 Task: Select Give A Gift Card from Gift Cards. Add to cart AmazonBasics Health & Wellness Gift Card-2. Place order for Miranda Scott, _x000D_
414 N Franklin St_x000D_
Watkins Glen, New York(NY), 14891, Cell Number (607) 535-9536
Action: Mouse moved to (27, 84)
Screenshot: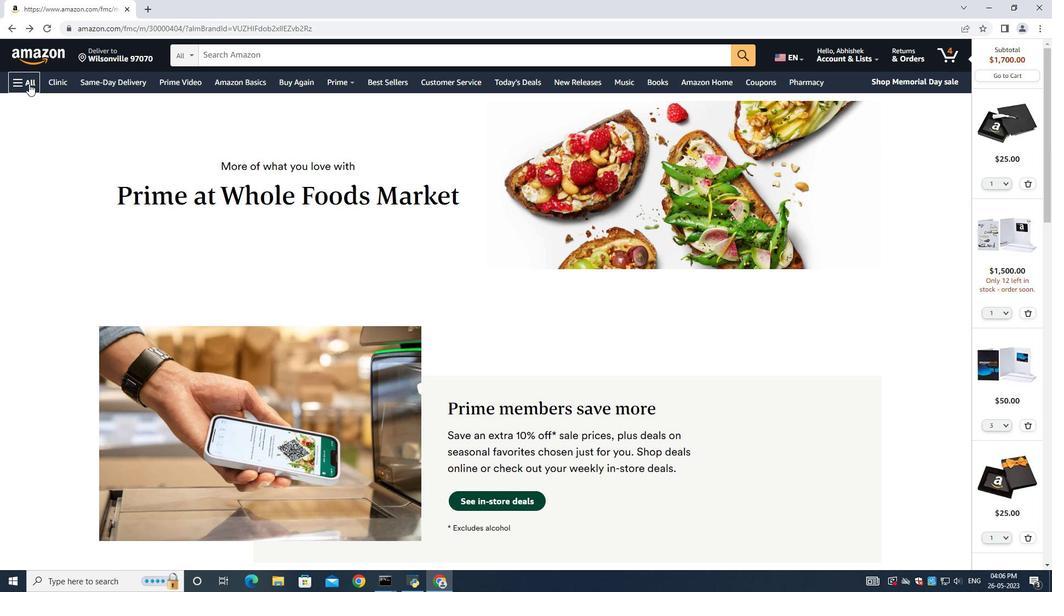 
Action: Mouse pressed left at (27, 84)
Screenshot: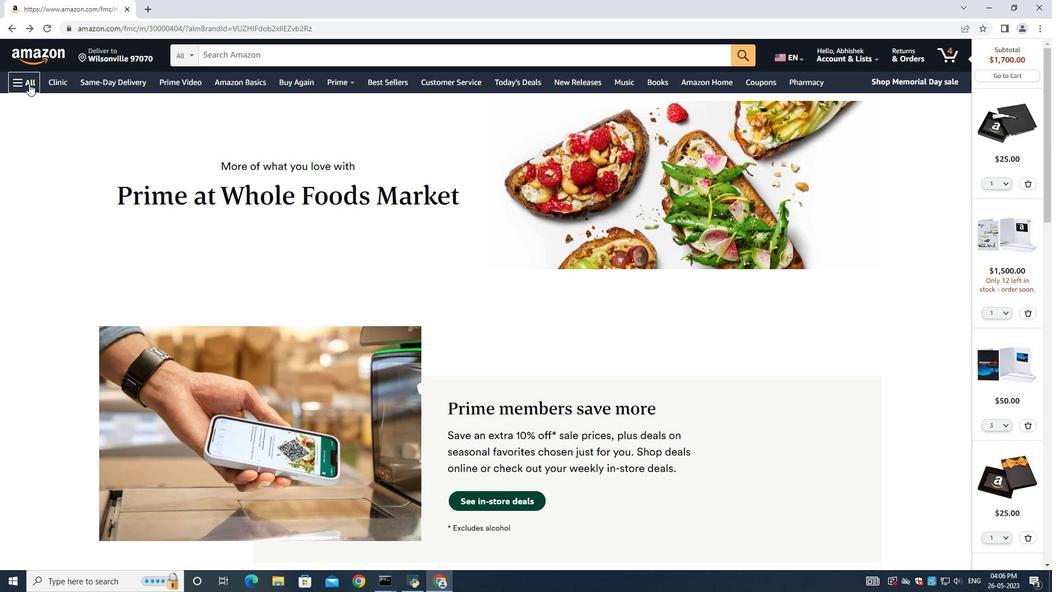 
Action: Mouse moved to (71, 196)
Screenshot: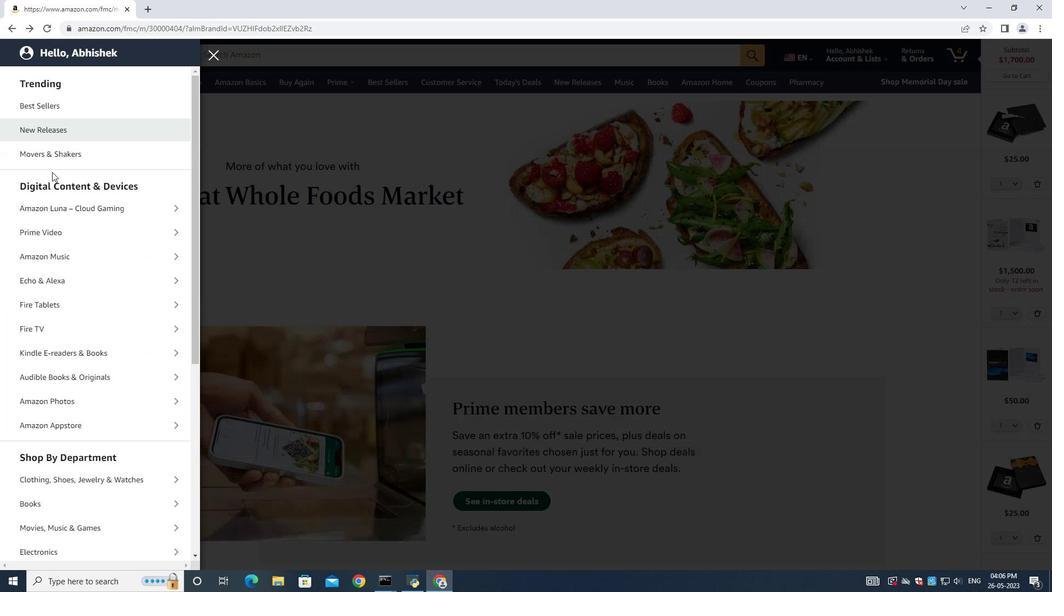 
Action: Mouse scrolled (67, 191) with delta (0, 0)
Screenshot: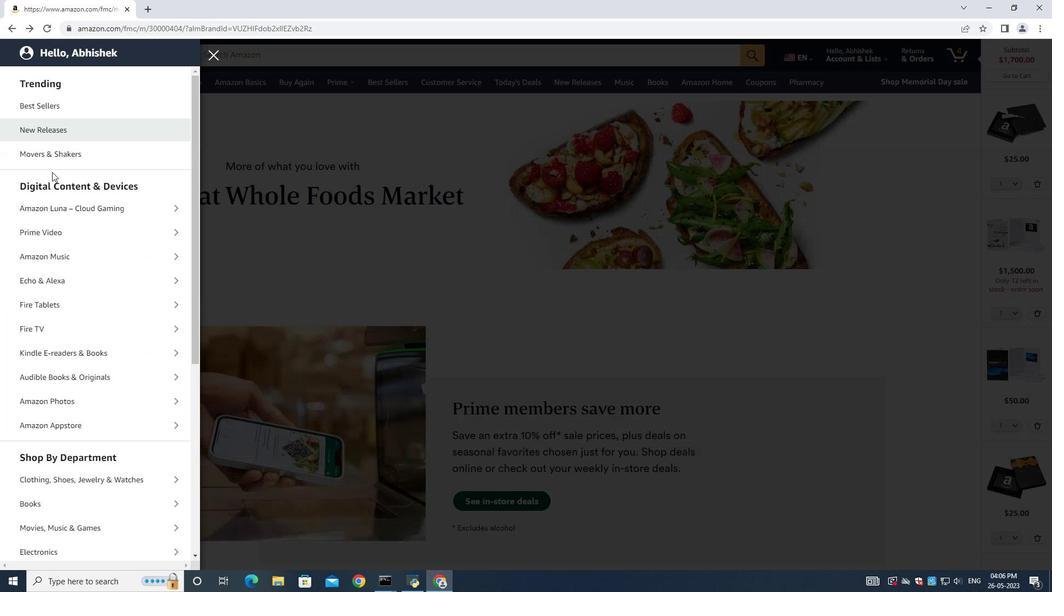
Action: Mouse moved to (73, 199)
Screenshot: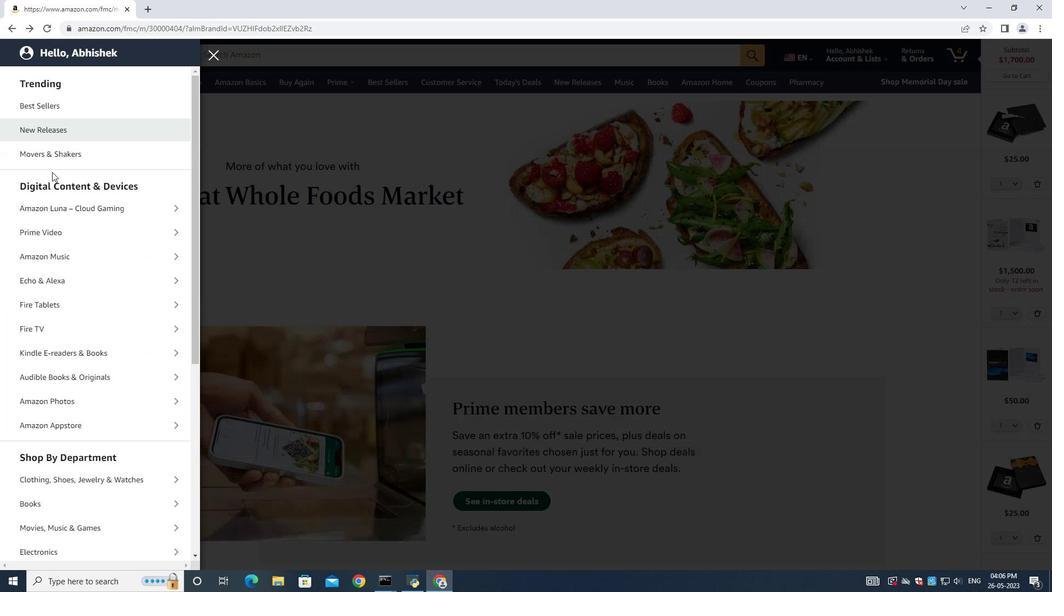 
Action: Mouse scrolled (71, 196) with delta (0, 0)
Screenshot: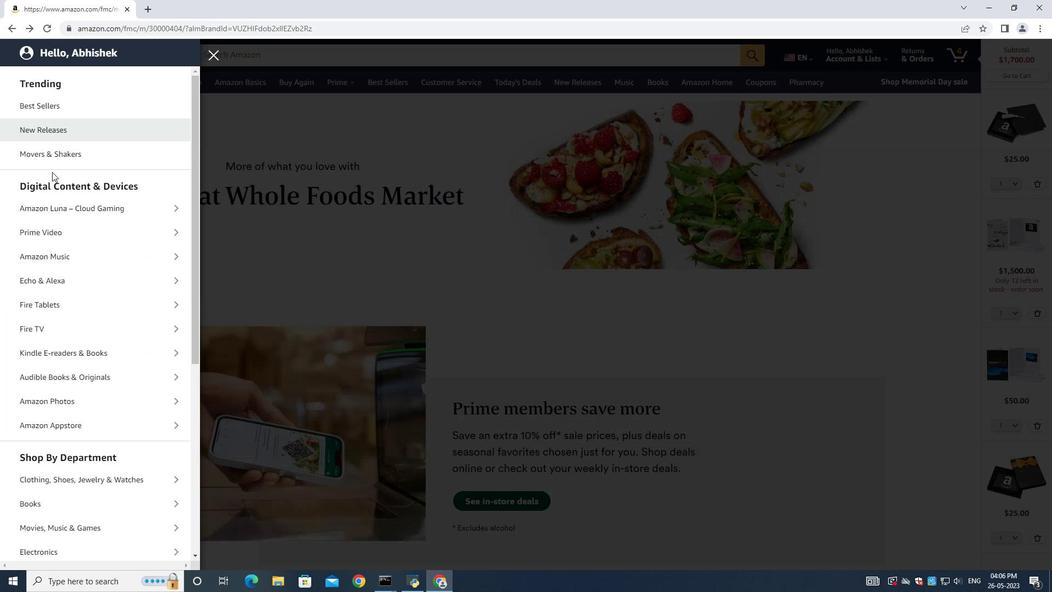 
Action: Mouse moved to (75, 199)
Screenshot: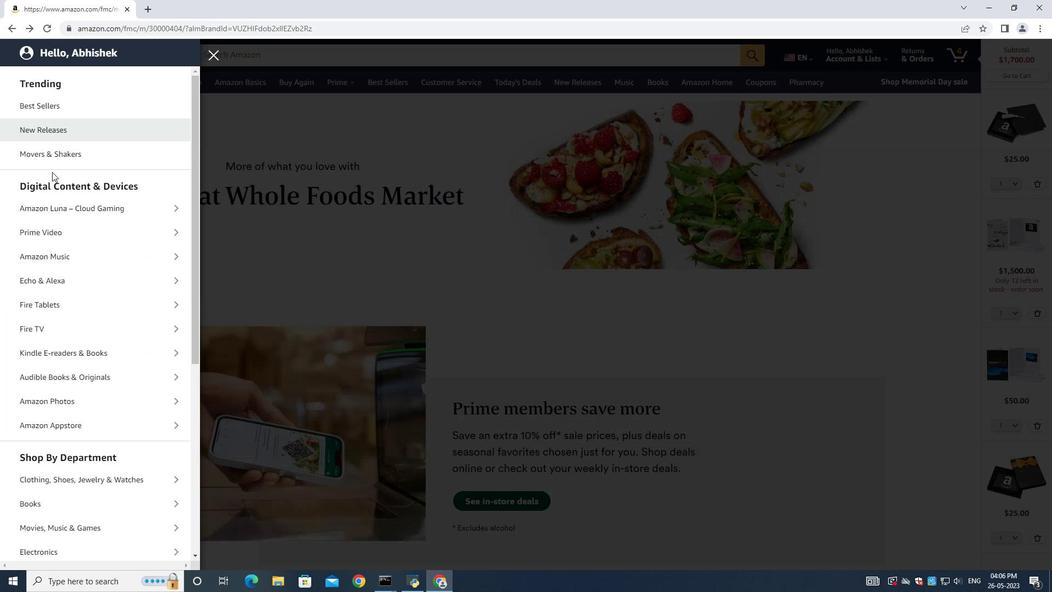 
Action: Mouse scrolled (73, 198) with delta (0, 0)
Screenshot: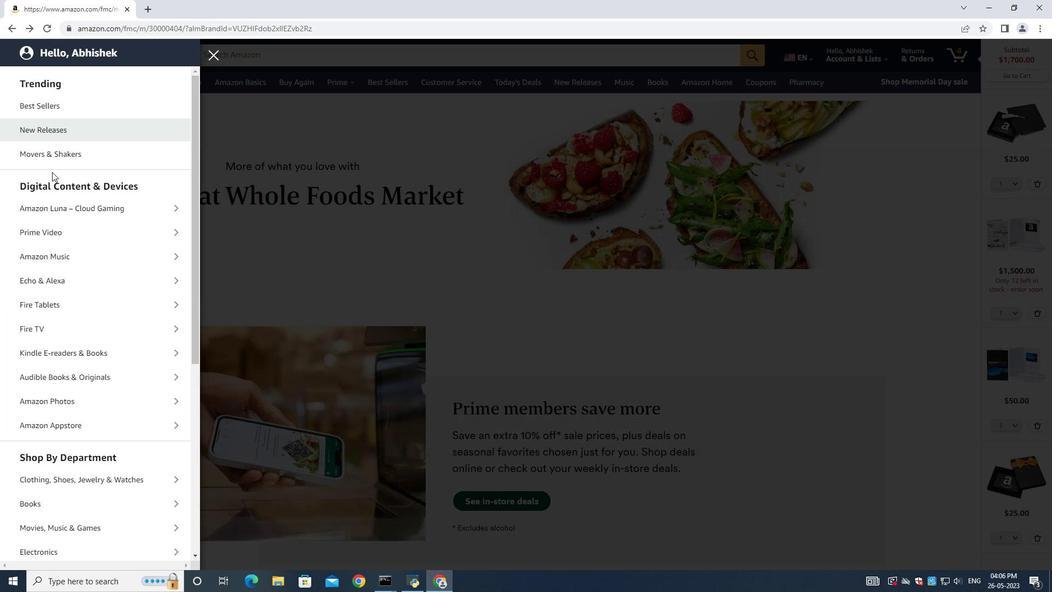 
Action: Mouse moved to (77, 200)
Screenshot: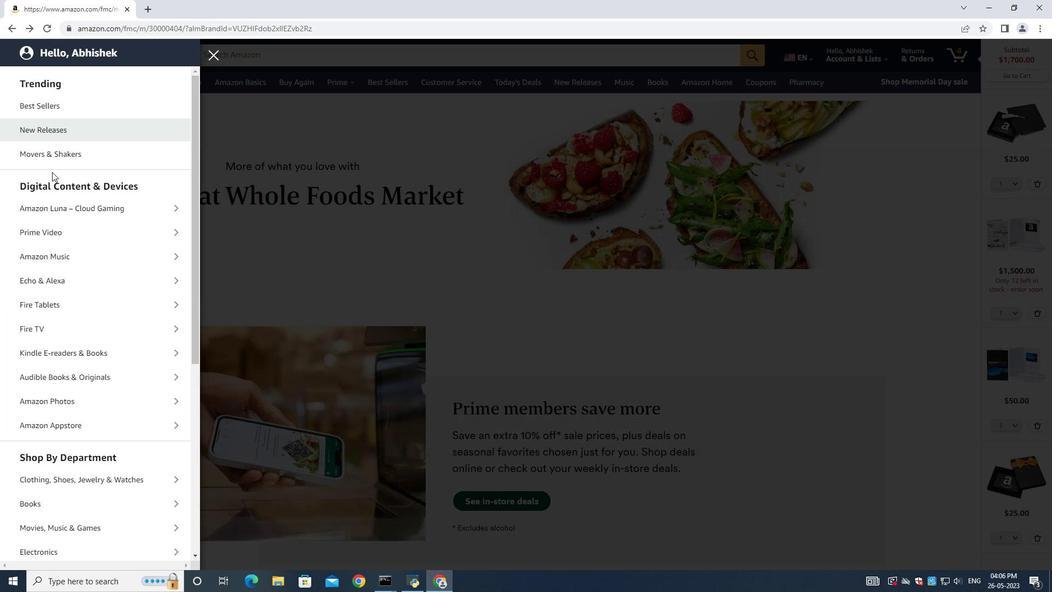 
Action: Mouse scrolled (75, 199) with delta (0, 0)
Screenshot: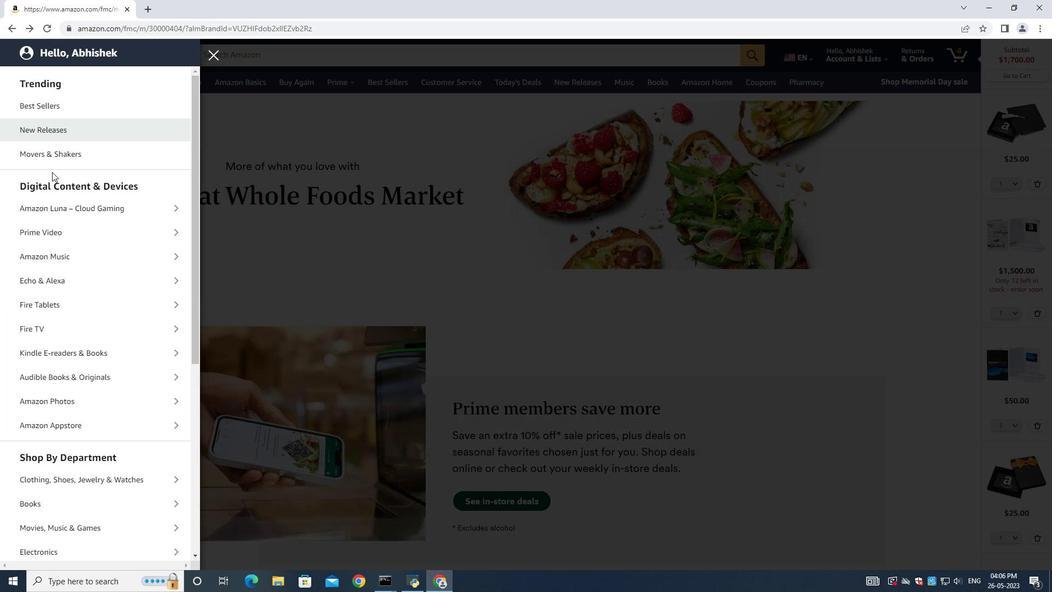 
Action: Mouse moved to (83, 200)
Screenshot: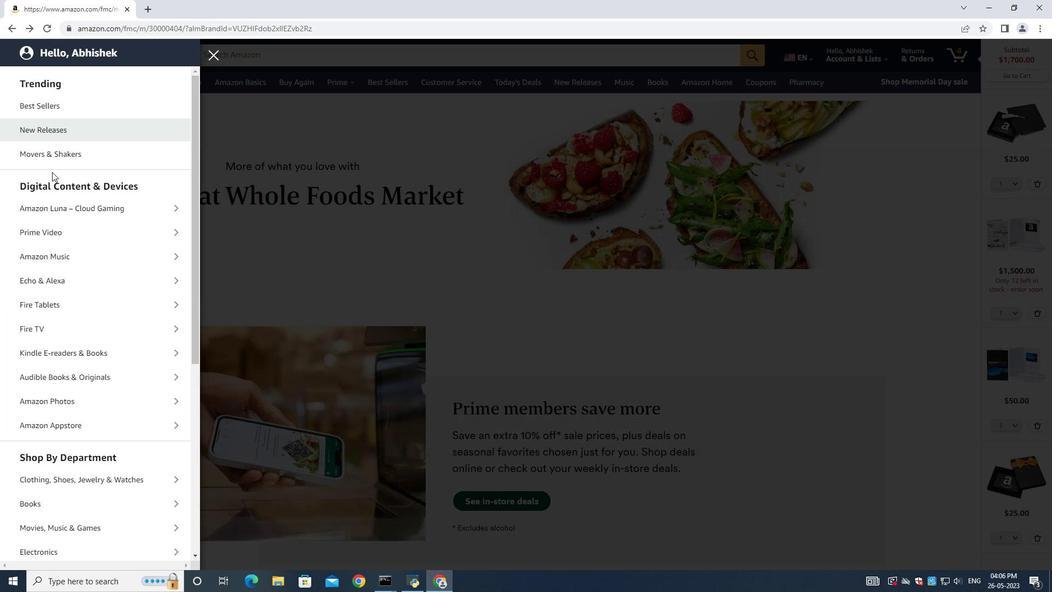 
Action: Mouse scrolled (77, 199) with delta (0, 0)
Screenshot: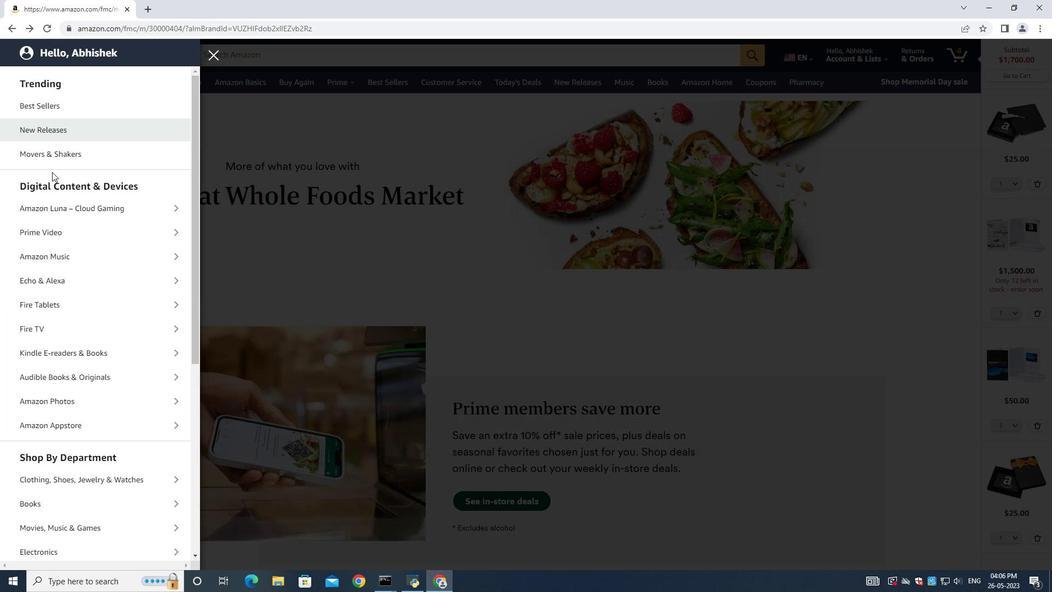 
Action: Mouse moved to (91, 201)
Screenshot: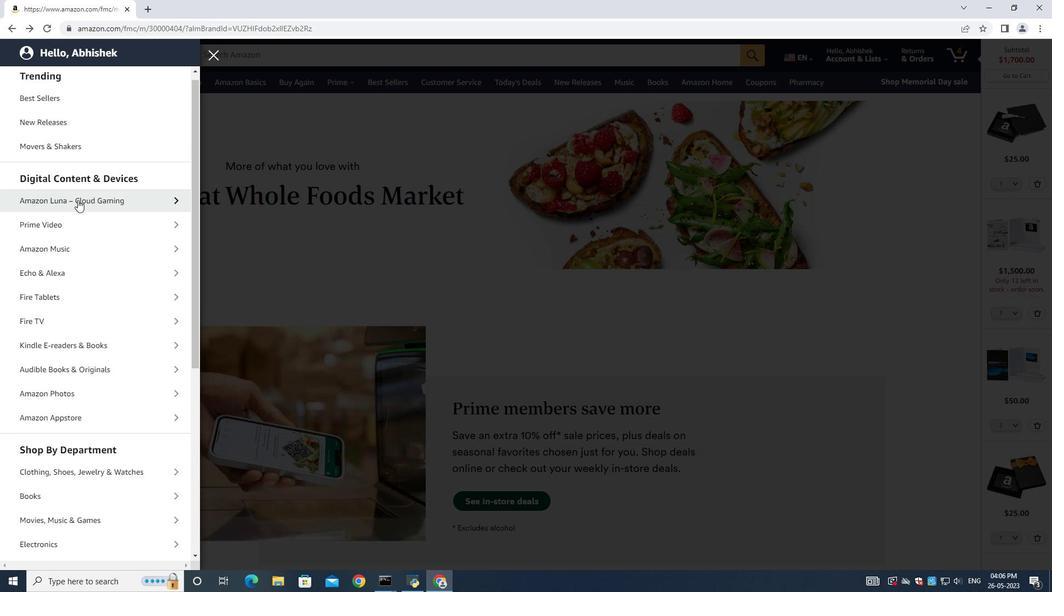 
Action: Mouse scrolled (83, 199) with delta (0, 0)
Screenshot: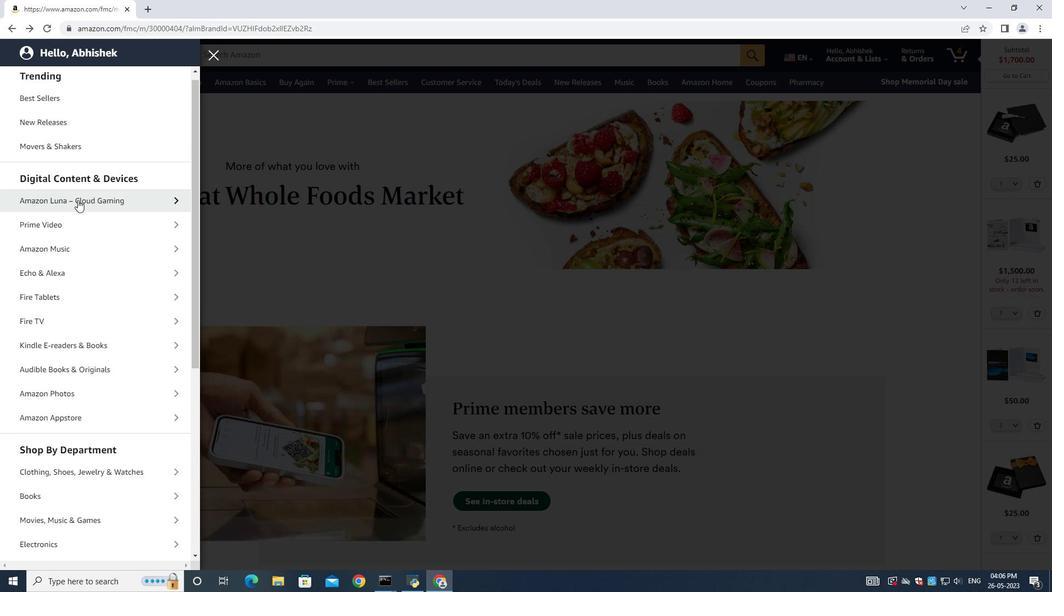
Action: Mouse moved to (68, 405)
Screenshot: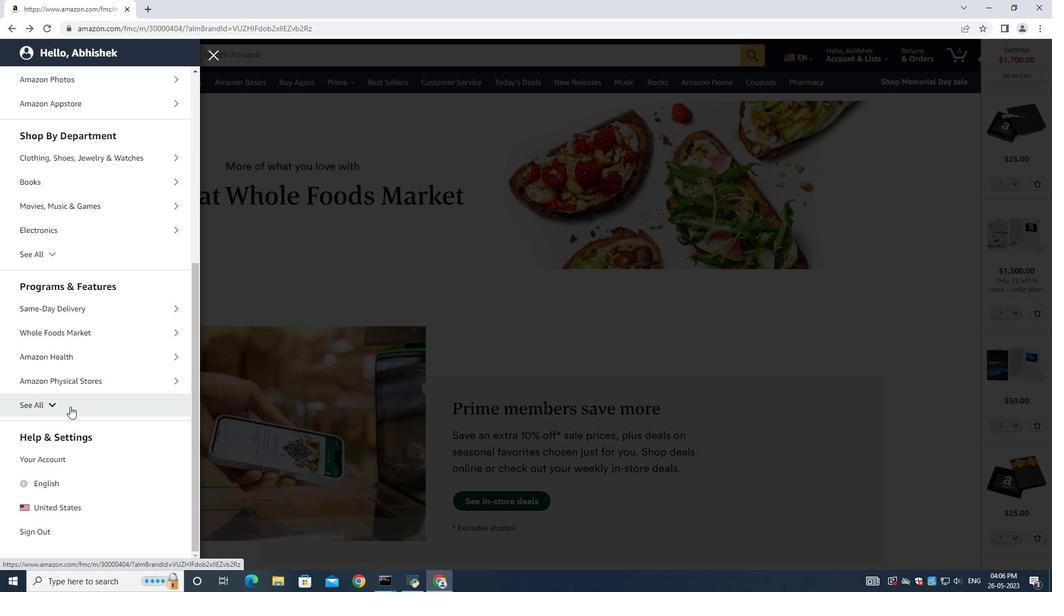 
Action: Mouse pressed left at (68, 405)
Screenshot: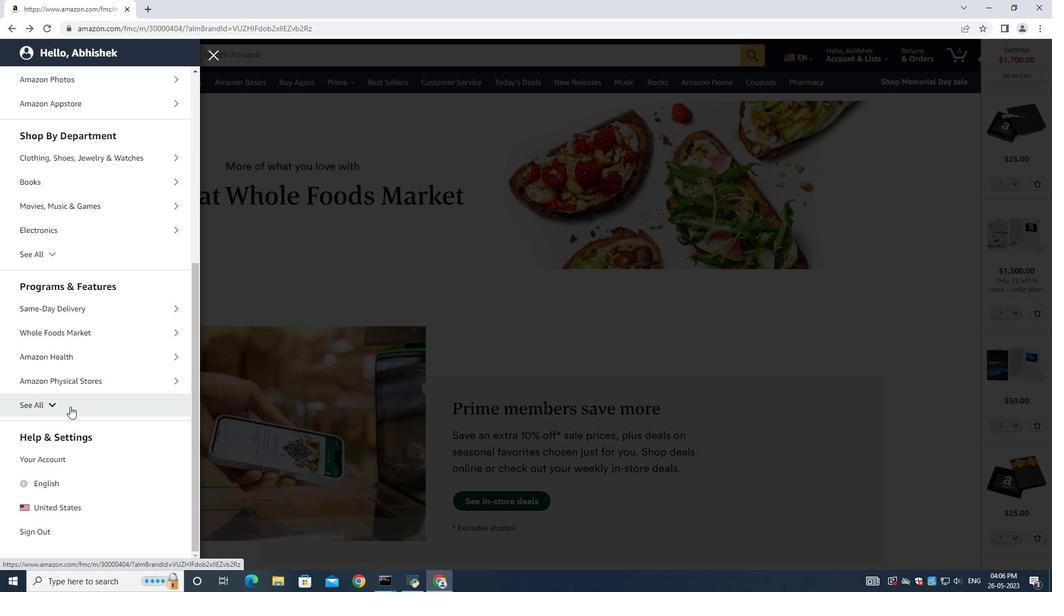 
Action: Mouse moved to (47, 404)
Screenshot: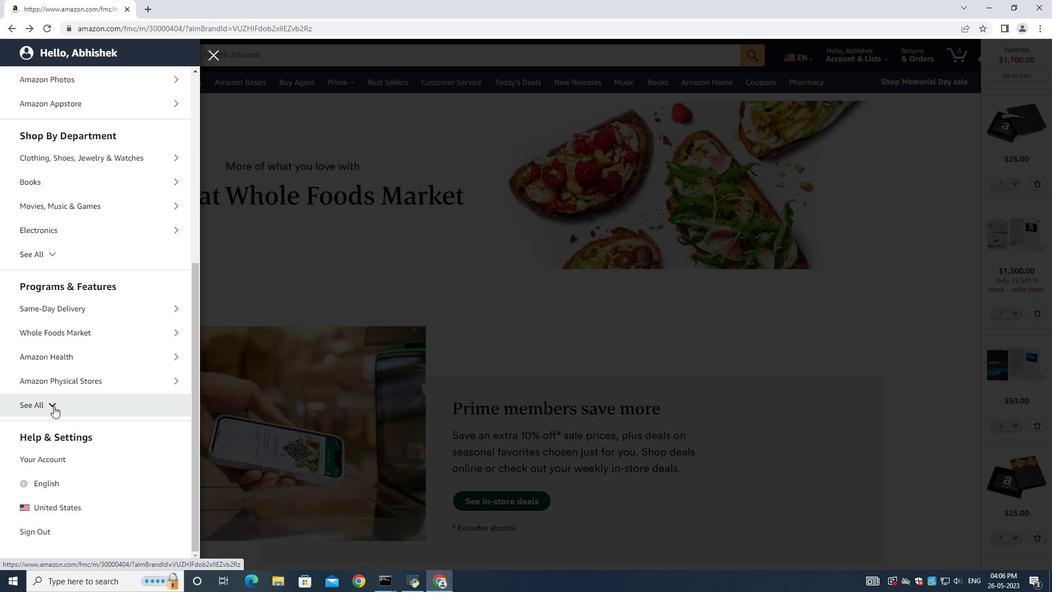 
Action: Mouse pressed left at (47, 404)
Screenshot: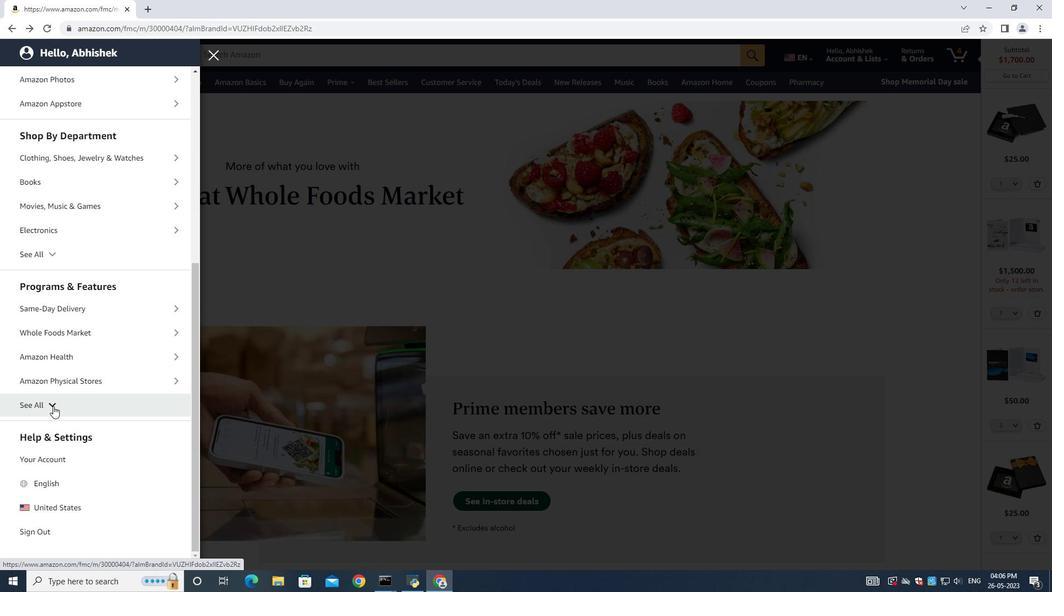 
Action: Mouse moved to (70, 393)
Screenshot: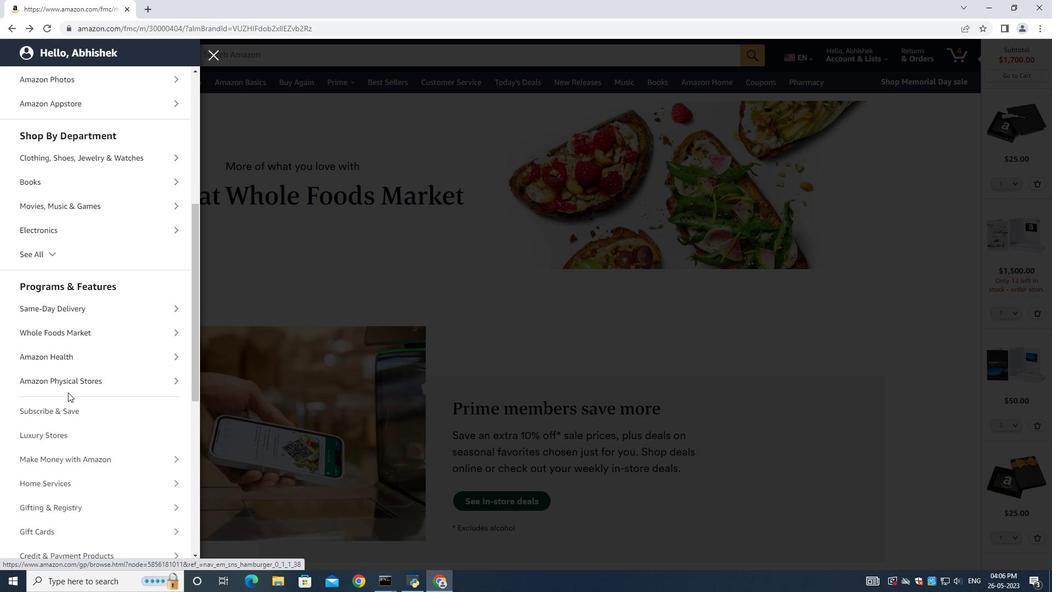 
Action: Mouse scrolled (70, 392) with delta (0, 0)
Screenshot: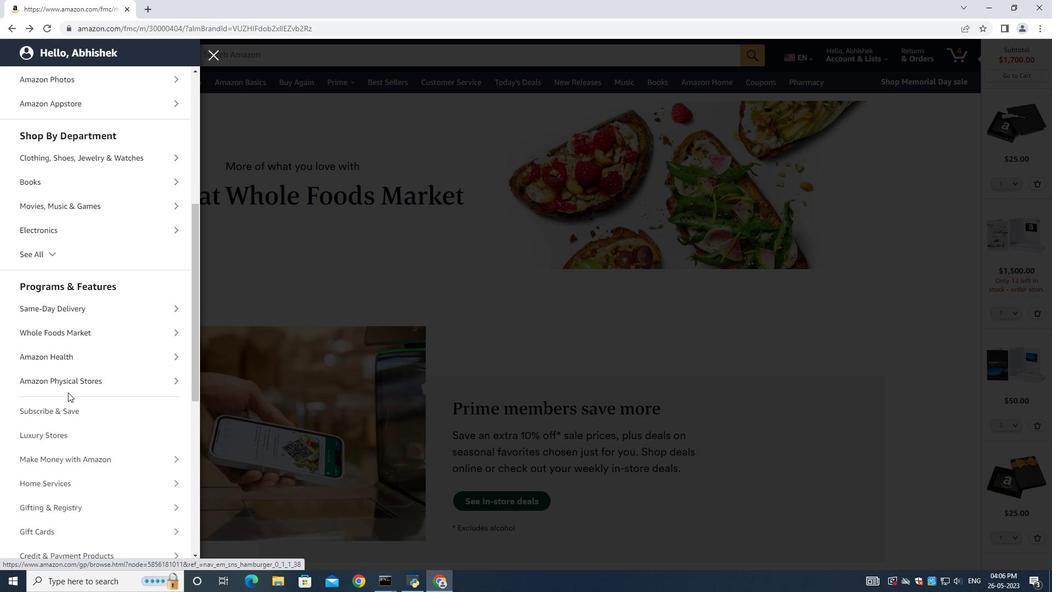 
Action: Mouse moved to (70, 393)
Screenshot: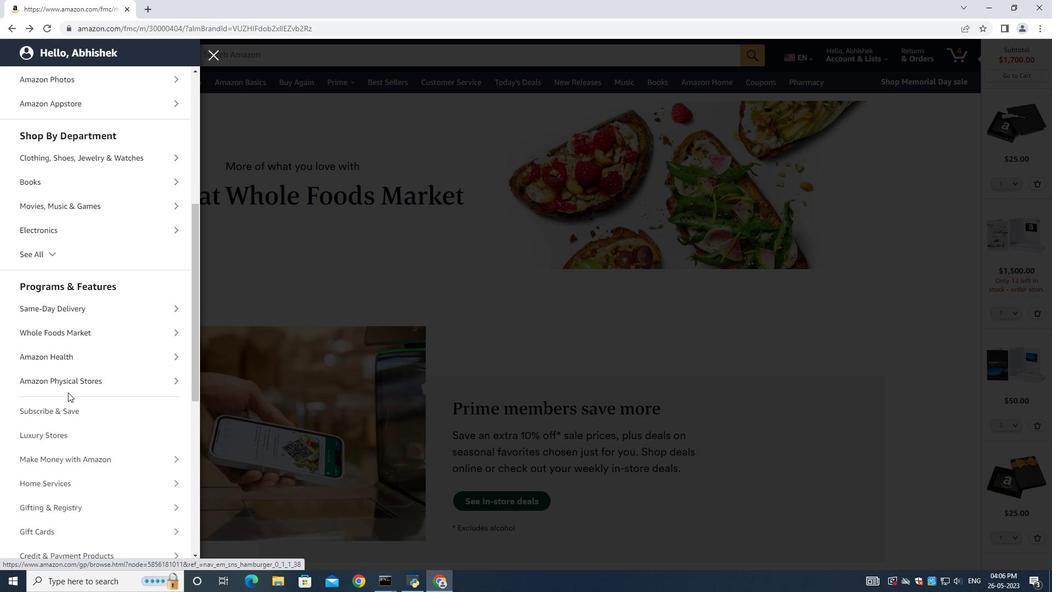 
Action: Mouse scrolled (70, 392) with delta (0, 0)
Screenshot: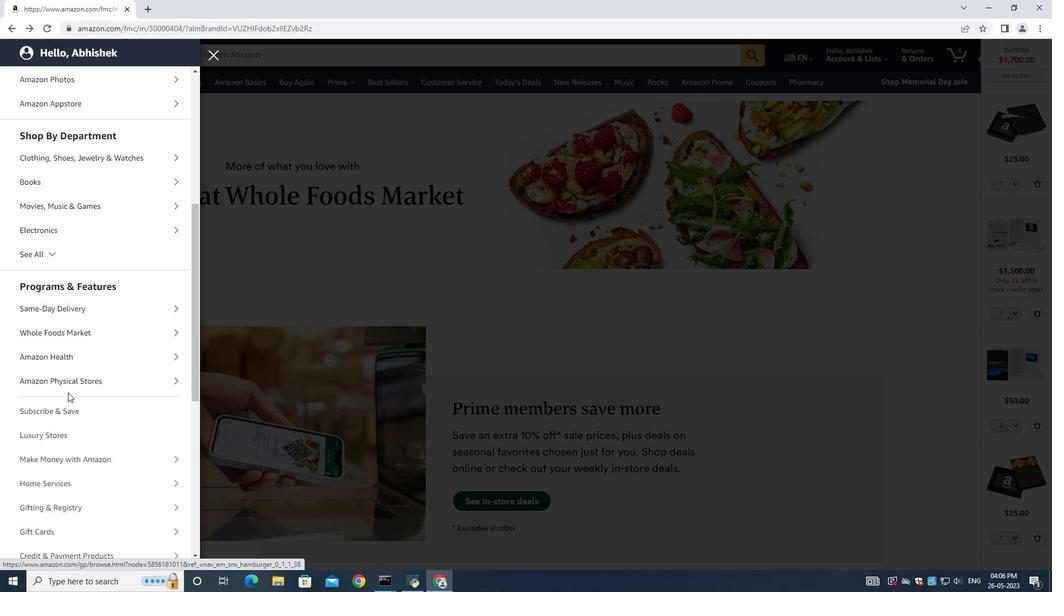
Action: Mouse moved to (70, 393)
Screenshot: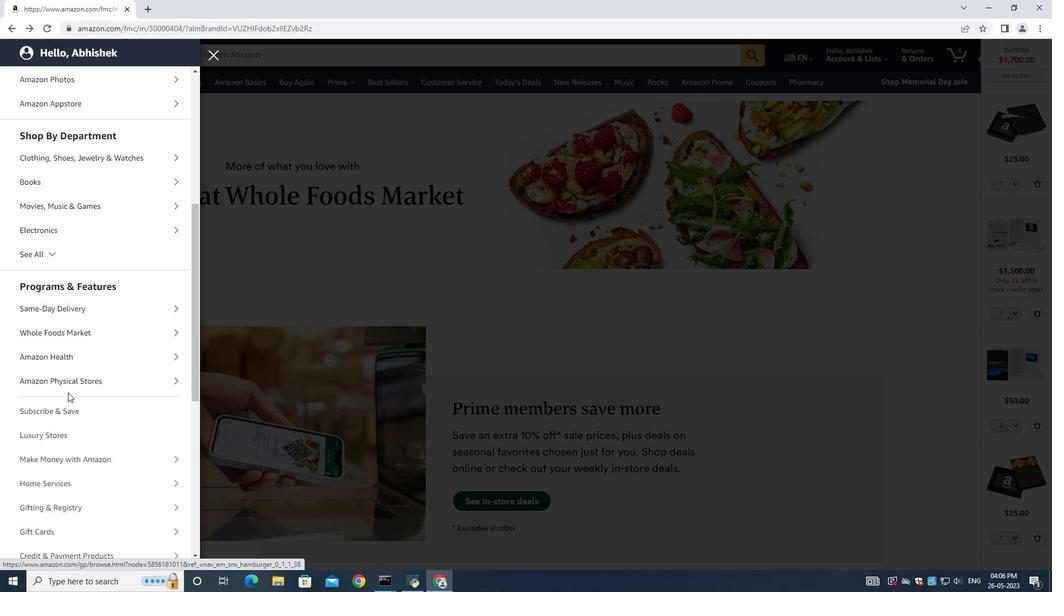 
Action: Mouse scrolled (70, 393) with delta (0, 0)
Screenshot: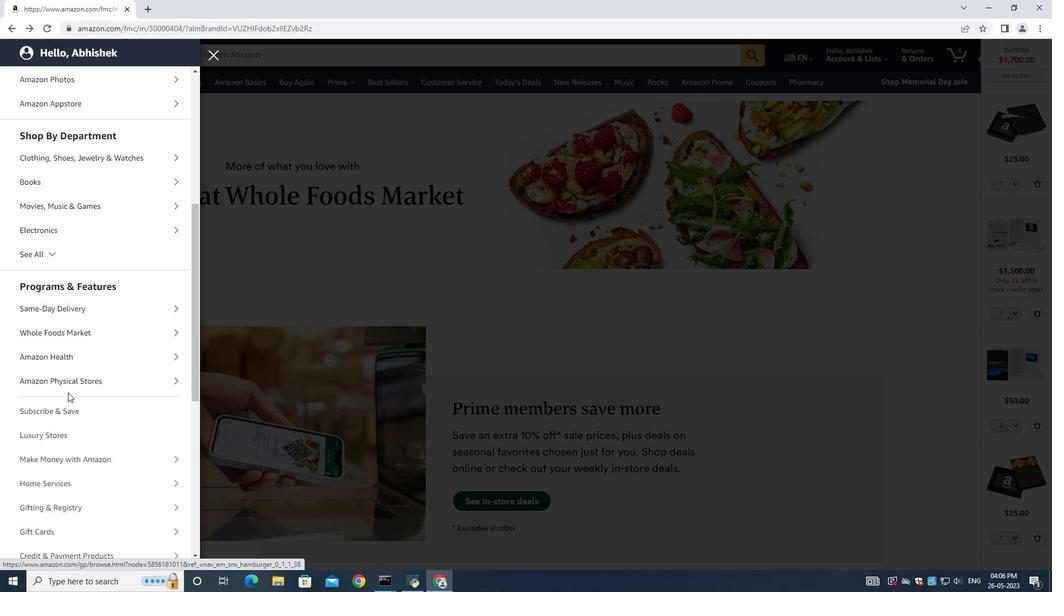 
Action: Mouse moved to (72, 366)
Screenshot: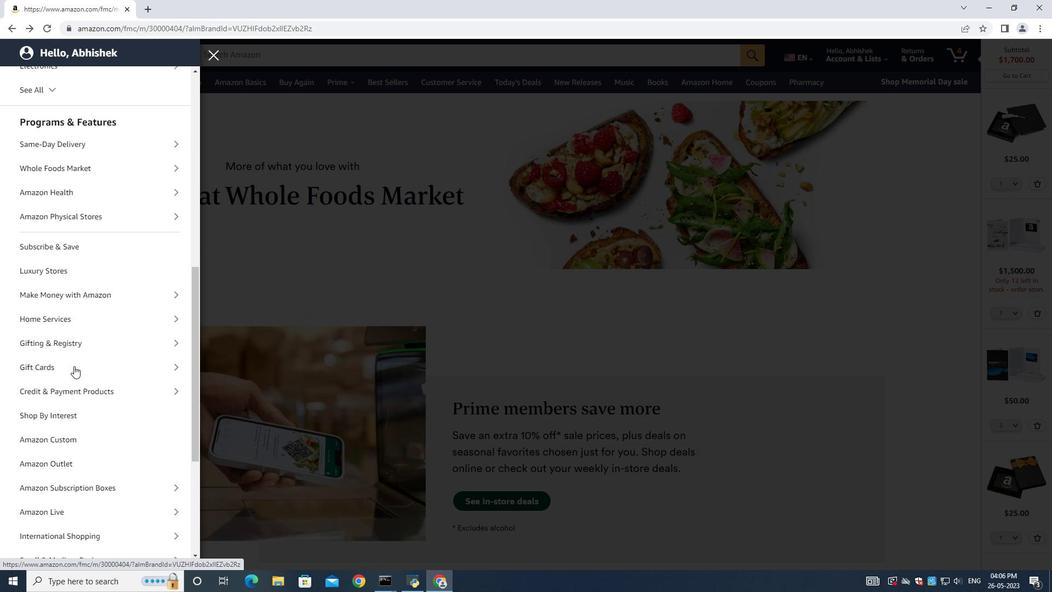 
Action: Mouse pressed left at (73, 366)
Screenshot: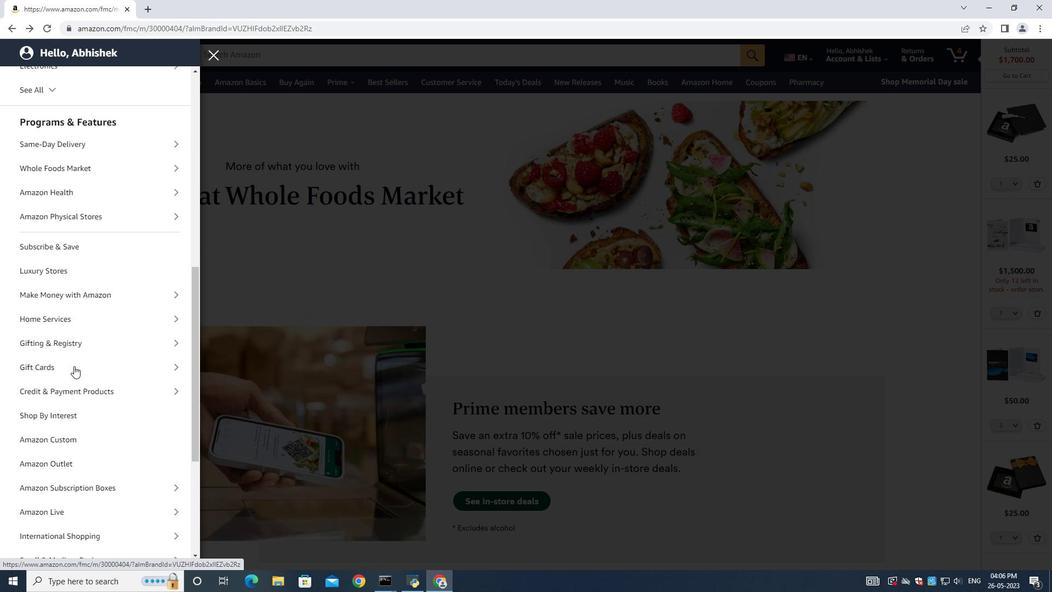 
Action: Mouse moved to (86, 141)
Screenshot: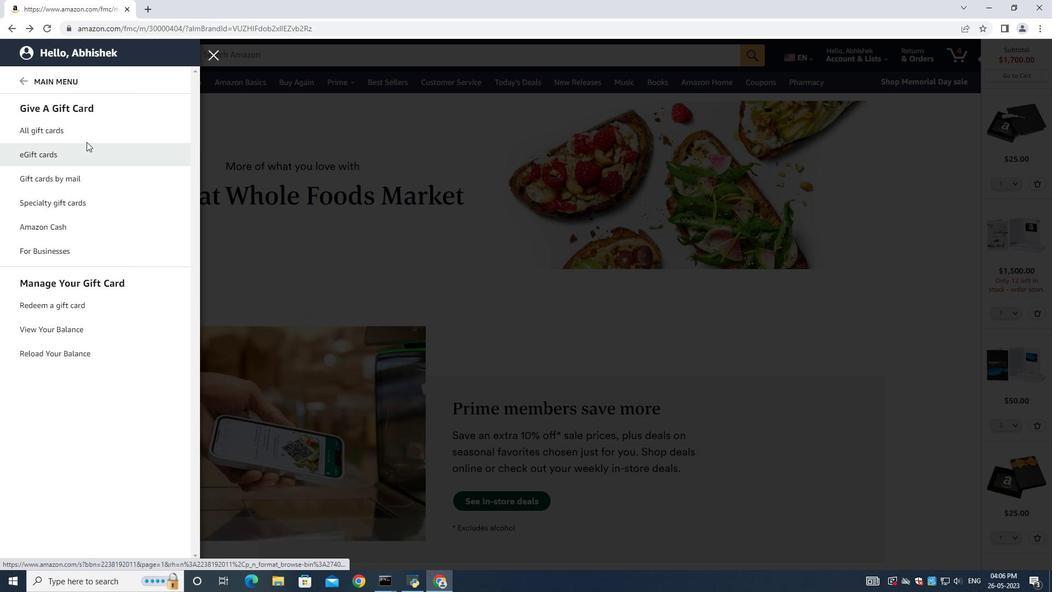 
Action: Mouse pressed left at (86, 141)
Screenshot: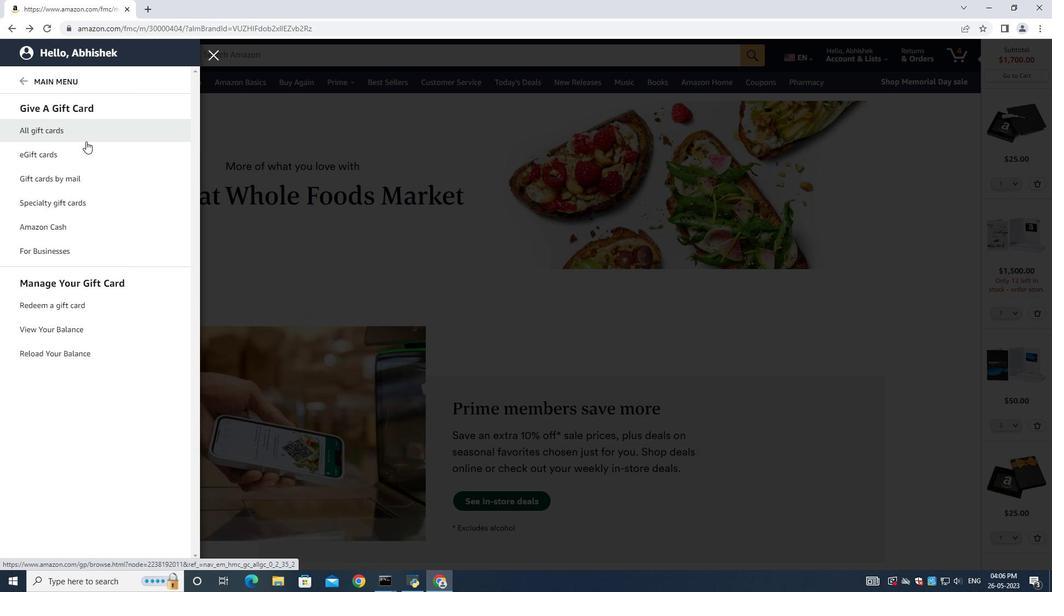 
Action: Mouse moved to (486, 325)
Screenshot: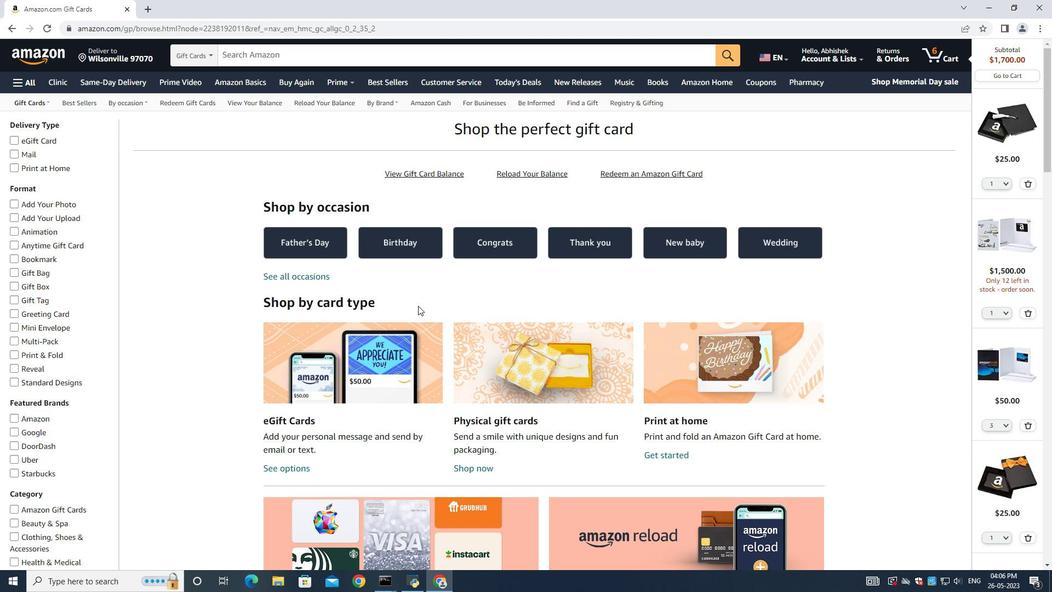 
Action: Mouse scrolled (486, 324) with delta (0, 0)
Screenshot: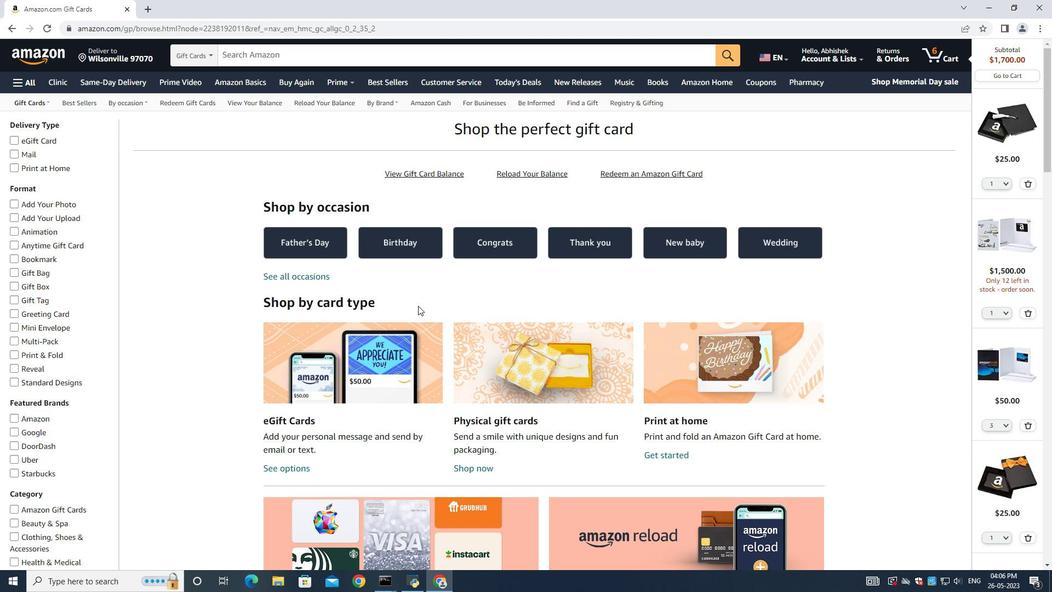 
Action: Mouse scrolled (486, 324) with delta (0, 0)
Screenshot: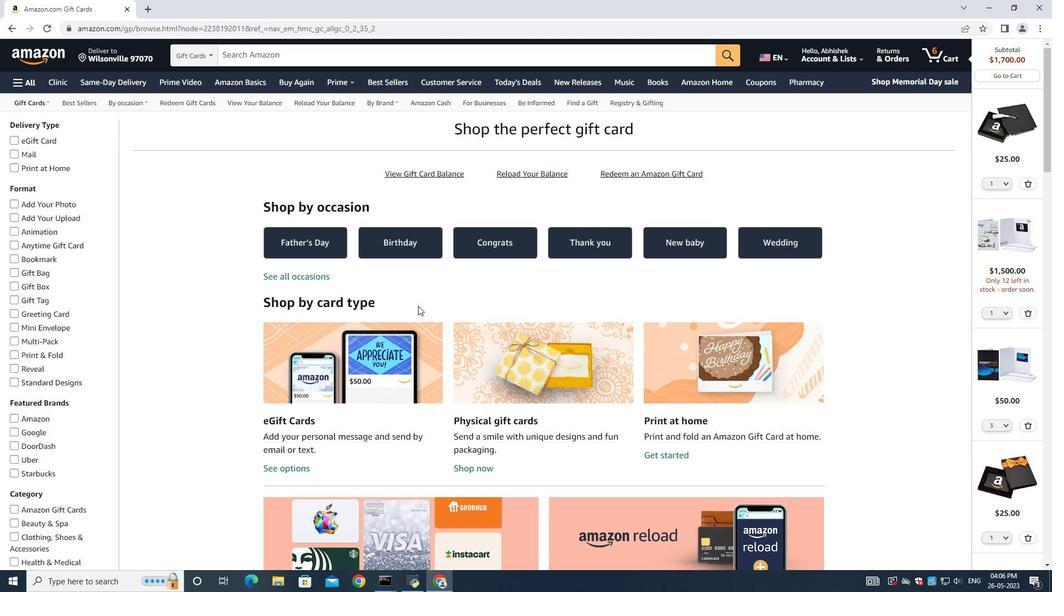 
Action: Mouse scrolled (486, 324) with delta (0, 0)
Screenshot: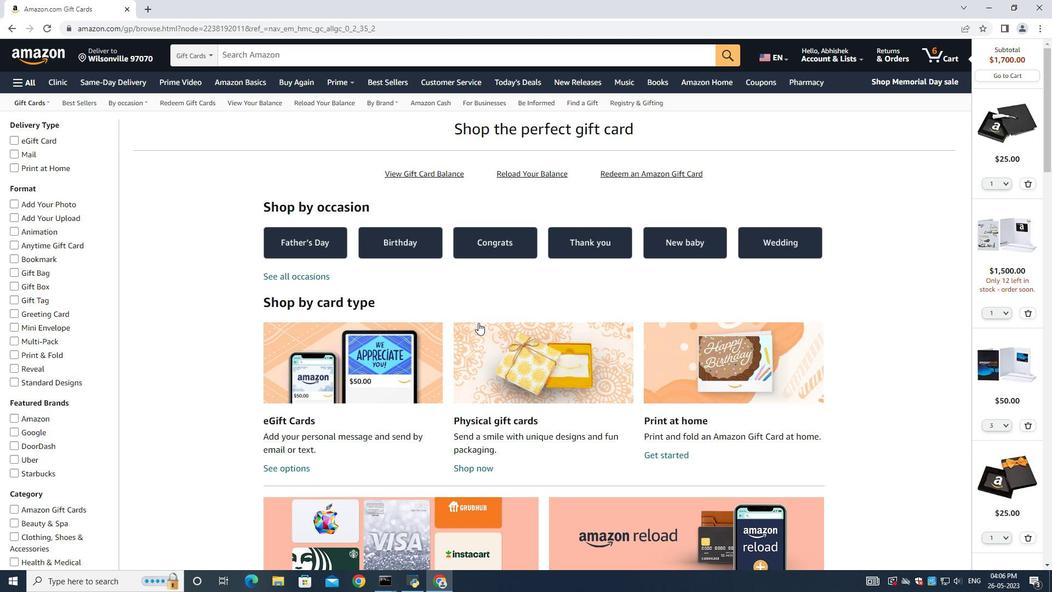 
Action: Mouse moved to (482, 324)
Screenshot: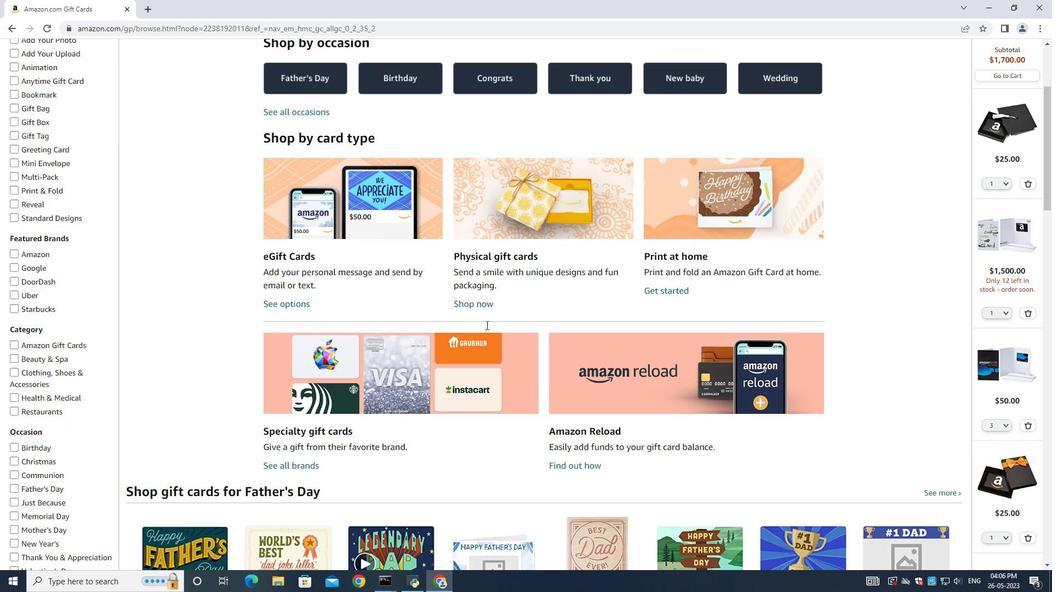
Action: Mouse scrolled (482, 324) with delta (0, 0)
Screenshot: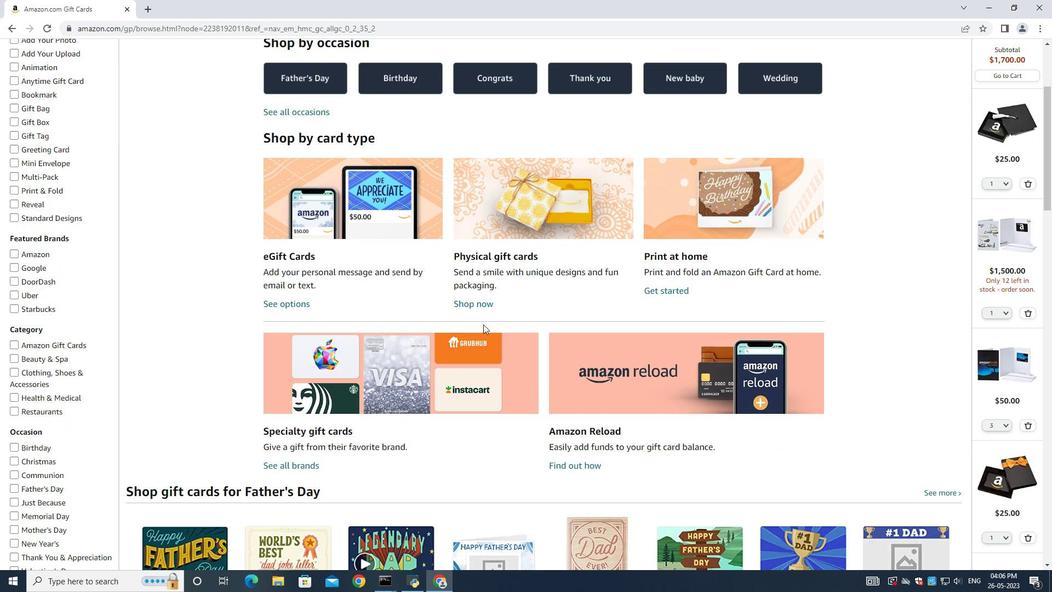 
Action: Mouse scrolled (482, 324) with delta (0, 0)
Screenshot: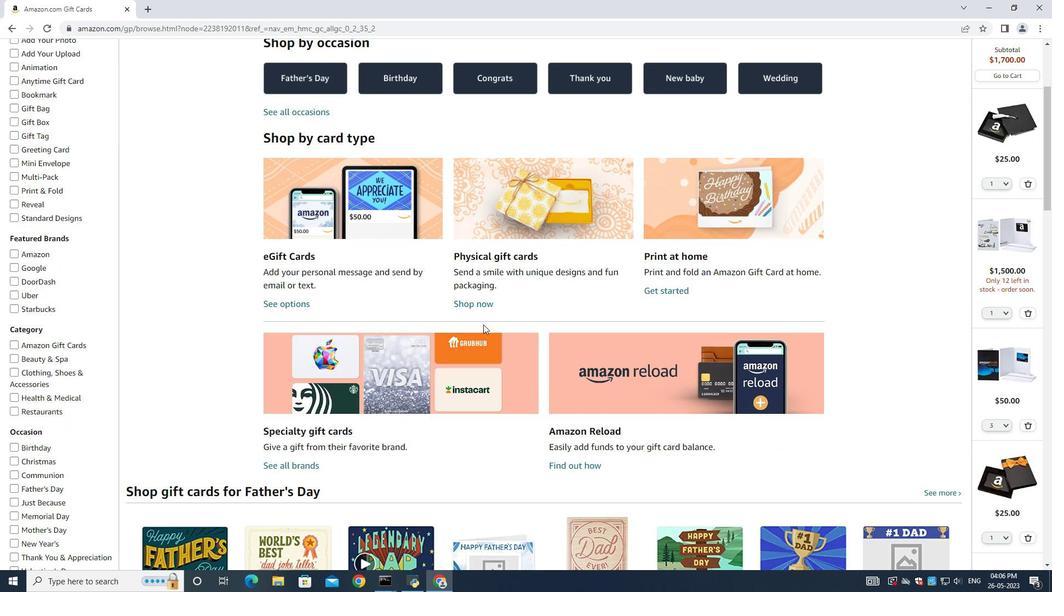 
Action: Mouse moved to (482, 327)
Screenshot: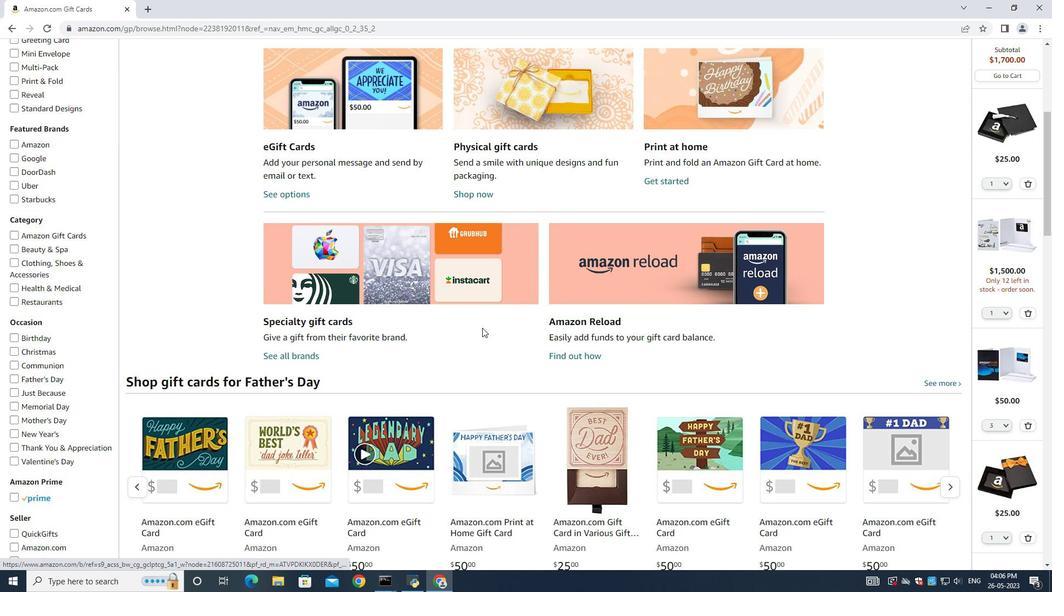 
Action: Mouse scrolled (482, 327) with delta (0, 0)
Screenshot: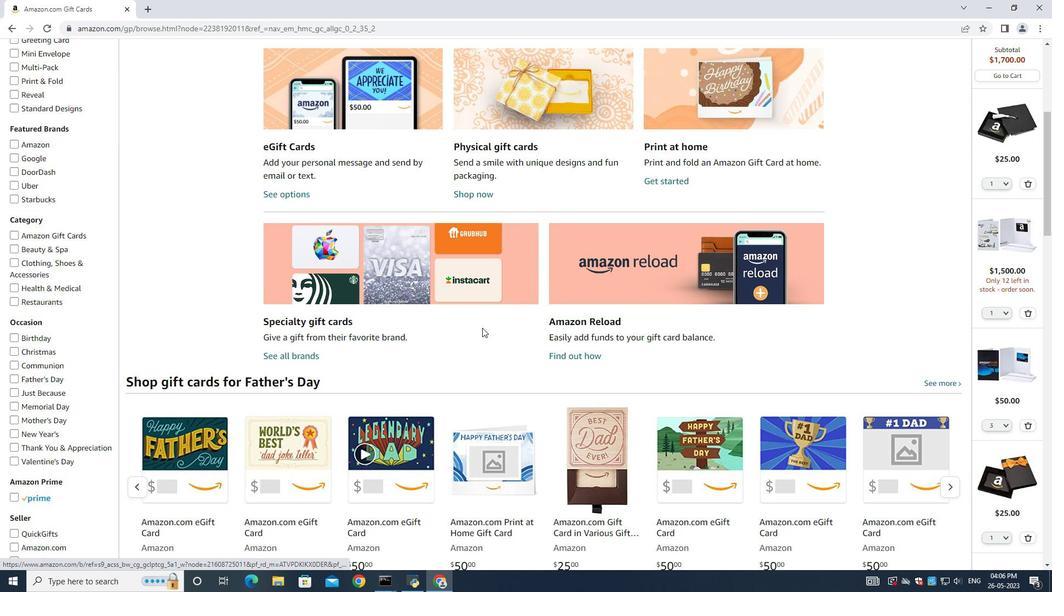 
Action: Mouse moved to (482, 330)
Screenshot: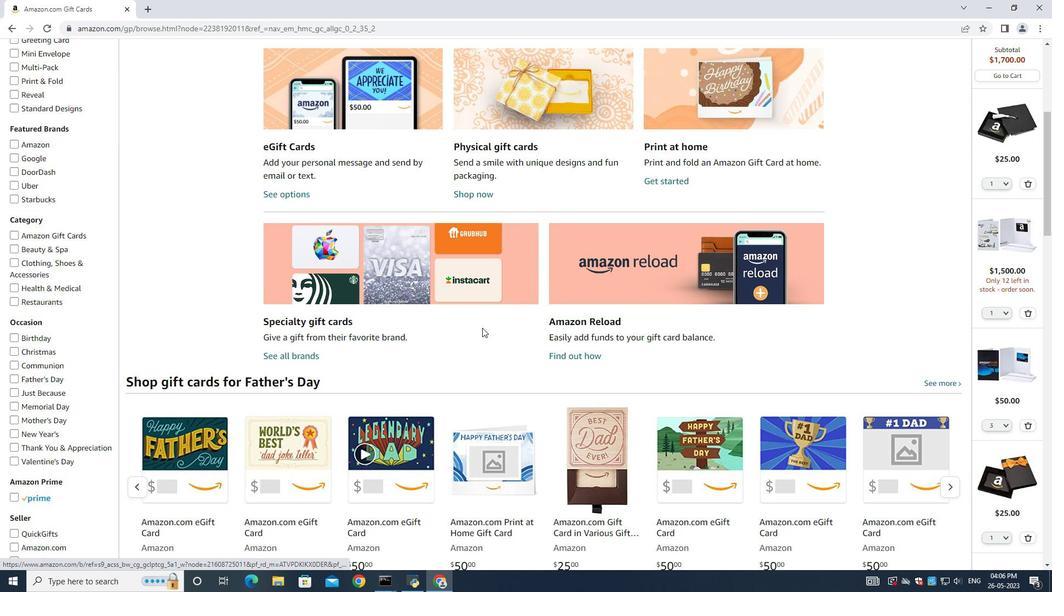 
Action: Mouse scrolled (482, 330) with delta (0, 0)
Screenshot: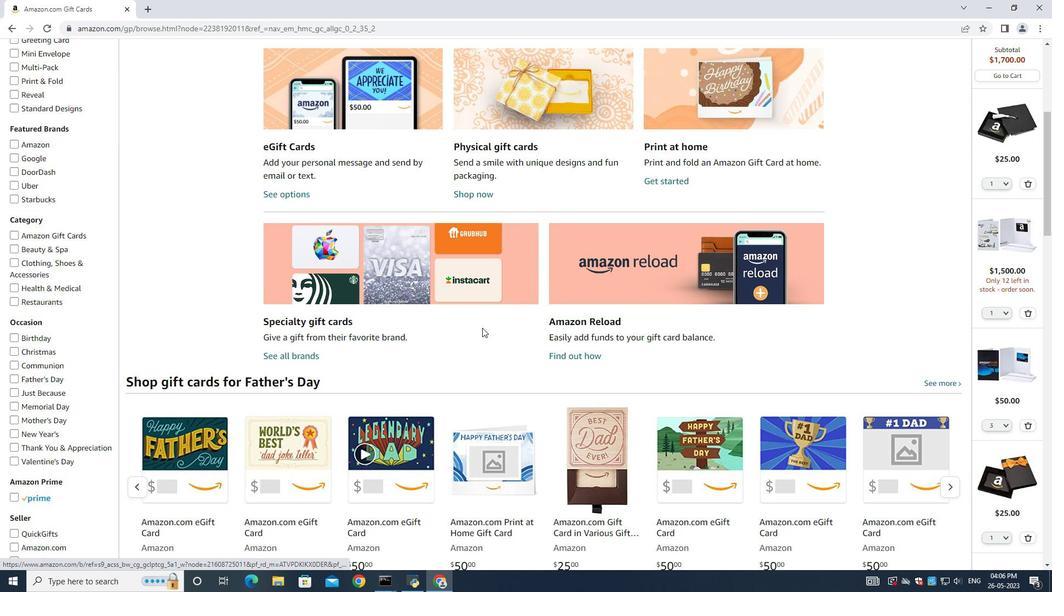 
Action: Mouse moved to (481, 330)
Screenshot: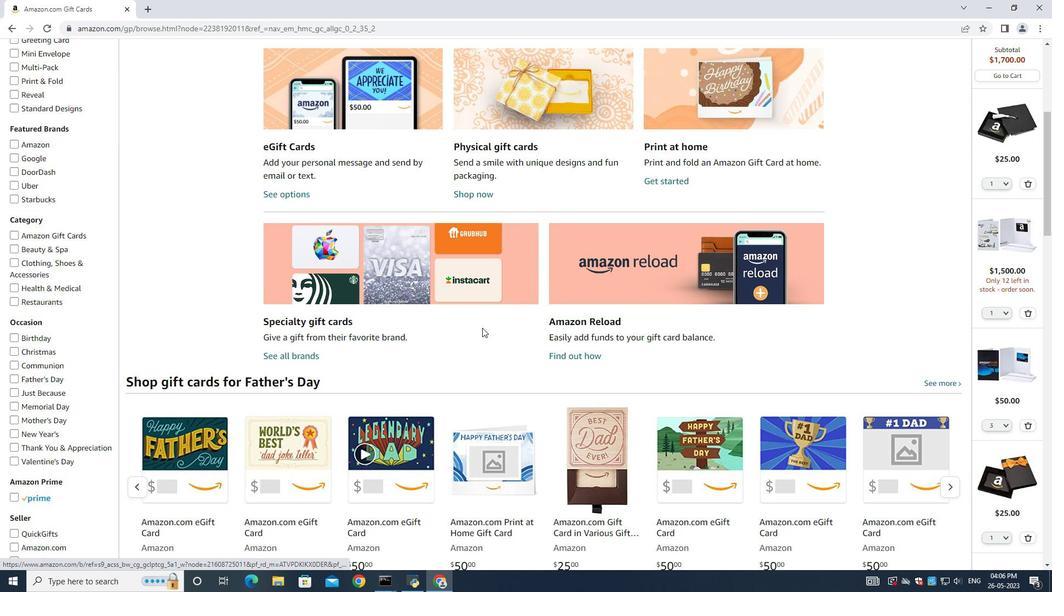 
Action: Mouse scrolled (481, 330) with delta (0, 0)
Screenshot: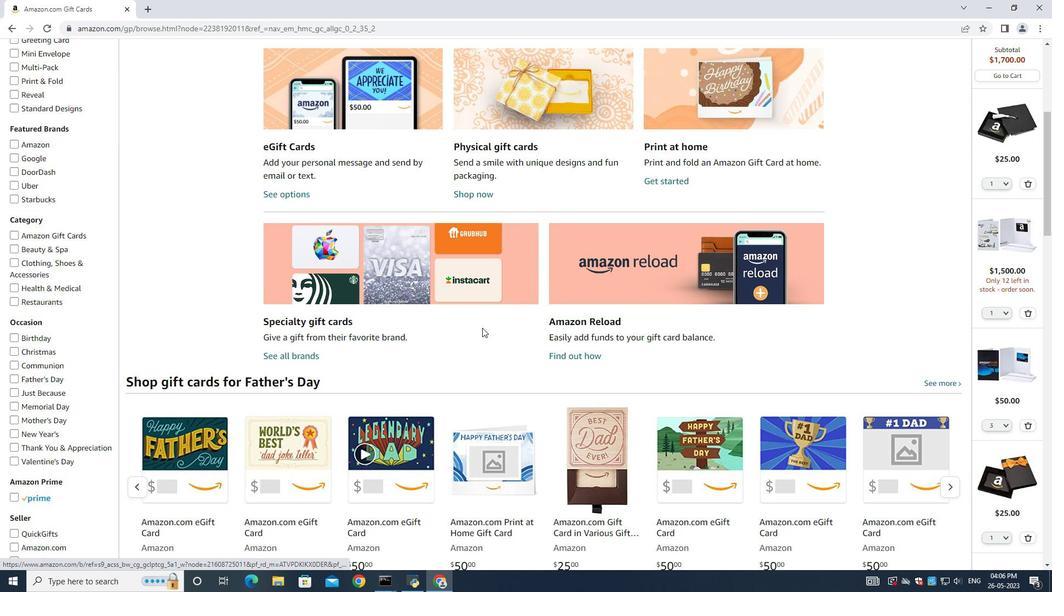 
Action: Mouse moved to (905, 364)
Screenshot: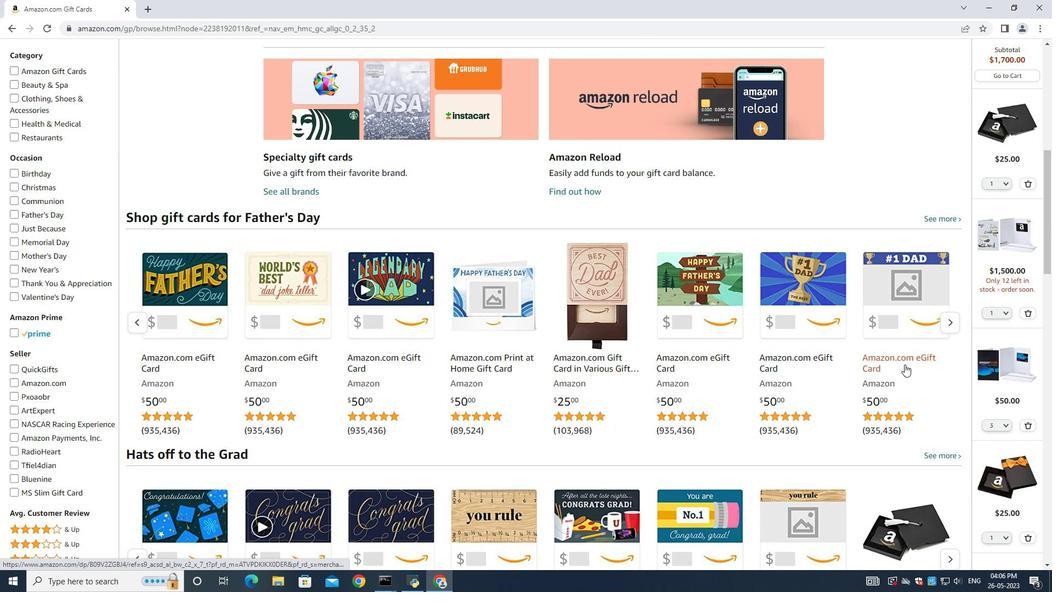 
Action: Mouse scrolled (905, 364) with delta (0, 0)
Screenshot: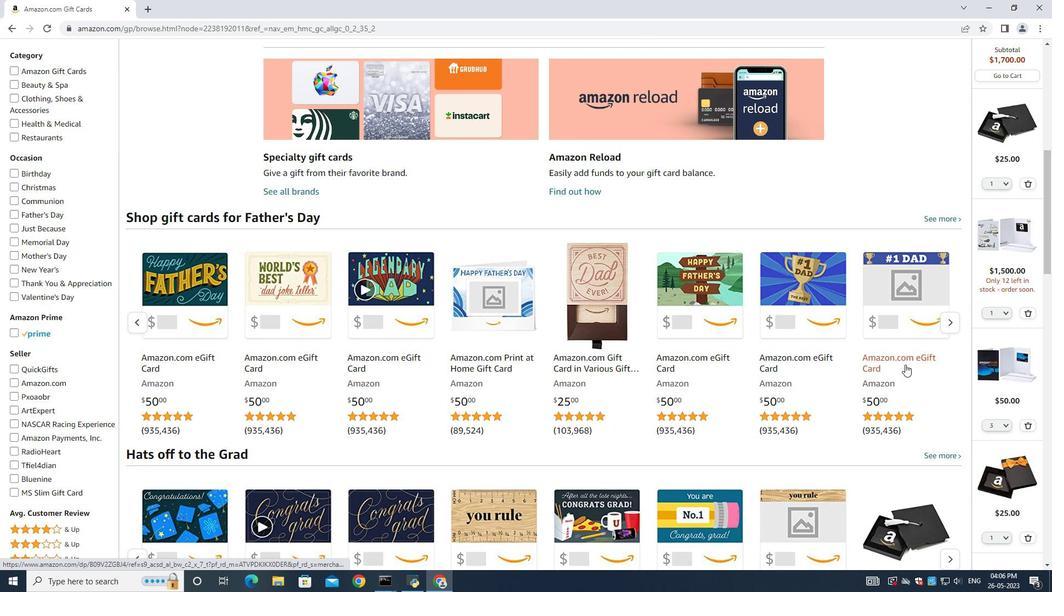 
Action: Mouse scrolled (905, 364) with delta (0, 0)
Screenshot: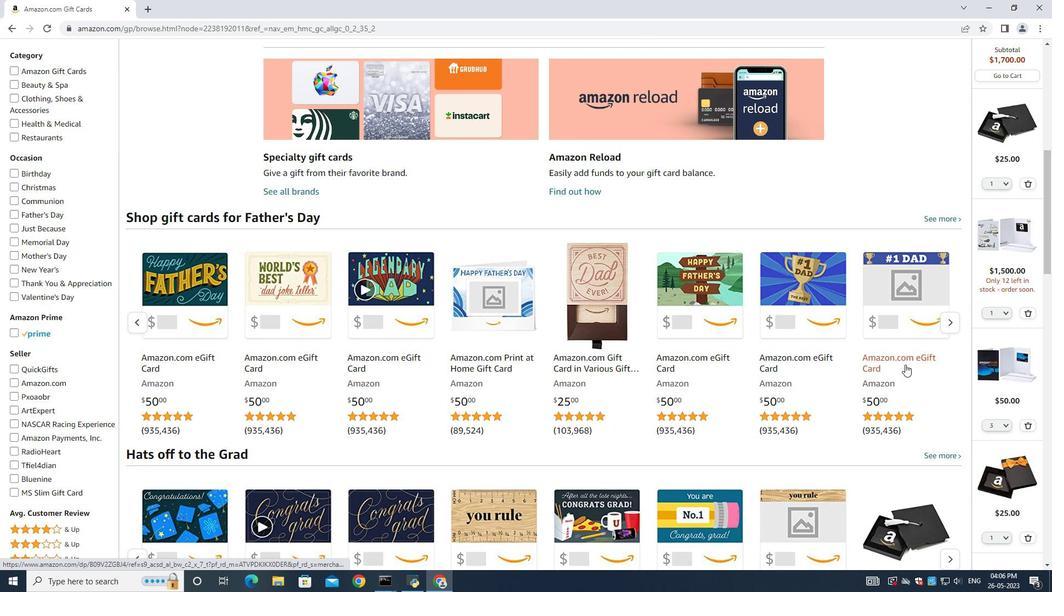 
Action: Mouse scrolled (905, 364) with delta (0, 0)
Screenshot: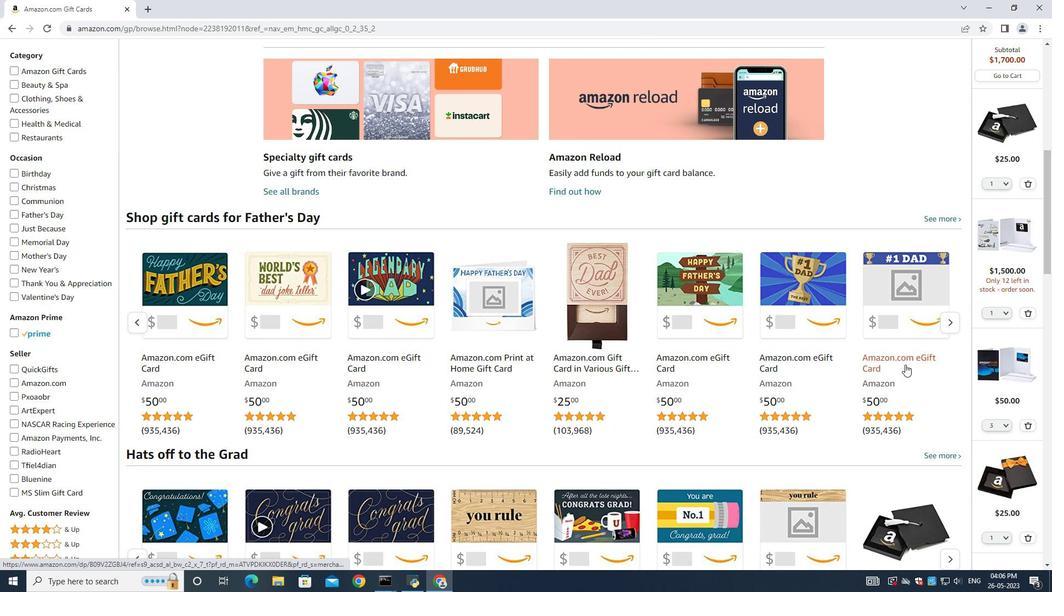 
Action: Mouse moved to (322, 219)
Screenshot: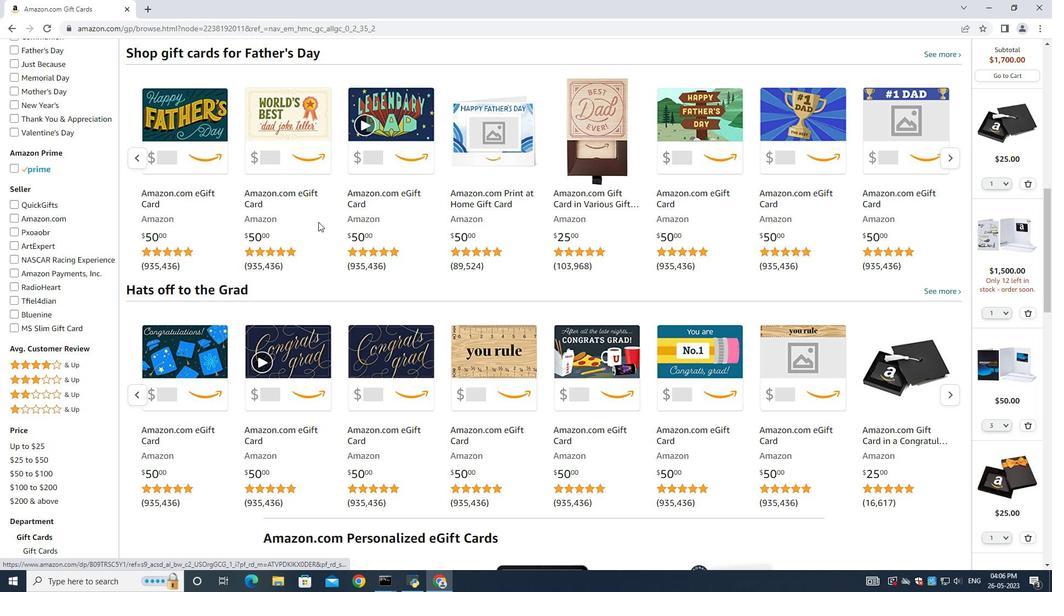
Action: Mouse scrolled (322, 219) with delta (0, 0)
Screenshot: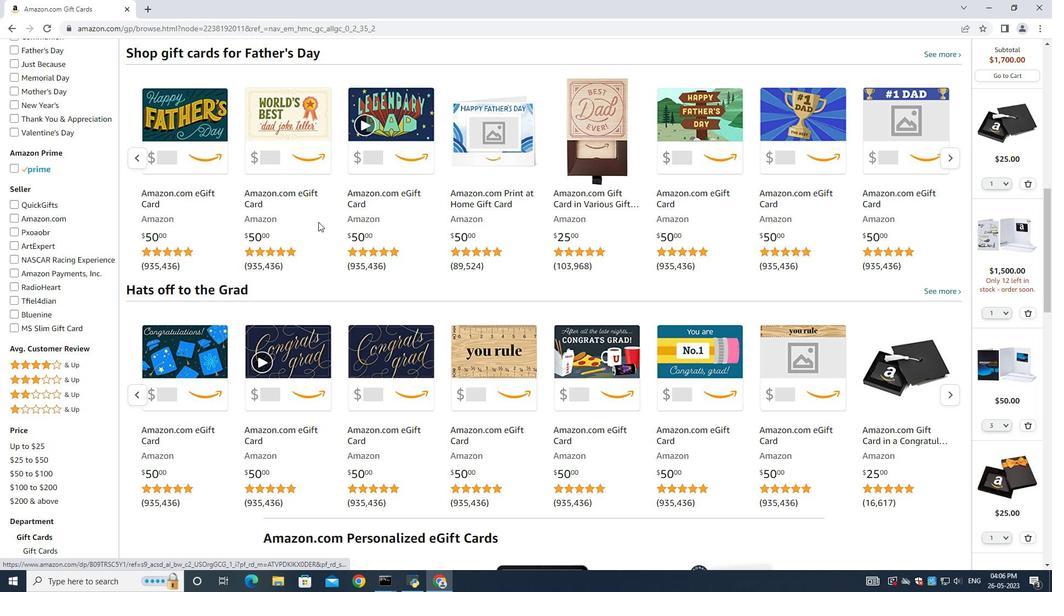 
Action: Mouse scrolled (322, 219) with delta (0, 0)
Screenshot: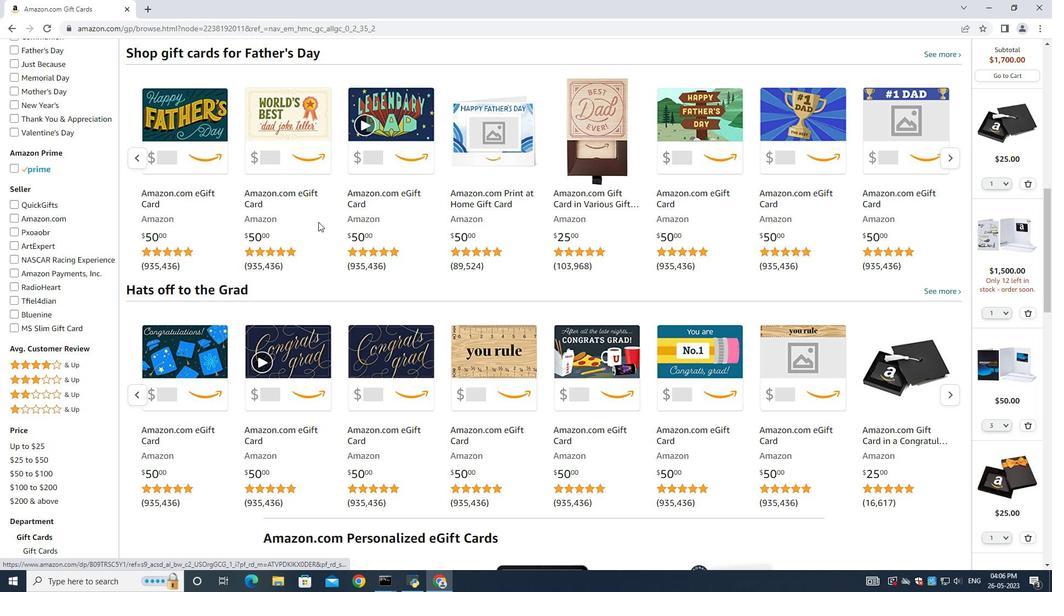 
Action: Mouse scrolled (322, 219) with delta (0, 0)
Screenshot: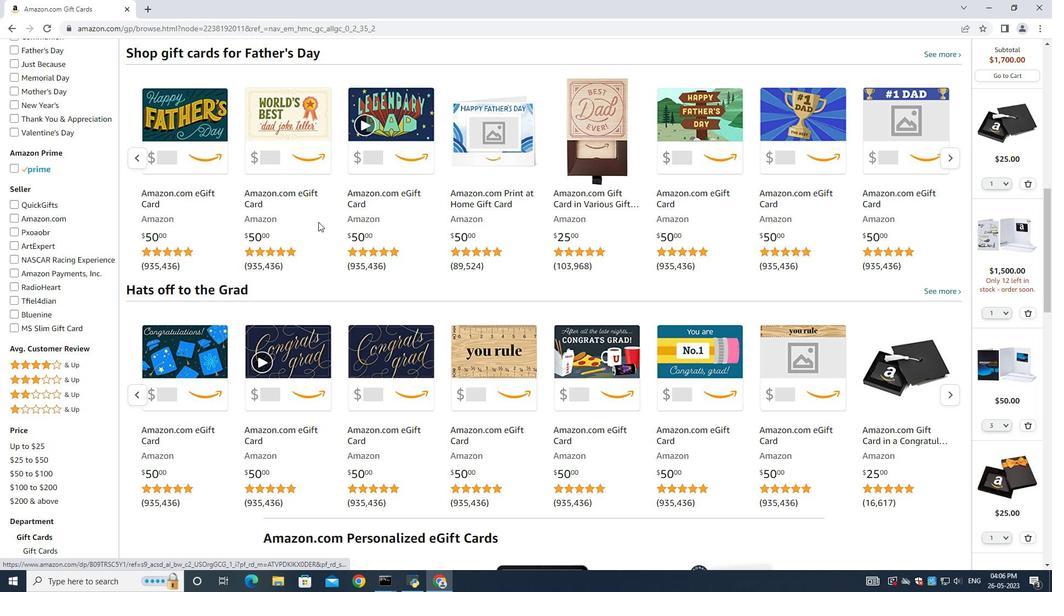
Action: Mouse scrolled (322, 219) with delta (0, 0)
Screenshot: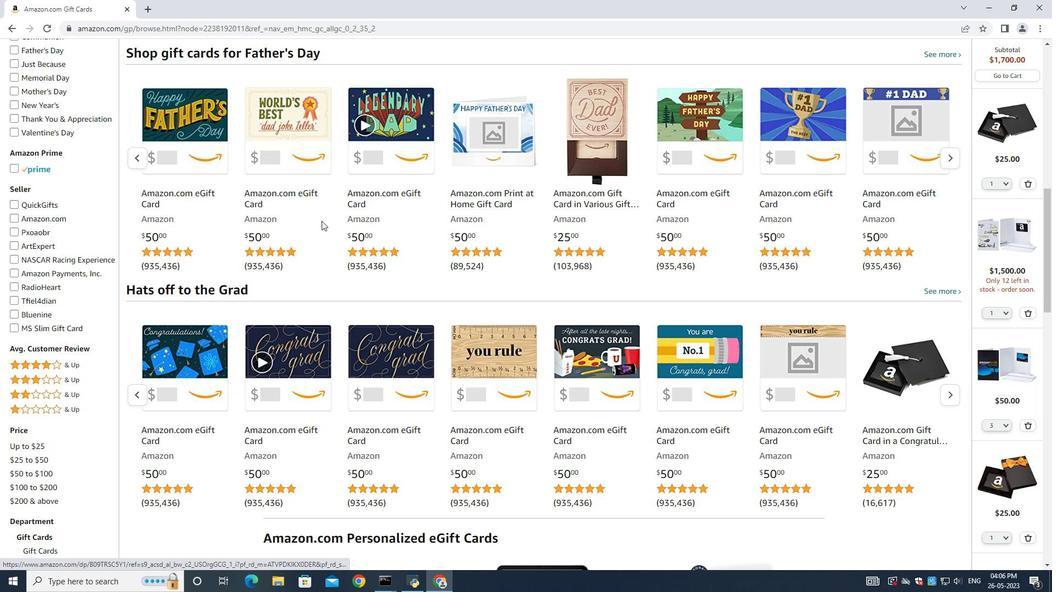 
Action: Mouse scrolled (322, 219) with delta (0, 0)
Screenshot: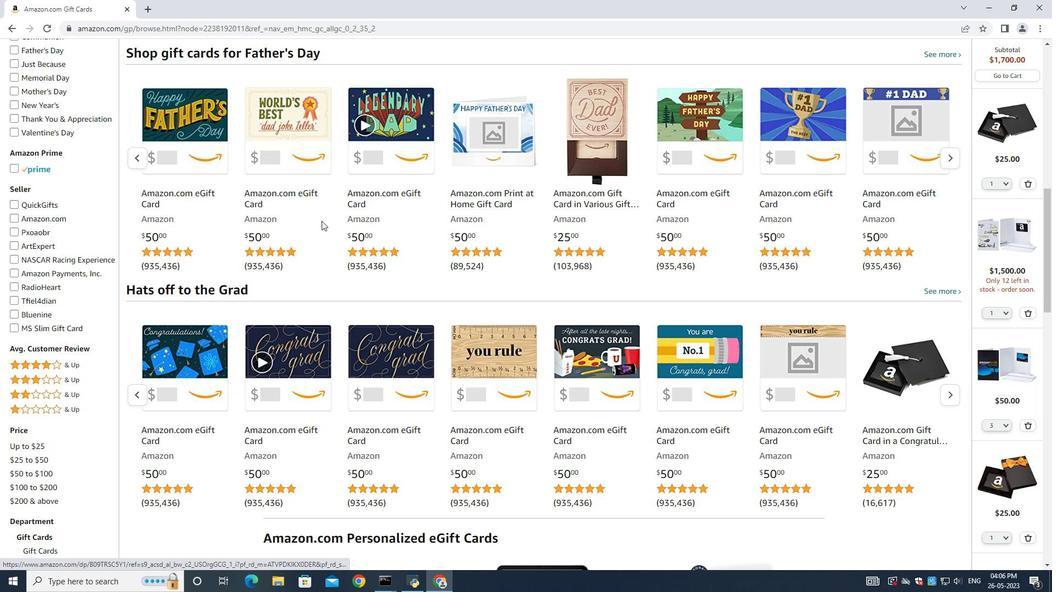 
Action: Mouse scrolled (322, 219) with delta (0, 0)
Screenshot: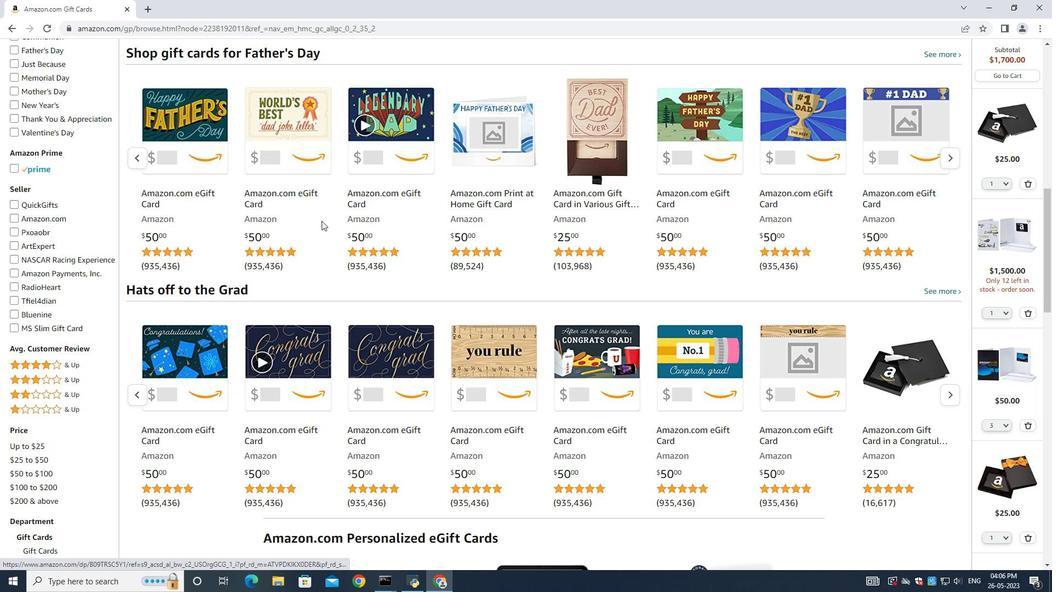 
Action: Mouse scrolled (322, 219) with delta (0, 0)
Screenshot: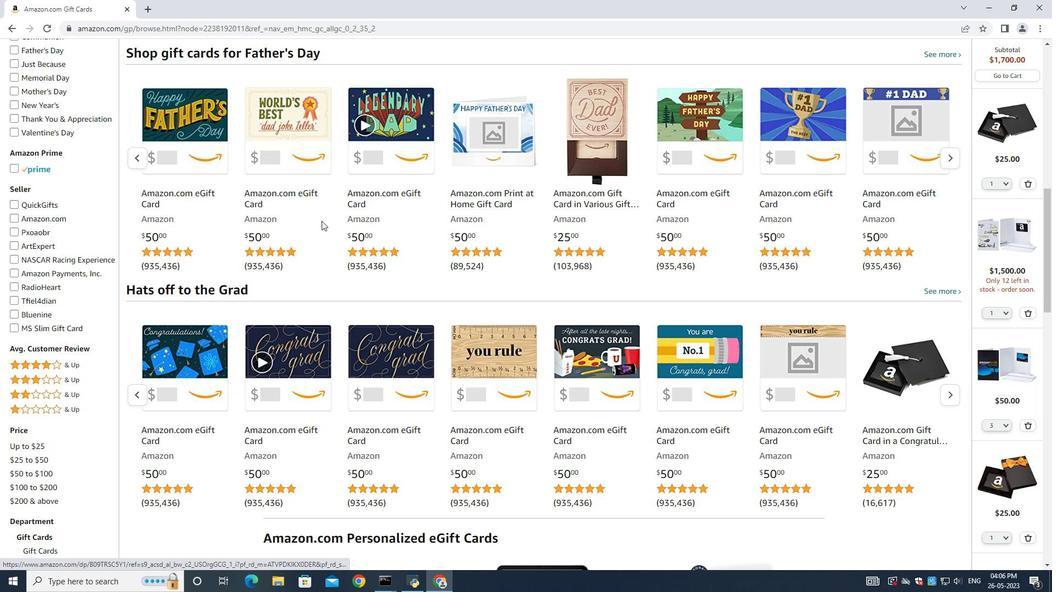 
Action: Mouse moved to (392, 171)
Screenshot: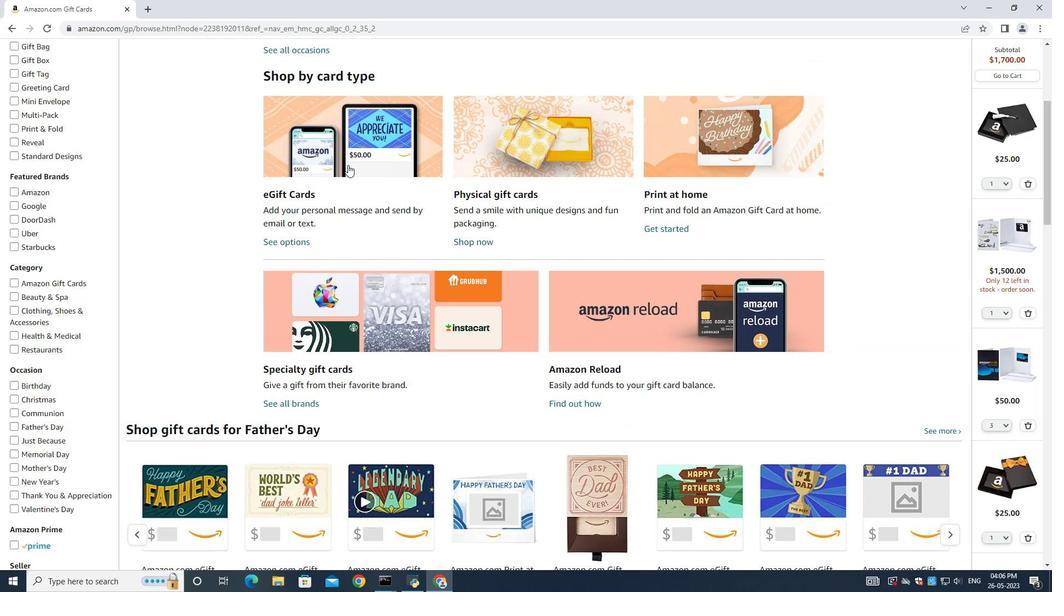
Action: Mouse scrolled (392, 171) with delta (0, 0)
Screenshot: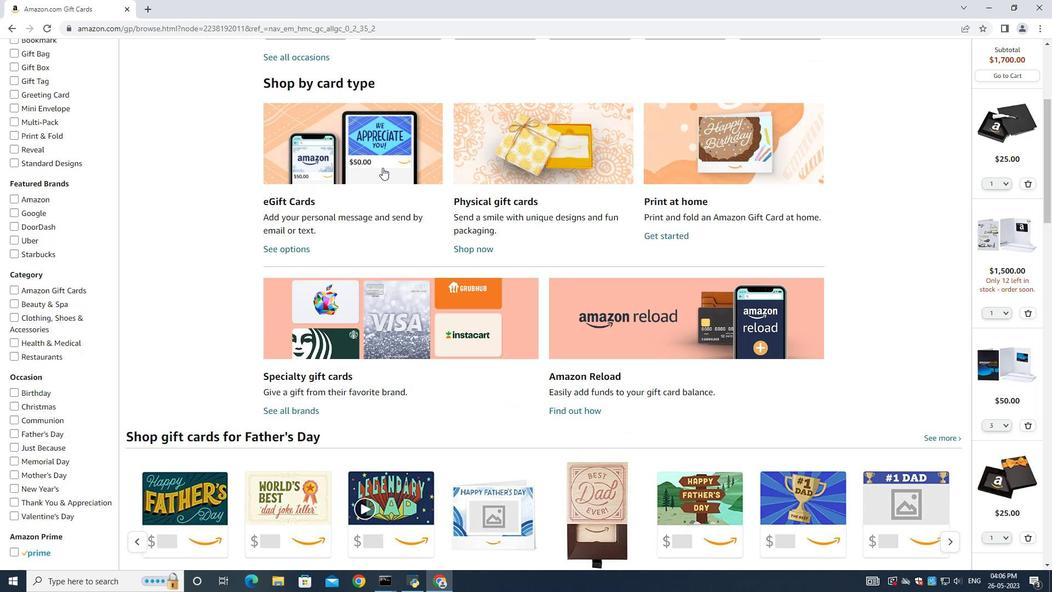 
Action: Mouse moved to (392, 171)
Screenshot: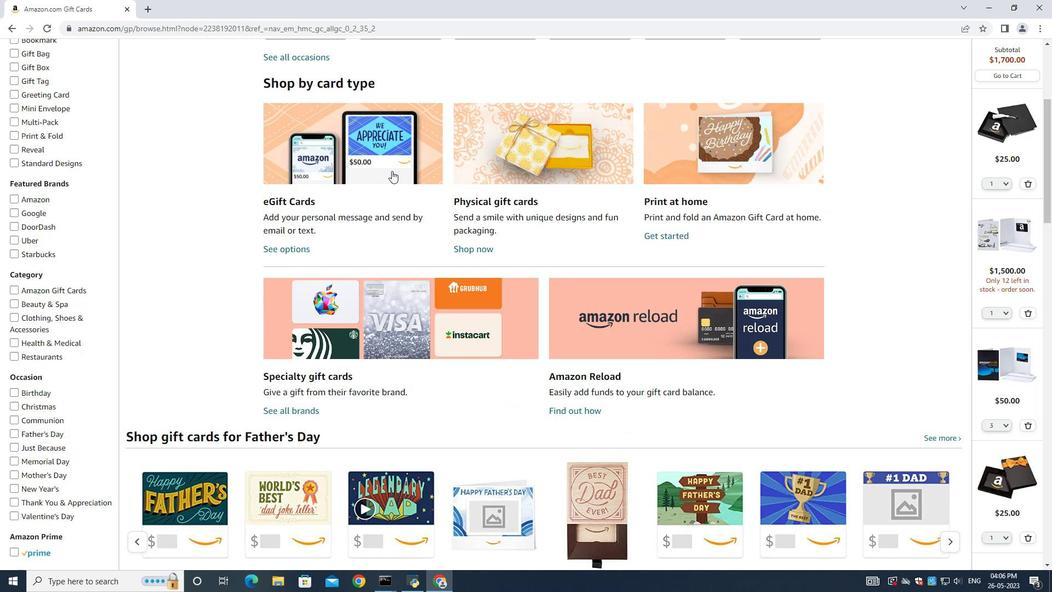 
Action: Mouse scrolled (392, 171) with delta (0, 0)
Screenshot: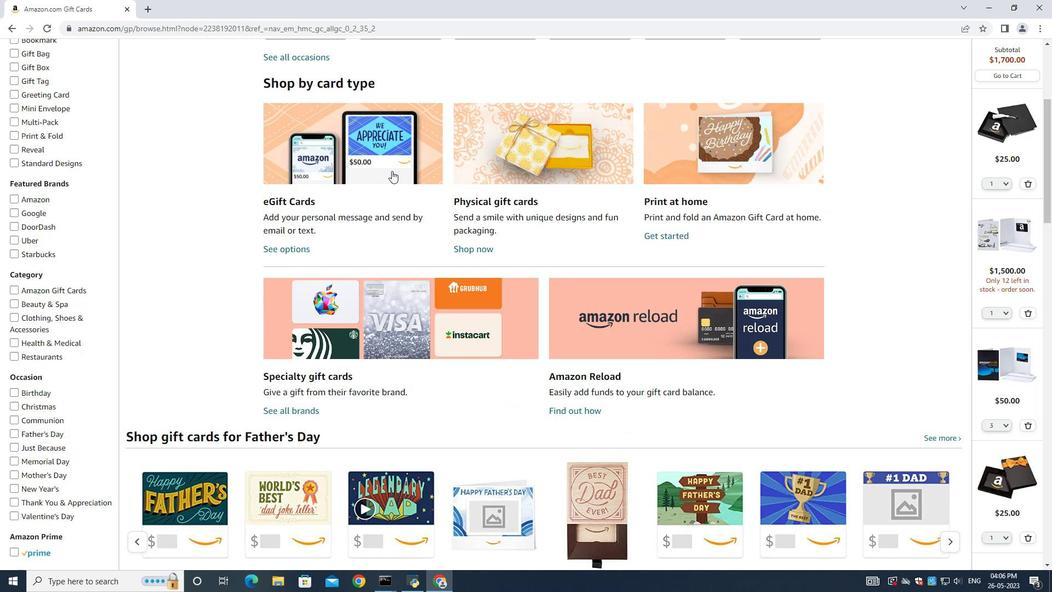 
Action: Mouse scrolled (392, 171) with delta (0, 0)
Screenshot: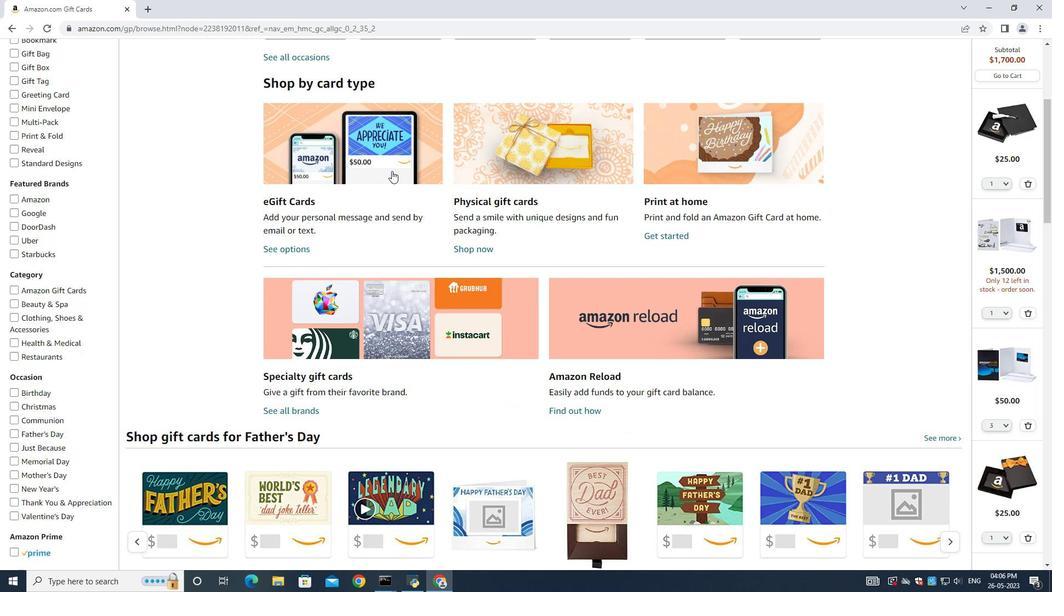 
Action: Mouse scrolled (392, 171) with delta (0, 0)
Screenshot: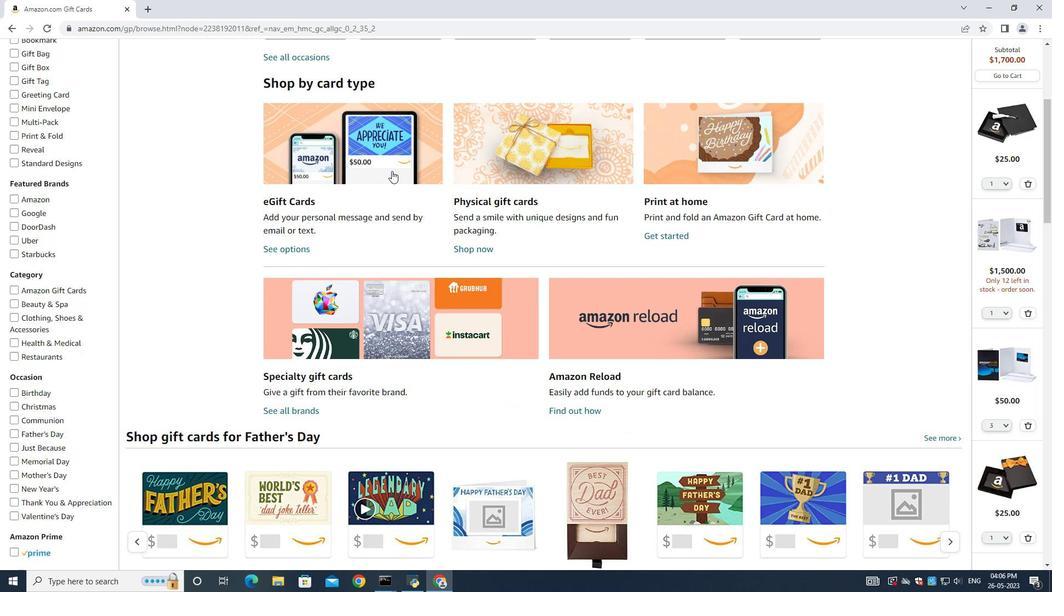 
Action: Mouse scrolled (392, 171) with delta (0, 0)
Screenshot: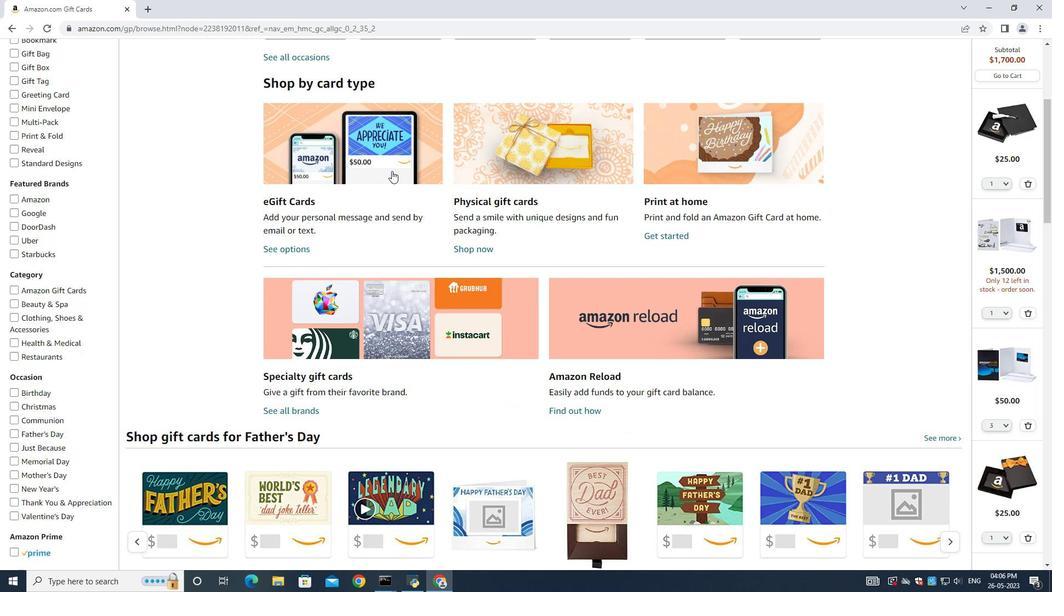 
Action: Mouse scrolled (392, 171) with delta (0, 0)
Screenshot: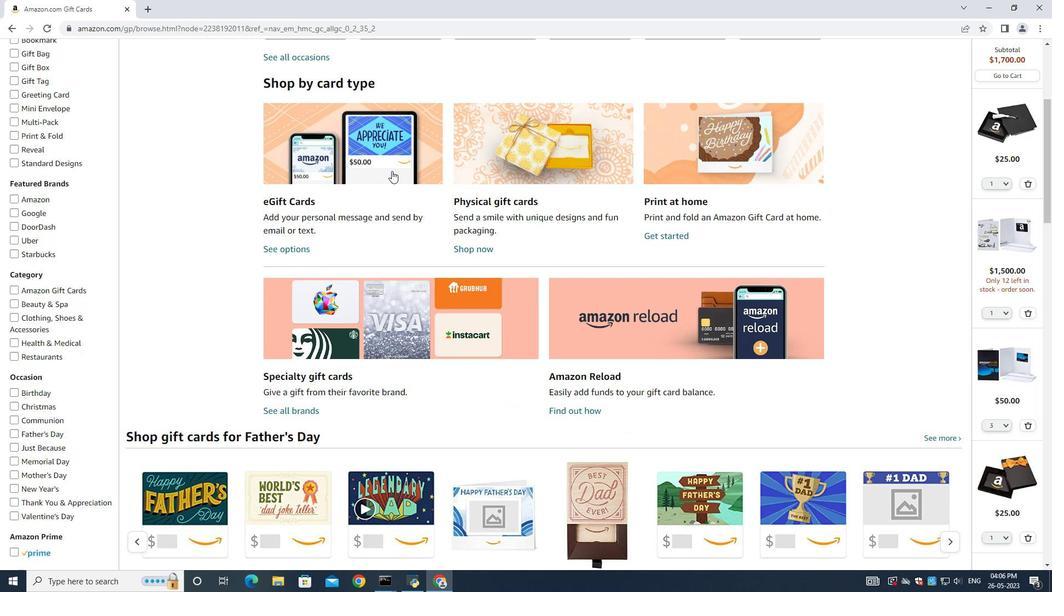 
Action: Mouse scrolled (392, 171) with delta (0, 0)
Screenshot: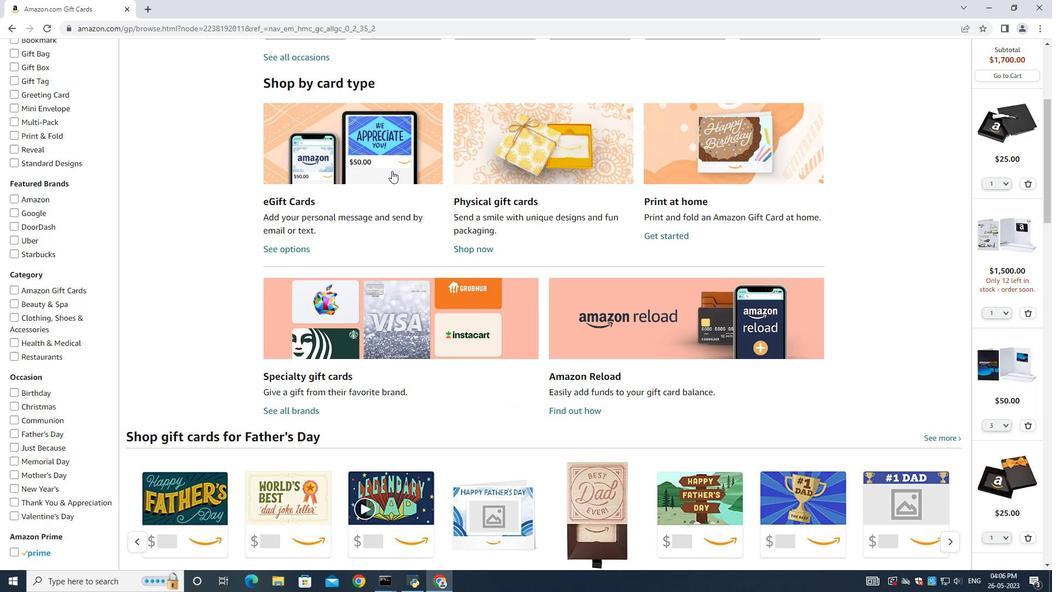 
Action: Mouse moved to (382, 194)
Screenshot: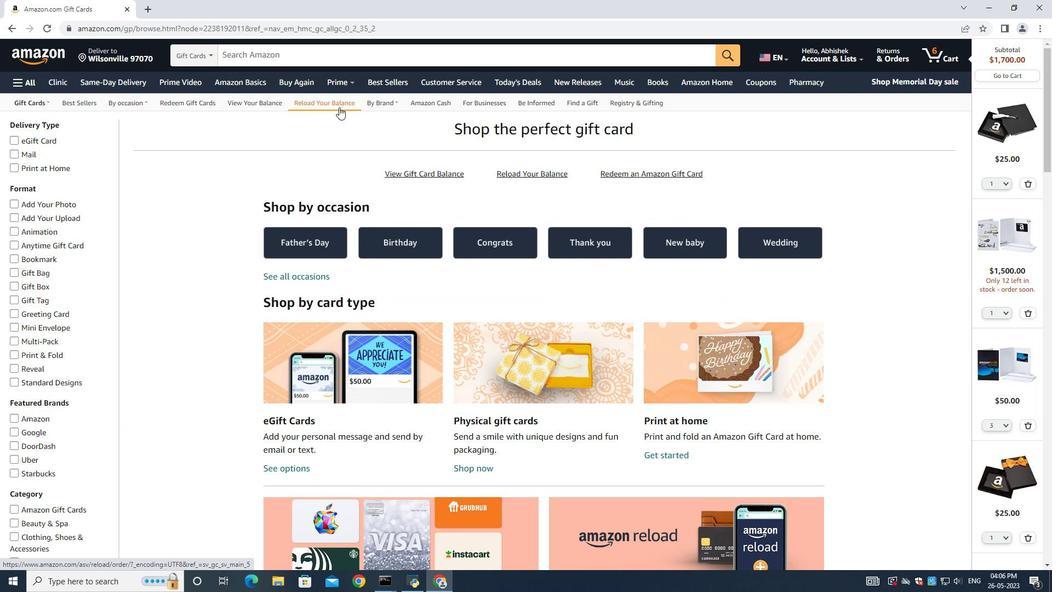 
Action: Mouse scrolled (380, 190) with delta (0, 0)
Screenshot: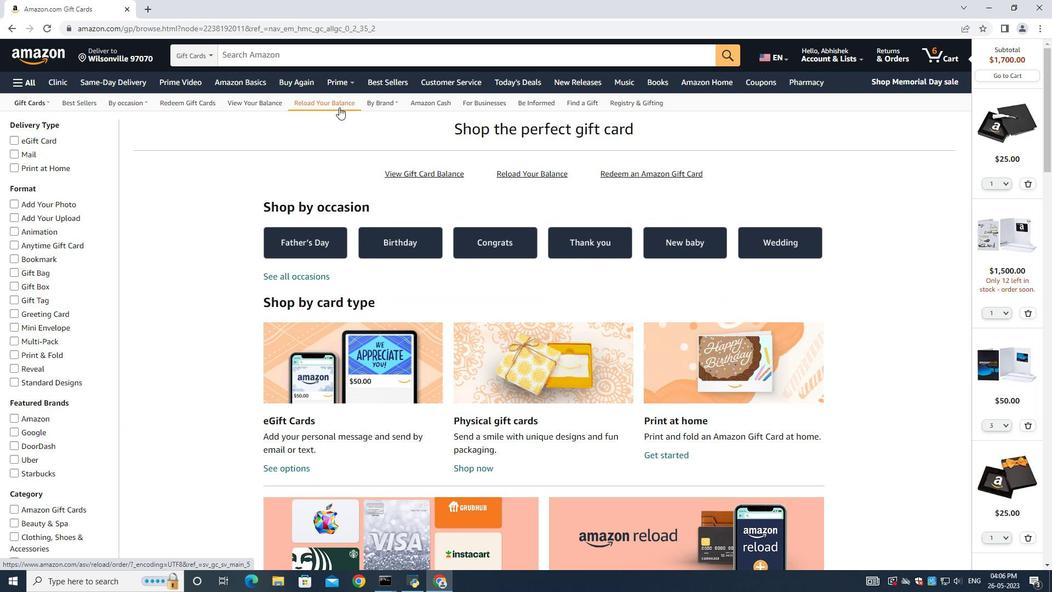 
Action: Mouse moved to (384, 199)
Screenshot: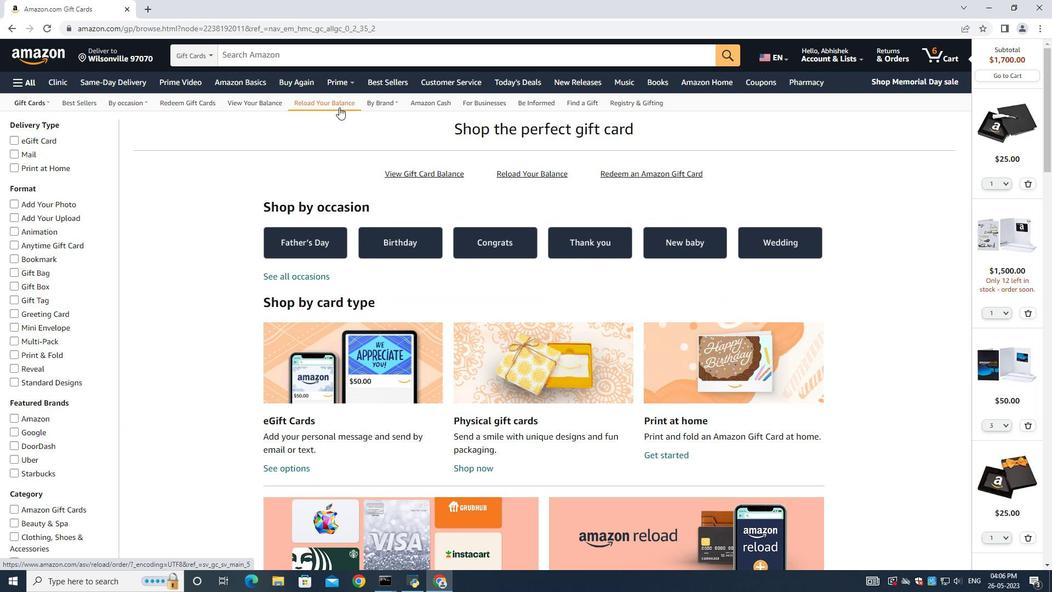 
Action: Mouse scrolled (384, 199) with delta (0, 0)
Screenshot: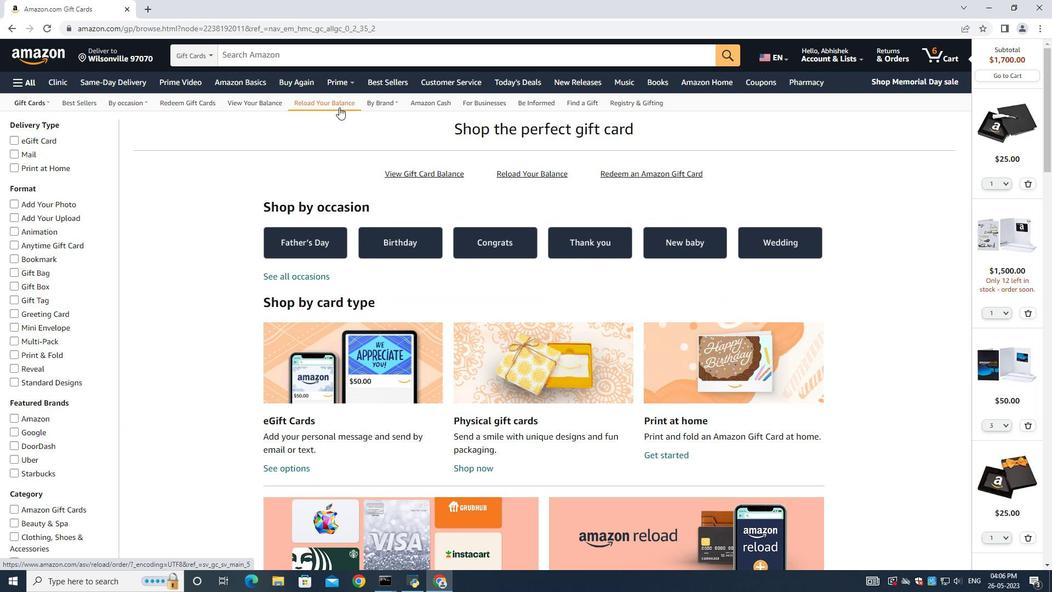 
Action: Mouse moved to (384, 200)
Screenshot: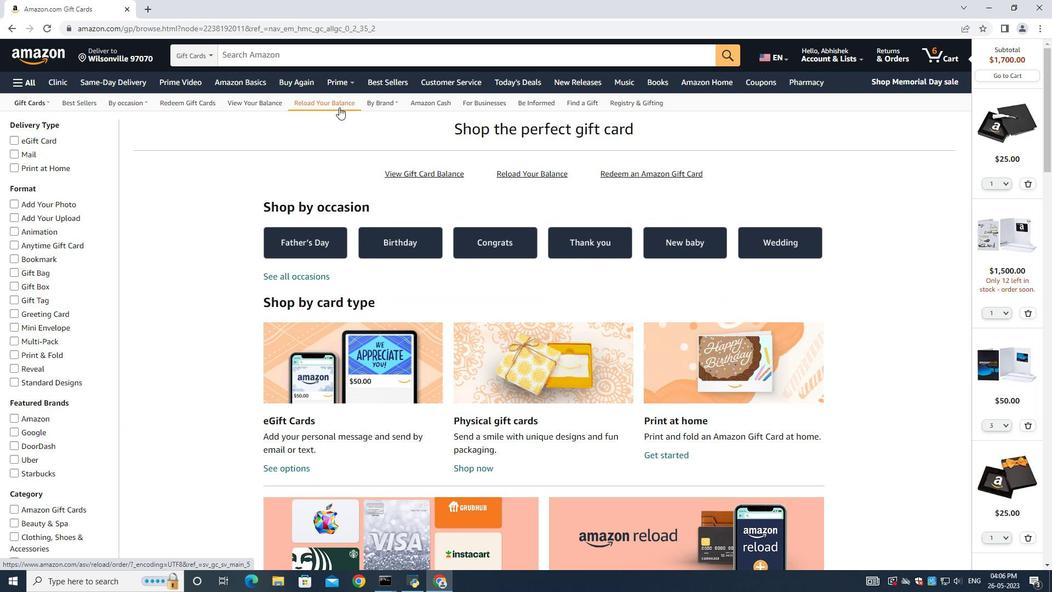 
Action: Mouse scrolled (384, 199) with delta (0, 0)
Screenshot: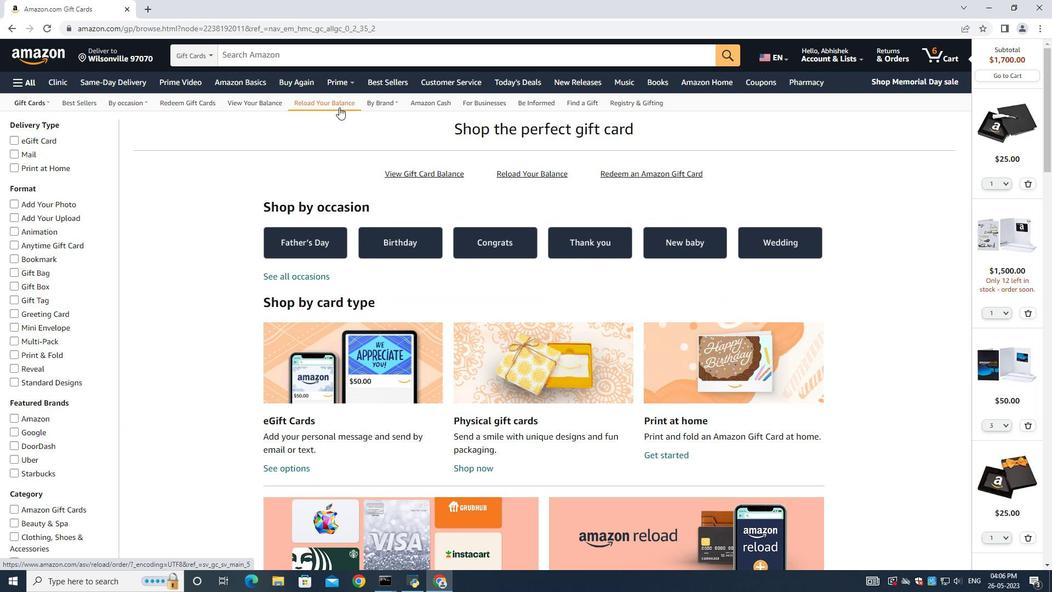 
Action: Mouse scrolled (384, 199) with delta (0, 0)
Screenshot: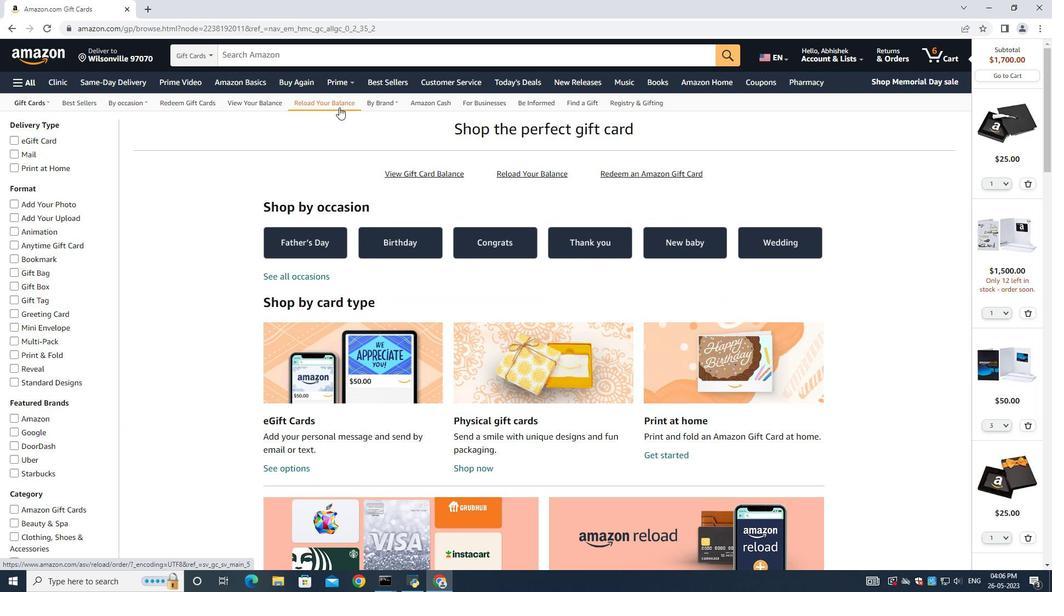
Action: Mouse scrolled (384, 199) with delta (0, 0)
Screenshot: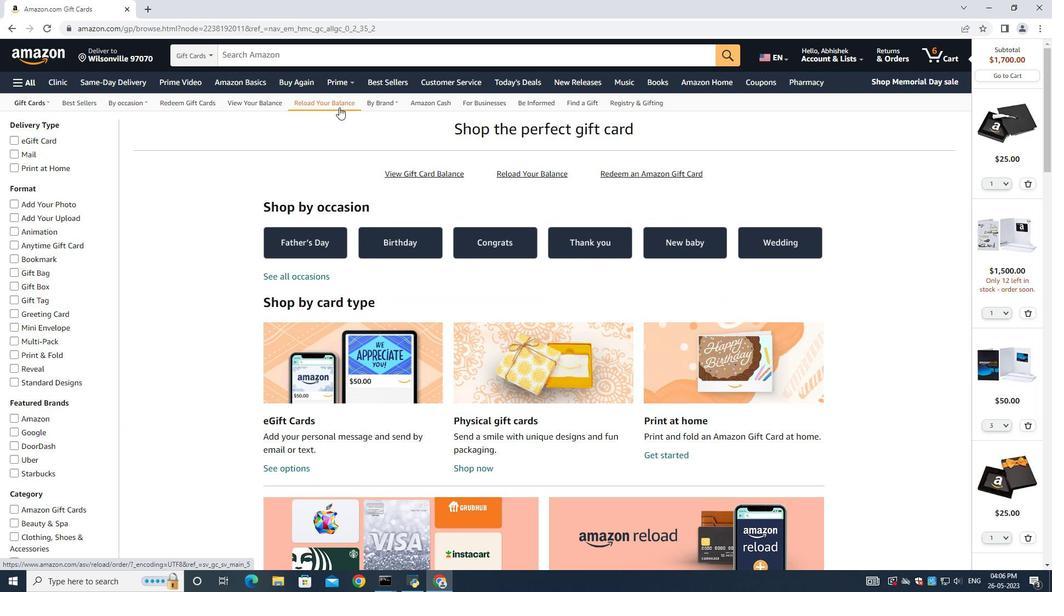 
Action: Mouse moved to (386, 200)
Screenshot: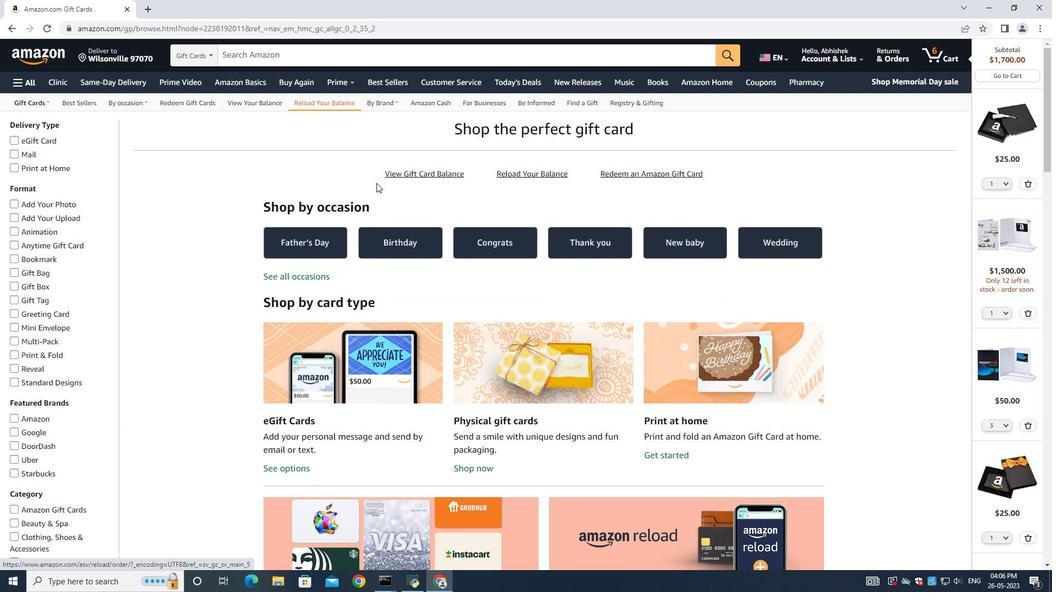 
Action: Mouse scrolled (386, 199) with delta (0, 0)
Screenshot: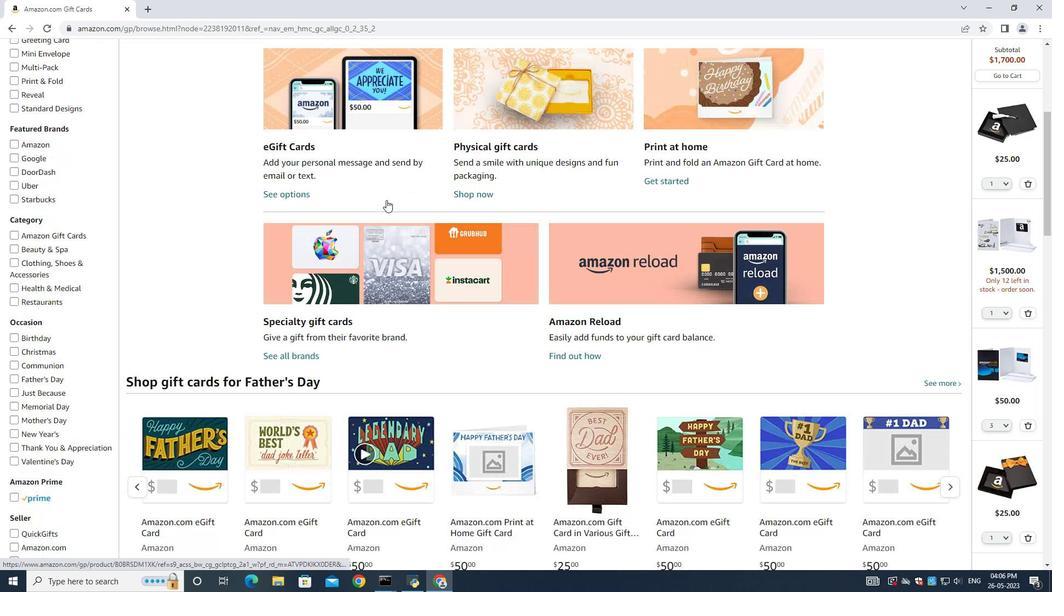 
Action: Mouse scrolled (386, 199) with delta (0, 0)
Screenshot: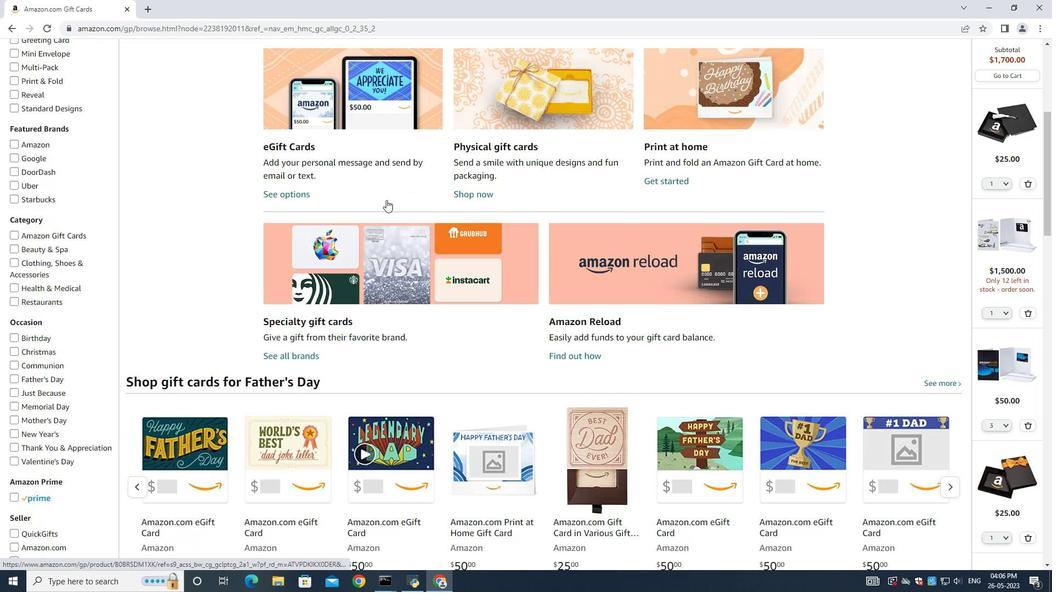 
Action: Mouse scrolled (386, 199) with delta (0, 0)
Screenshot: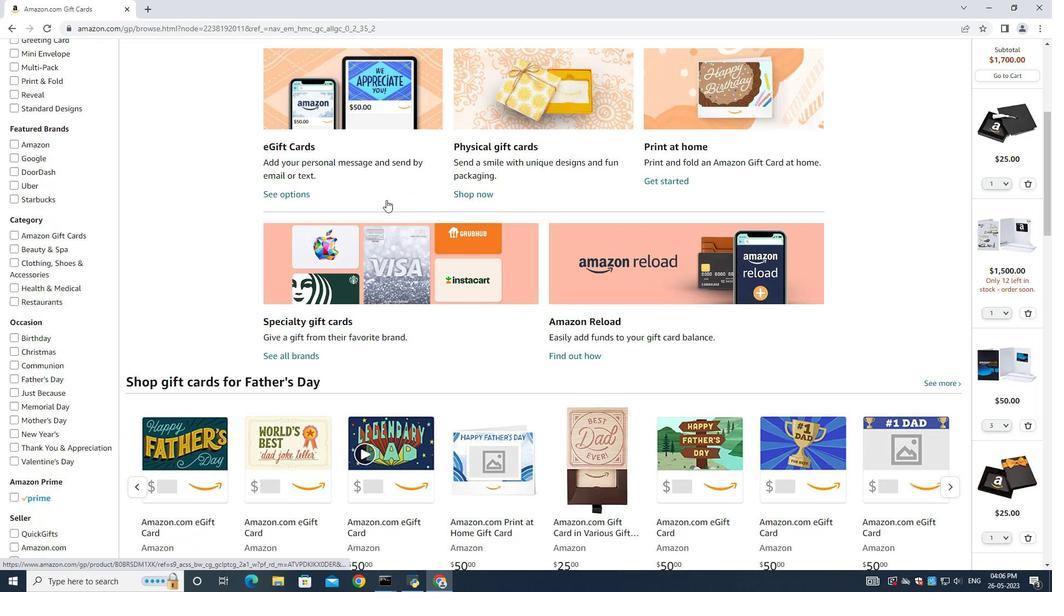 
Action: Mouse scrolled (386, 199) with delta (0, 0)
Screenshot: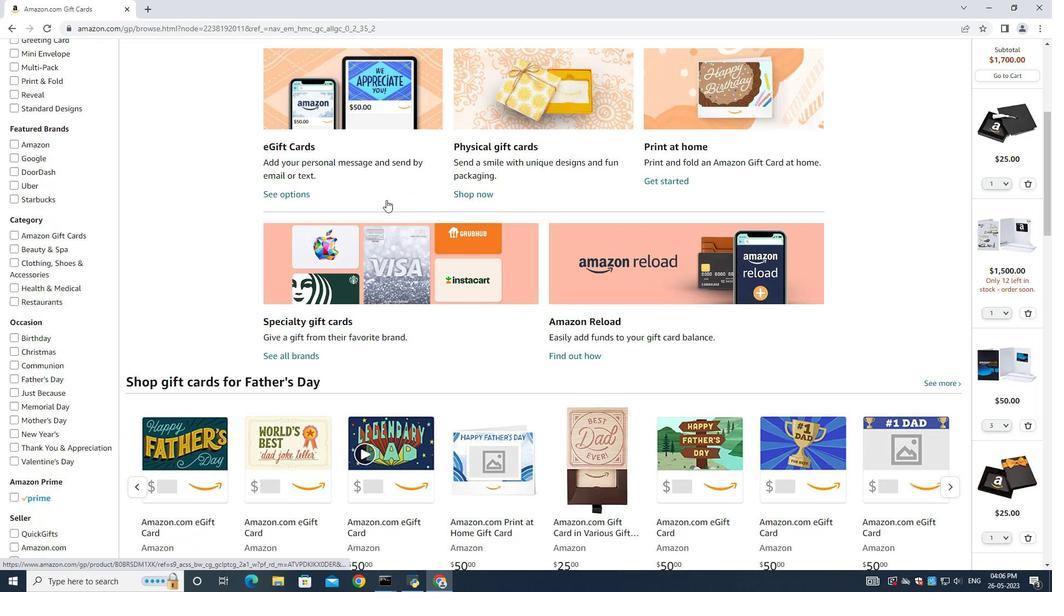 
Action: Mouse scrolled (386, 199) with delta (0, 0)
Screenshot: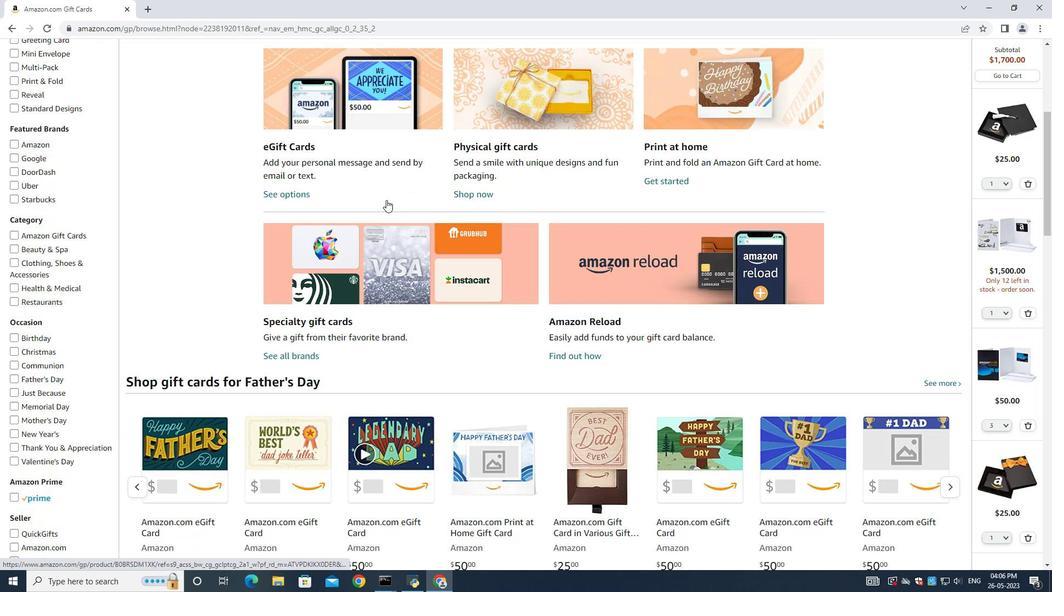 
Action: Mouse moved to (910, 433)
Screenshot: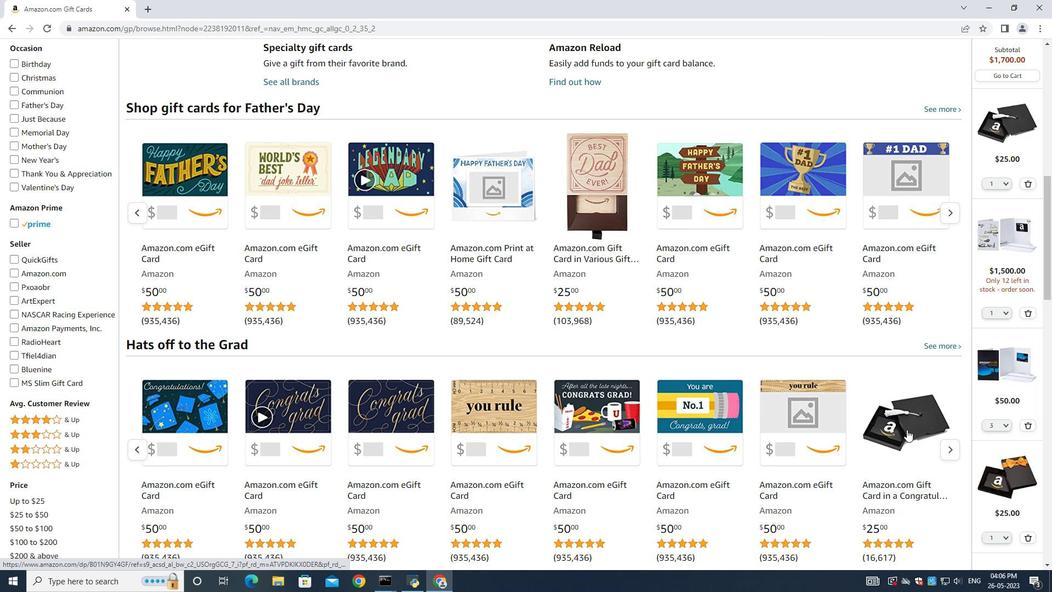 
Action: Mouse scrolled (910, 432) with delta (0, 0)
Screenshot: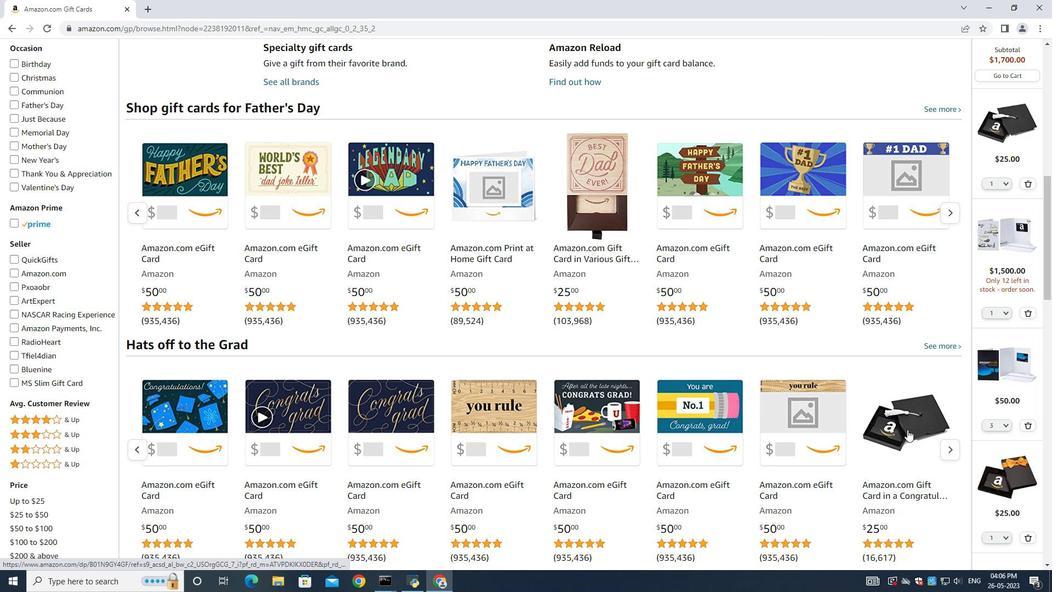 
Action: Mouse moved to (954, 396)
Screenshot: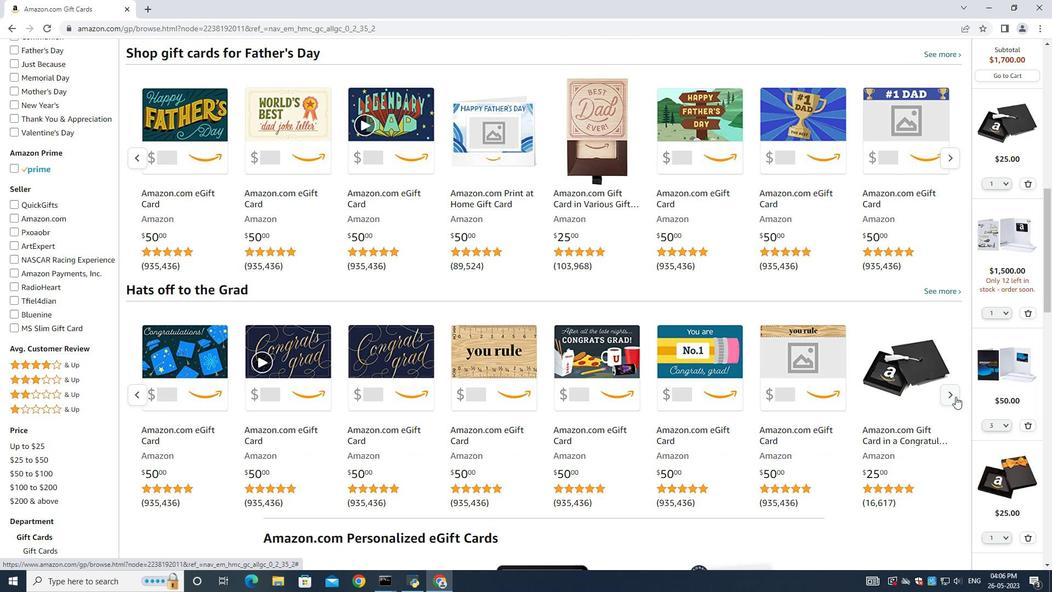 
Action: Mouse pressed left at (954, 396)
Screenshot: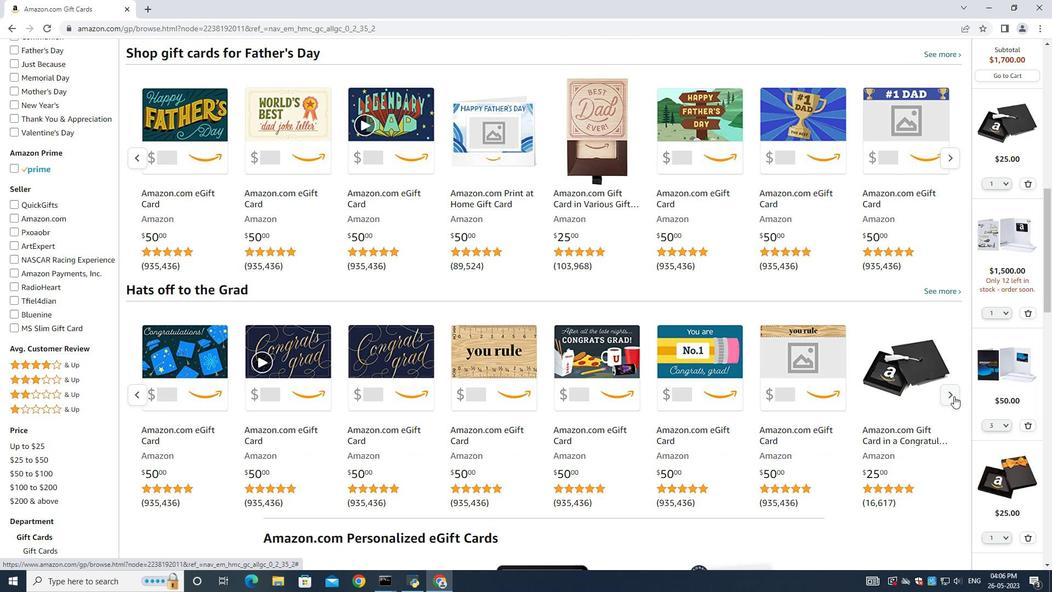 
Action: Mouse moved to (1030, 312)
Screenshot: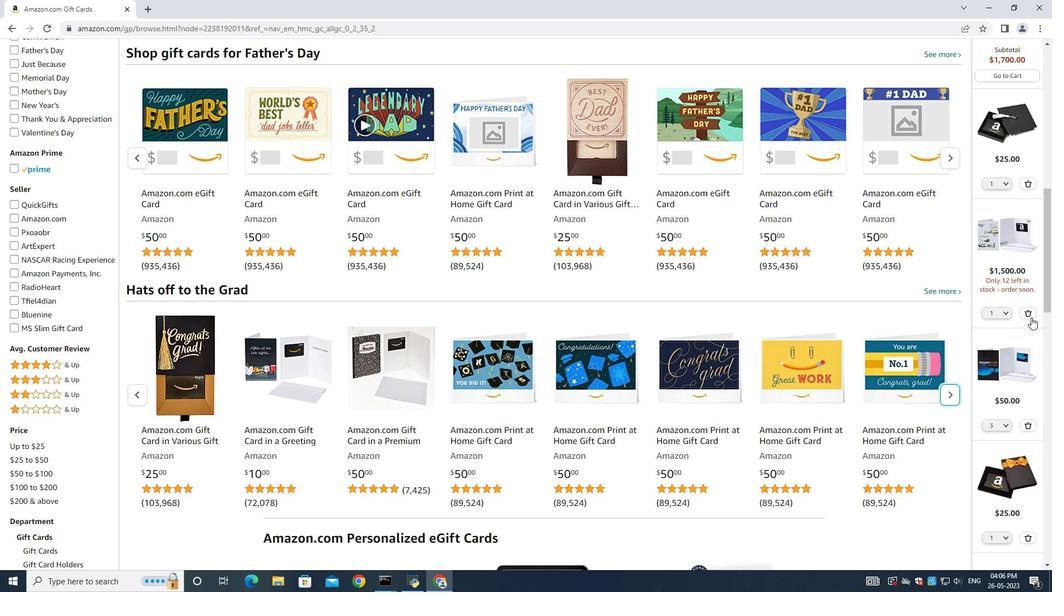 
Action: Mouse pressed left at (1030, 312)
Screenshot: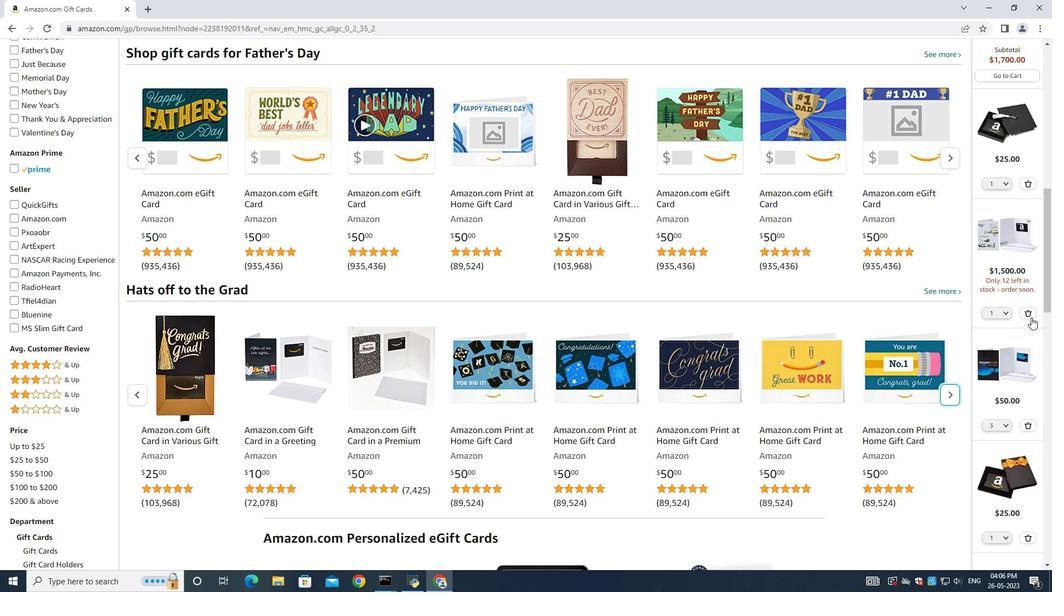 
Action: Mouse moved to (1027, 182)
Screenshot: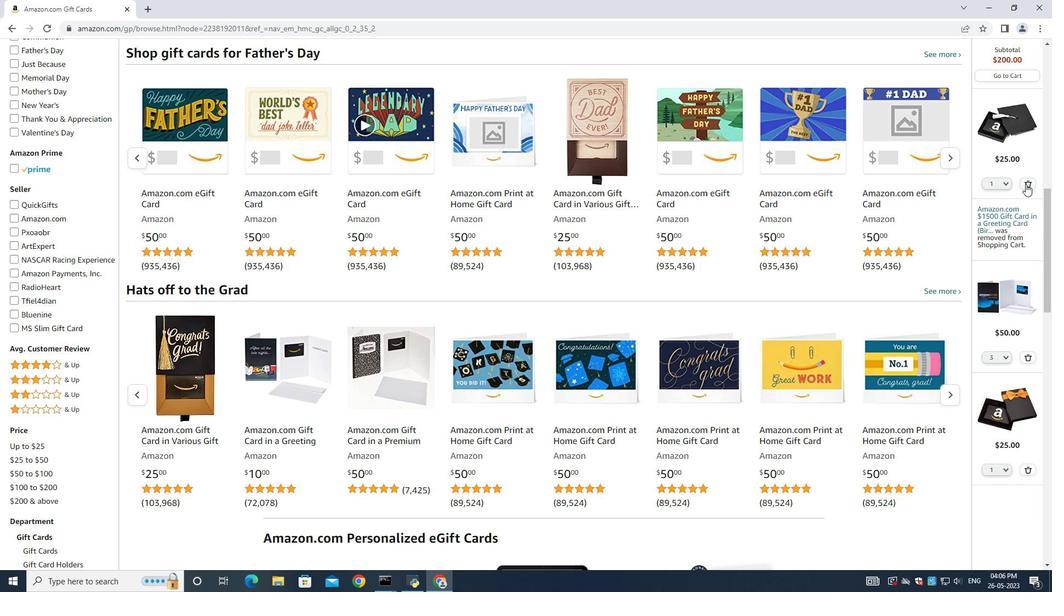 
Action: Mouse pressed left at (1027, 182)
Screenshot: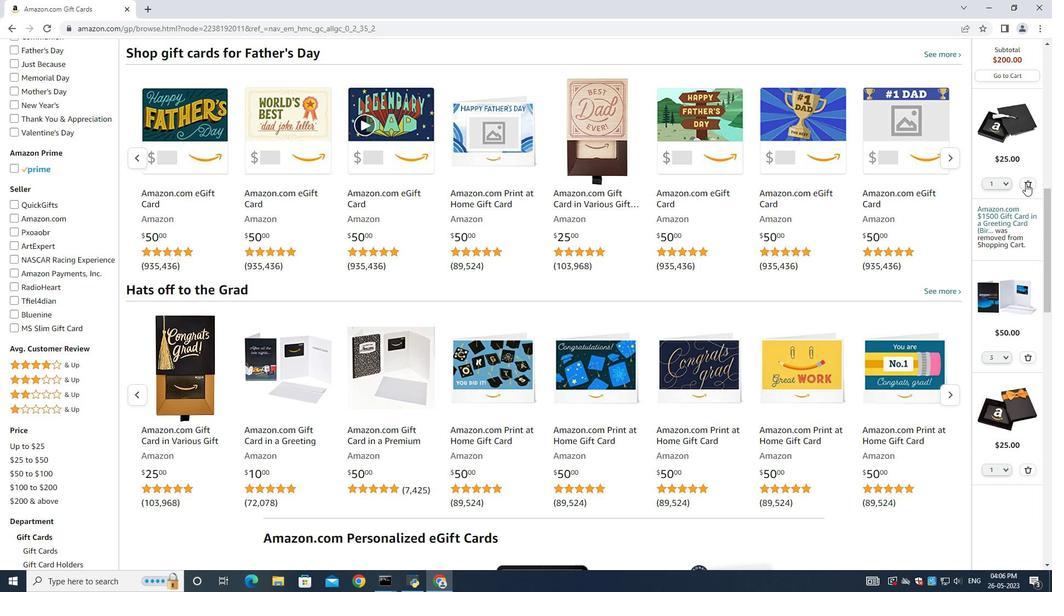 
Action: Mouse moved to (1028, 247)
Screenshot: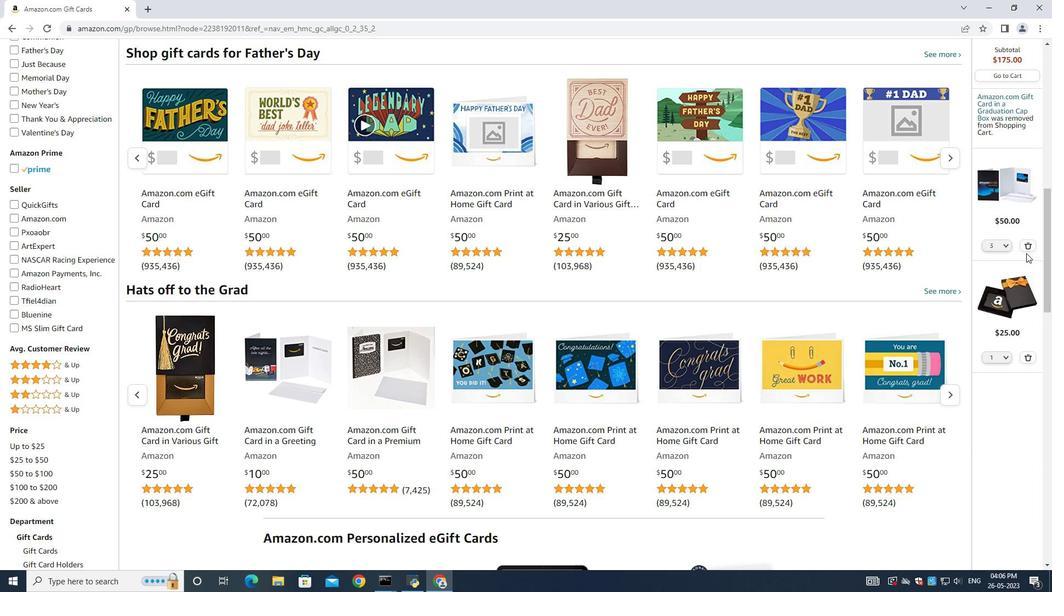 
Action: Mouse pressed left at (1028, 247)
Screenshot: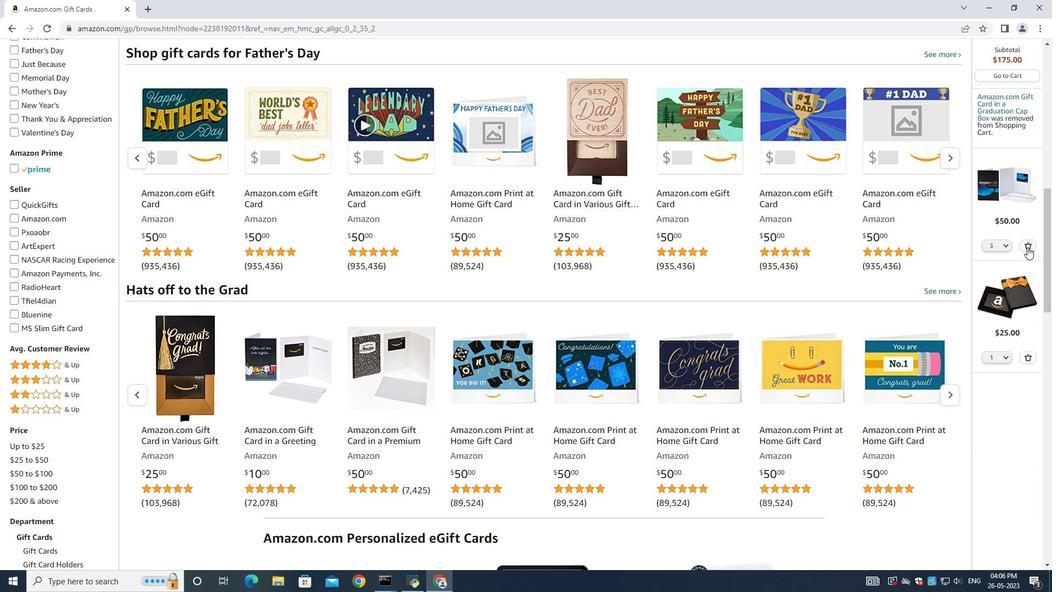 
Action: Mouse moved to (1026, 239)
Screenshot: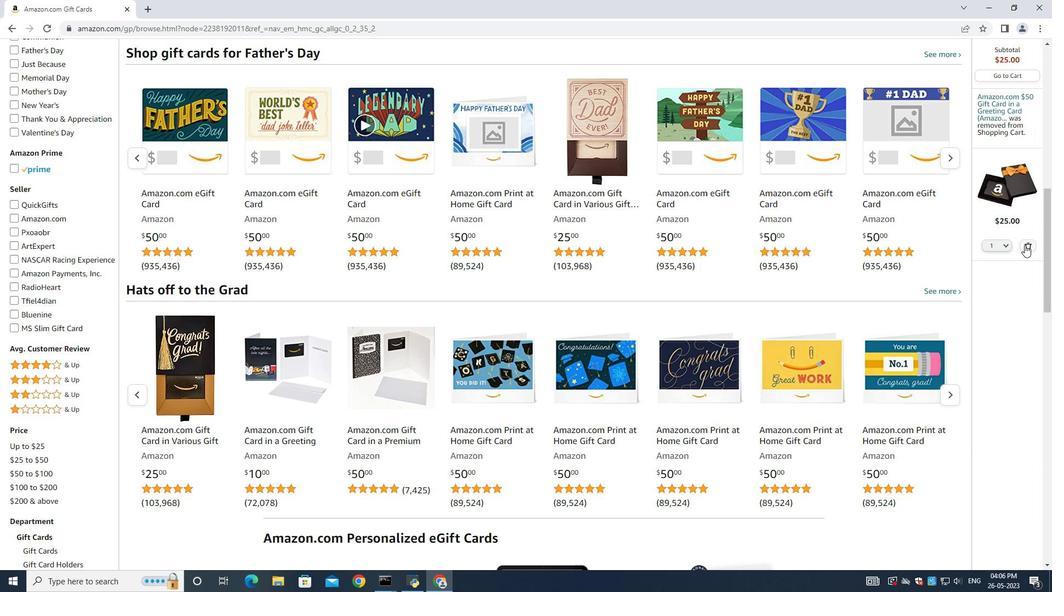 
Action: Mouse pressed left at (1026, 239)
Screenshot: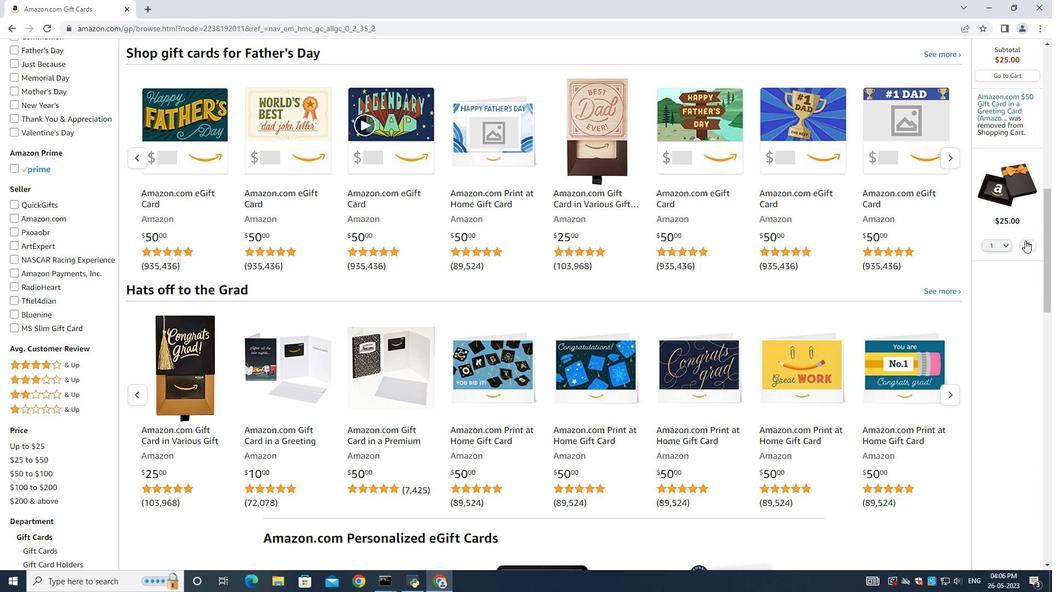 
Action: Mouse moved to (565, 345)
Screenshot: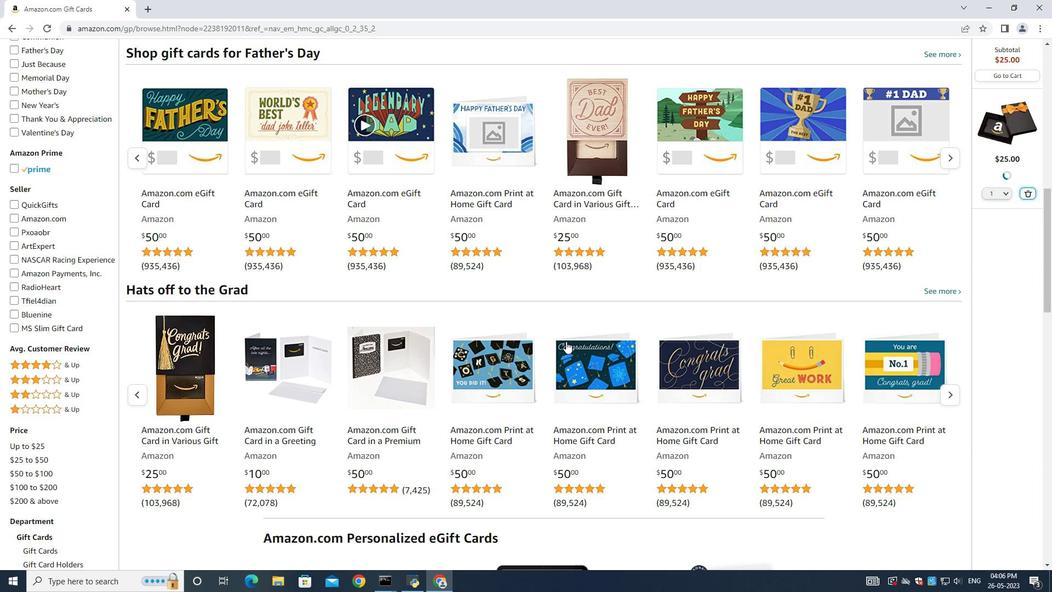 
Action: Mouse scrolled (565, 344) with delta (0, 0)
Screenshot: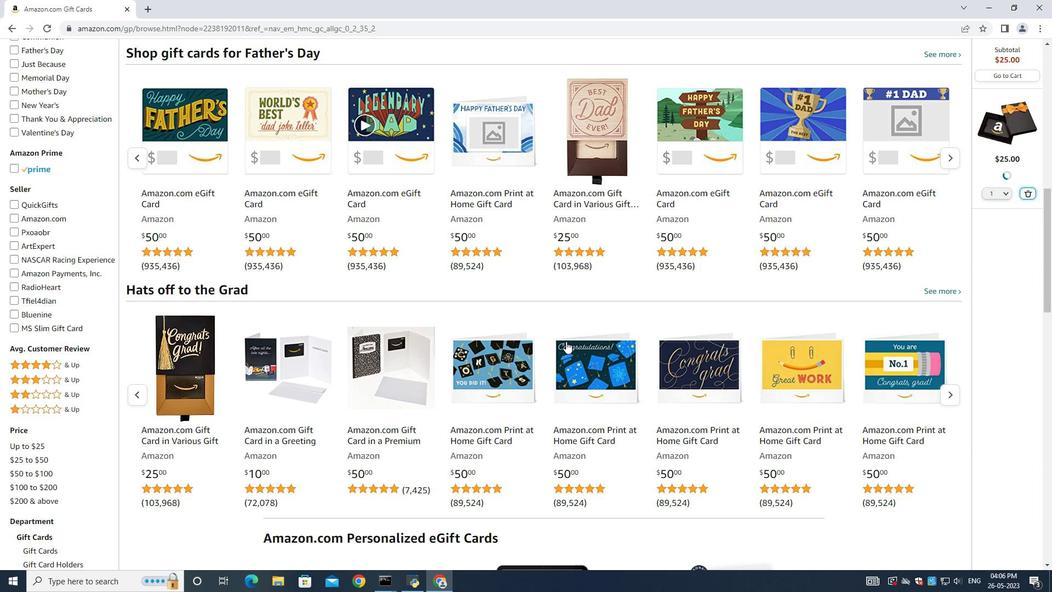 
Action: Mouse moved to (565, 345)
Screenshot: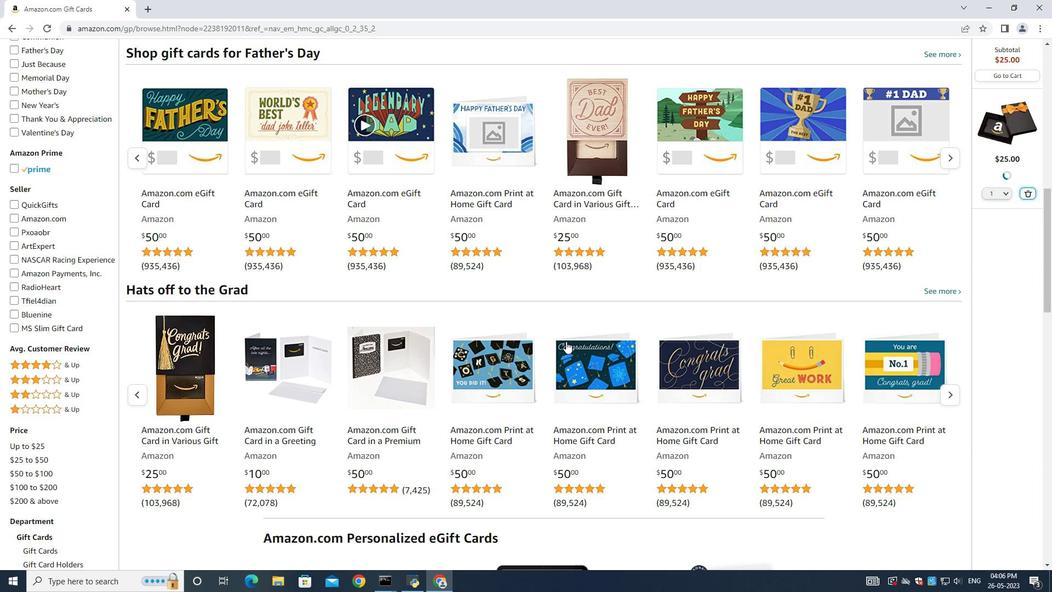 
Action: Mouse scrolled (565, 344) with delta (0, 0)
Screenshot: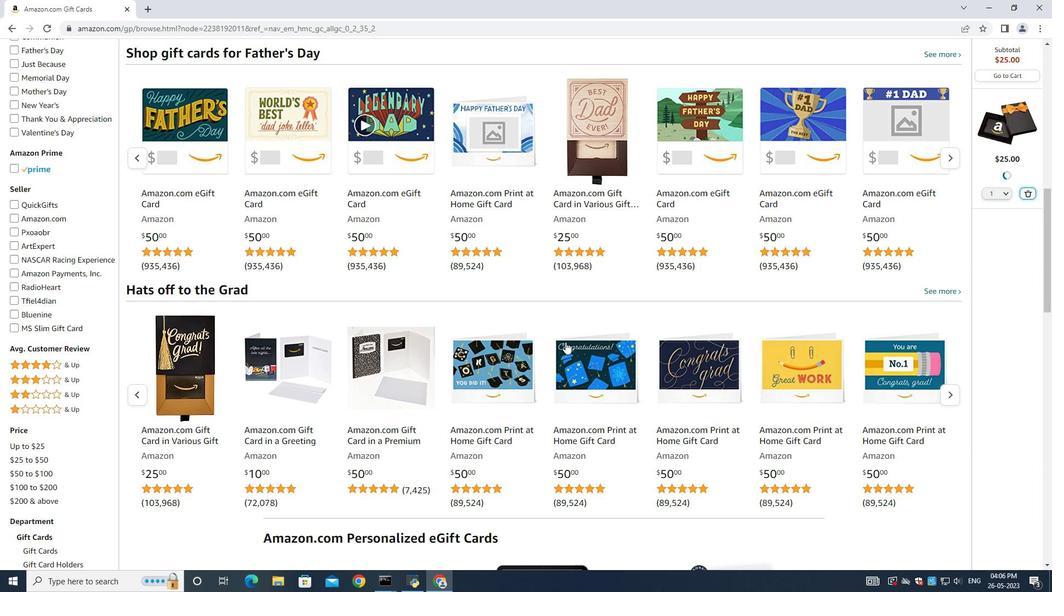 
Action: Mouse scrolled (565, 344) with delta (0, 0)
Screenshot: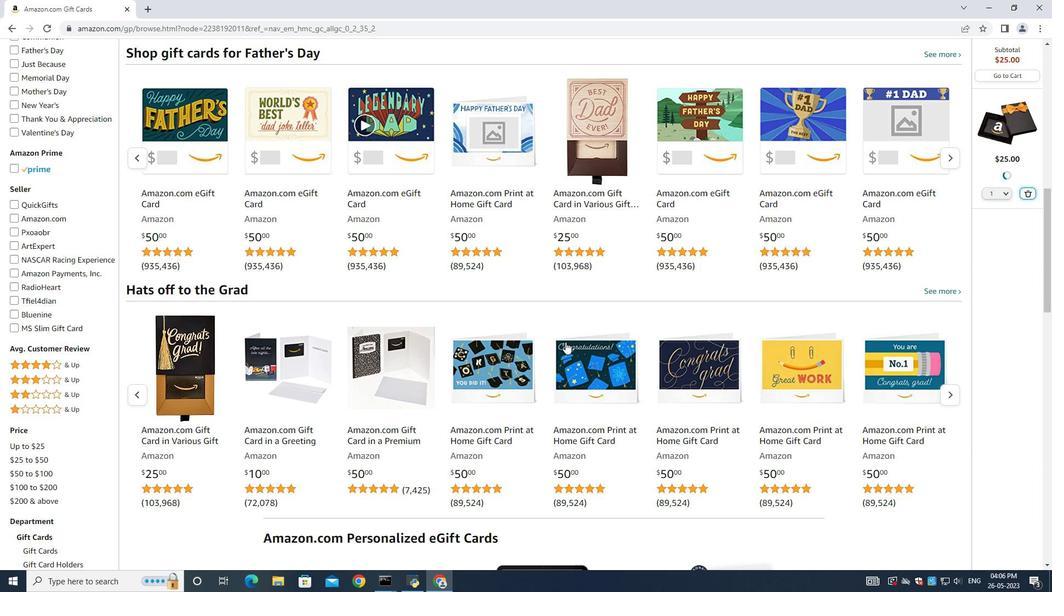 
Action: Mouse moved to (626, 325)
Screenshot: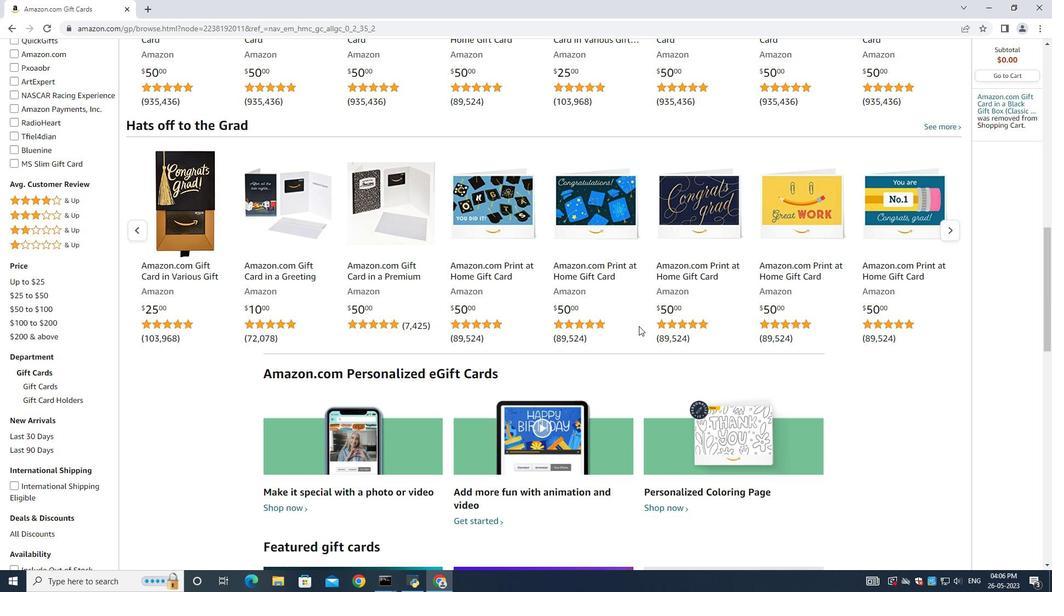 
Action: Mouse scrolled (626, 322) with delta (0, 0)
Screenshot: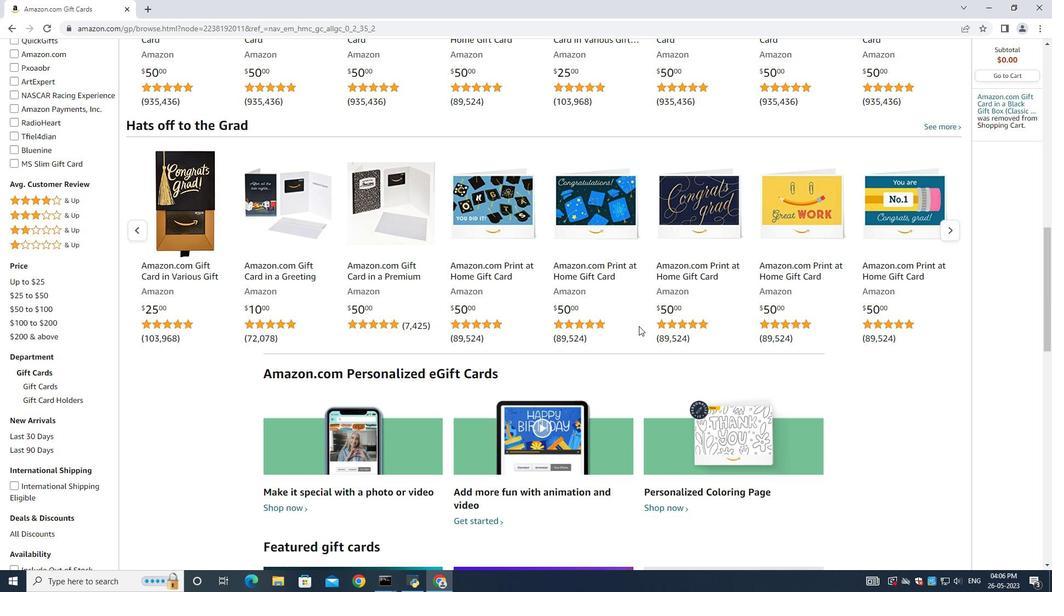 
Action: Mouse moved to (625, 329)
Screenshot: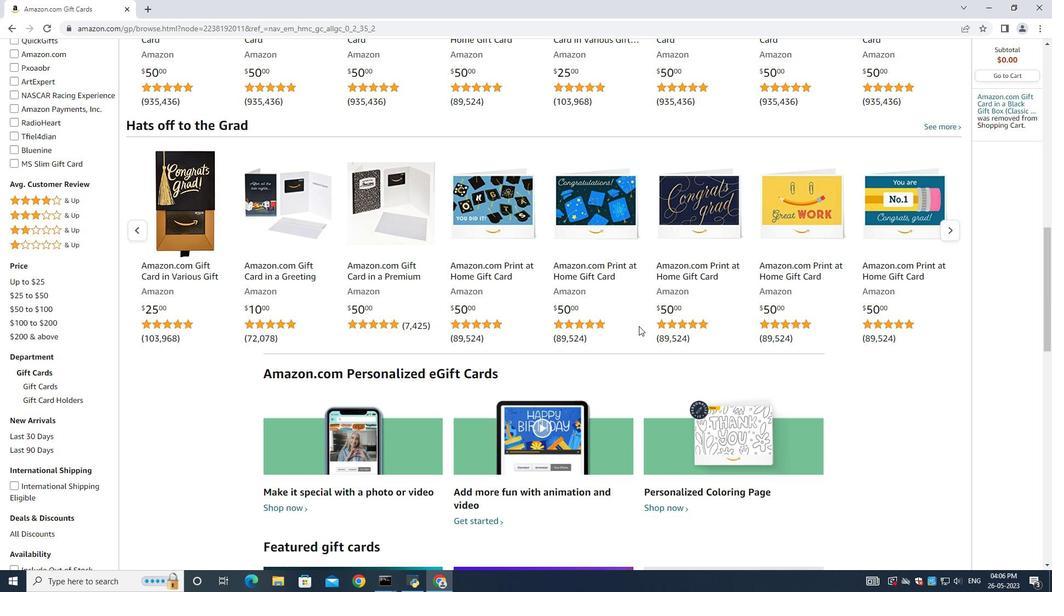 
Action: Mouse scrolled (625, 327) with delta (0, 0)
Screenshot: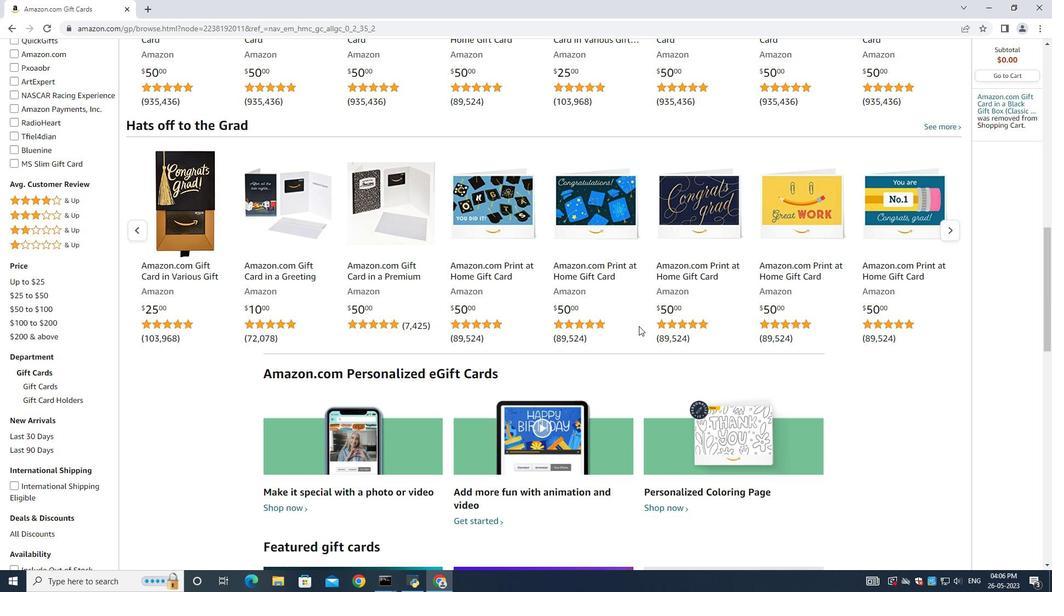 
Action: Mouse moved to (624, 329)
Screenshot: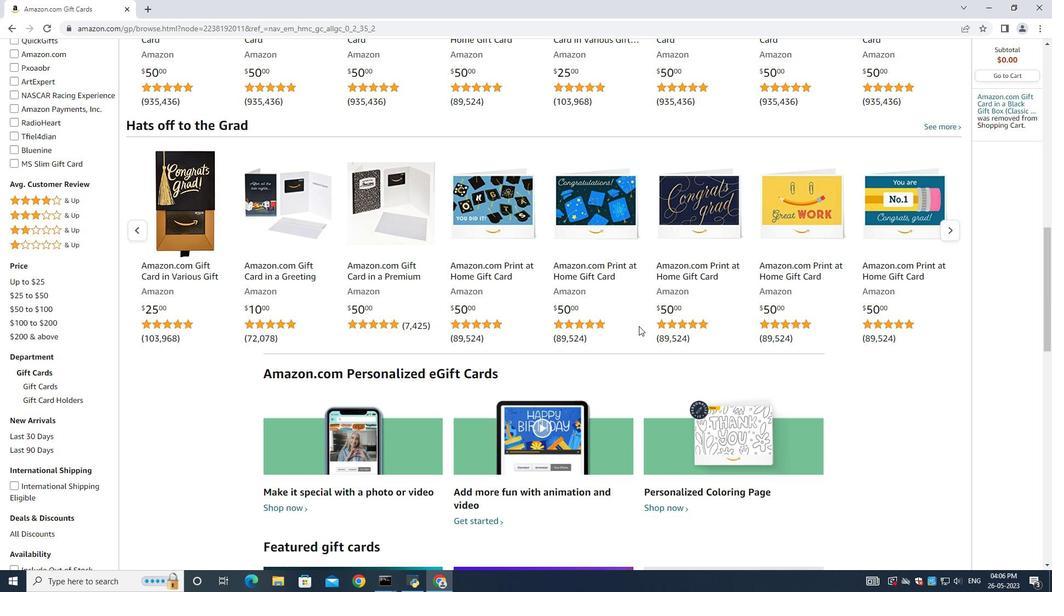 
Action: Mouse scrolled (625, 329) with delta (0, 0)
Screenshot: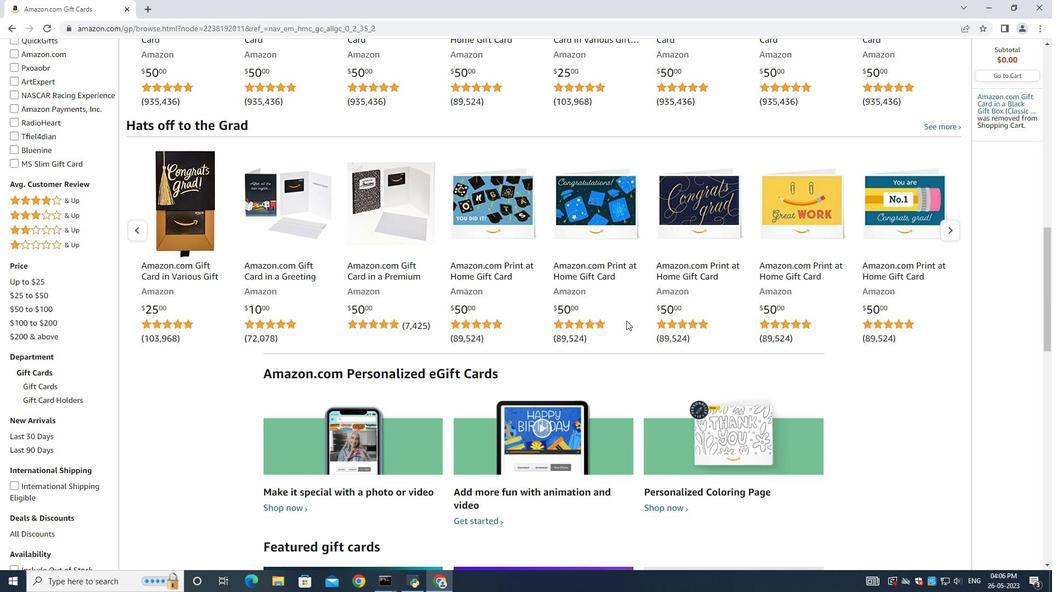 
Action: Mouse moved to (623, 329)
Screenshot: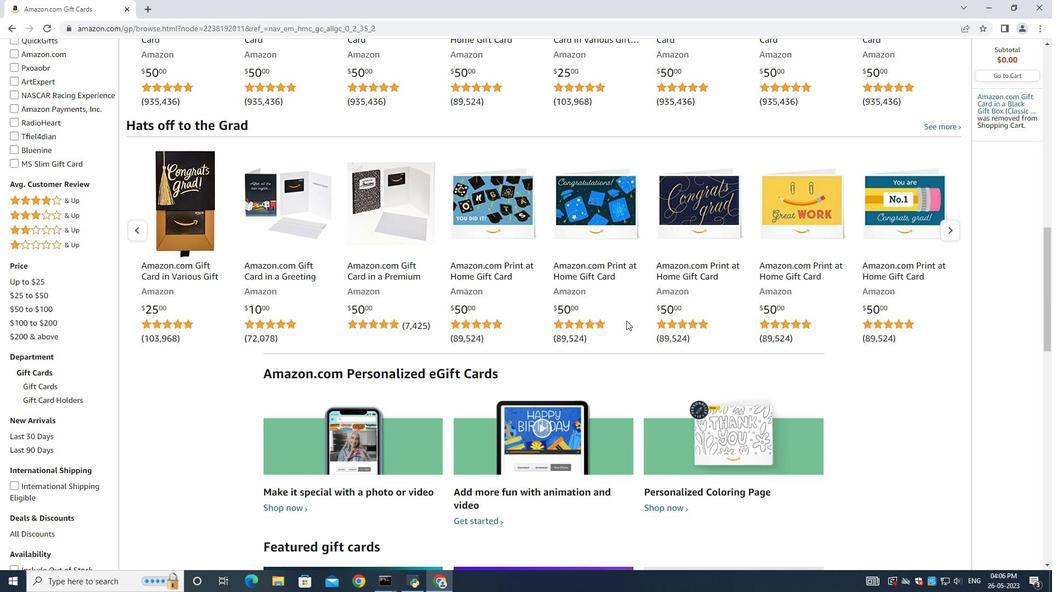 
Action: Mouse scrolled (624, 329) with delta (0, 0)
Screenshot: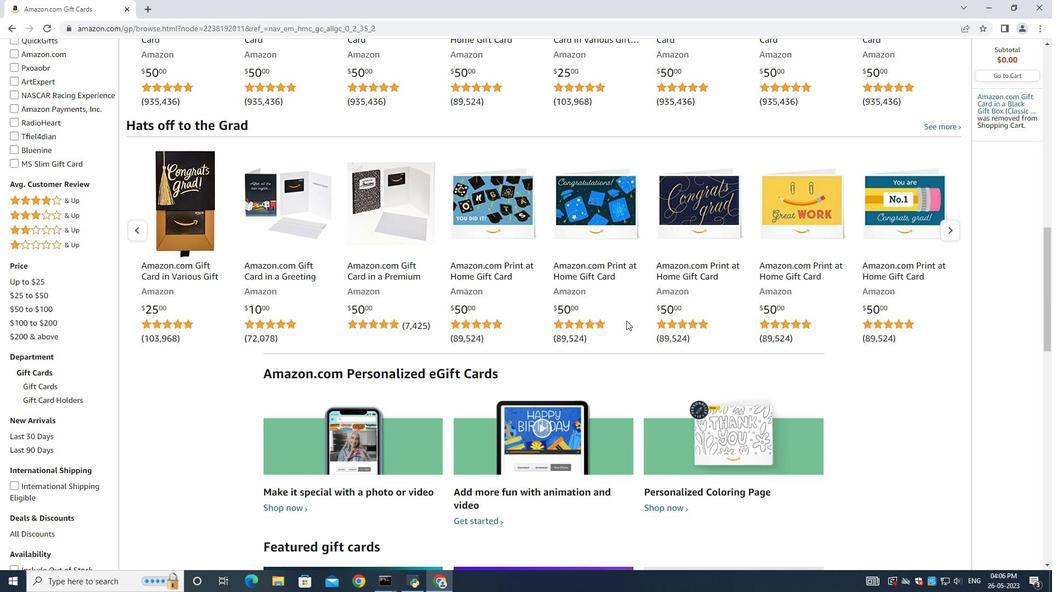 
Action: Mouse moved to (620, 329)
Screenshot: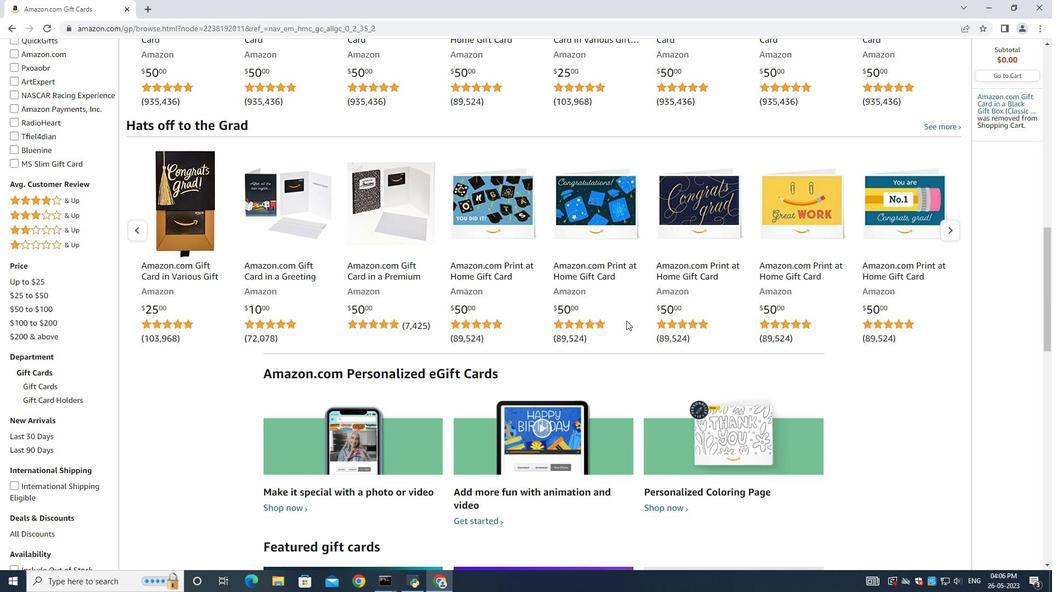 
Action: Mouse scrolled (624, 329) with delta (0, 0)
Screenshot: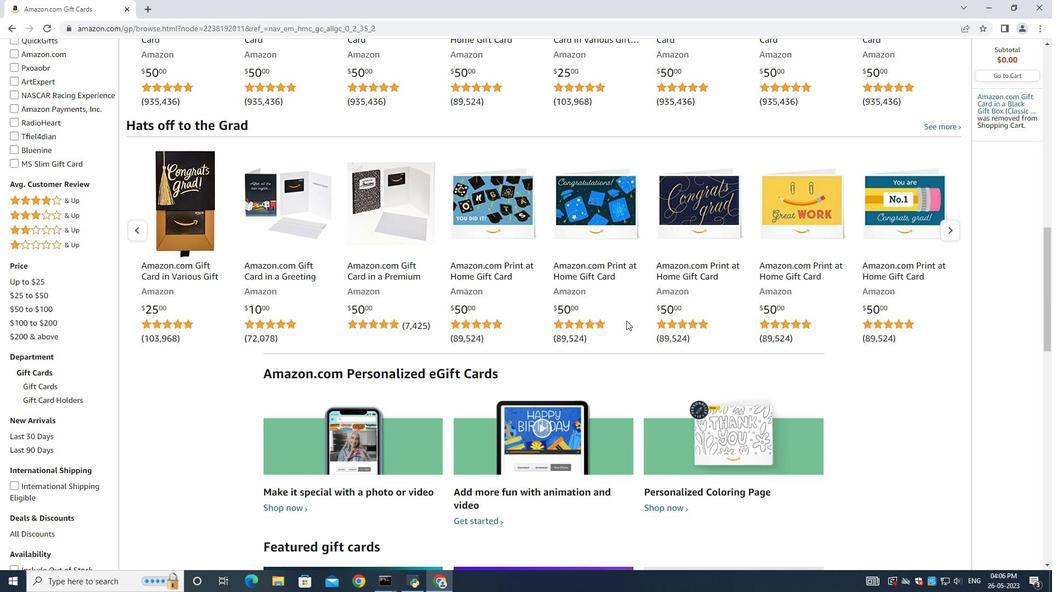 
Action: Mouse moved to (619, 329)
Screenshot: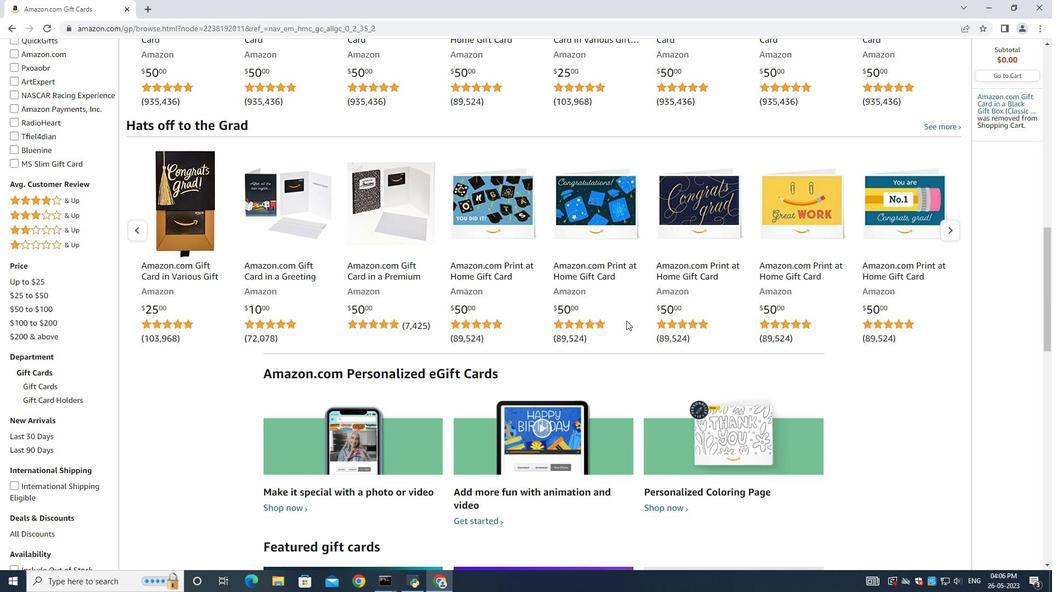 
Action: Mouse scrolled (623, 329) with delta (0, 0)
Screenshot: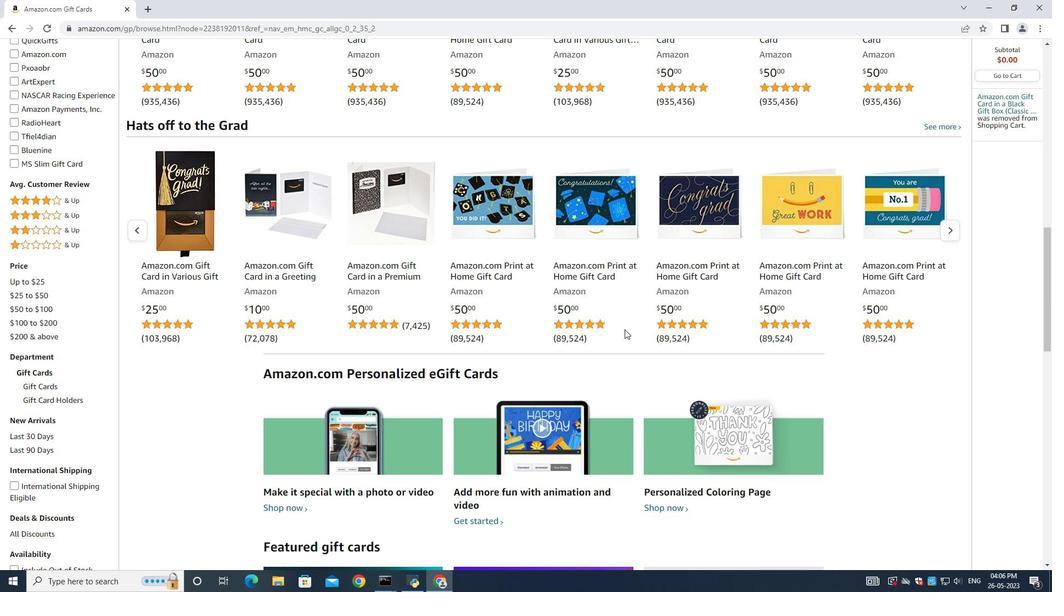 
Action: Mouse moved to (529, 375)
Screenshot: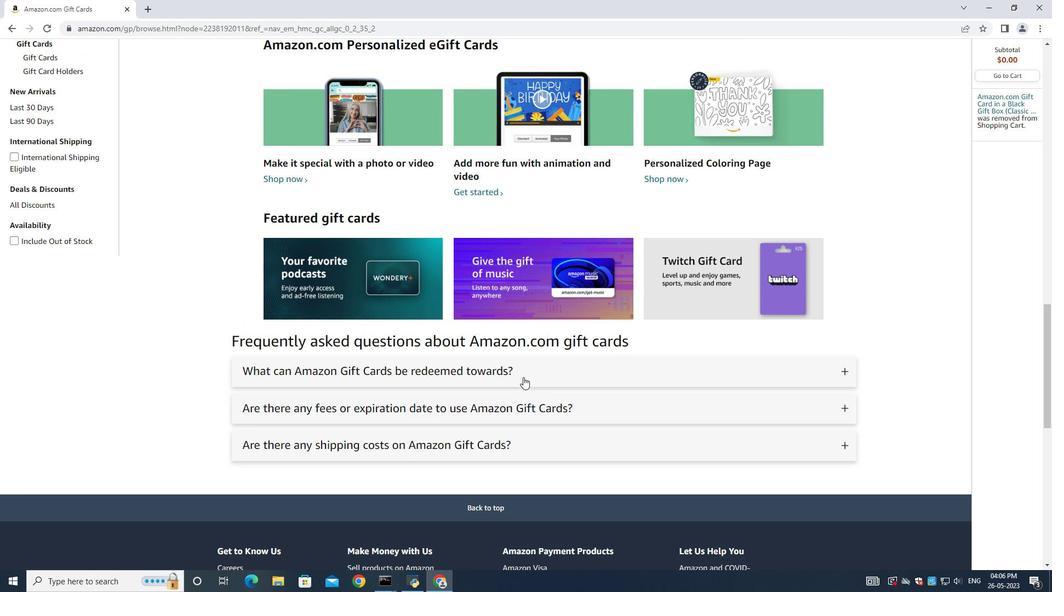 
Action: Mouse scrolled (529, 376) with delta (0, 0)
Screenshot: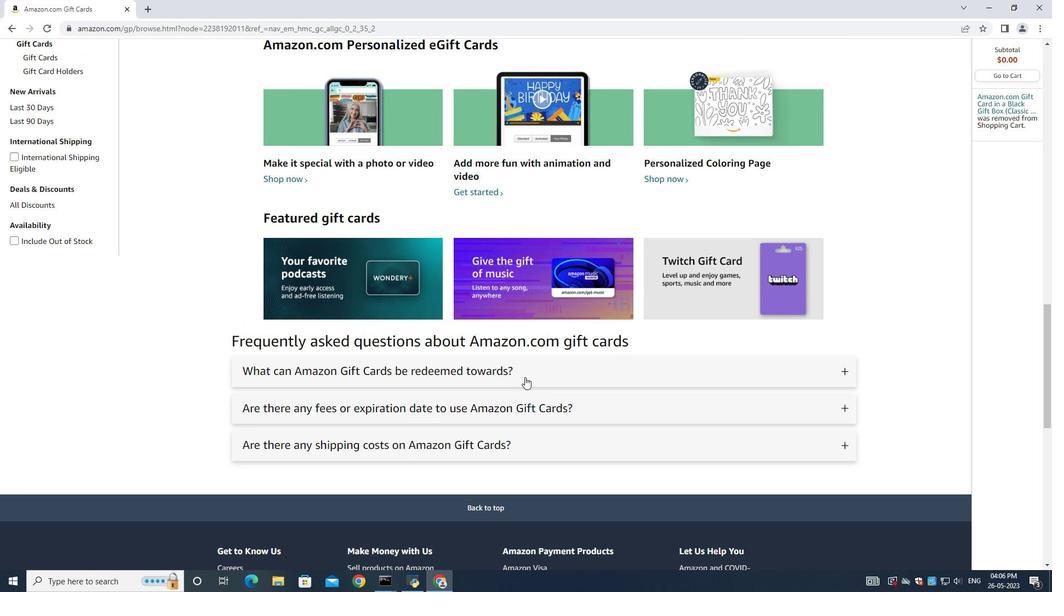 
Action: Mouse moved to (529, 375)
Screenshot: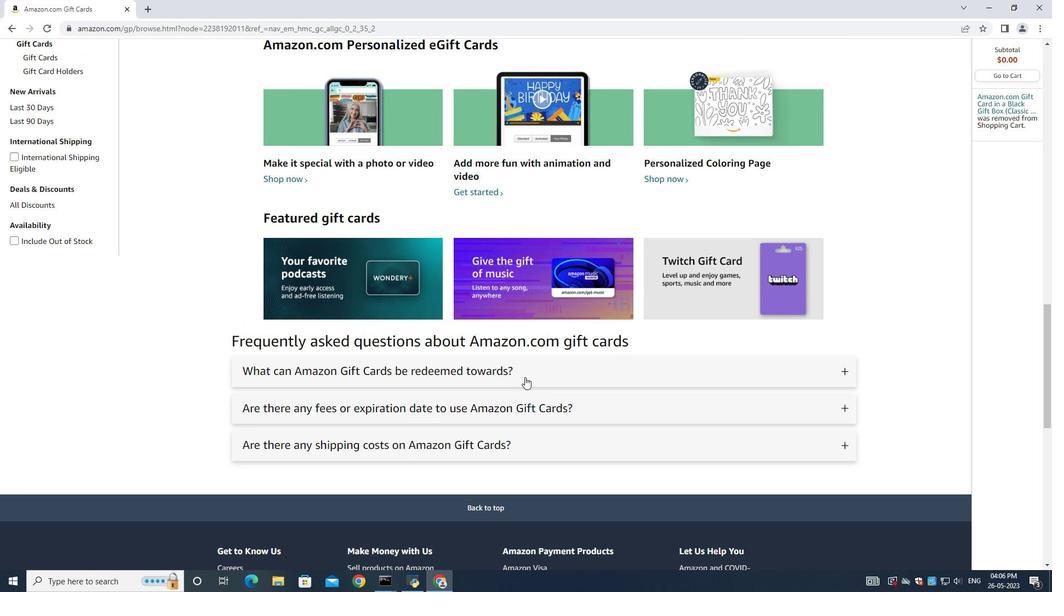 
Action: Mouse scrolled (529, 376) with delta (0, 0)
Screenshot: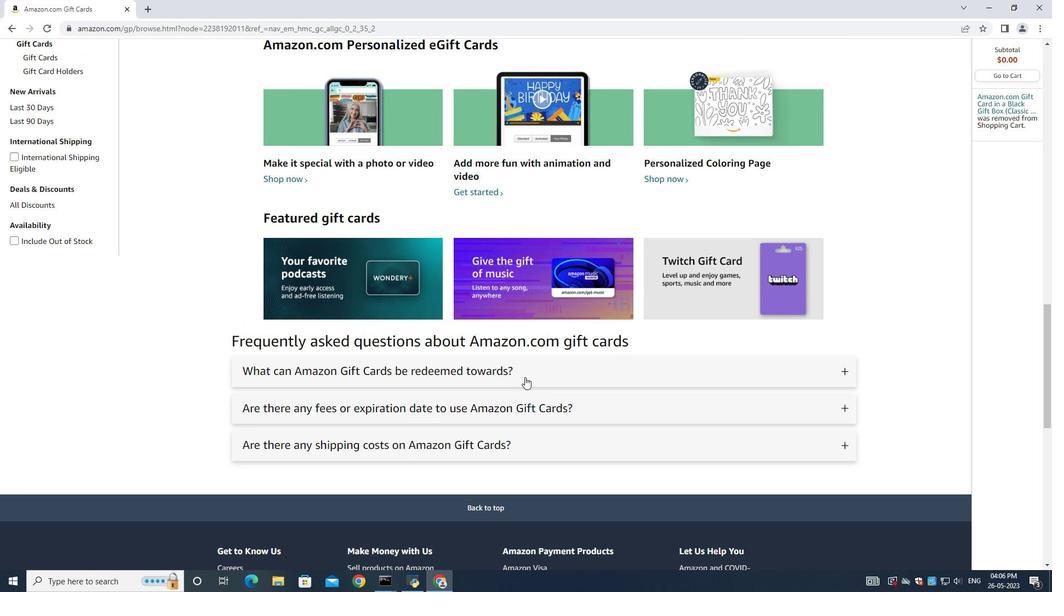 
Action: Mouse scrolled (529, 376) with delta (0, 0)
Screenshot: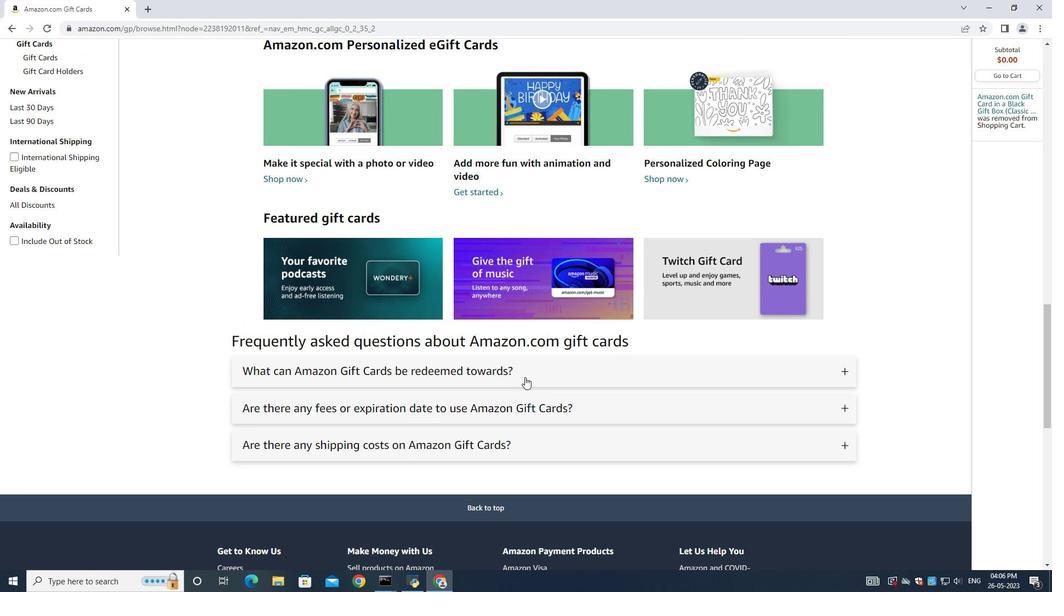 
Action: Mouse scrolled (529, 376) with delta (0, 0)
Screenshot: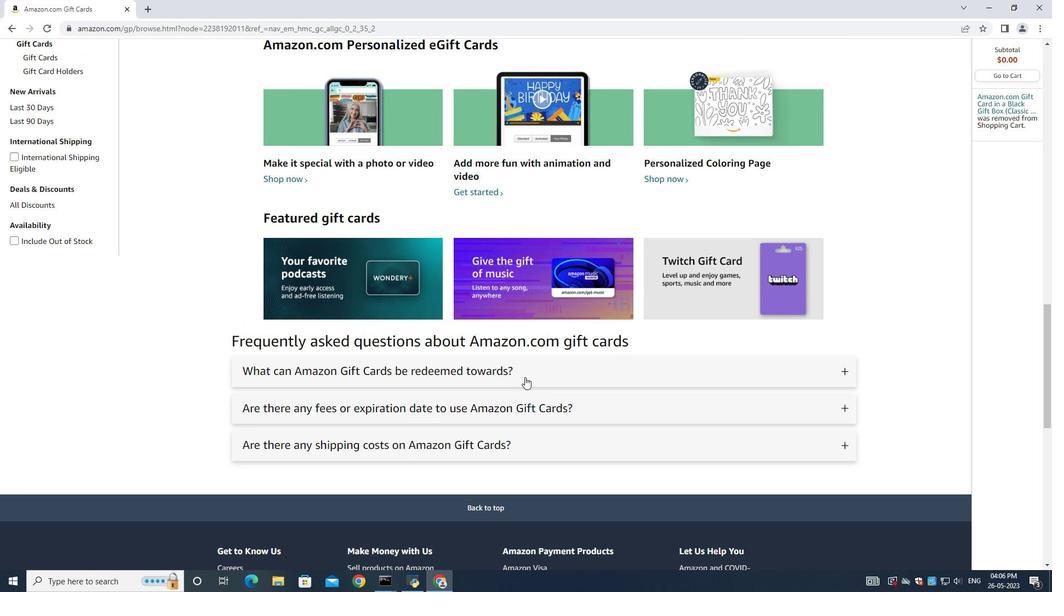 
Action: Mouse scrolled (529, 376) with delta (0, 0)
Screenshot: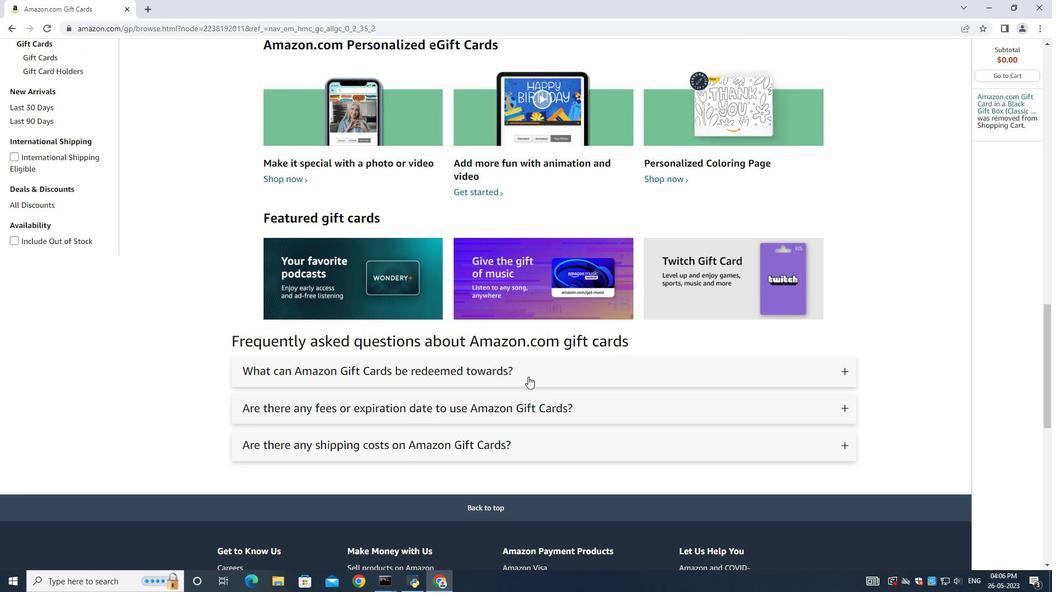 
Action: Mouse scrolled (529, 376) with delta (0, 0)
Screenshot: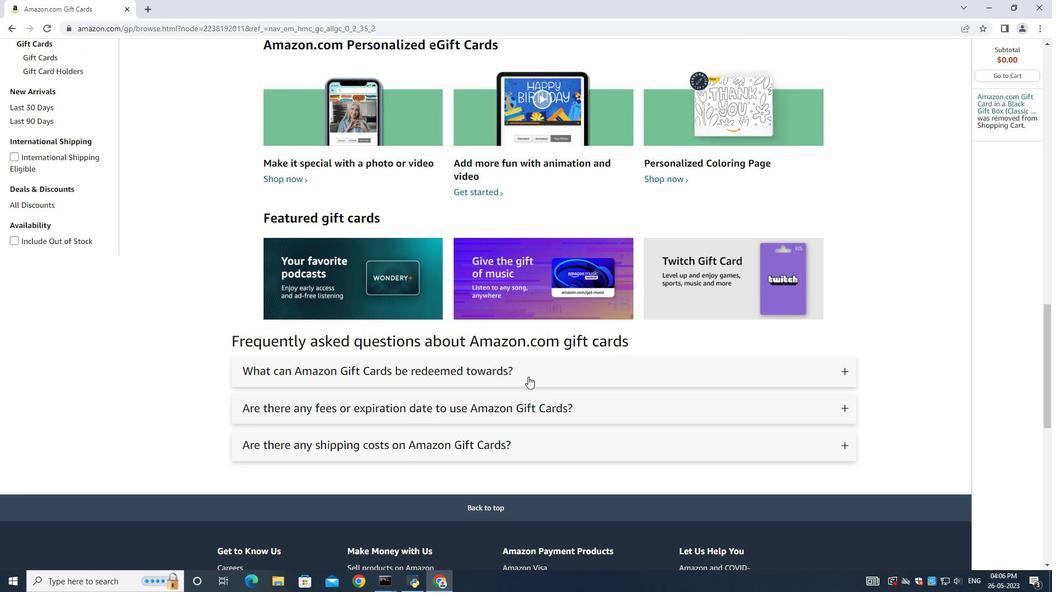 
Action: Mouse scrolled (529, 376) with delta (0, 0)
Screenshot: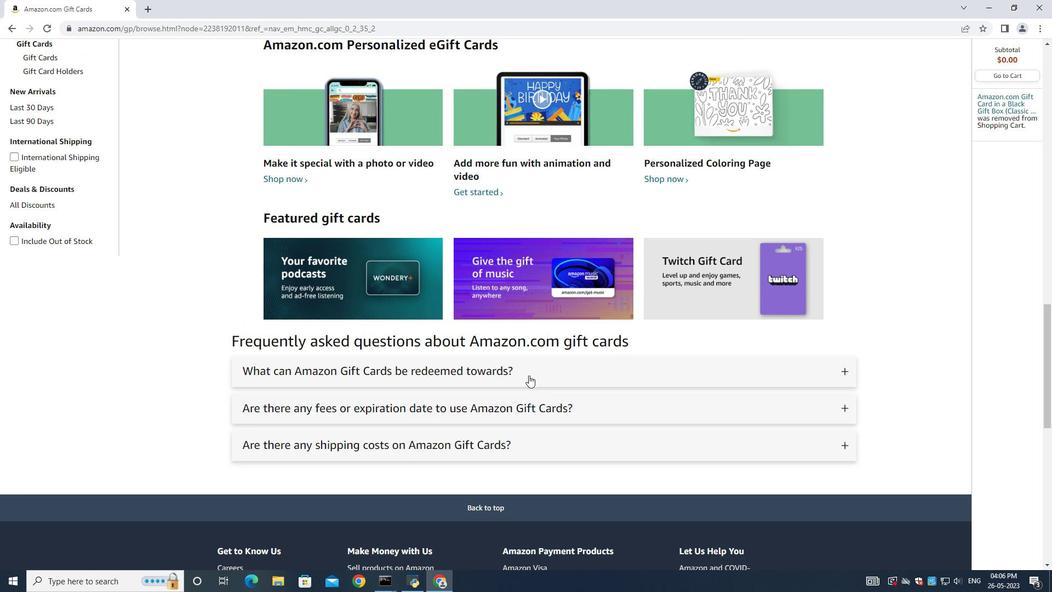 
Action: Mouse moved to (995, 353)
Screenshot: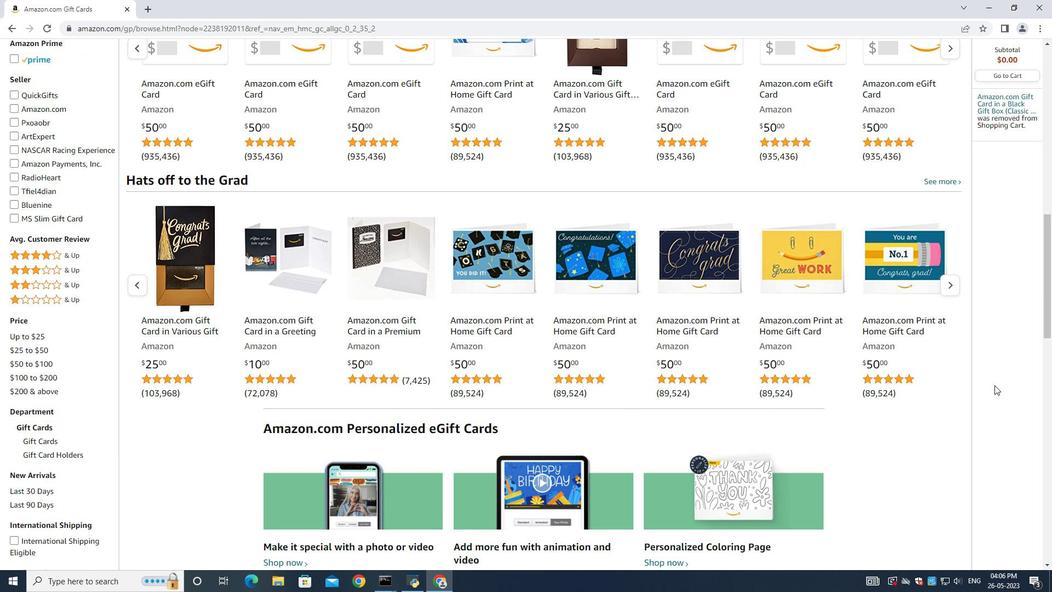 
Action: Mouse scrolled (995, 353) with delta (0, 0)
Screenshot: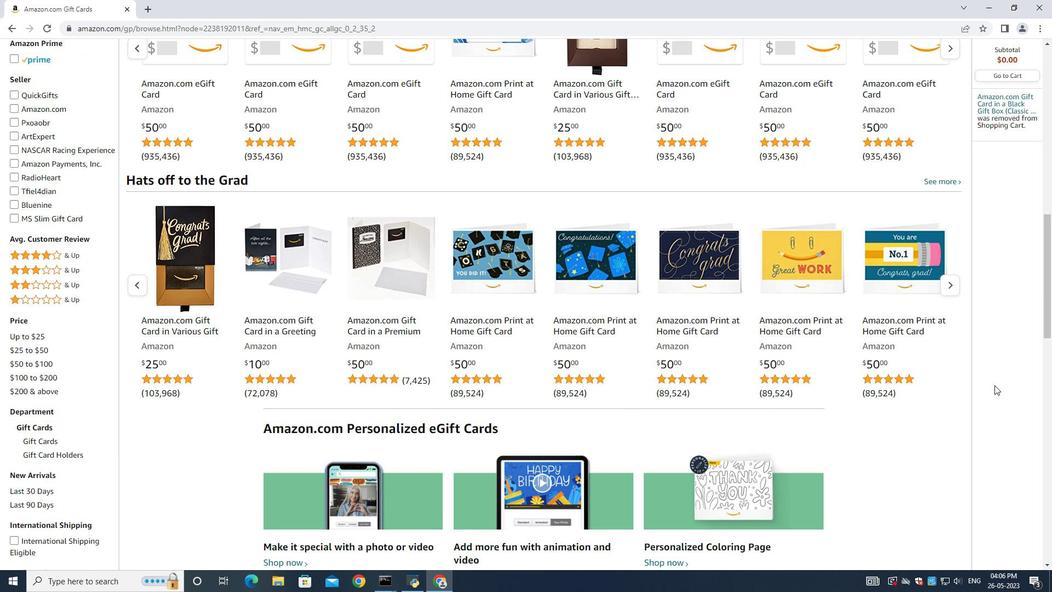 
Action: Mouse moved to (985, 331)
Screenshot: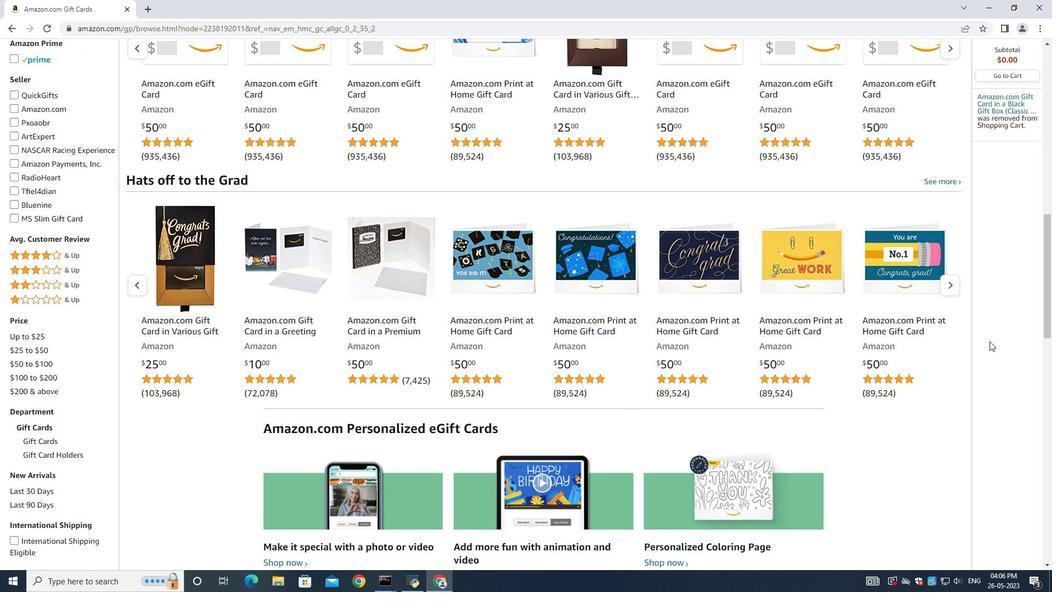 
Action: Mouse scrolled (985, 332) with delta (0, 0)
Screenshot: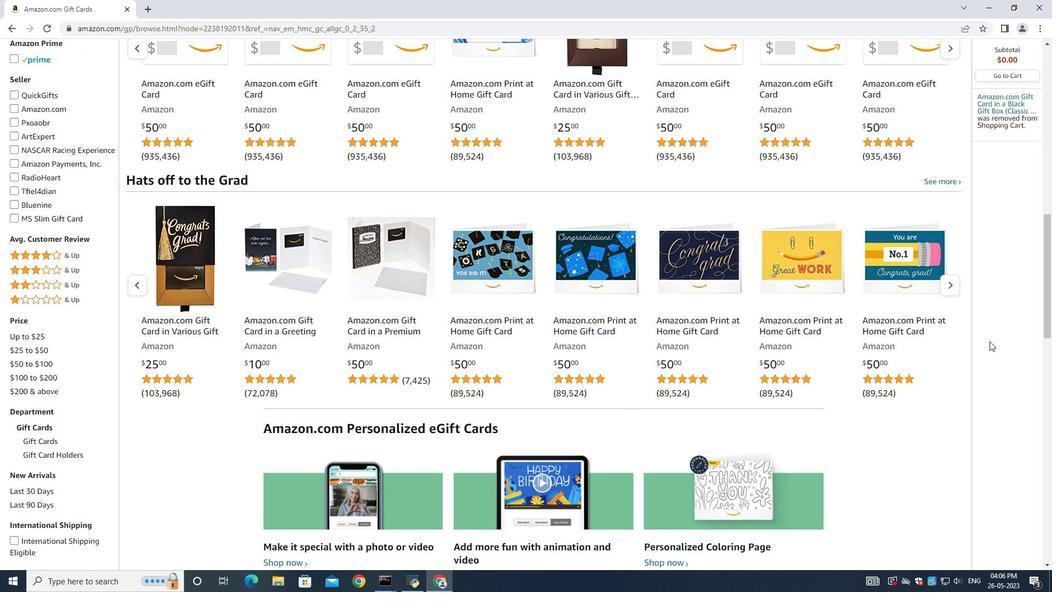
Action: Mouse moved to (985, 330)
Screenshot: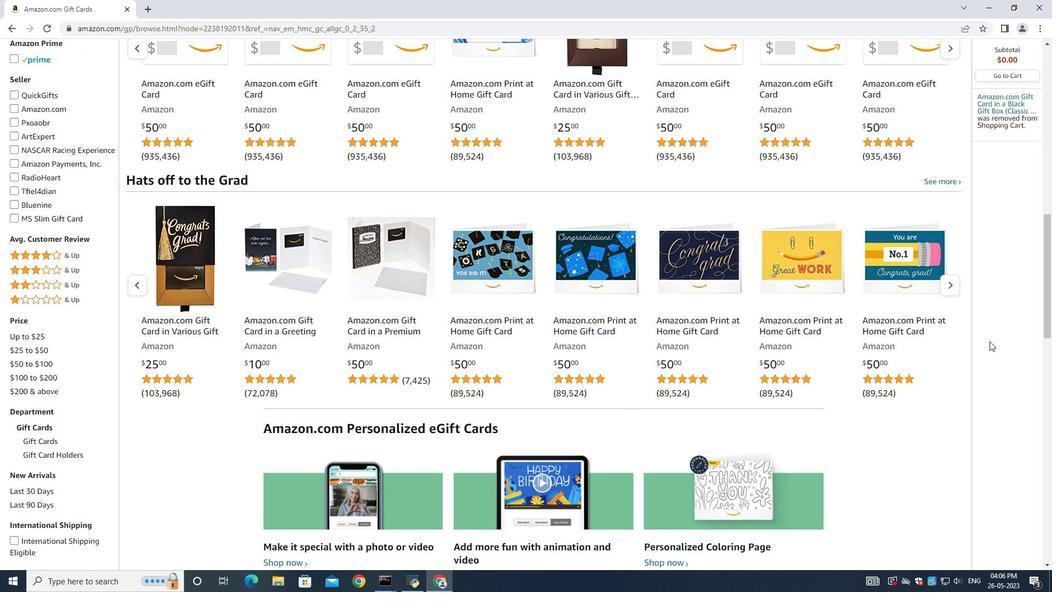 
Action: Mouse scrolled (985, 331) with delta (0, 0)
Screenshot: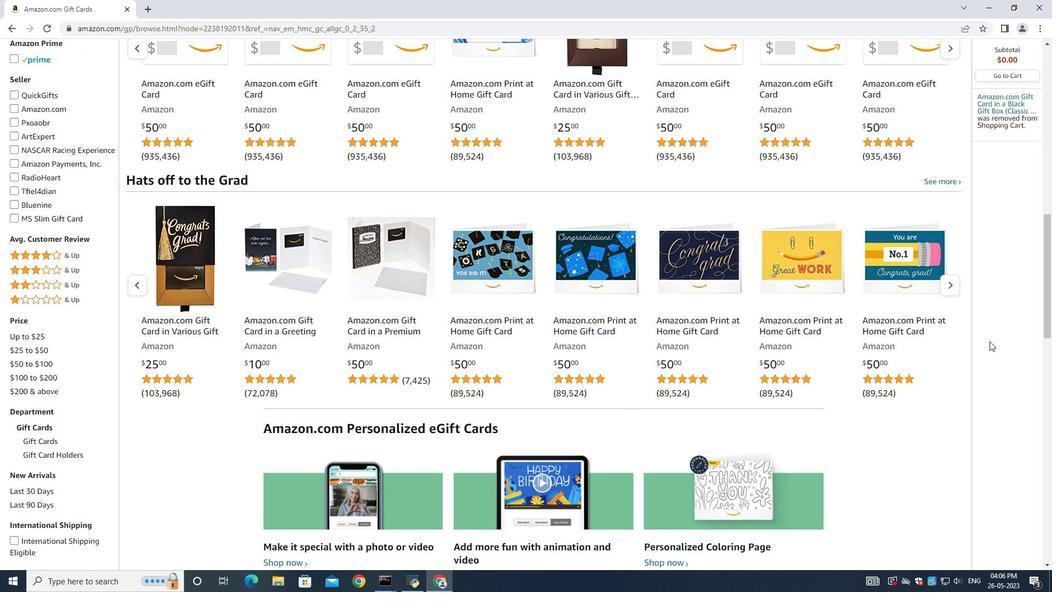 
Action: Mouse moved to (985, 329)
Screenshot: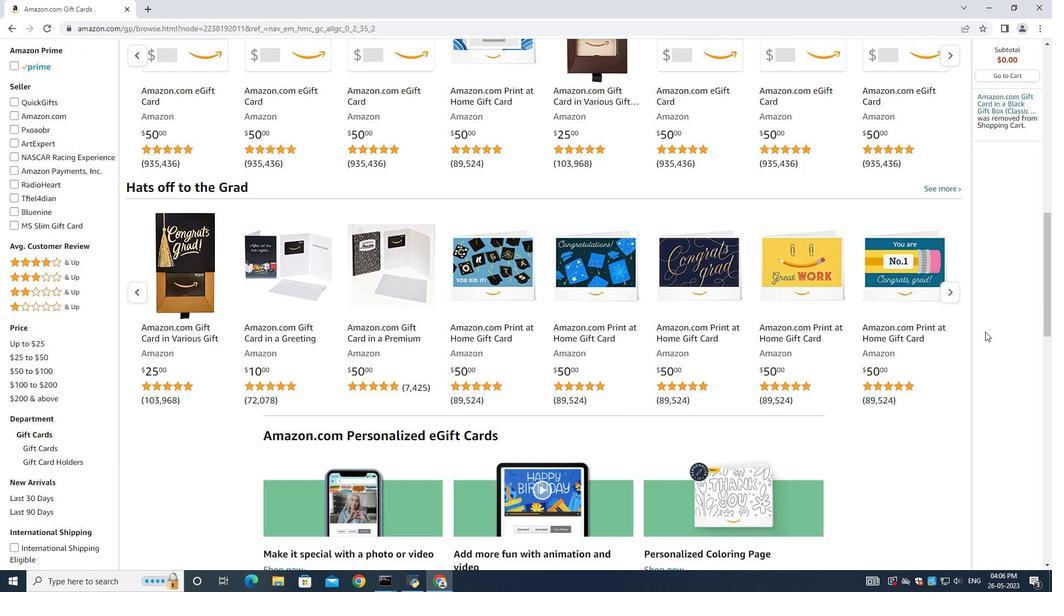 
Action: Mouse scrolled (985, 330) with delta (0, 0)
Screenshot: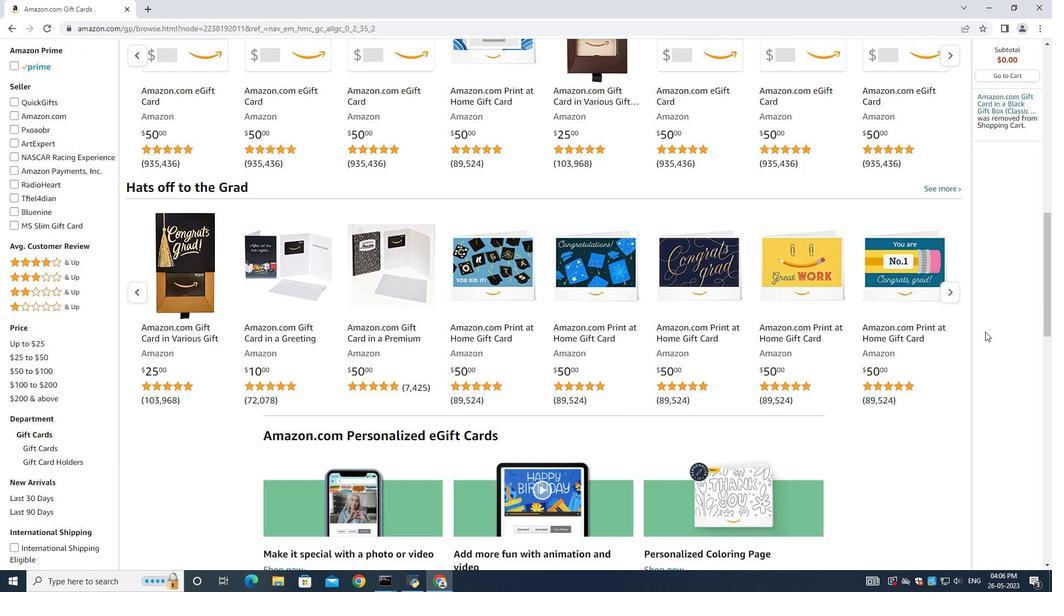 
Action: Mouse moved to (984, 328)
Screenshot: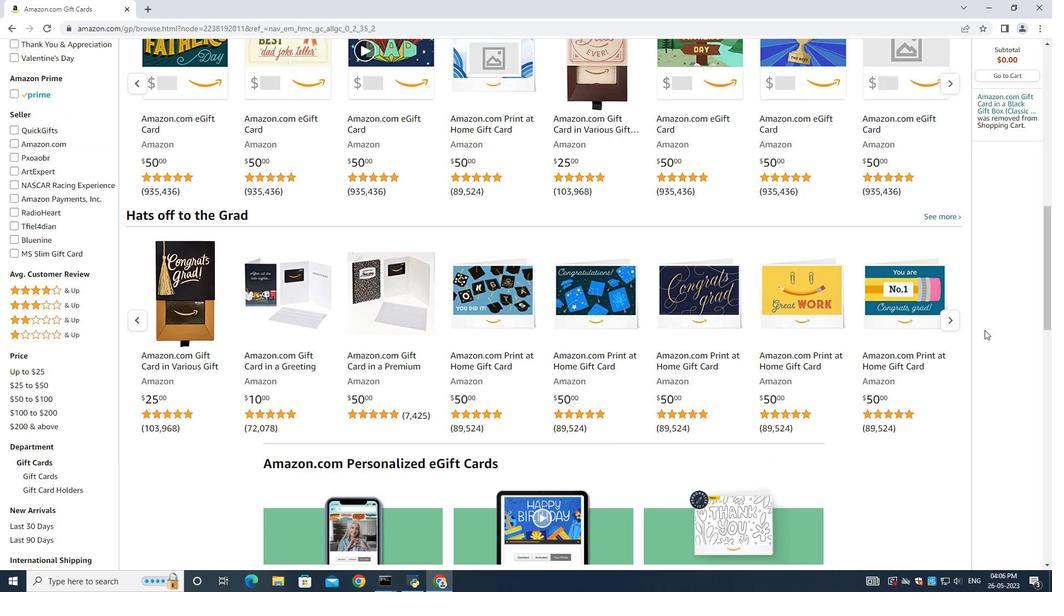 
Action: Mouse scrolled (984, 329) with delta (0, 0)
Screenshot: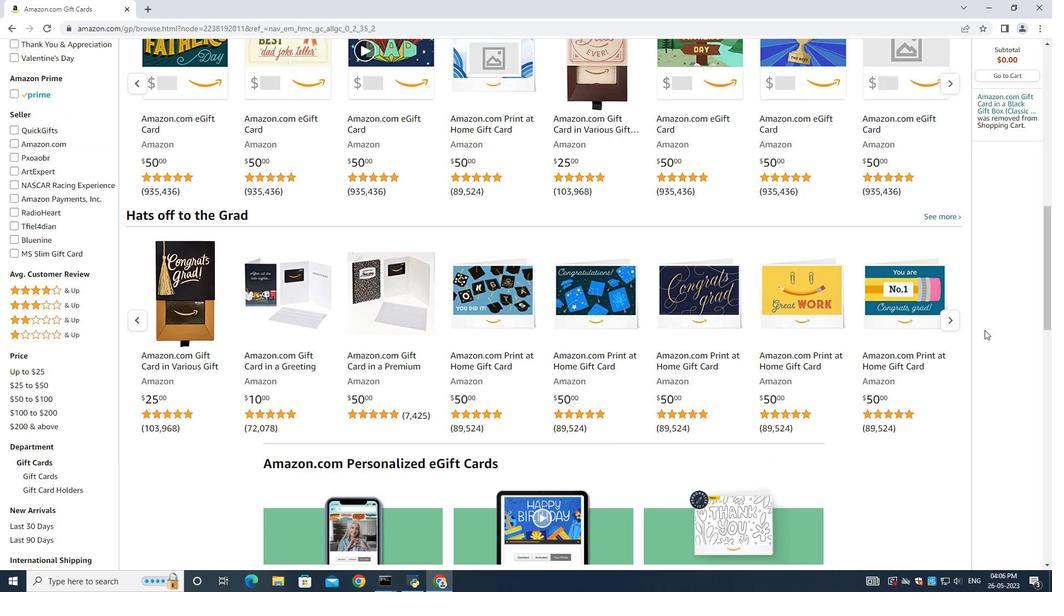
Action: Mouse moved to (949, 320)
Screenshot: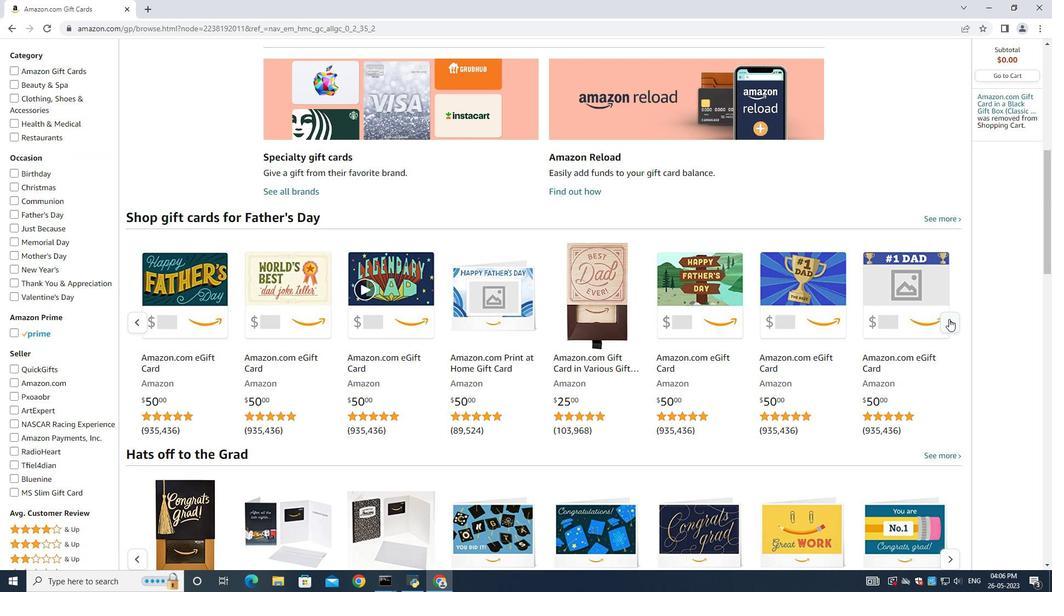 
Action: Mouse pressed left at (949, 320)
Screenshot: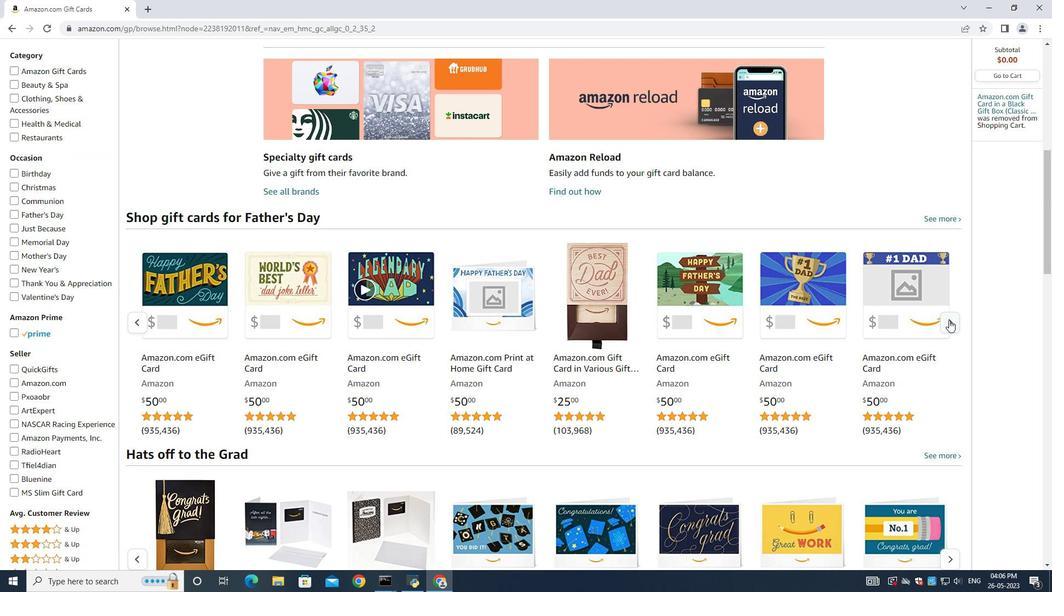 
Action: Mouse moved to (949, 321)
Screenshot: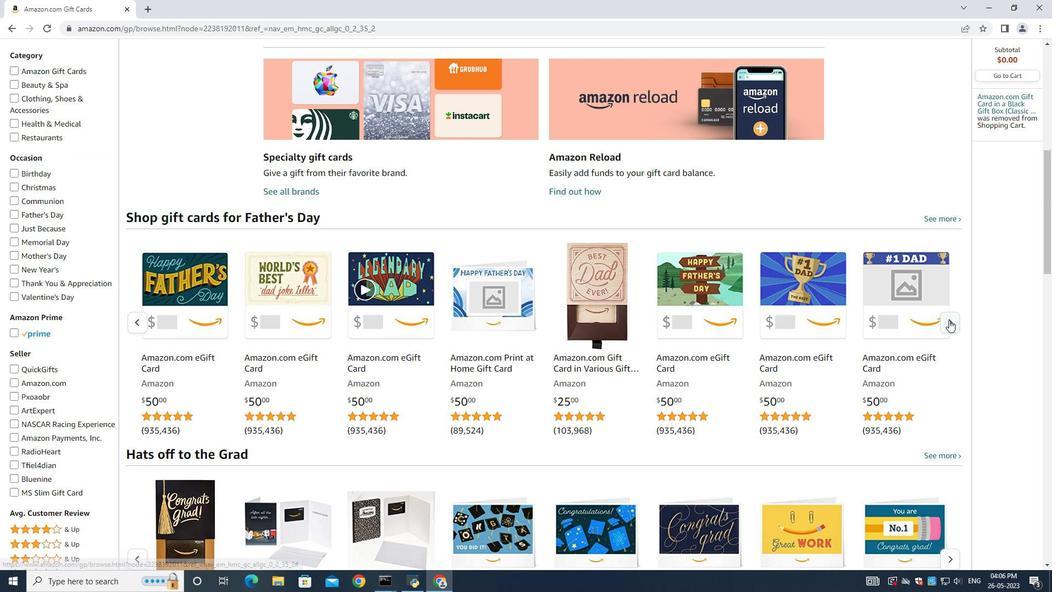 
Action: Mouse pressed left at (949, 321)
Screenshot: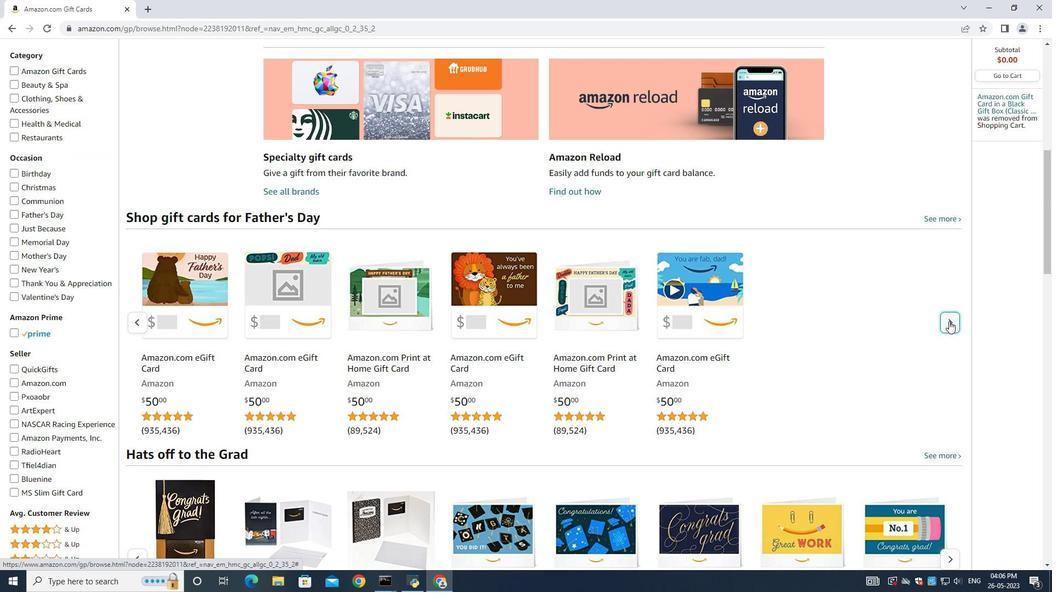 
Action: Mouse pressed left at (949, 321)
Screenshot: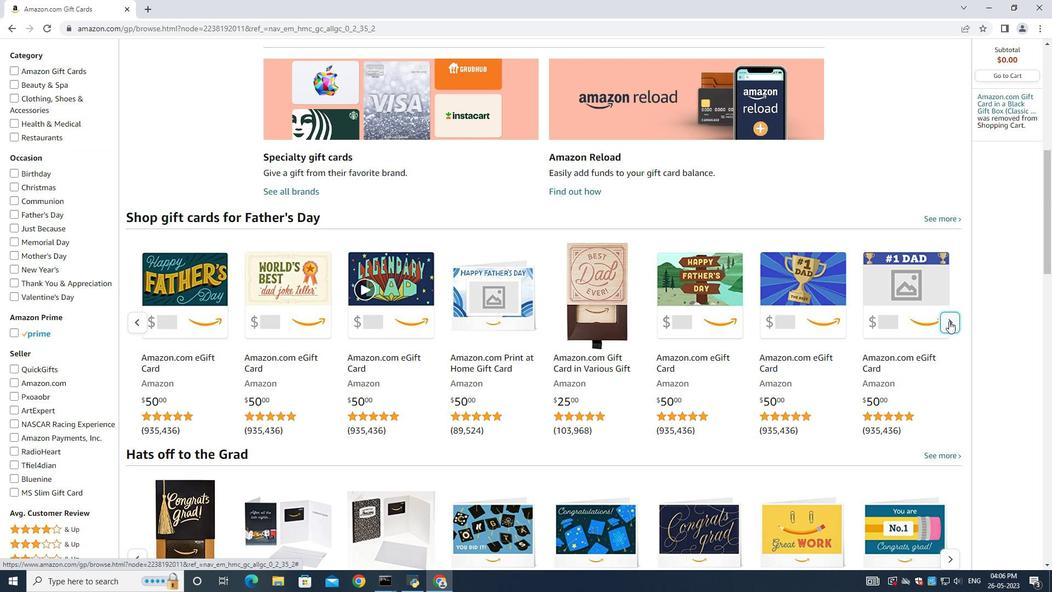 
Action: Mouse pressed left at (949, 321)
Screenshot: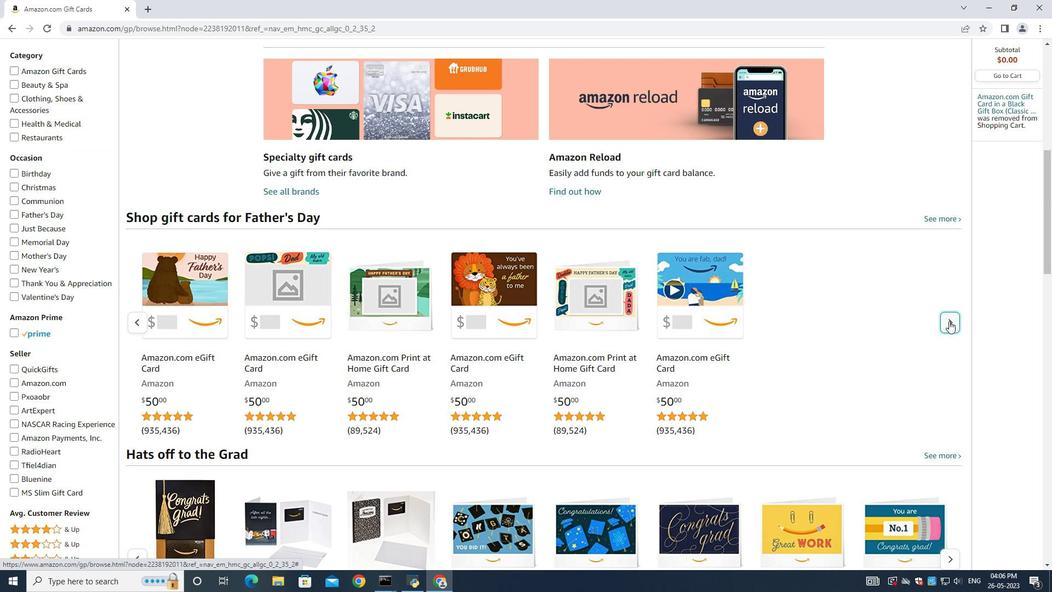 
Action: Mouse pressed left at (949, 321)
Screenshot: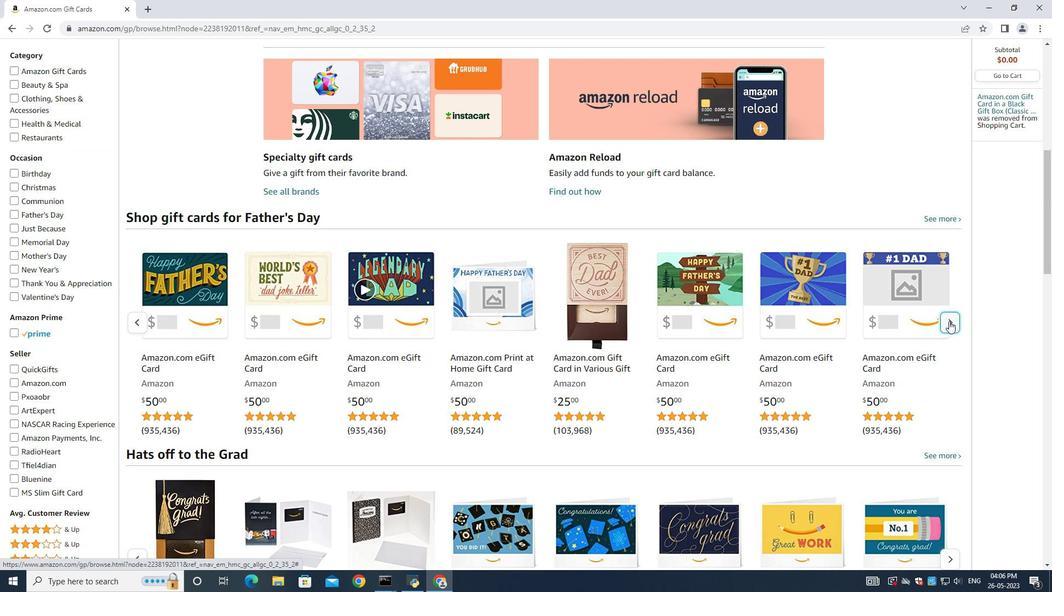 
Action: Mouse pressed left at (949, 321)
Screenshot: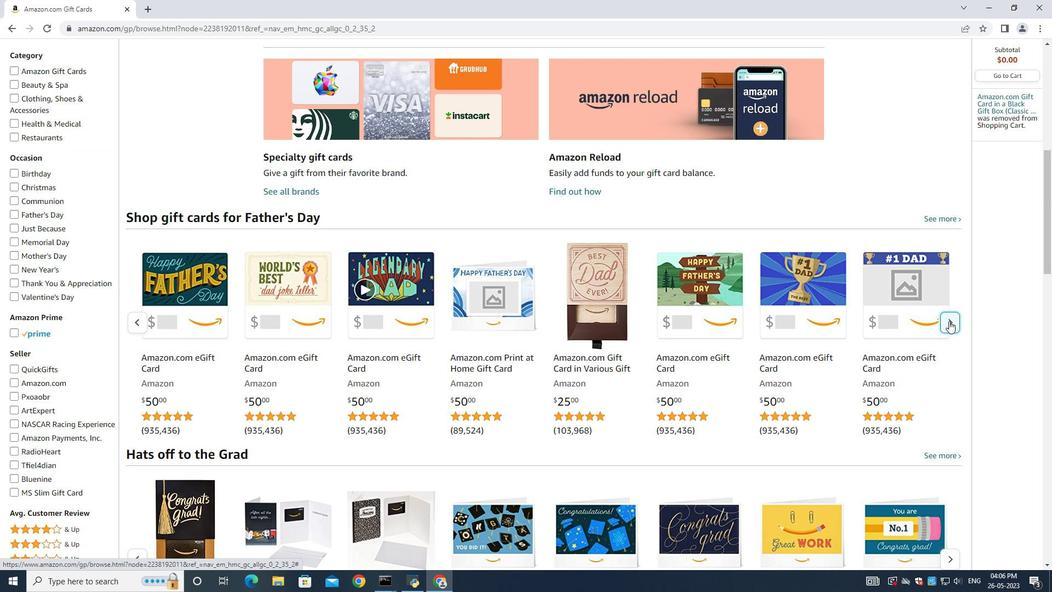 
Action: Mouse pressed left at (949, 321)
Screenshot: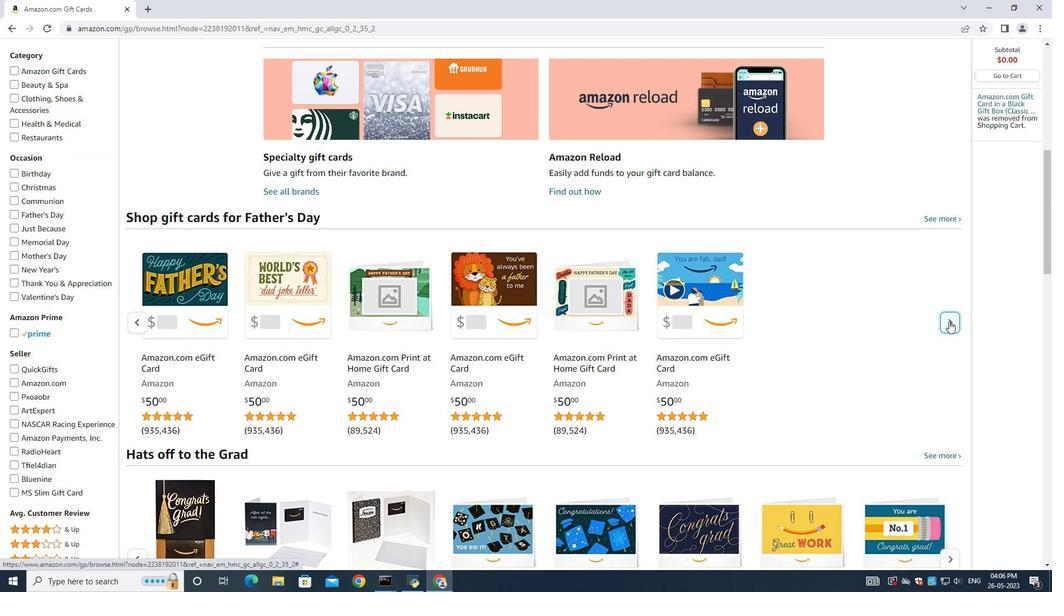 
Action: Mouse pressed left at (949, 321)
Screenshot: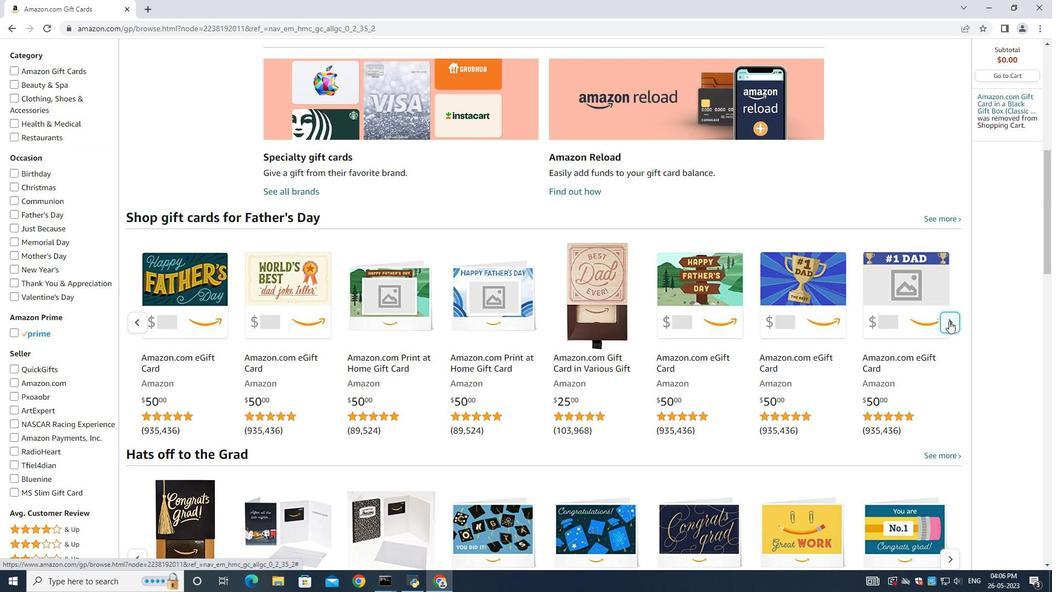 
Action: Mouse pressed left at (949, 321)
Screenshot: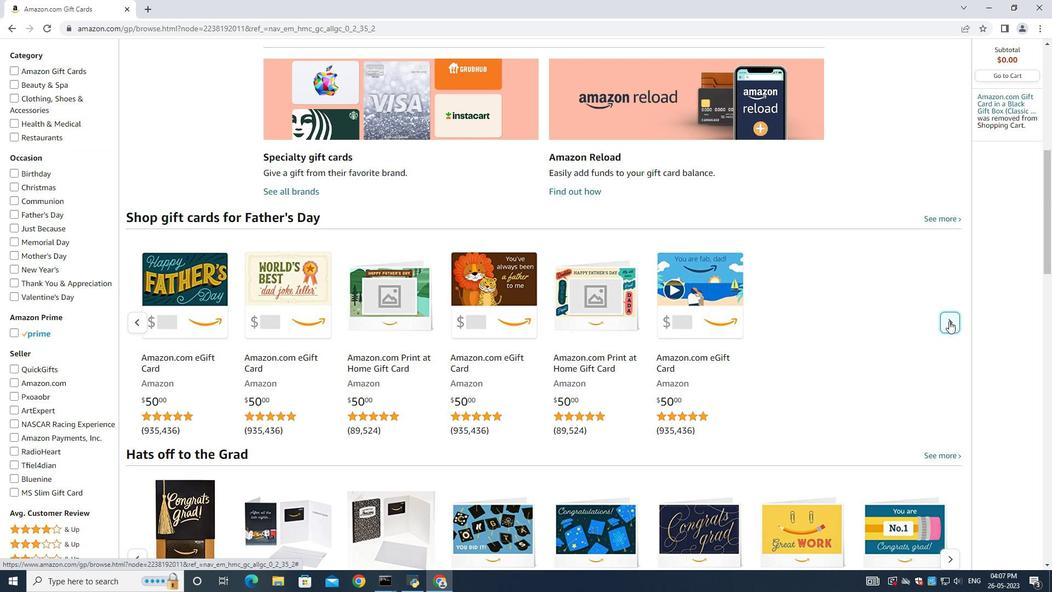 
Action: Mouse moved to (949, 318)
Screenshot: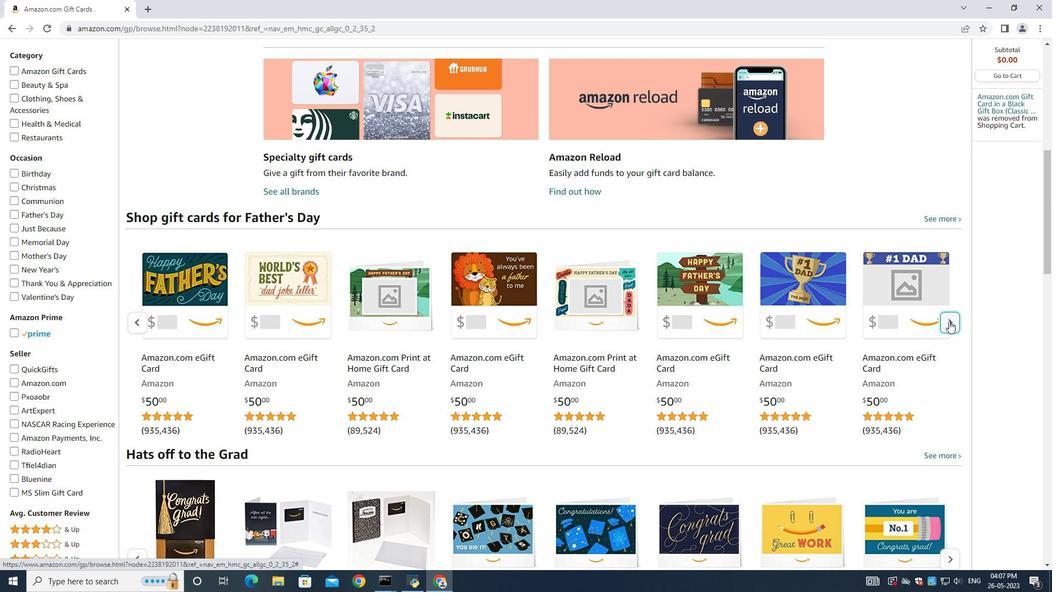 
Action: Mouse pressed left at (949, 318)
Screenshot: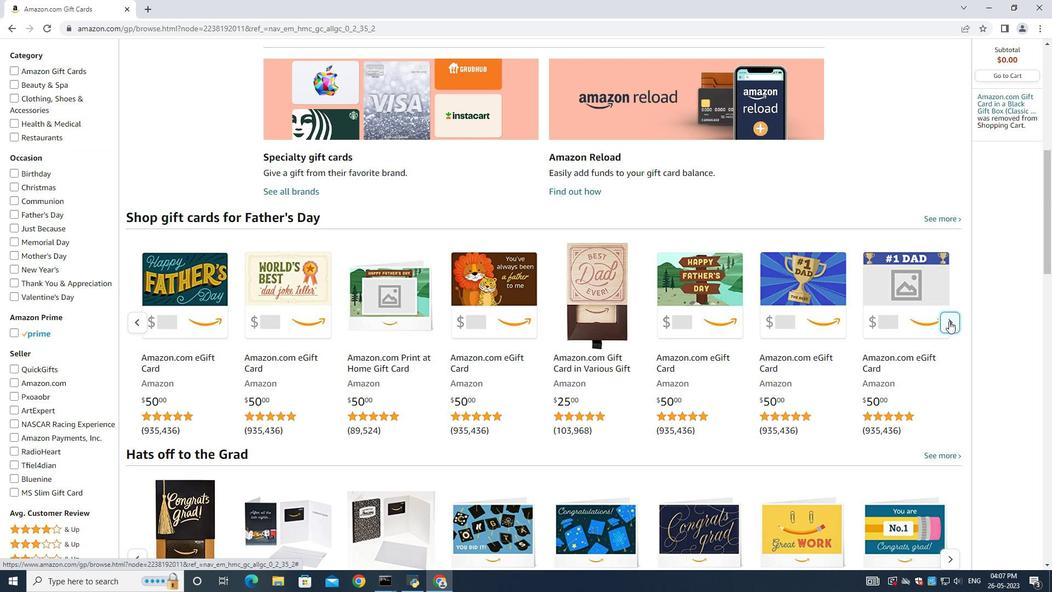 
Action: Mouse moved to (950, 318)
Screenshot: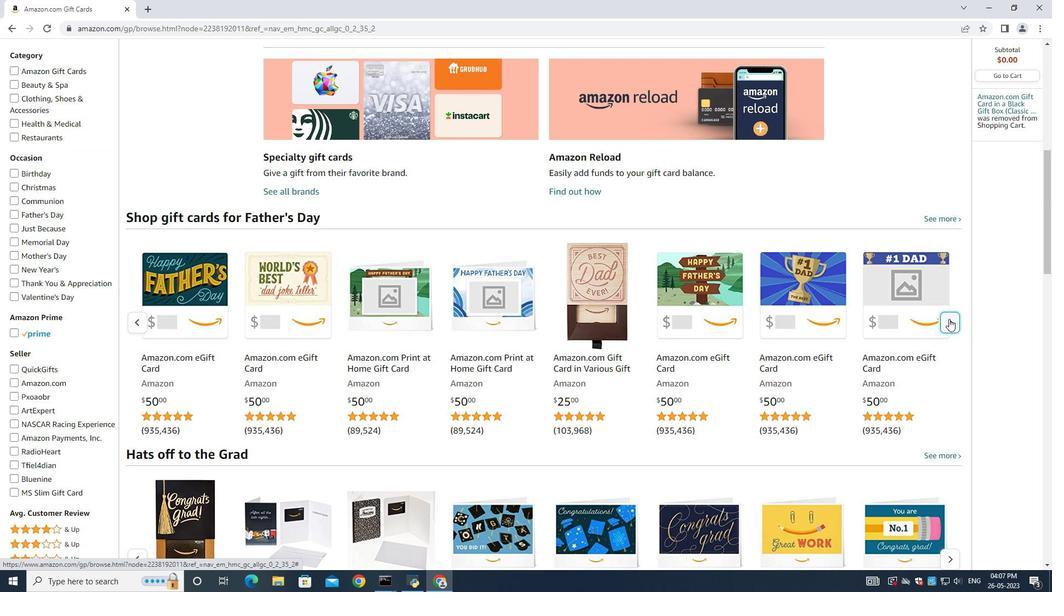 
Action: Mouse pressed left at (950, 318)
Screenshot: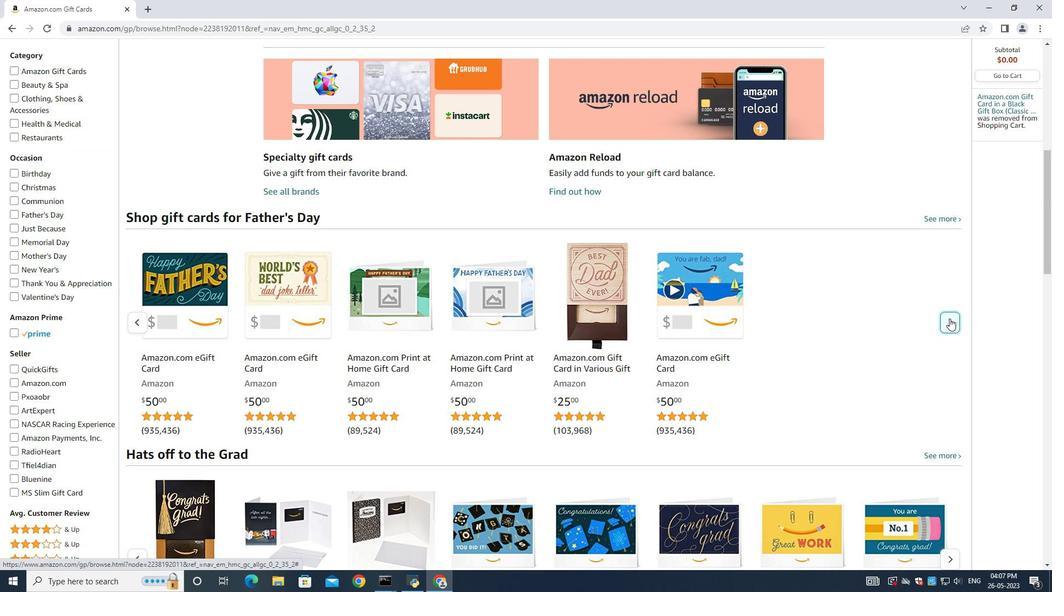 
Action: Mouse moved to (950, 320)
Screenshot: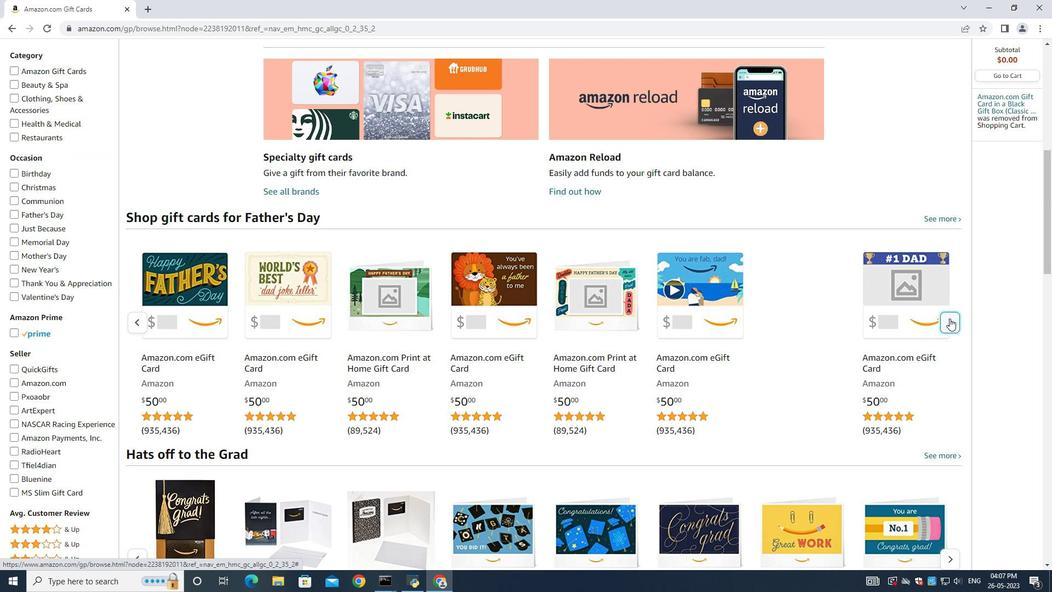 
Action: Mouse pressed left at (950, 320)
Screenshot: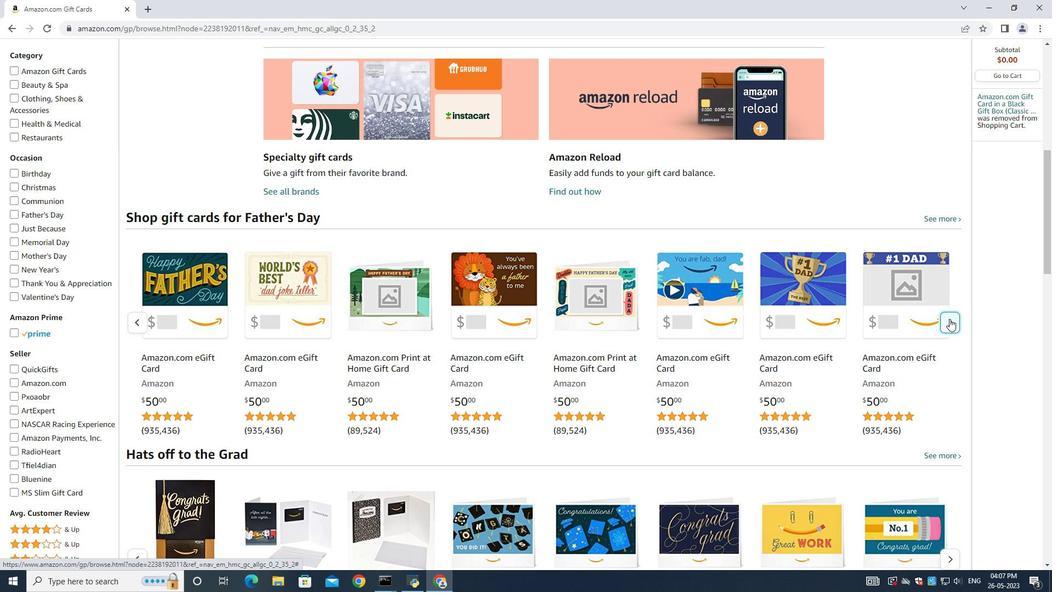 
Action: Mouse moved to (950, 319)
Screenshot: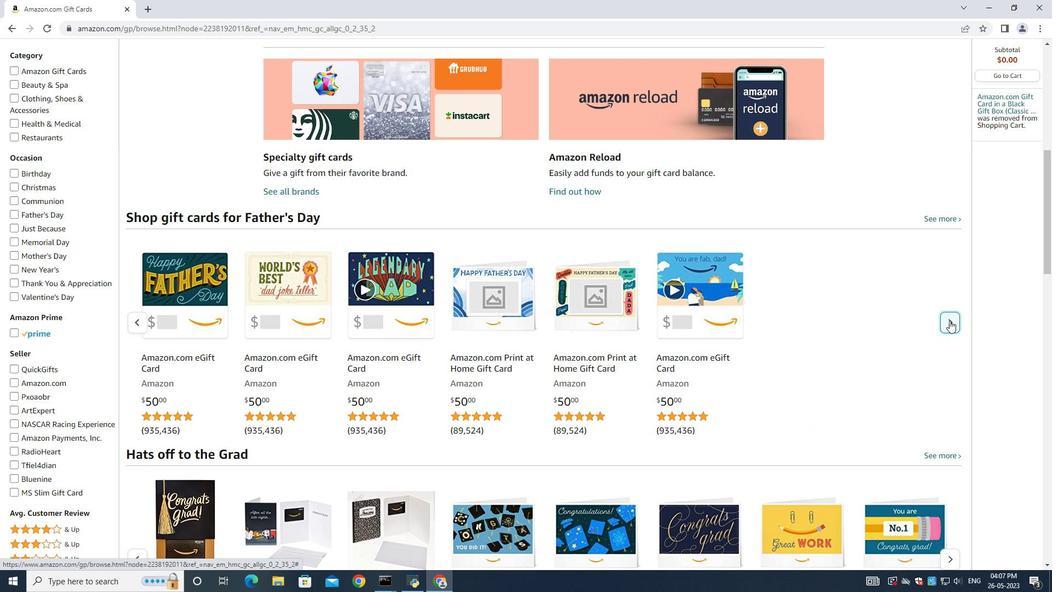 
Action: Mouse pressed left at (950, 319)
Screenshot: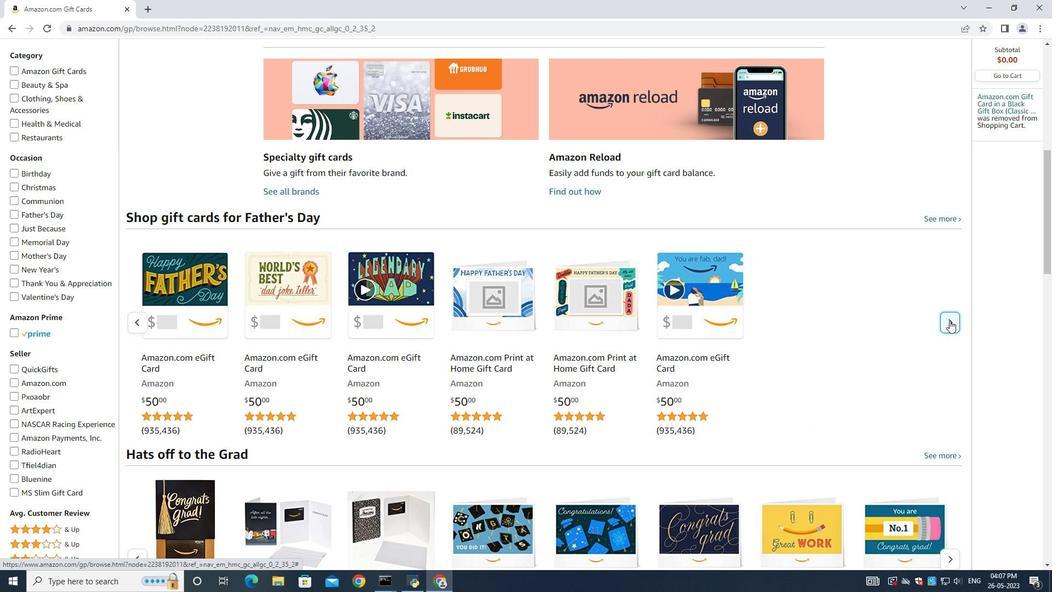
Action: Mouse pressed left at (950, 319)
Screenshot: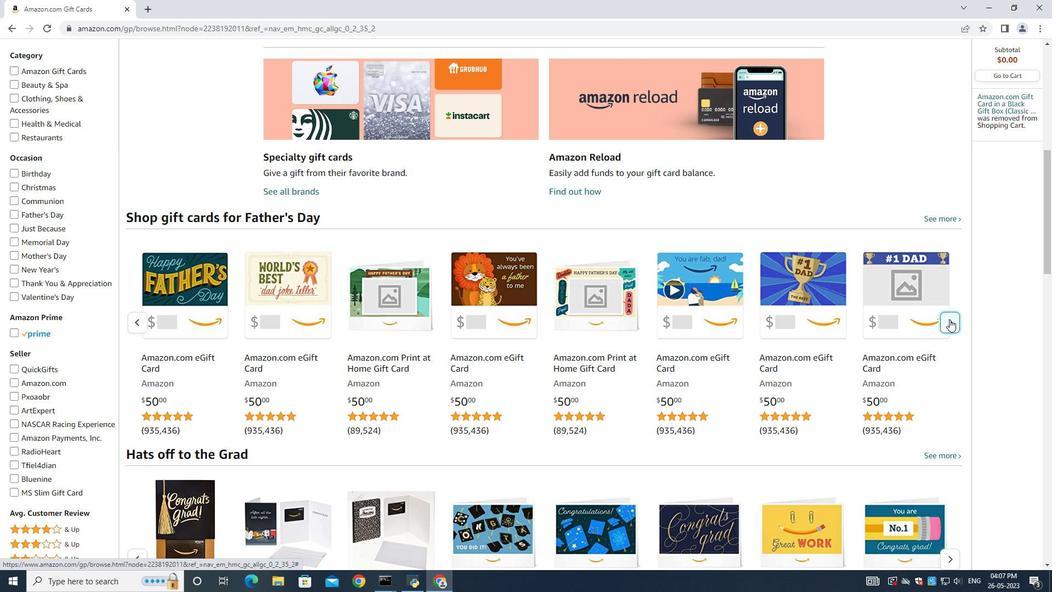 
Action: Mouse pressed left at (950, 319)
Screenshot: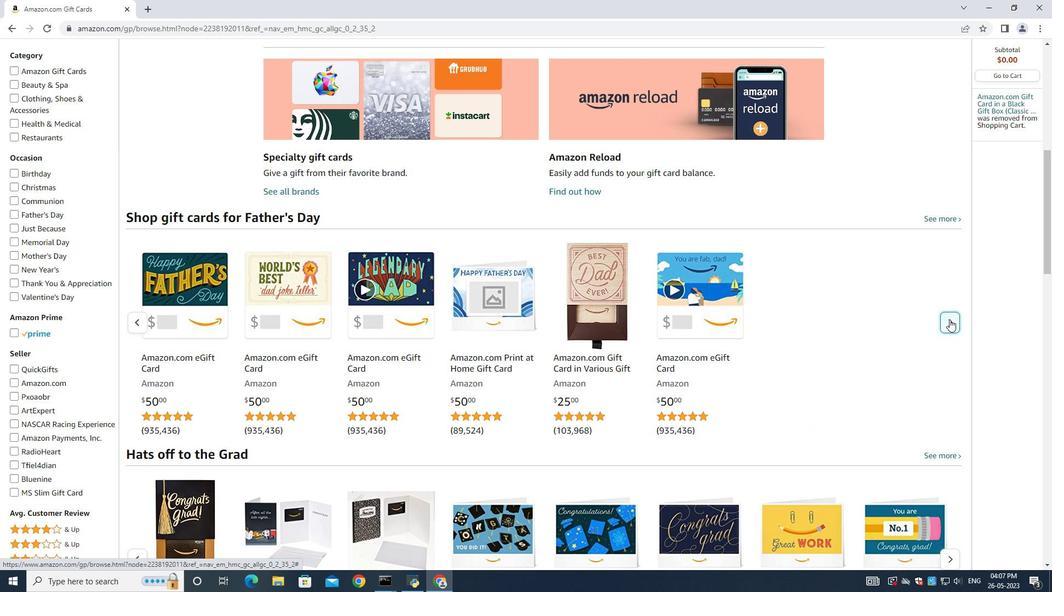 
Action: Mouse pressed left at (950, 319)
Screenshot: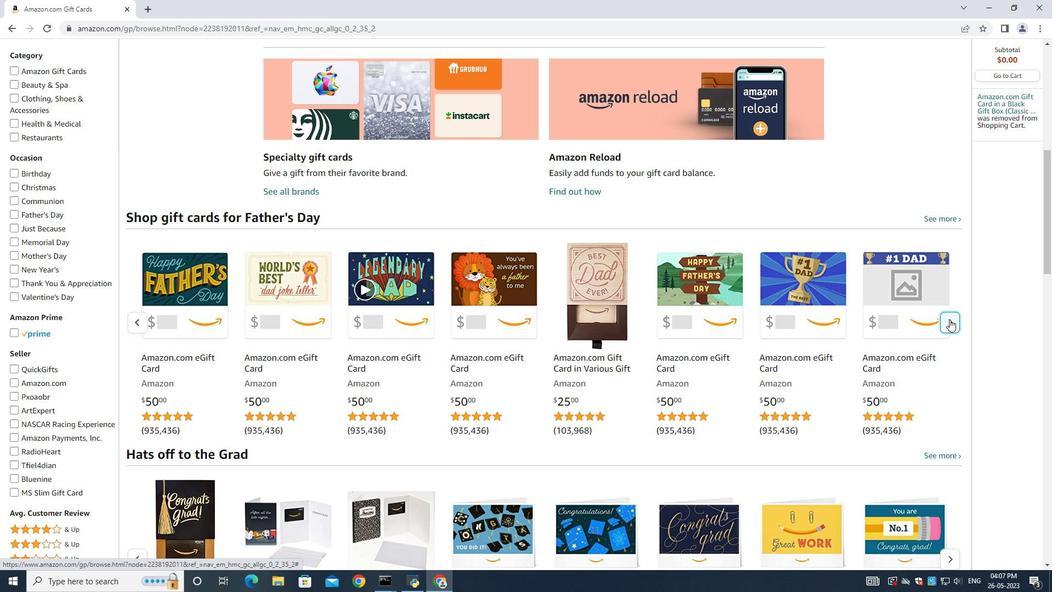 
Action: Mouse pressed left at (950, 319)
Screenshot: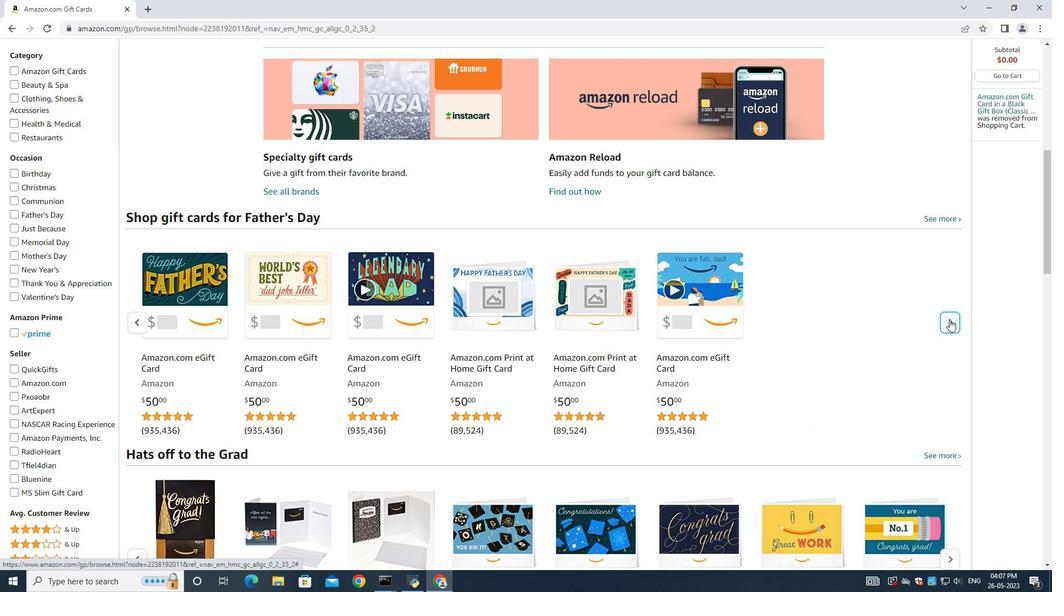 
Action: Mouse moved to (819, 302)
Screenshot: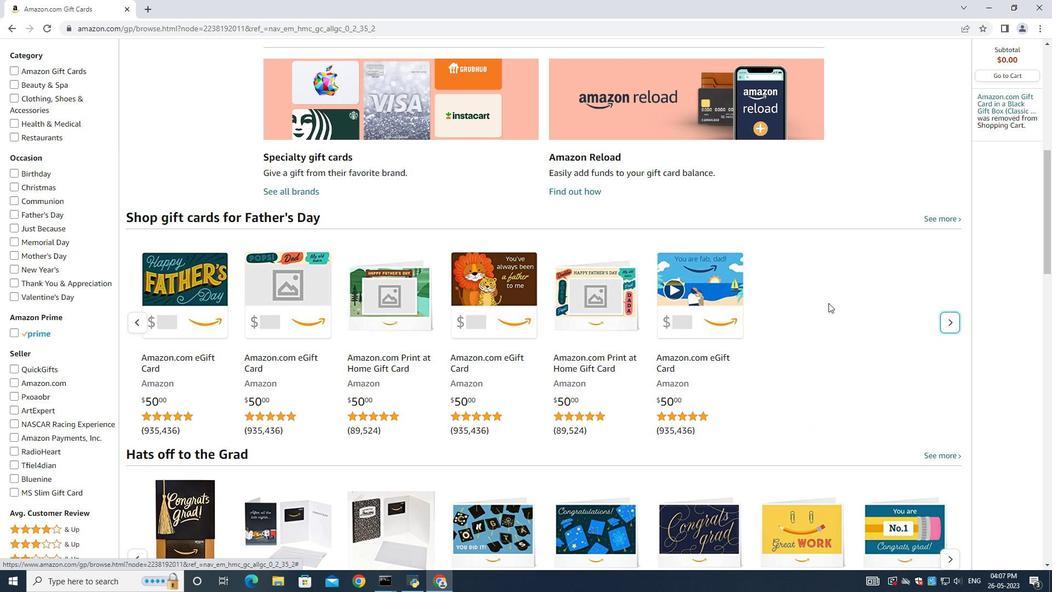 
Action: Mouse scrolled (819, 303) with delta (0, 0)
Screenshot: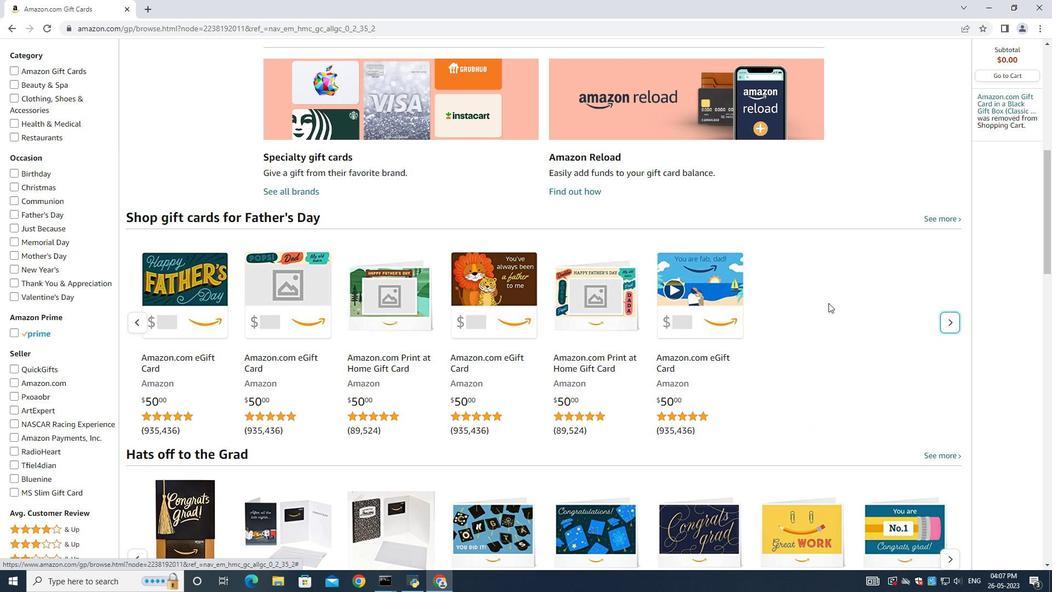 
Action: Mouse moved to (817, 301)
Screenshot: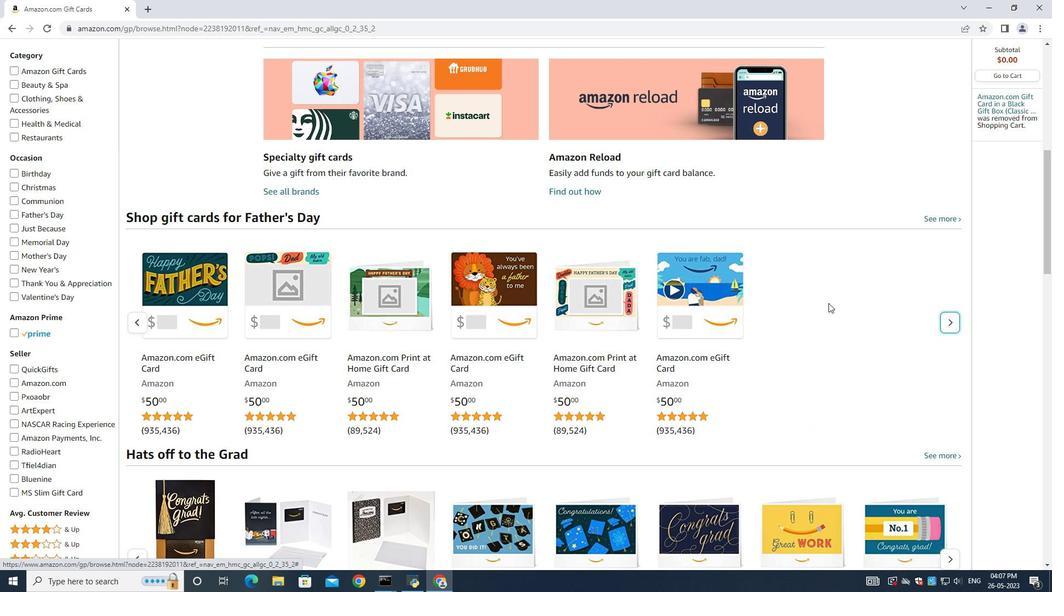 
Action: Mouse scrolled (817, 301) with delta (0, 0)
Screenshot: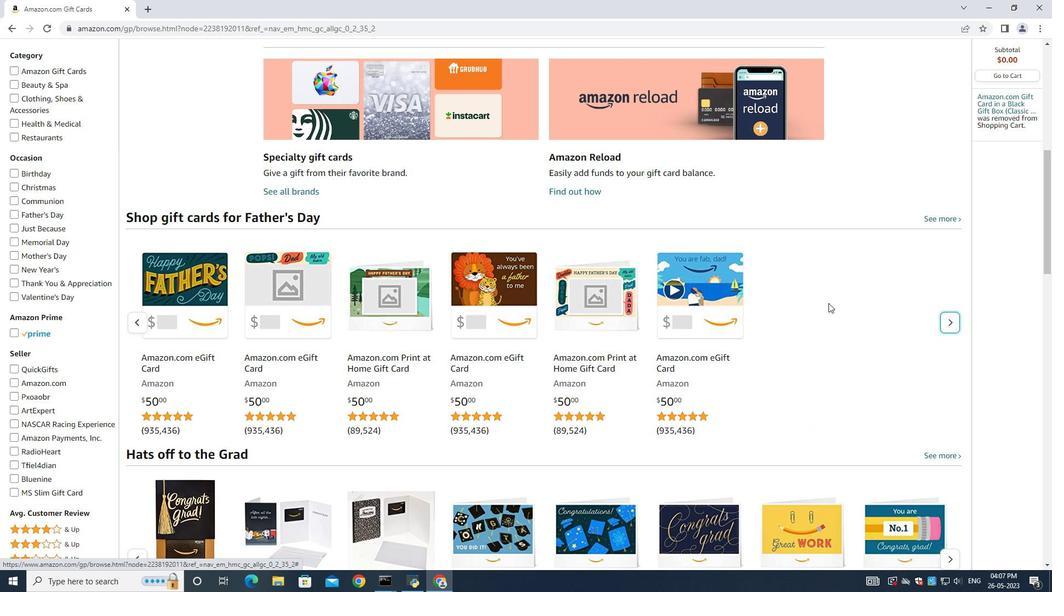 
Action: Mouse moved to (814, 299)
Screenshot: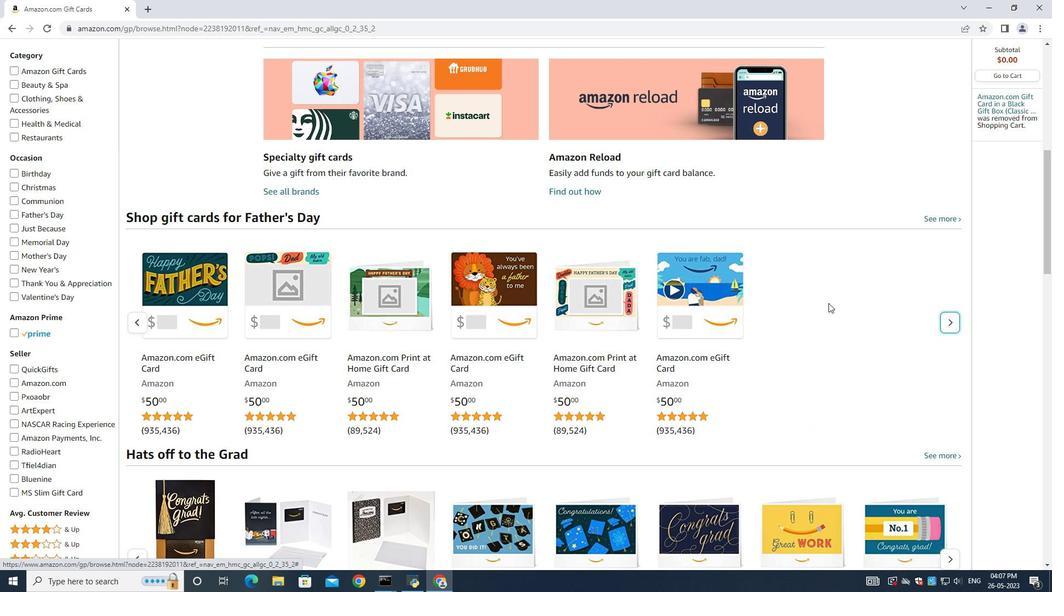 
Action: Mouse scrolled (815, 299) with delta (0, 0)
Screenshot: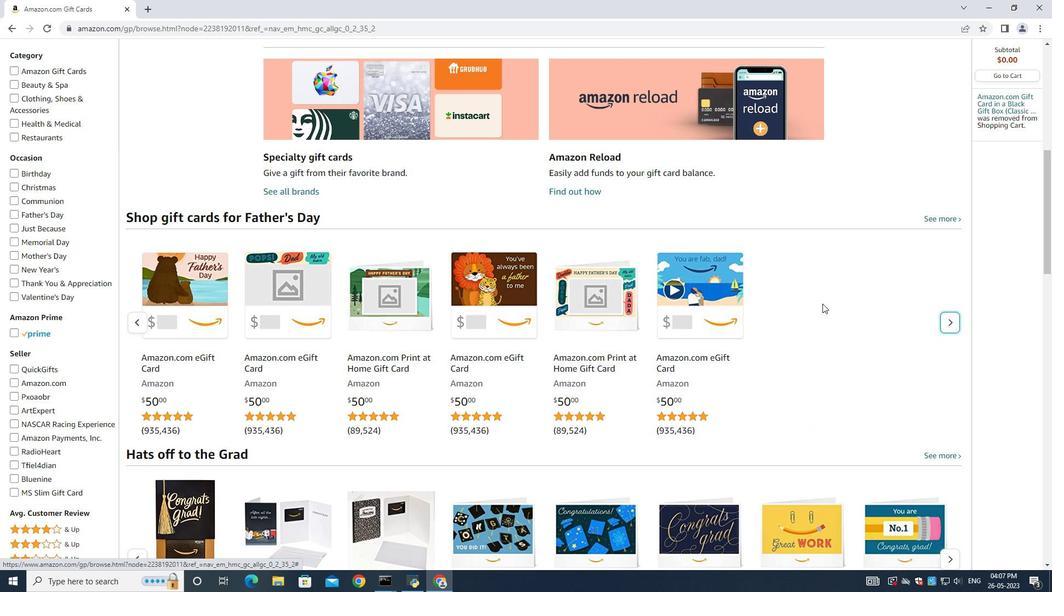 
Action: Mouse moved to (813, 298)
Screenshot: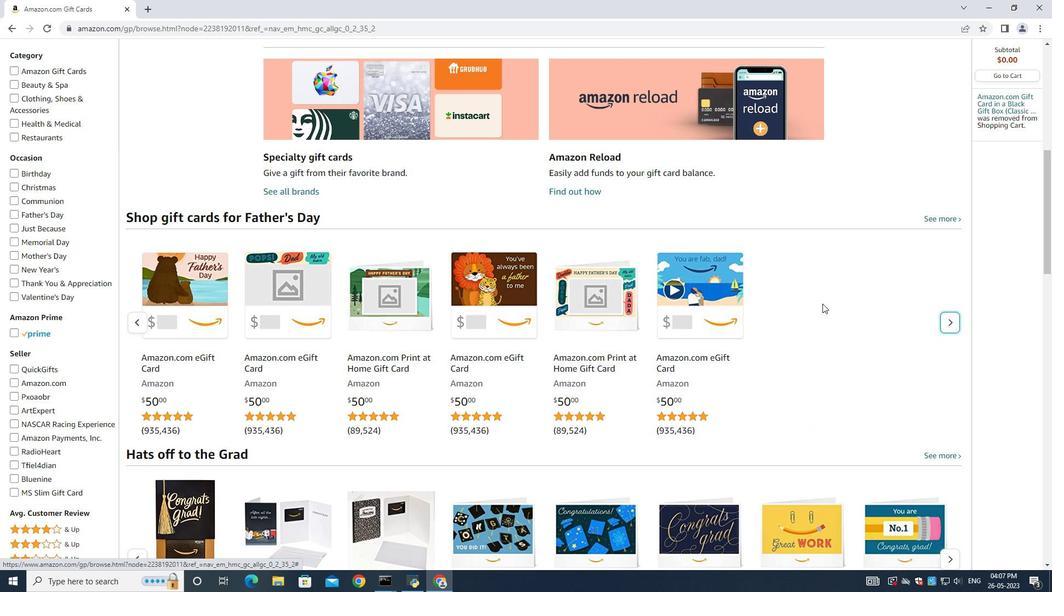 
Action: Mouse scrolled (813, 299) with delta (0, 0)
Screenshot: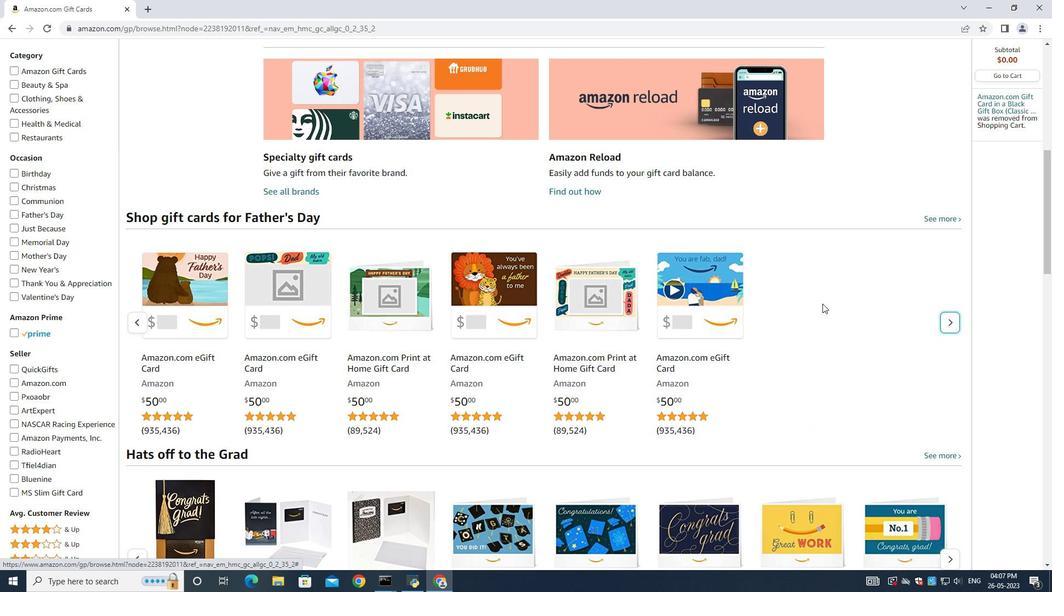 
Action: Mouse scrolled (813, 299) with delta (0, 0)
Screenshot: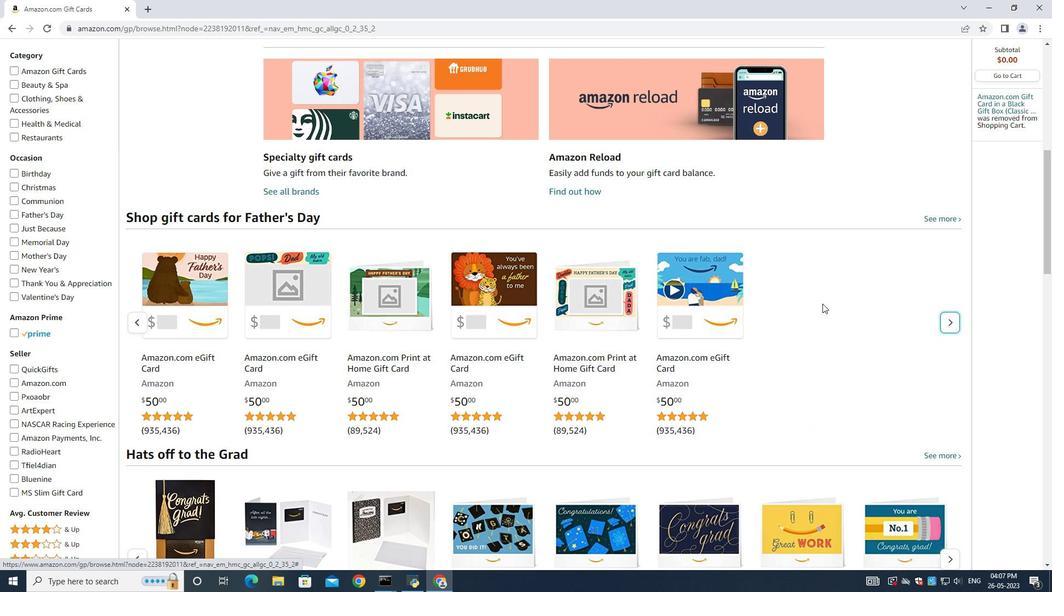 
Action: Mouse moved to (636, 292)
Screenshot: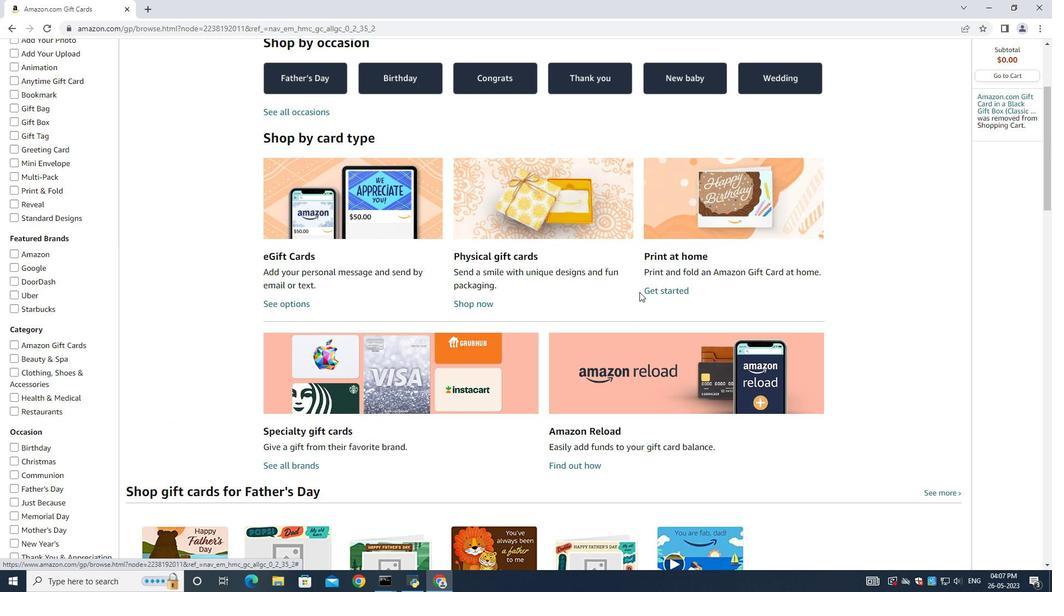 
Action: Mouse scrolled (636, 291) with delta (0, 0)
Screenshot: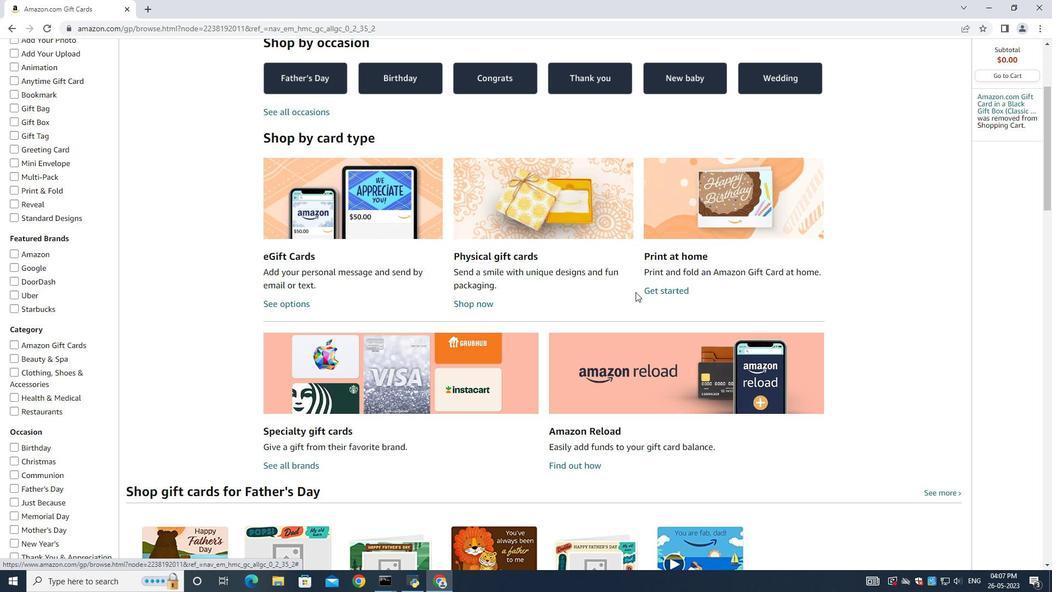 
Action: Mouse moved to (606, 303)
Screenshot: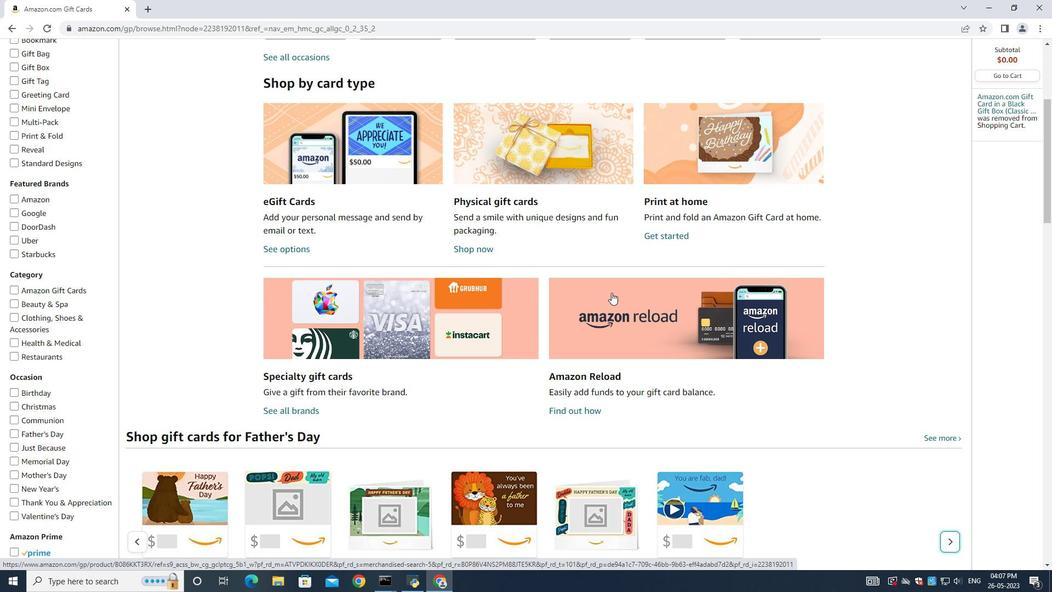 
Action: Mouse scrolled (606, 302) with delta (0, 0)
Screenshot: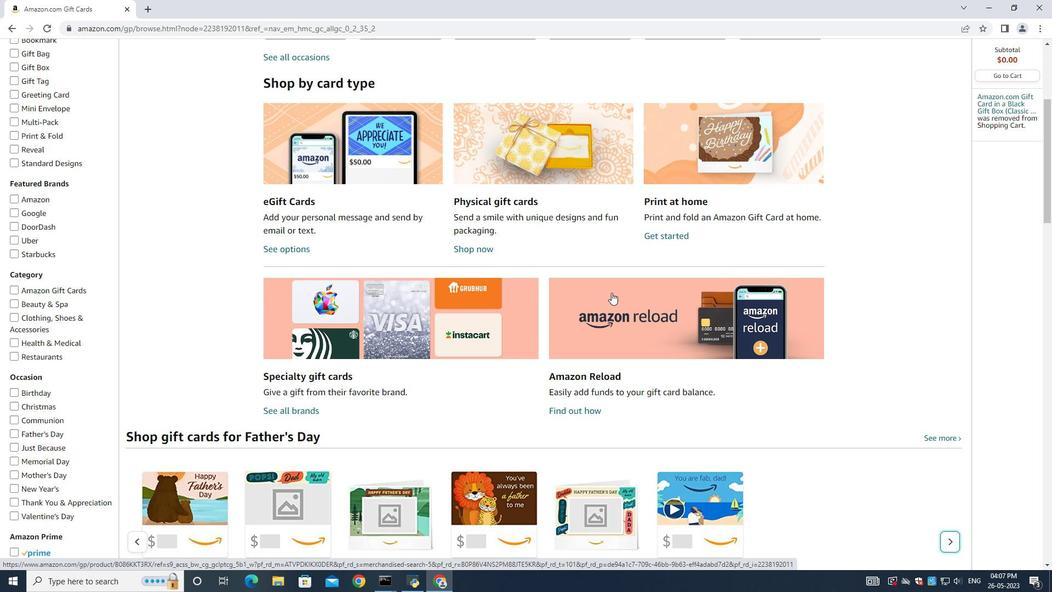 
Action: Mouse scrolled (606, 302) with delta (0, 0)
Screenshot: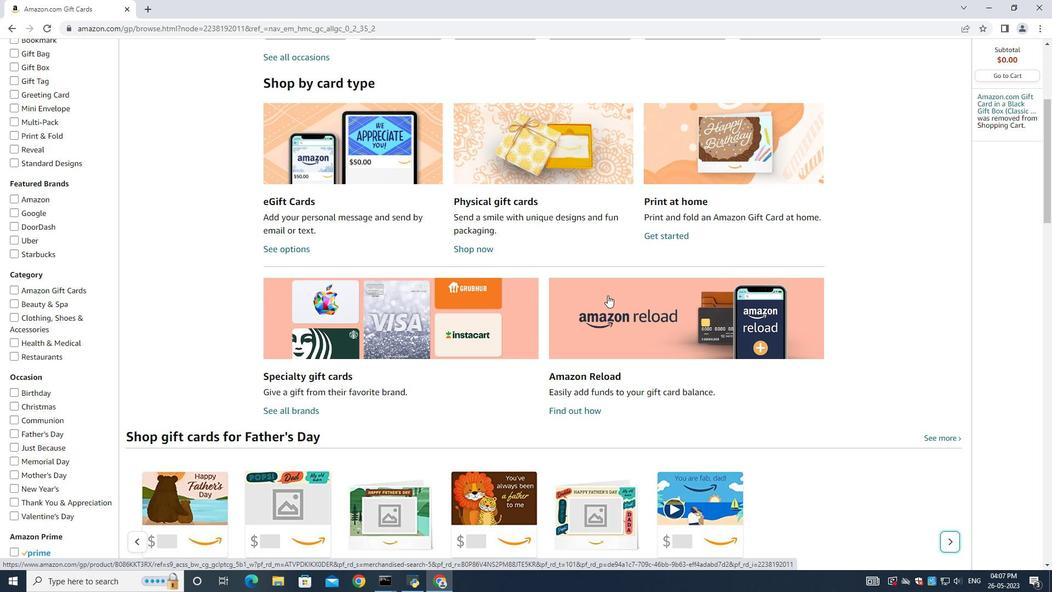 
Action: Mouse scrolled (606, 302) with delta (0, 0)
Screenshot: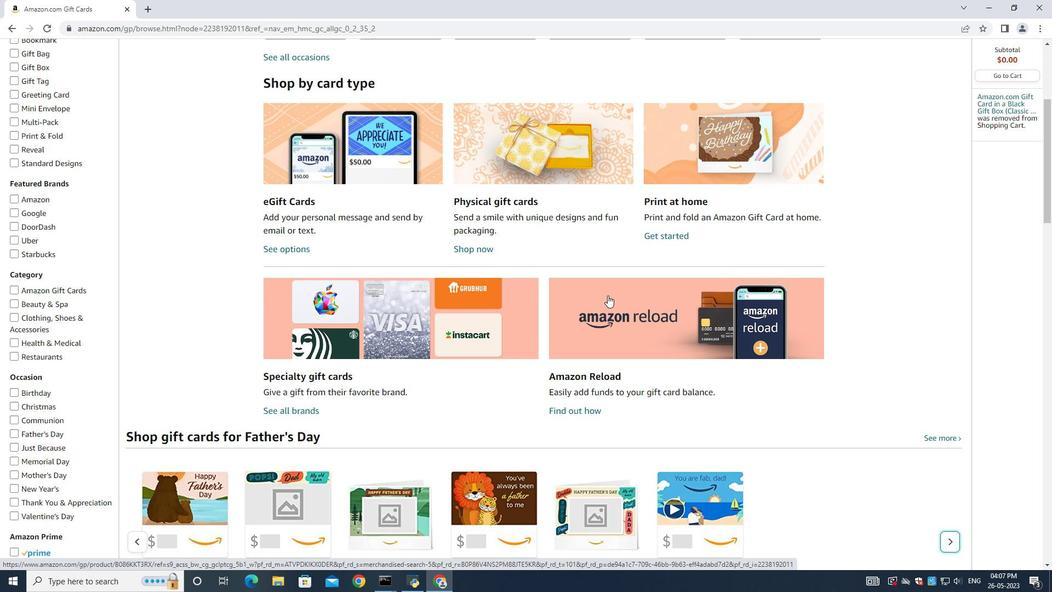 
Action: Mouse moved to (604, 315)
Screenshot: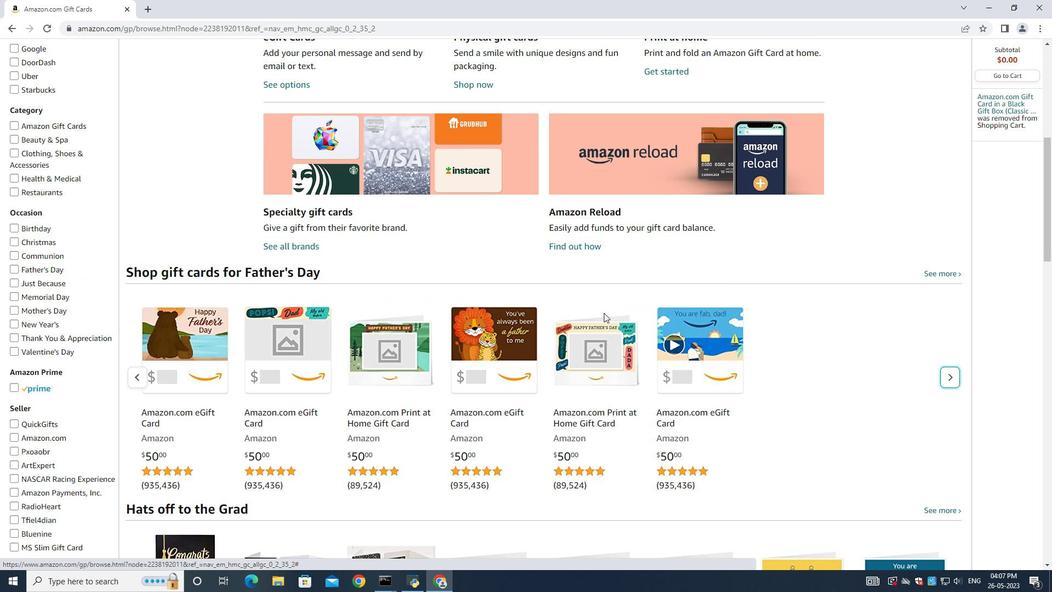 
Action: Mouse scrolled (604, 314) with delta (0, 0)
Screenshot: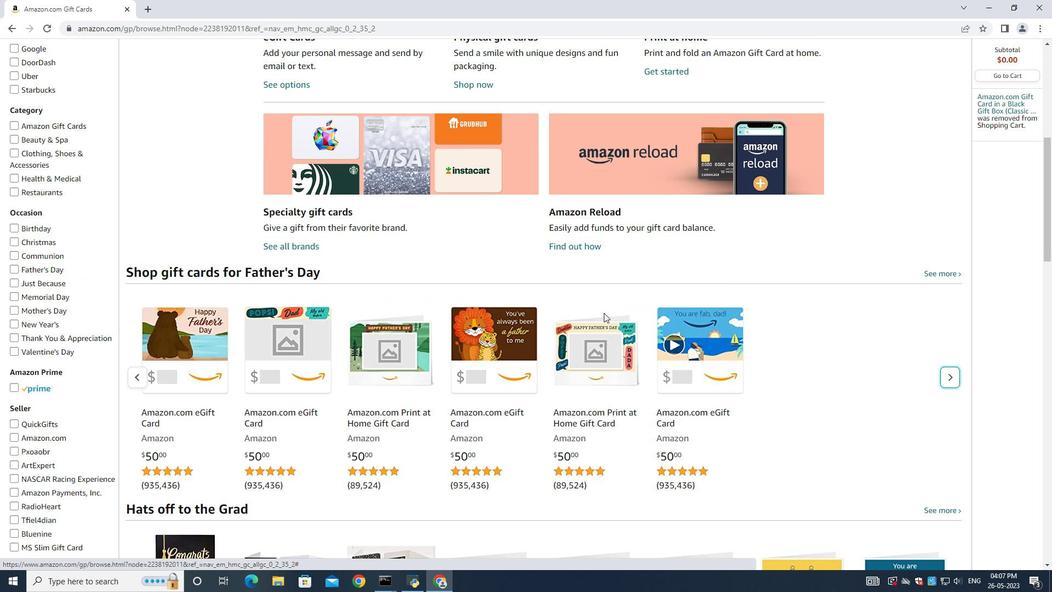 
Action: Mouse moved to (604, 315)
Screenshot: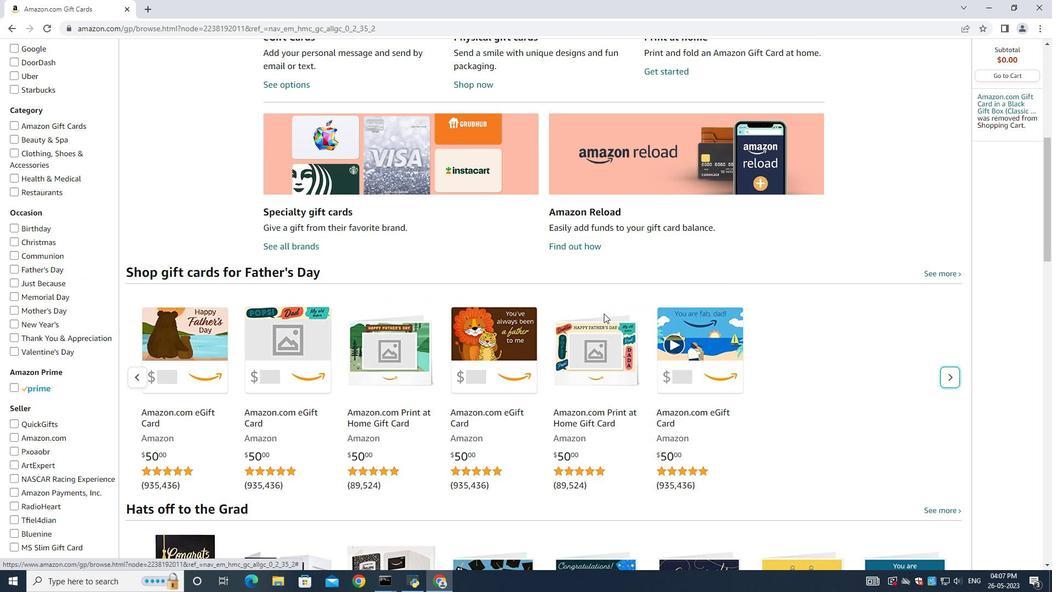 
Action: Mouse scrolled (604, 314) with delta (0, 0)
Screenshot: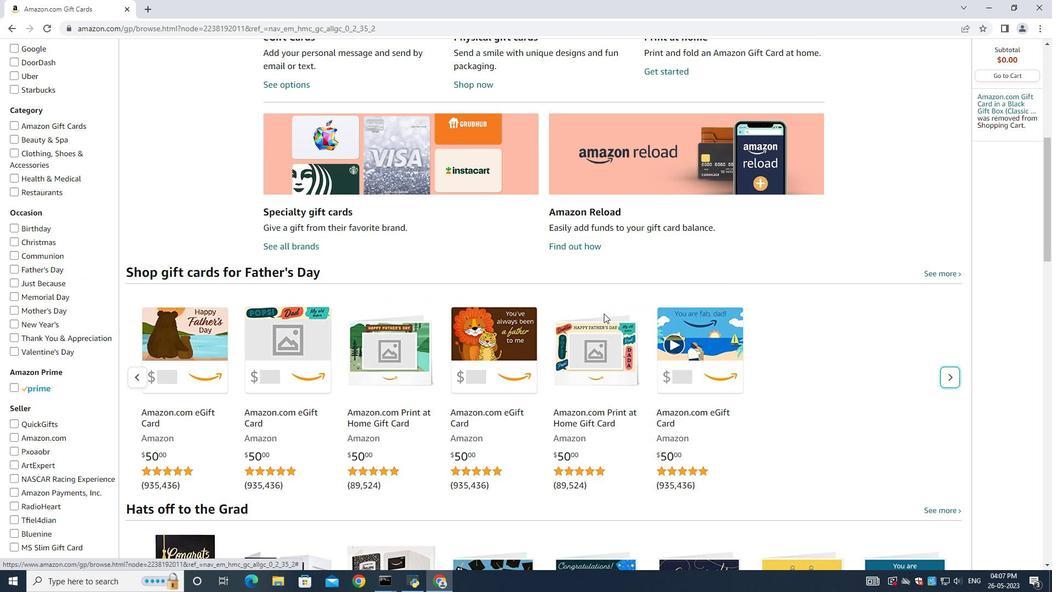
Action: Mouse moved to (604, 320)
Screenshot: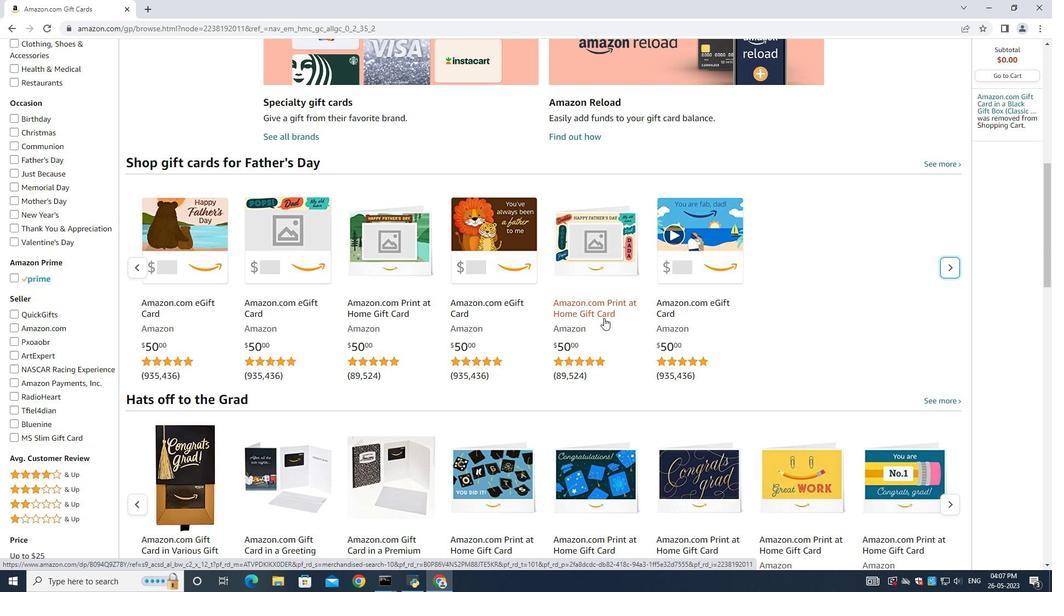 
Action: Mouse scrolled (604, 319) with delta (0, 0)
Screenshot: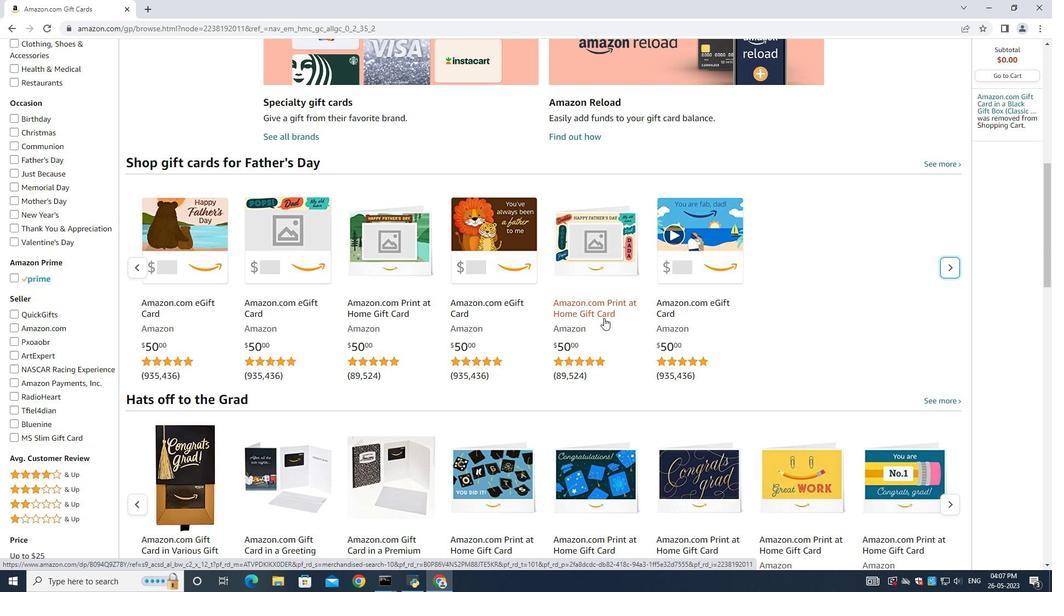 
Action: Mouse moved to (604, 321)
Screenshot: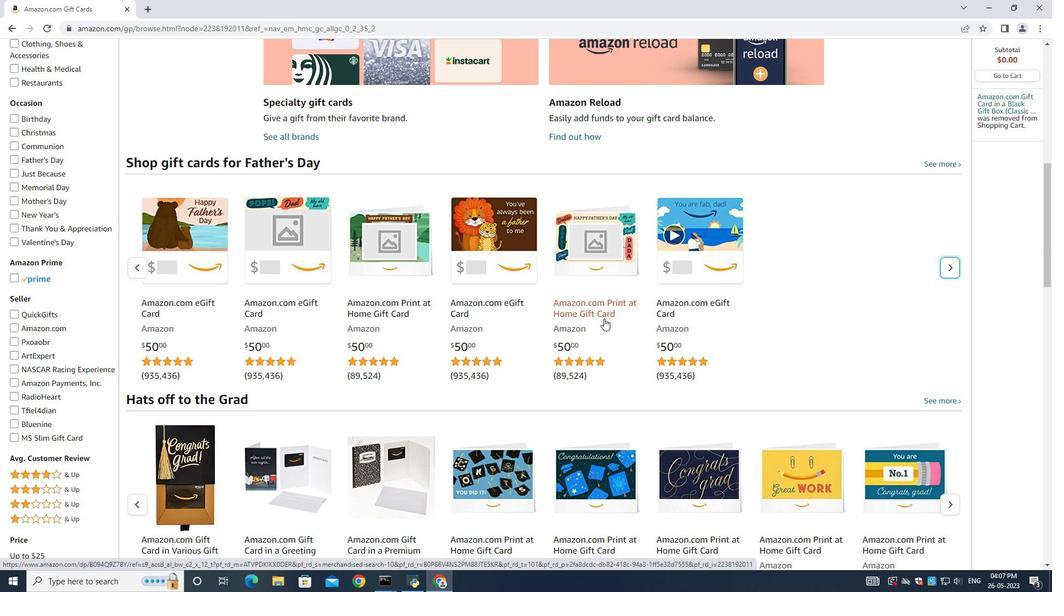 
Action: Mouse scrolled (604, 320) with delta (0, 0)
Screenshot: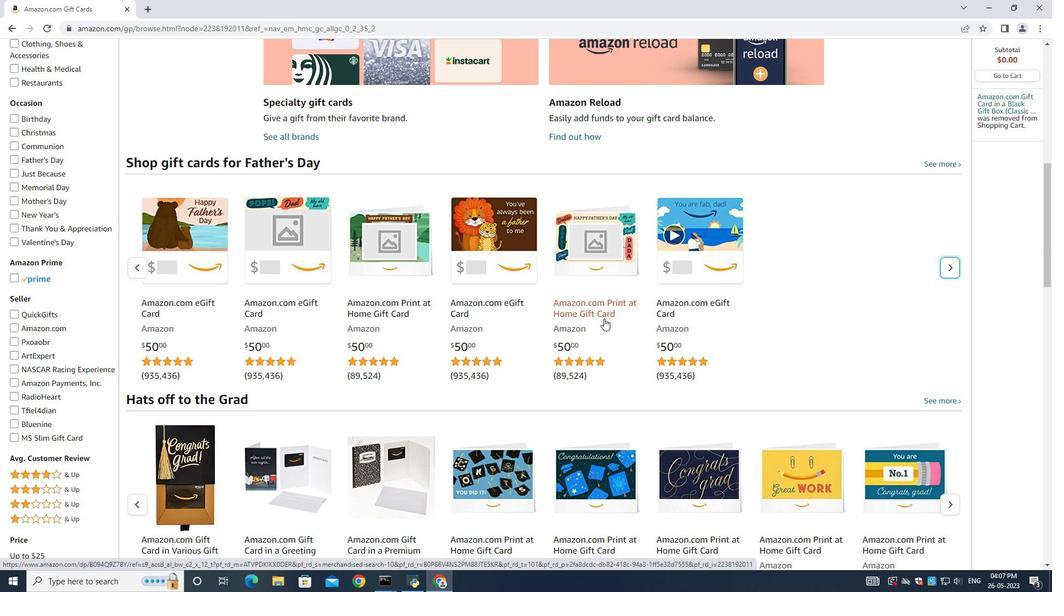 
Action: Mouse moved to (560, 364)
Screenshot: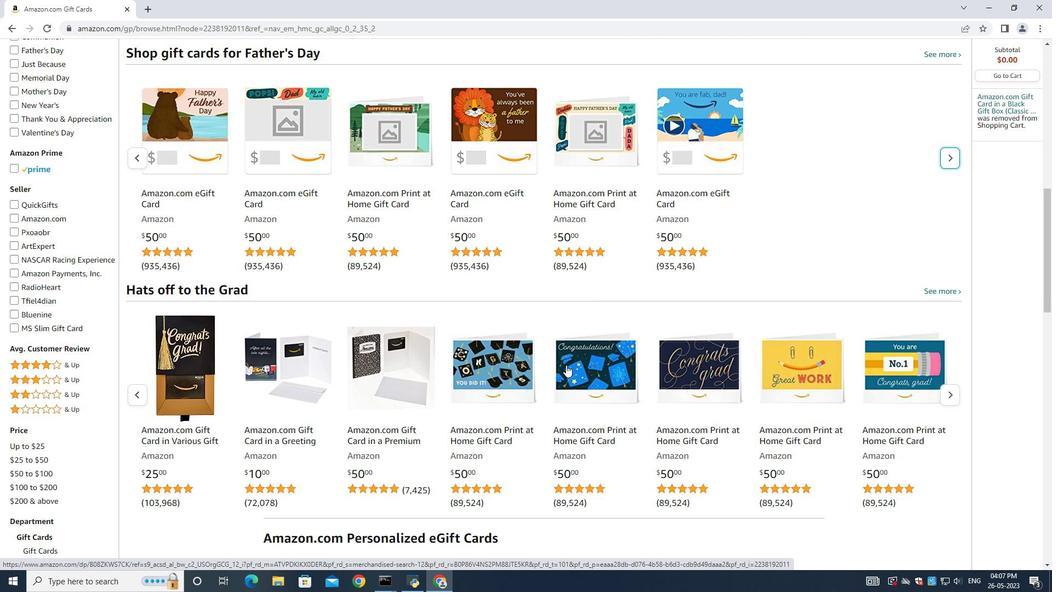 
Action: Mouse scrolled (560, 363) with delta (0, 0)
Screenshot: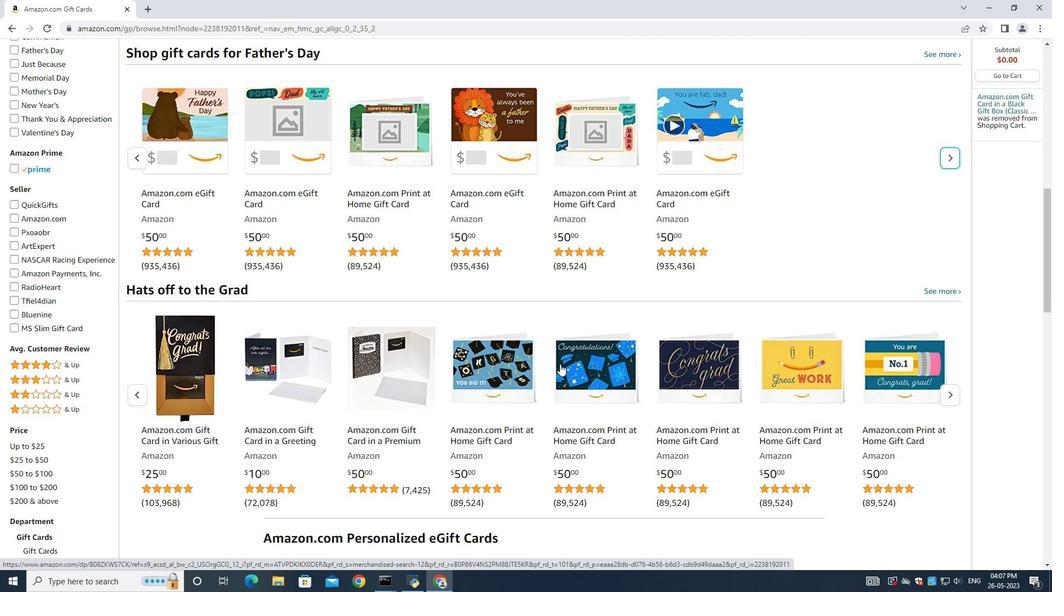 
Action: Mouse scrolled (560, 363) with delta (0, 0)
Screenshot: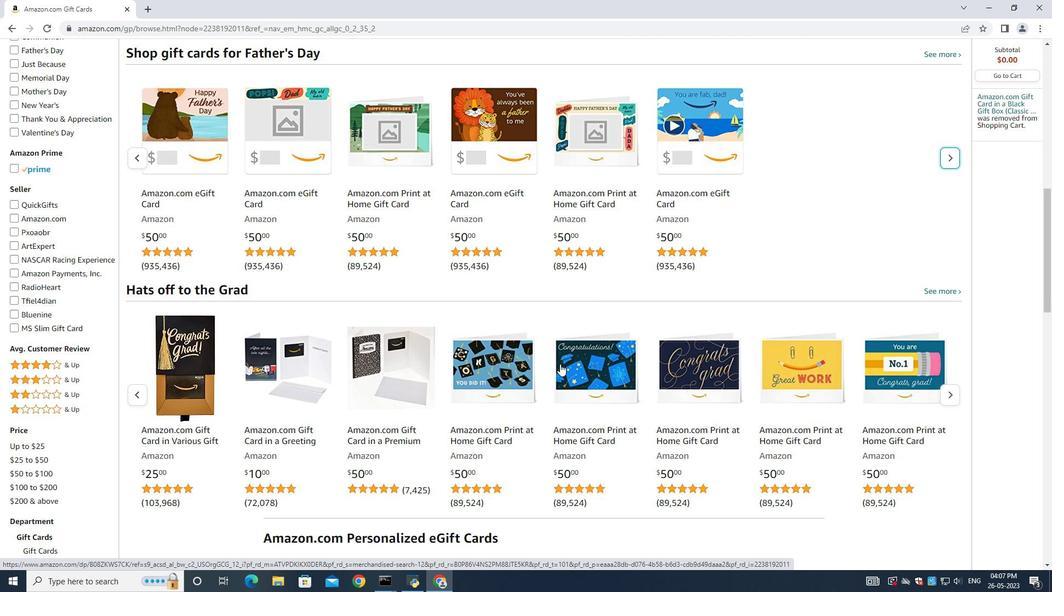
Action: Mouse scrolled (560, 363) with delta (0, 0)
Screenshot: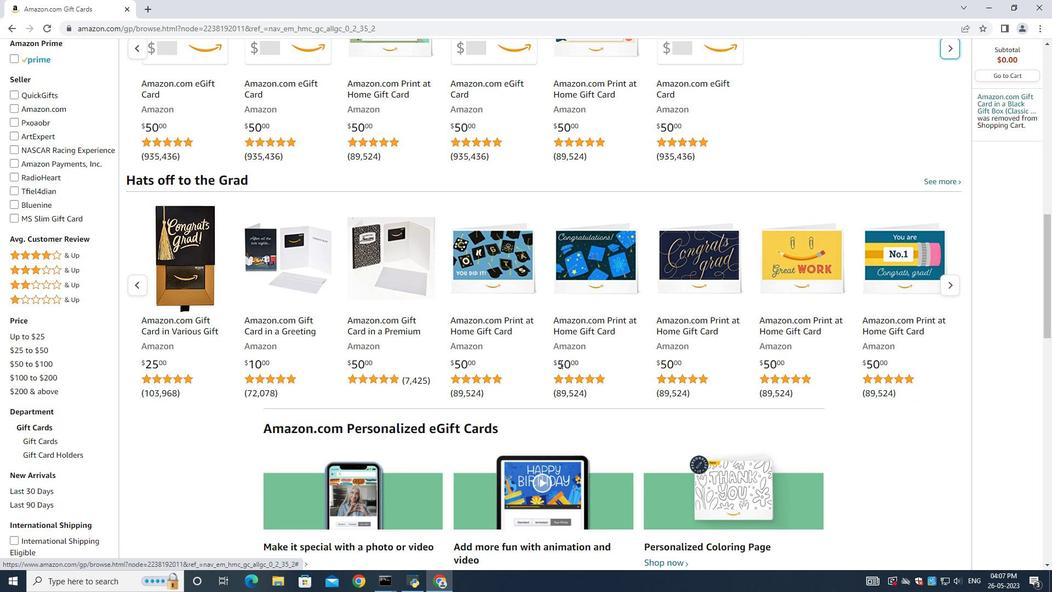 
Action: Mouse scrolled (560, 363) with delta (0, 0)
Screenshot: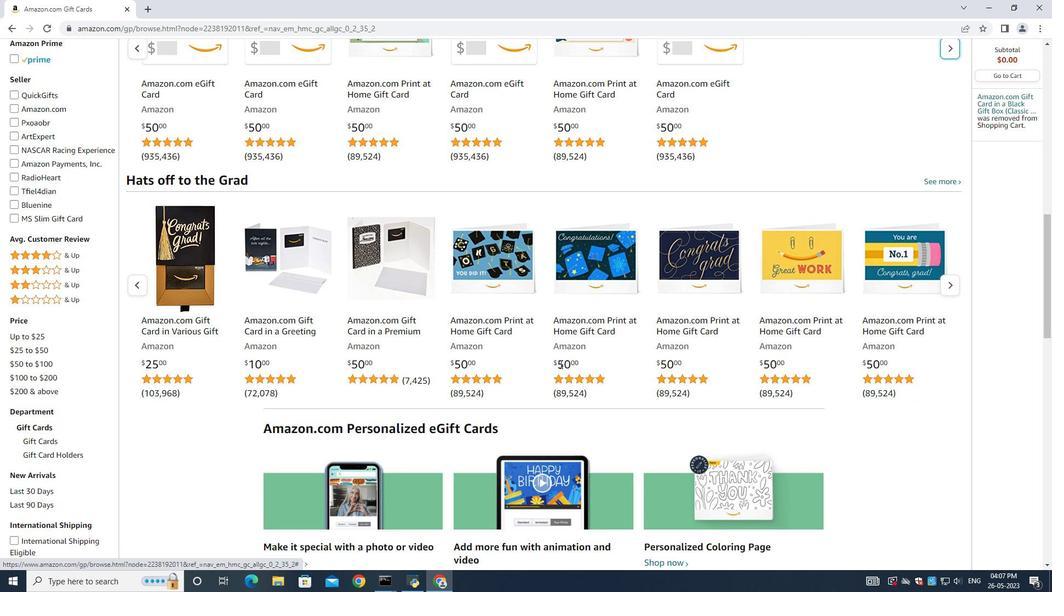 
Action: Mouse scrolled (560, 363) with delta (0, 0)
Screenshot: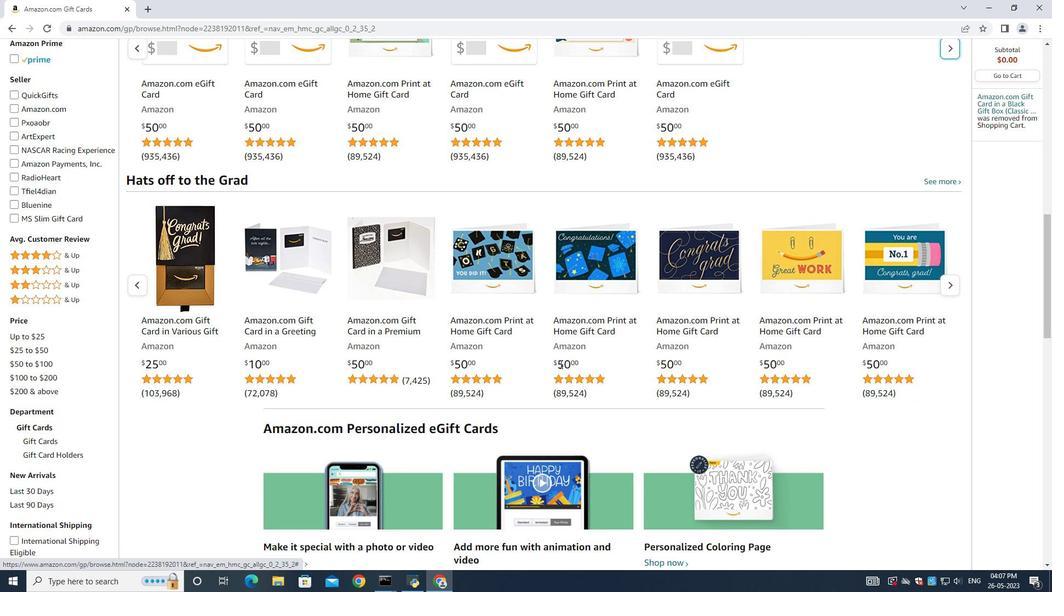 
Action: Mouse moved to (710, 397)
Screenshot: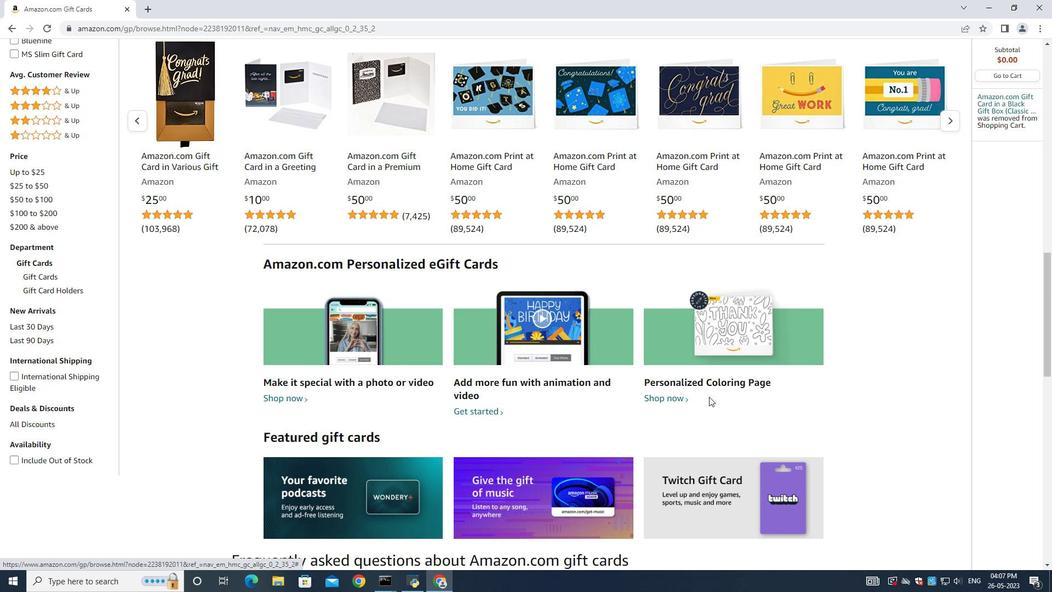 
Action: Mouse scrolled (710, 397) with delta (0, 0)
Screenshot: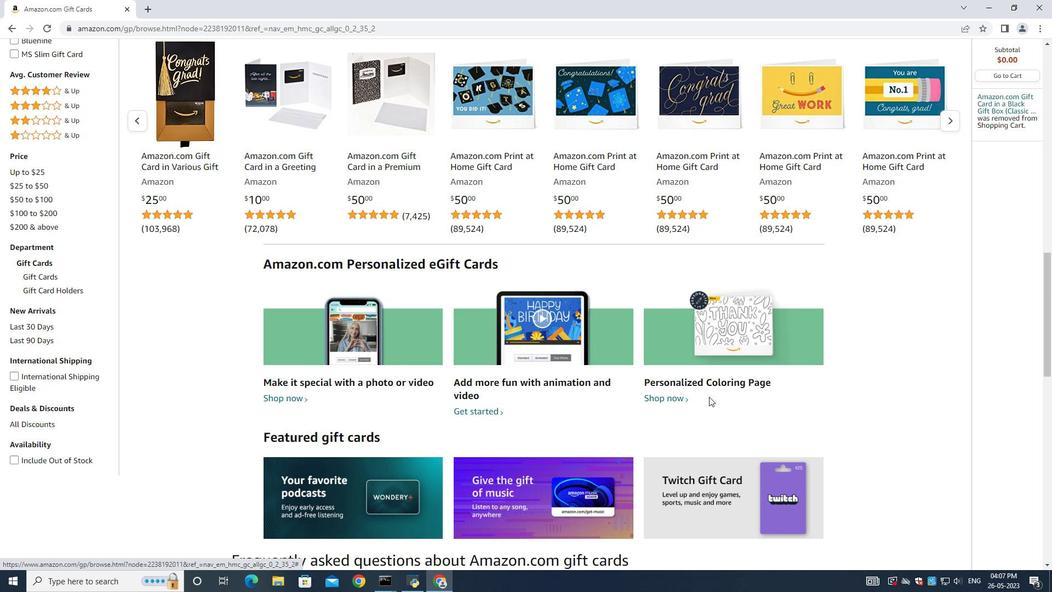 
Action: Mouse scrolled (710, 397) with delta (0, 0)
Screenshot: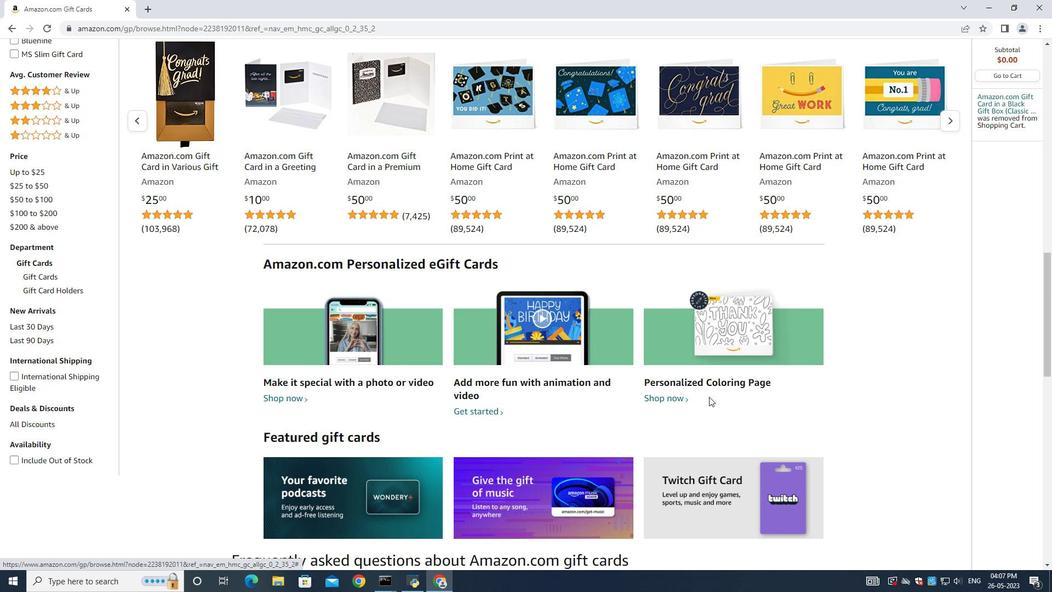 
Action: Mouse moved to (710, 398)
Screenshot: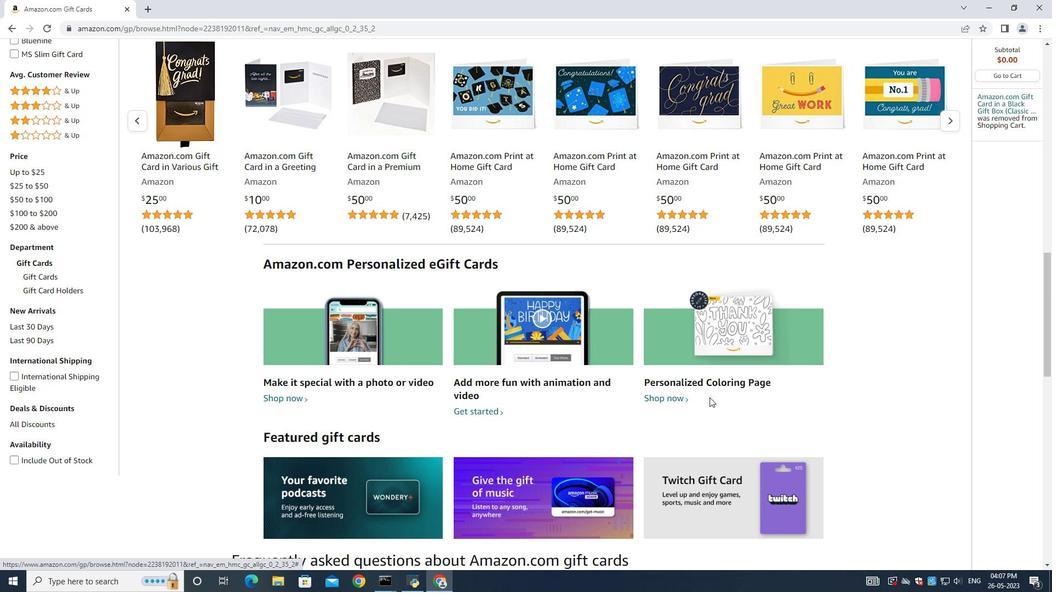 
Action: Mouse scrolled (710, 397) with delta (0, 0)
Screenshot: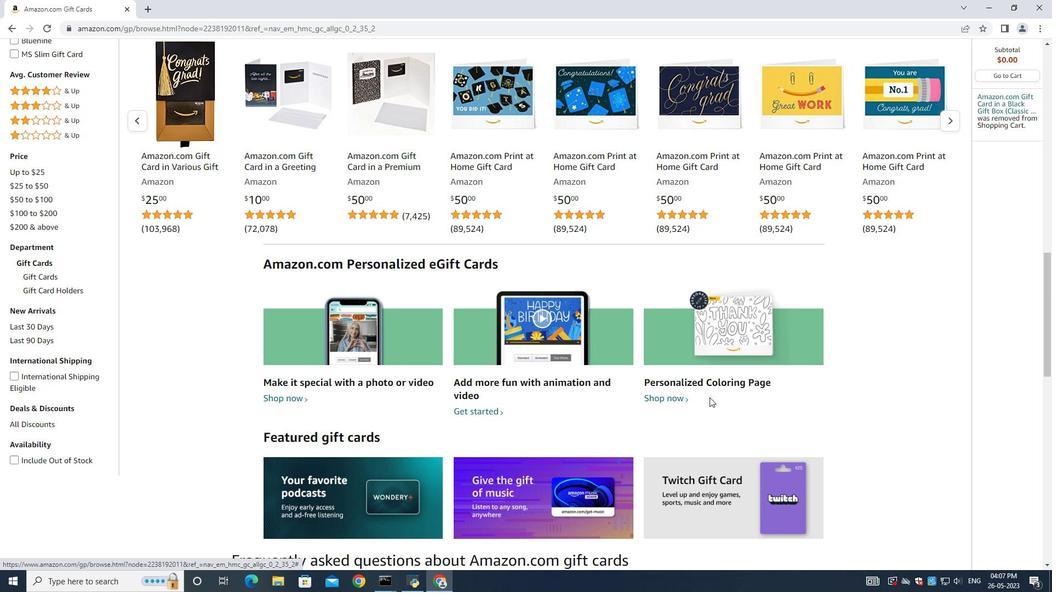 
Action: Mouse moved to (657, 376)
Screenshot: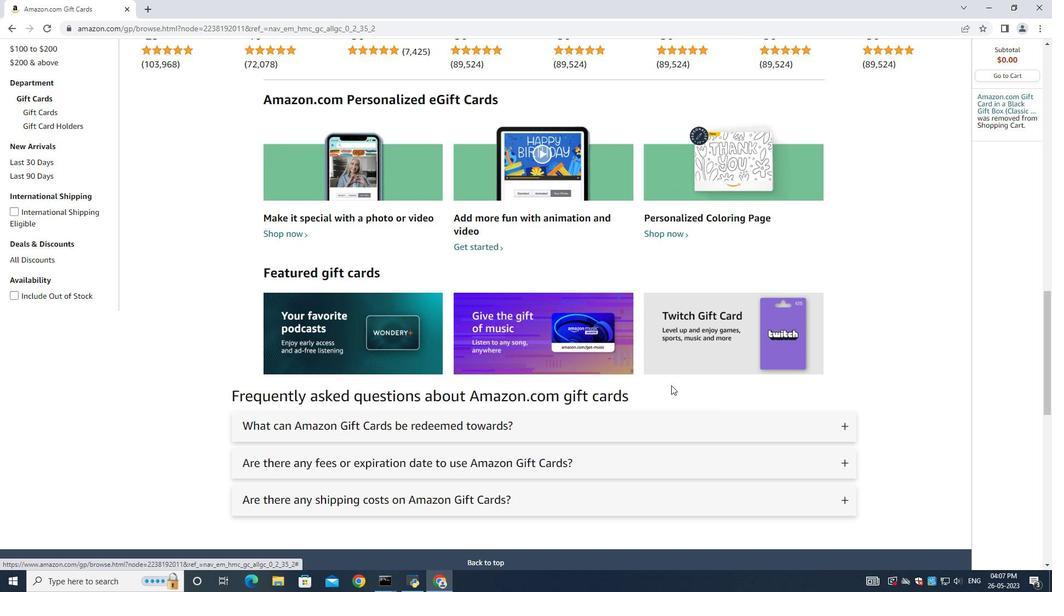 
Action: Mouse scrolled (657, 377) with delta (0, 0)
Screenshot: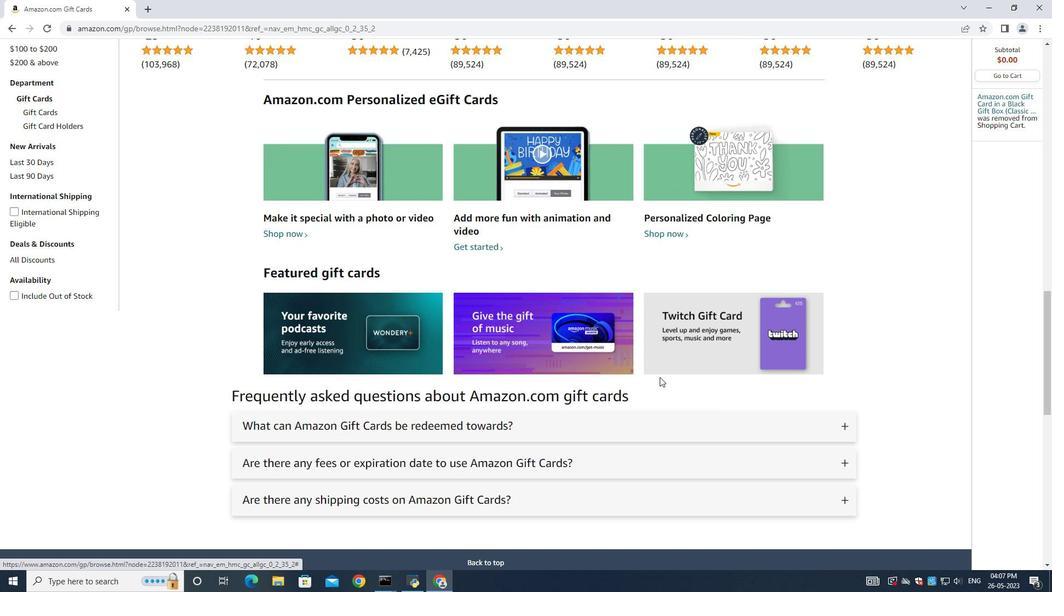 
Action: Mouse scrolled (657, 377) with delta (0, 0)
Screenshot: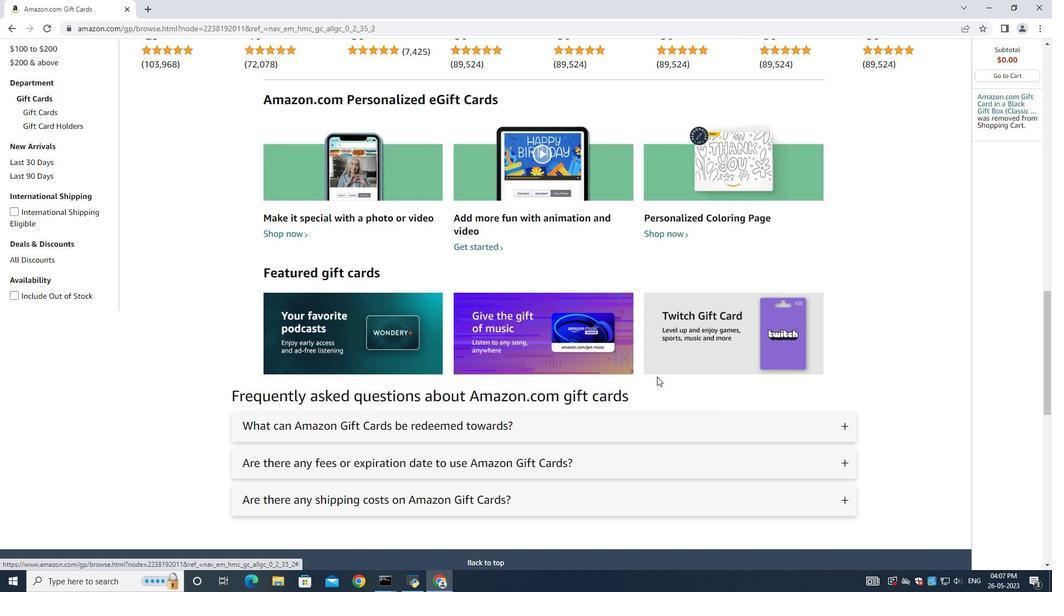 
Action: Mouse scrolled (657, 377) with delta (0, 0)
Screenshot: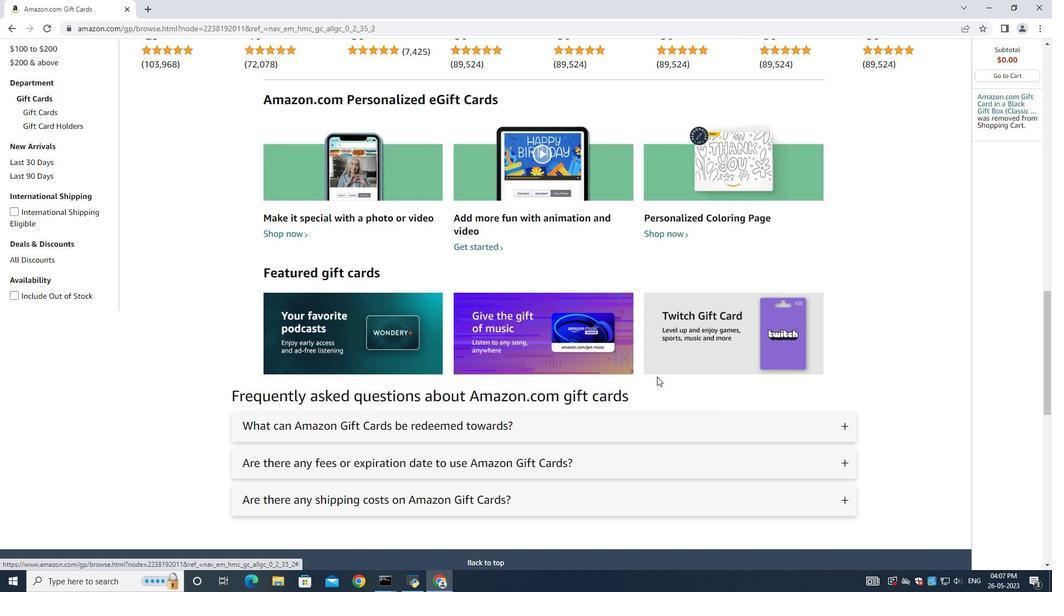 
Action: Mouse scrolled (657, 377) with delta (0, 0)
Screenshot: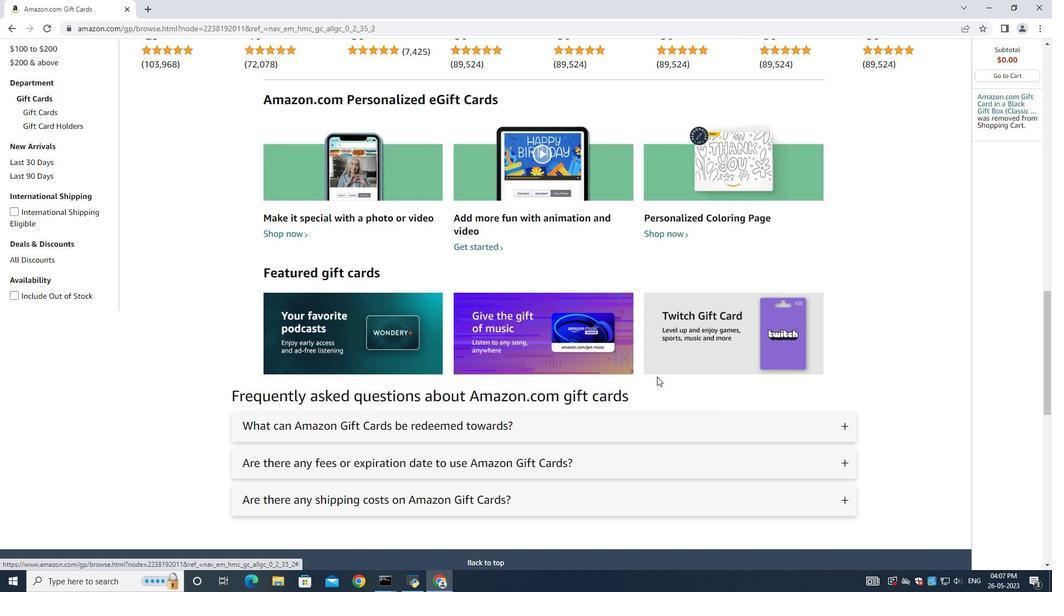 
Action: Mouse scrolled (657, 377) with delta (0, 0)
Screenshot: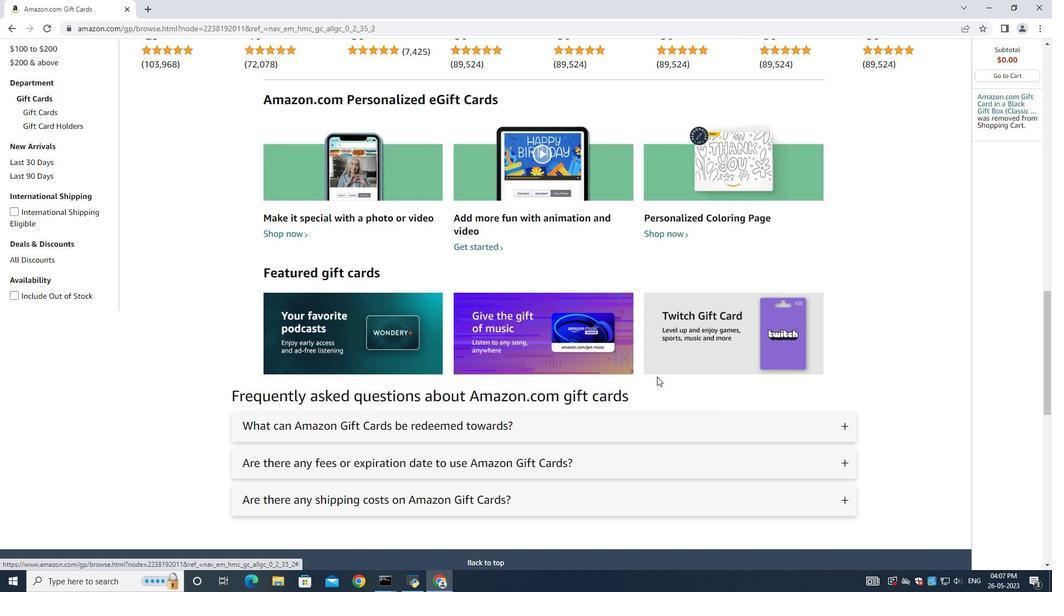 
Action: Mouse scrolled (657, 377) with delta (0, 0)
Screenshot: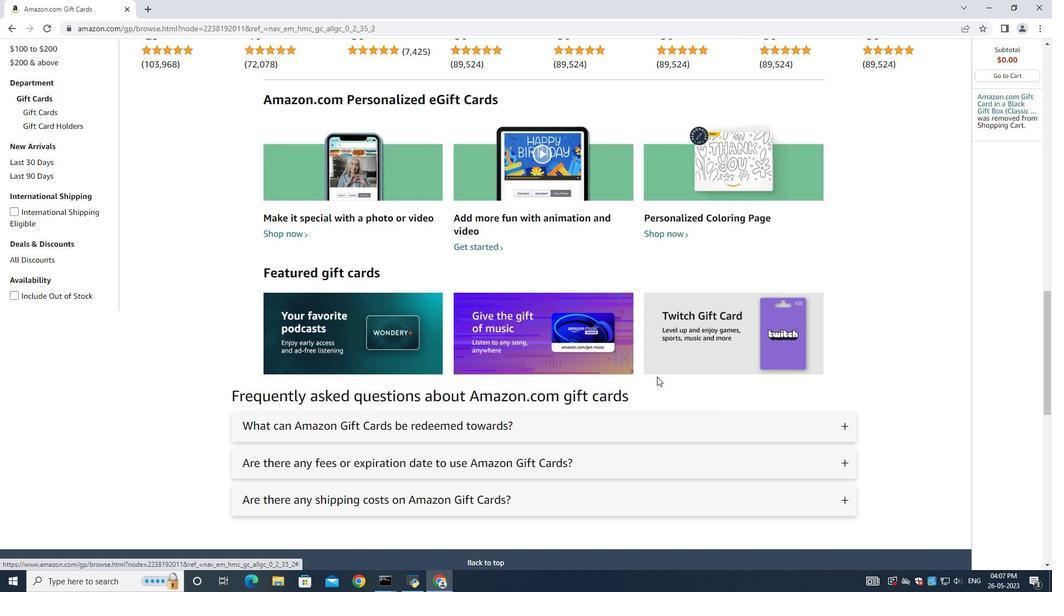 
Action: Mouse scrolled (657, 377) with delta (0, 0)
Screenshot: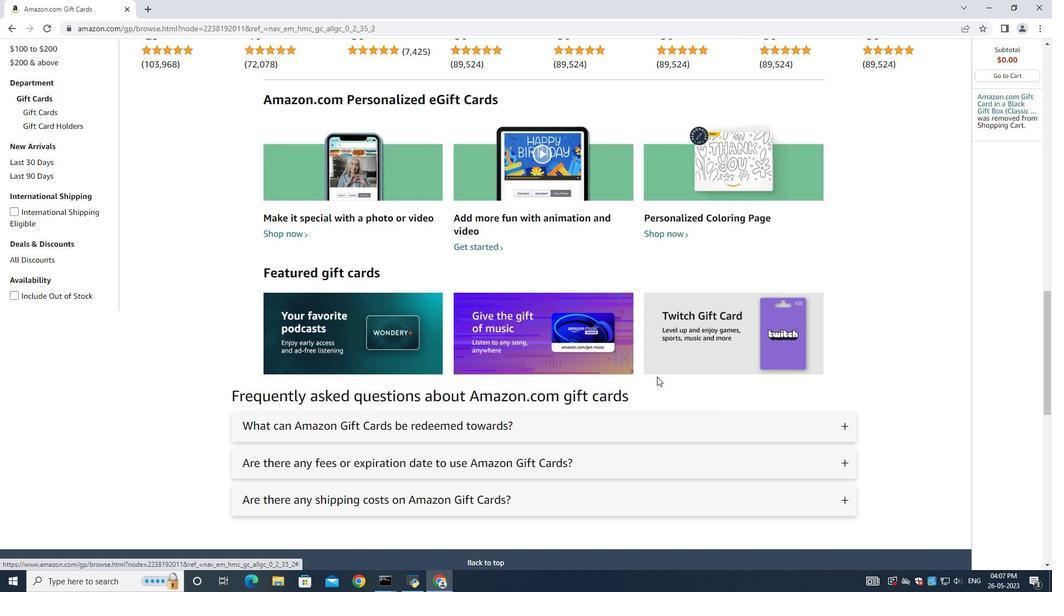
Action: Mouse scrolled (657, 377) with delta (0, 0)
Screenshot: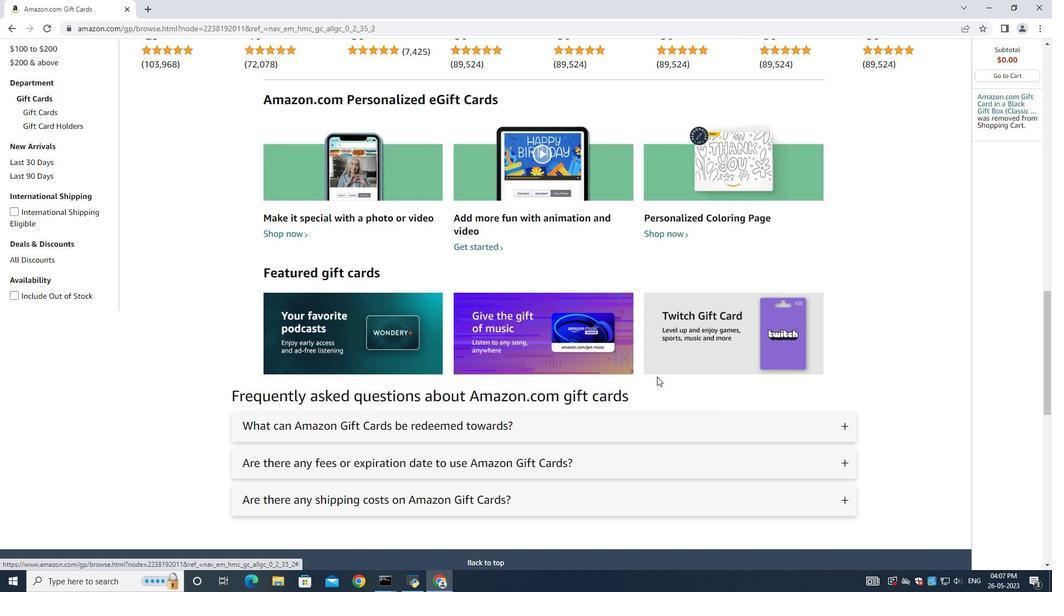
Action: Mouse moved to (657, 376)
Screenshot: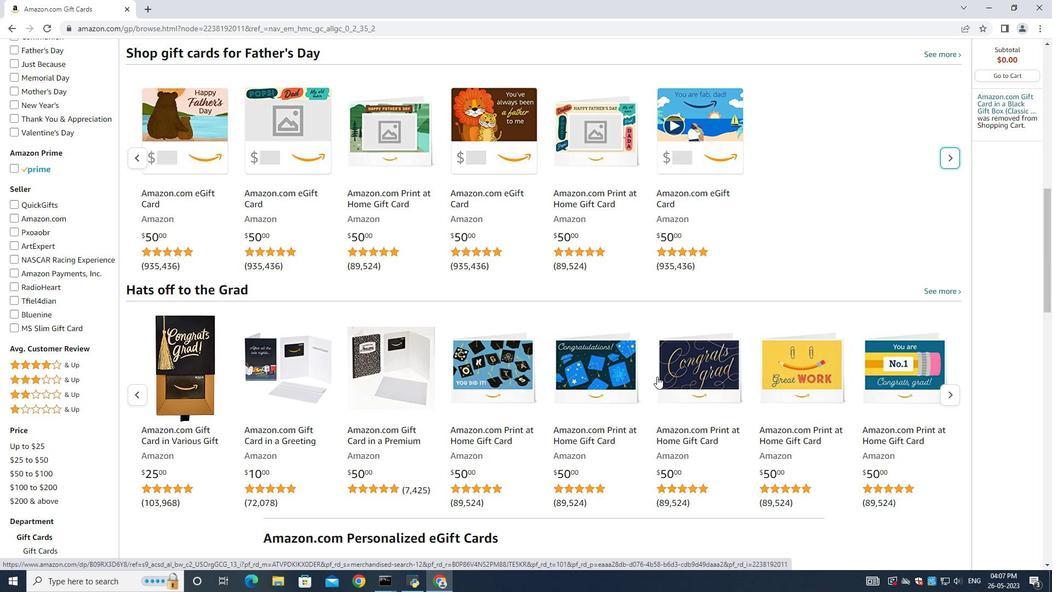 
Action: Mouse scrolled (657, 377) with delta (0, 0)
Screenshot: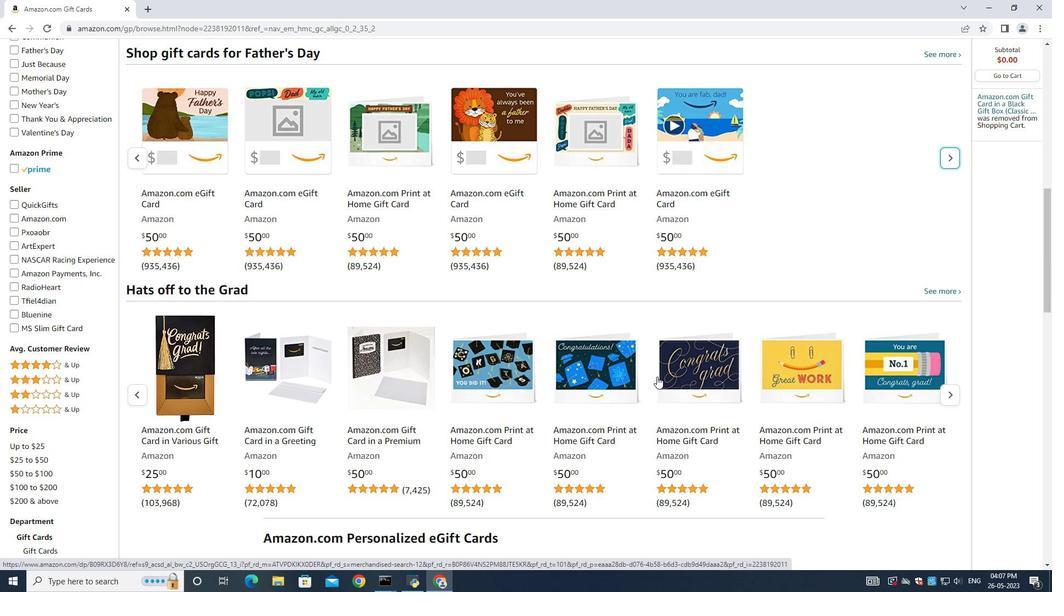 
Action: Mouse scrolled (657, 377) with delta (0, 0)
Screenshot: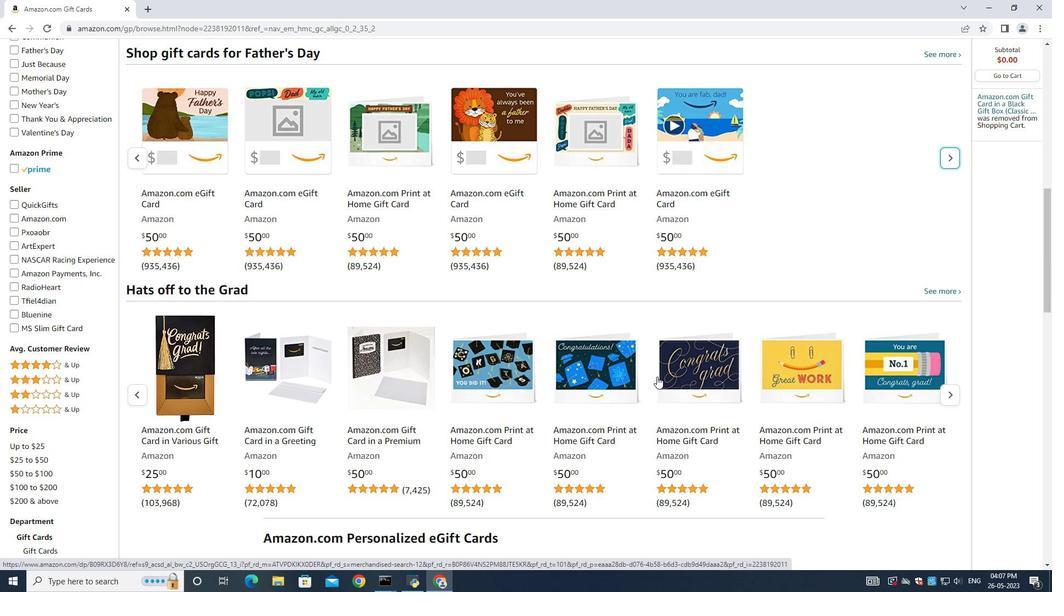 
Action: Mouse scrolled (657, 377) with delta (0, 0)
Screenshot: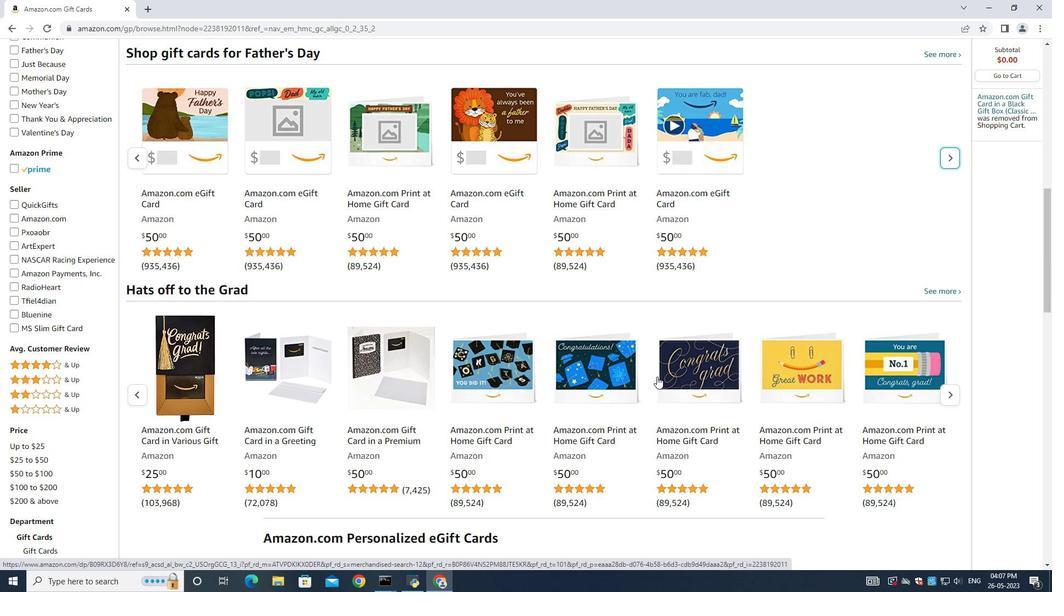 
Action: Mouse moved to (240, 174)
Screenshot: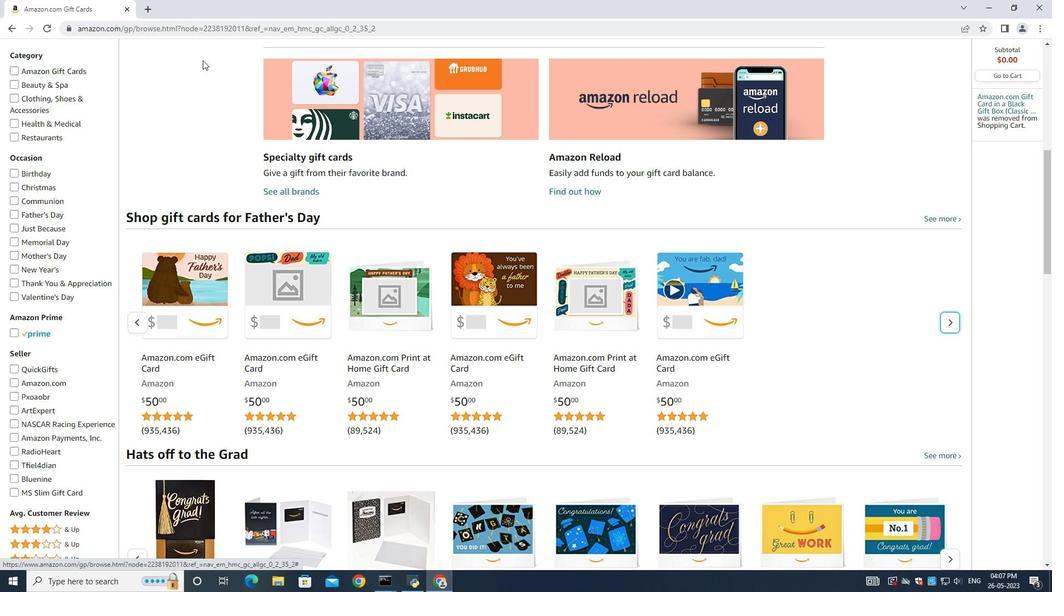 
Action: Mouse scrolled (240, 175) with delta (0, 0)
Screenshot: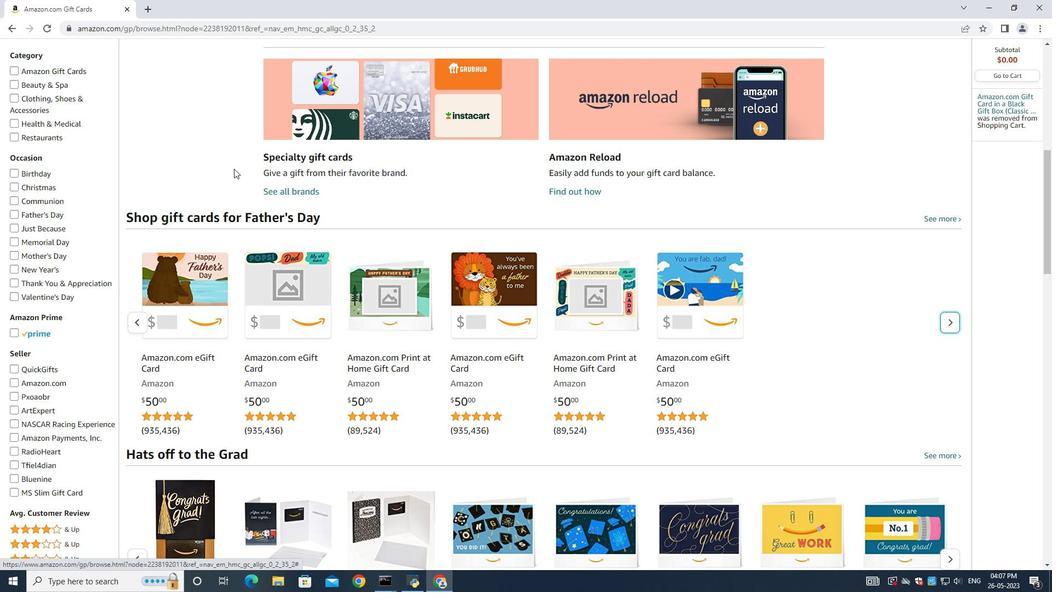 
Action: Mouse scrolled (240, 175) with delta (0, 0)
Screenshot: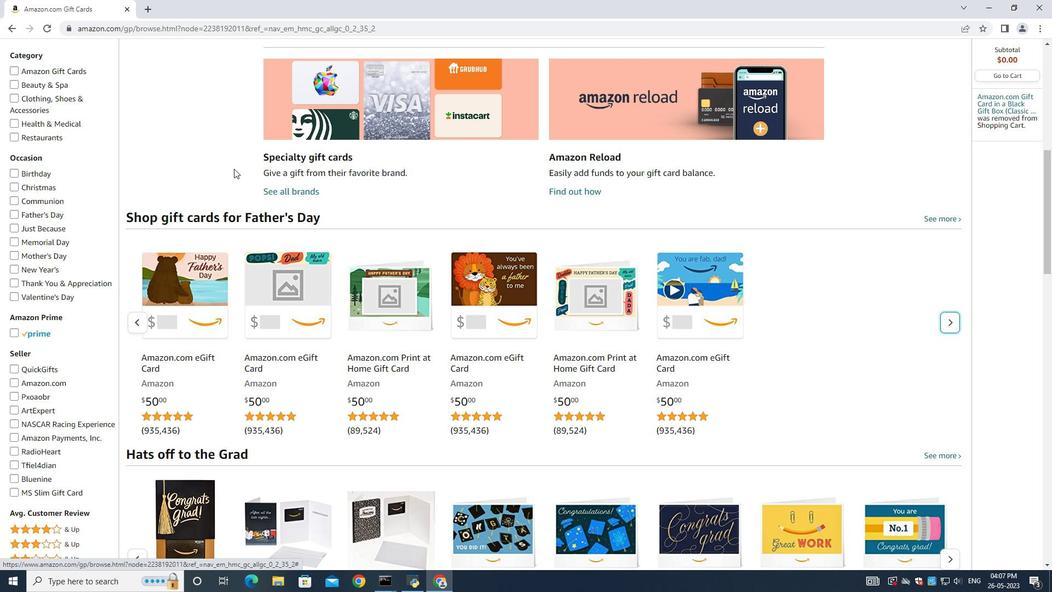 
Action: Mouse scrolled (240, 175) with delta (0, 0)
Screenshot: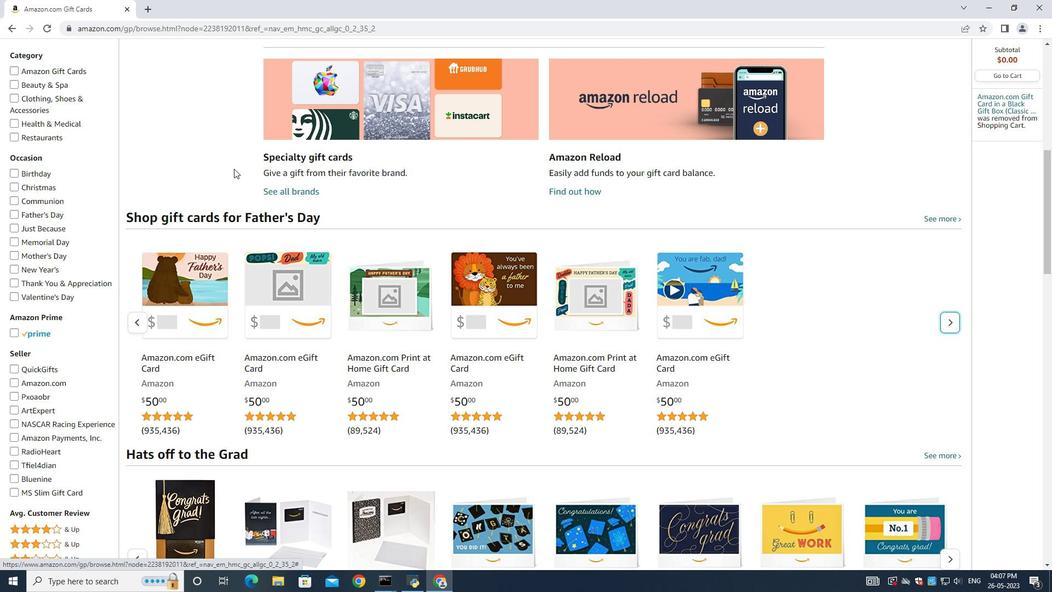 
Action: Mouse scrolled (240, 175) with delta (0, 0)
Screenshot: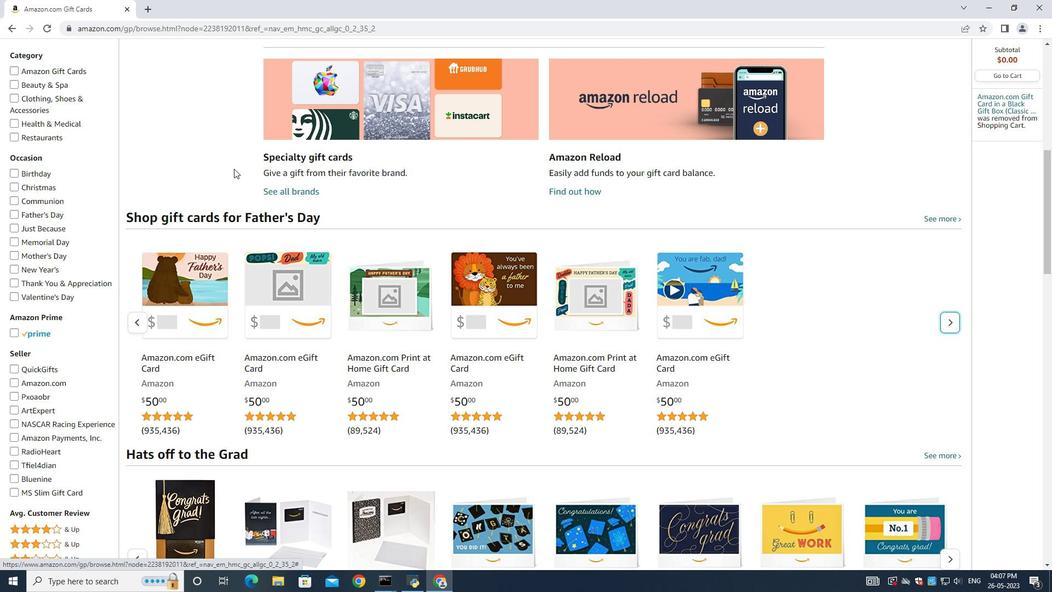 
Action: Mouse scrolled (240, 175) with delta (0, 0)
Screenshot: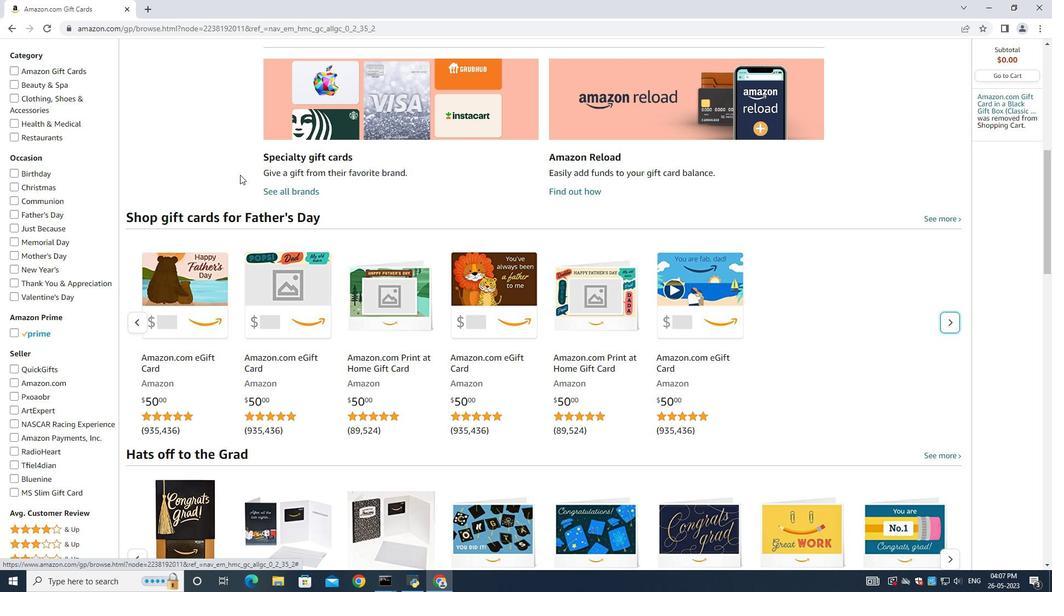 
Action: Mouse scrolled (240, 175) with delta (0, 0)
Screenshot: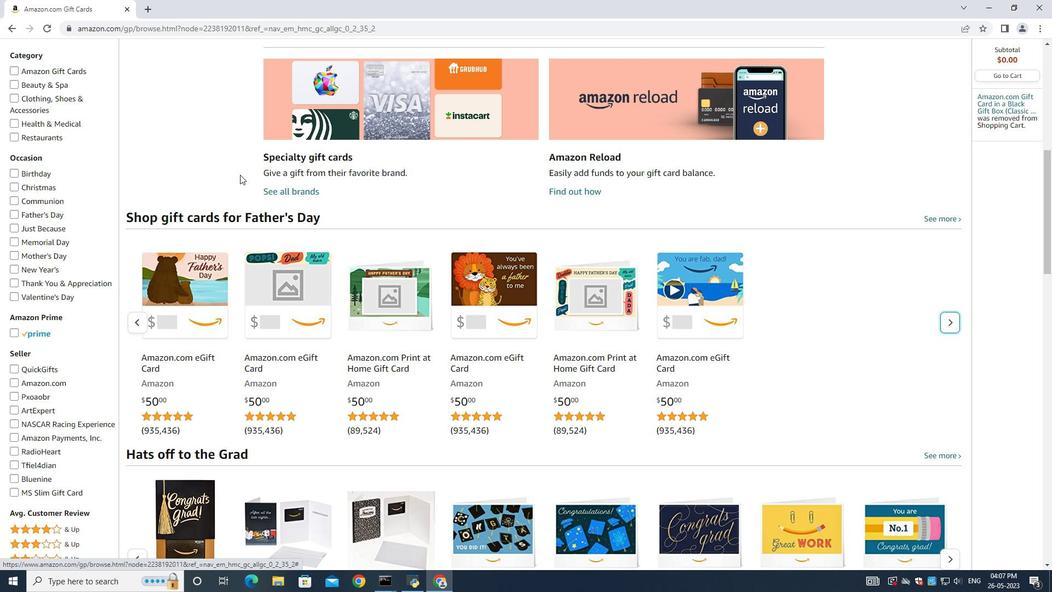 
Action: Mouse moved to (298, 179)
Screenshot: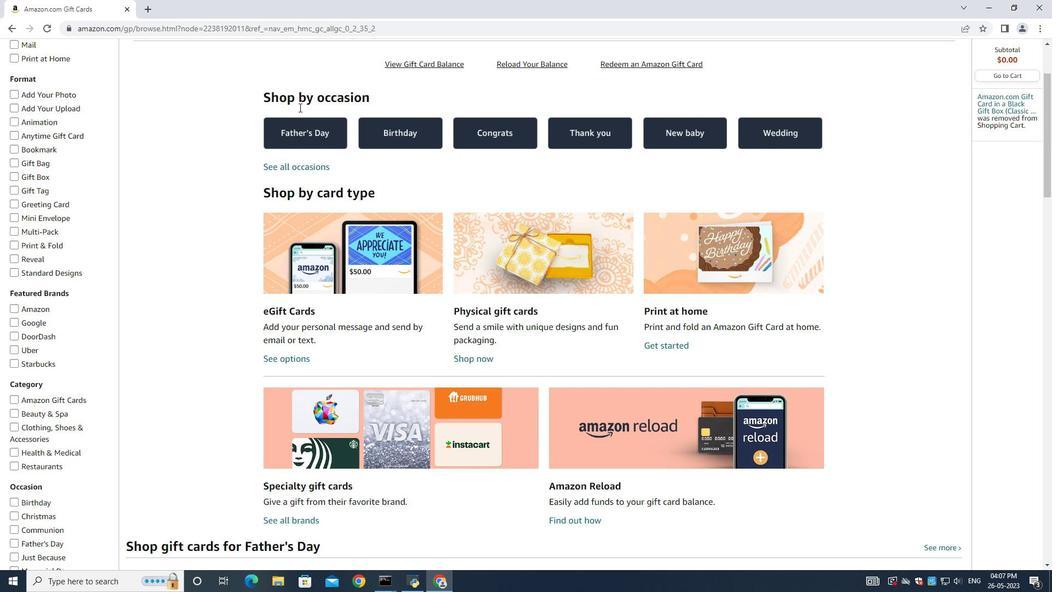 
Action: Mouse scrolled (298, 180) with delta (0, 0)
Screenshot: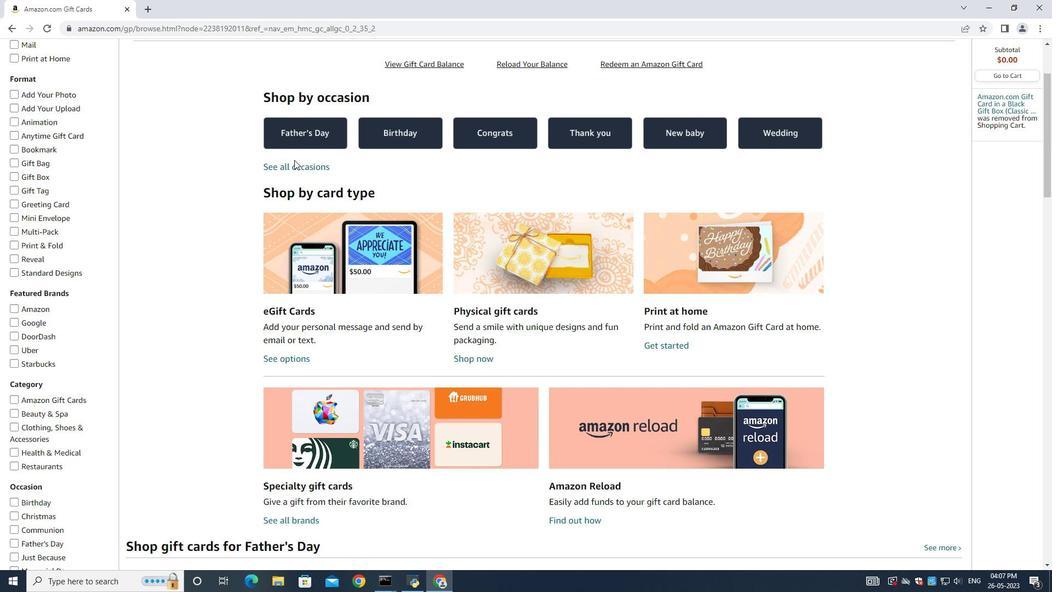 
Action: Mouse scrolled (298, 180) with delta (0, 0)
Screenshot: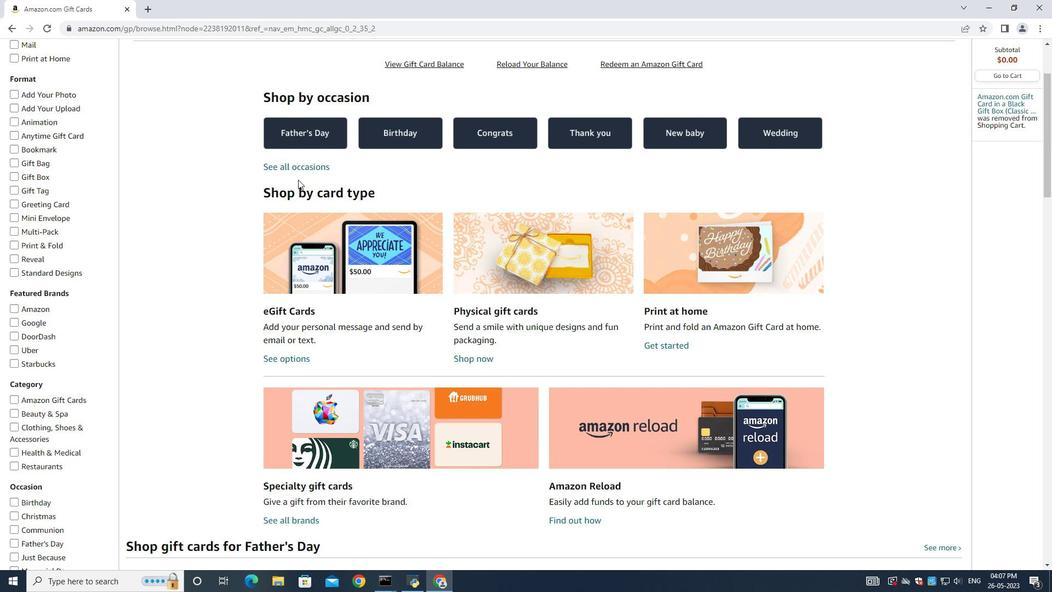 
Action: Mouse scrolled (298, 180) with delta (0, 0)
Screenshot: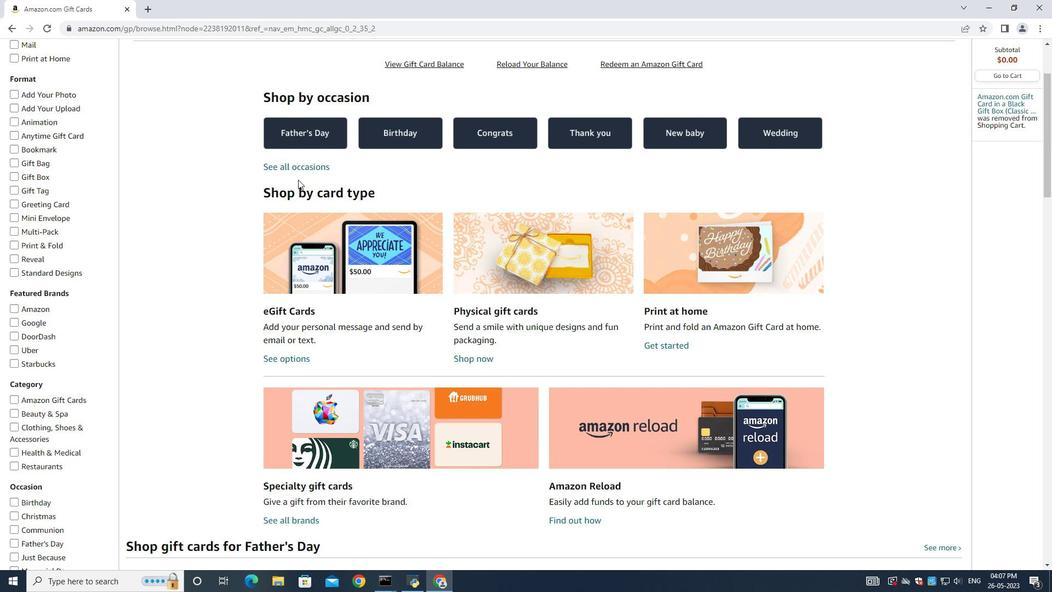 
Action: Mouse scrolled (298, 180) with delta (0, 0)
Screenshot: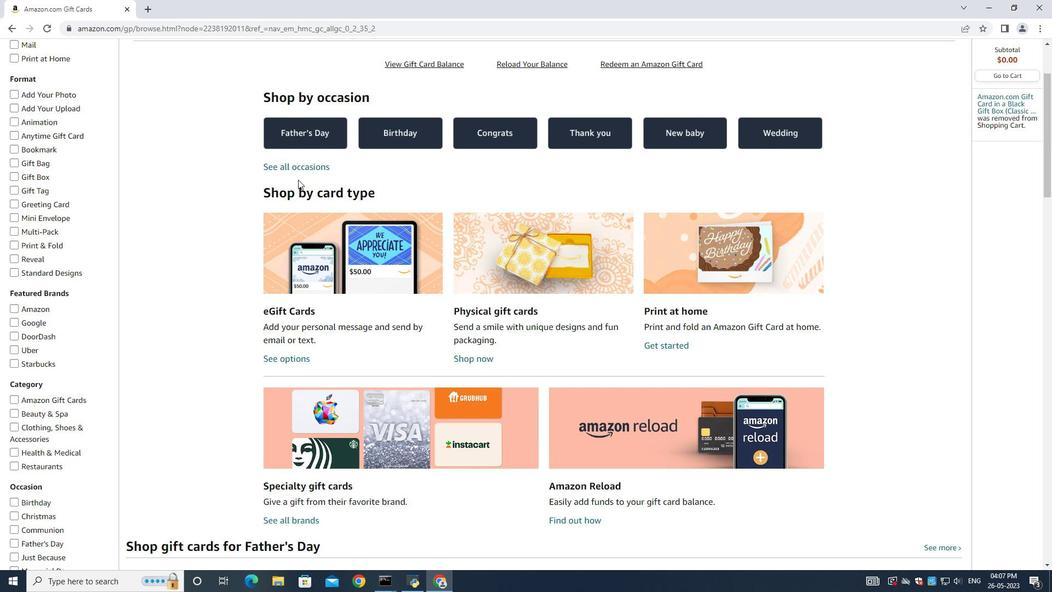 
Action: Mouse scrolled (298, 180) with delta (0, 0)
Screenshot: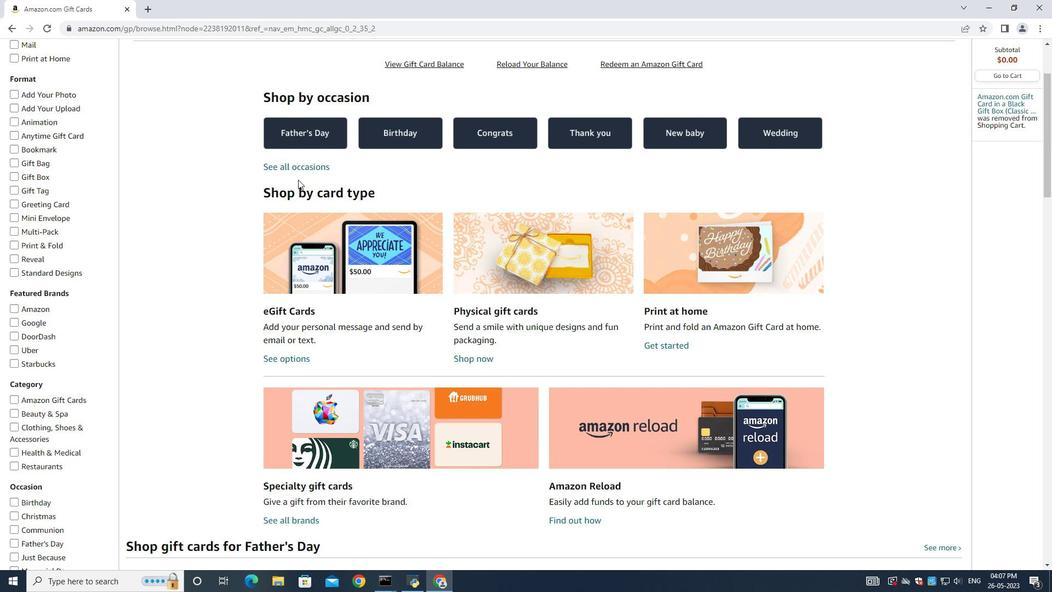 
Action: Mouse scrolled (298, 180) with delta (0, 0)
Screenshot: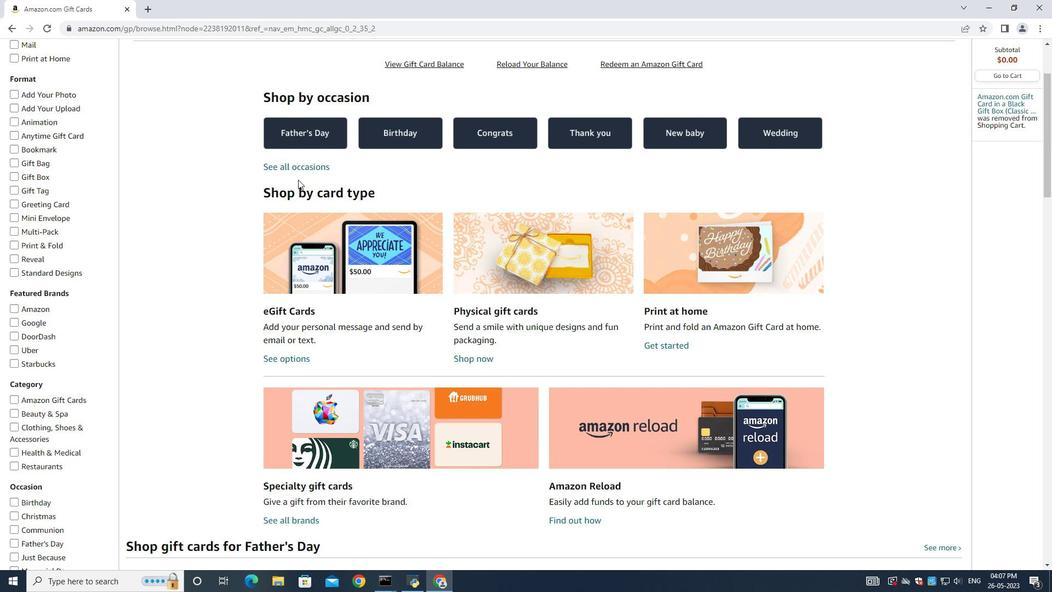 
Action: Mouse scrolled (298, 180) with delta (0, 0)
Screenshot: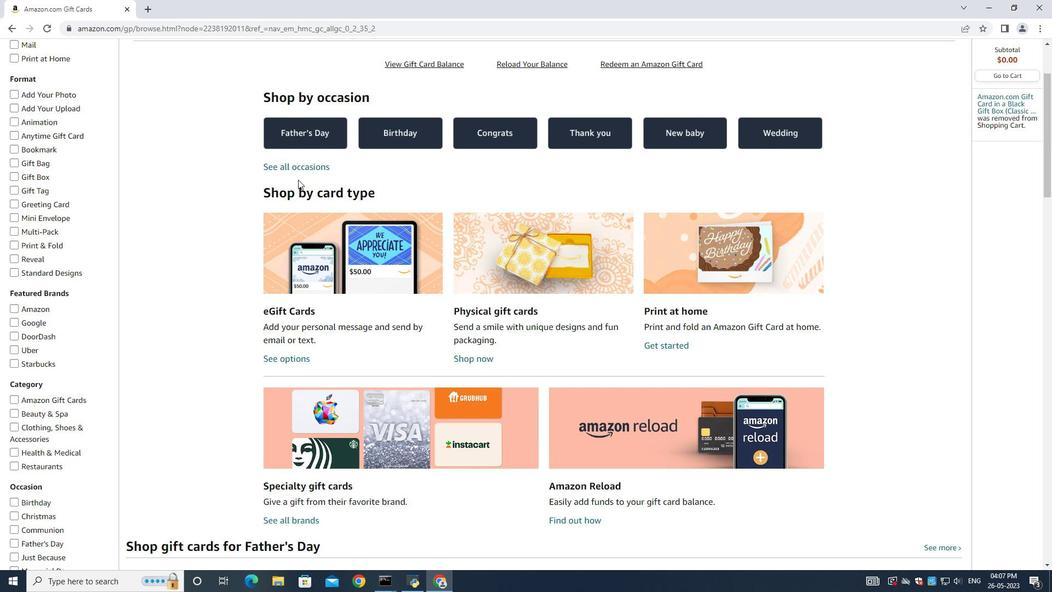 
Action: Mouse moved to (311, 60)
Screenshot: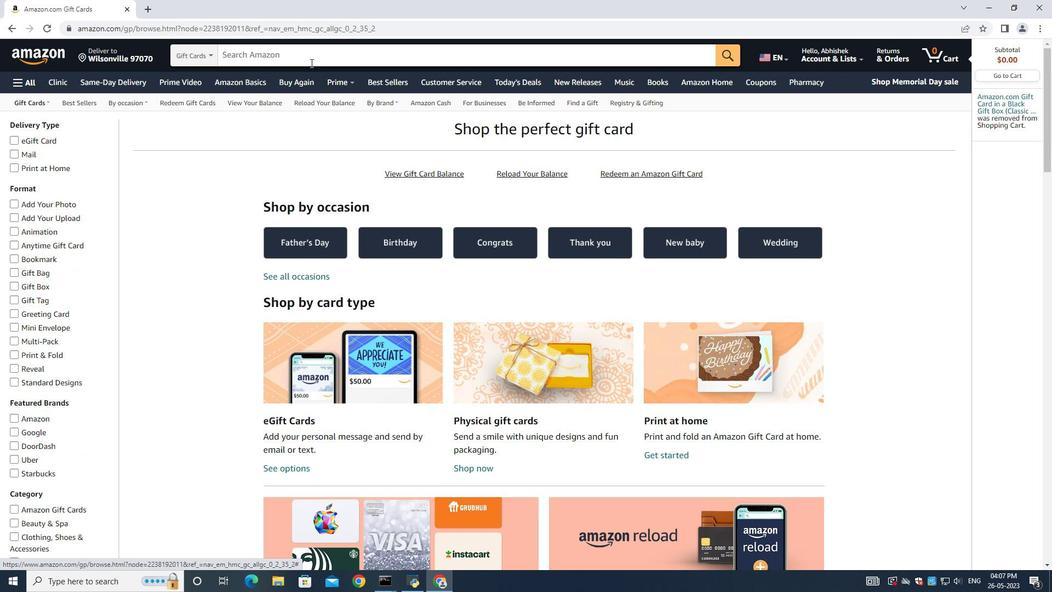
Action: Mouse pressed left at (311, 60)
Screenshot: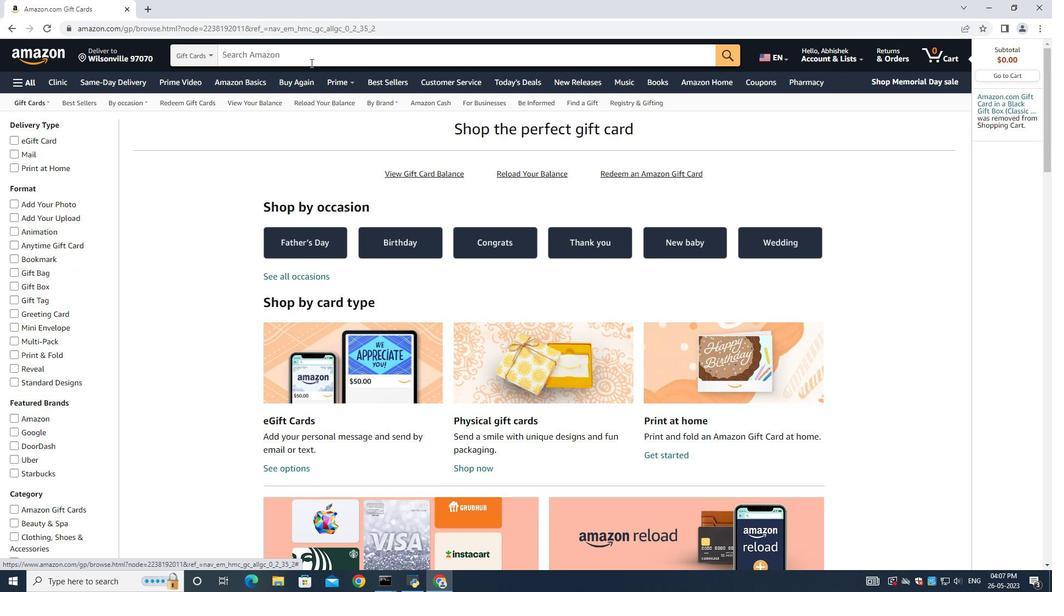 
Action: Mouse moved to (311, 60)
Screenshot: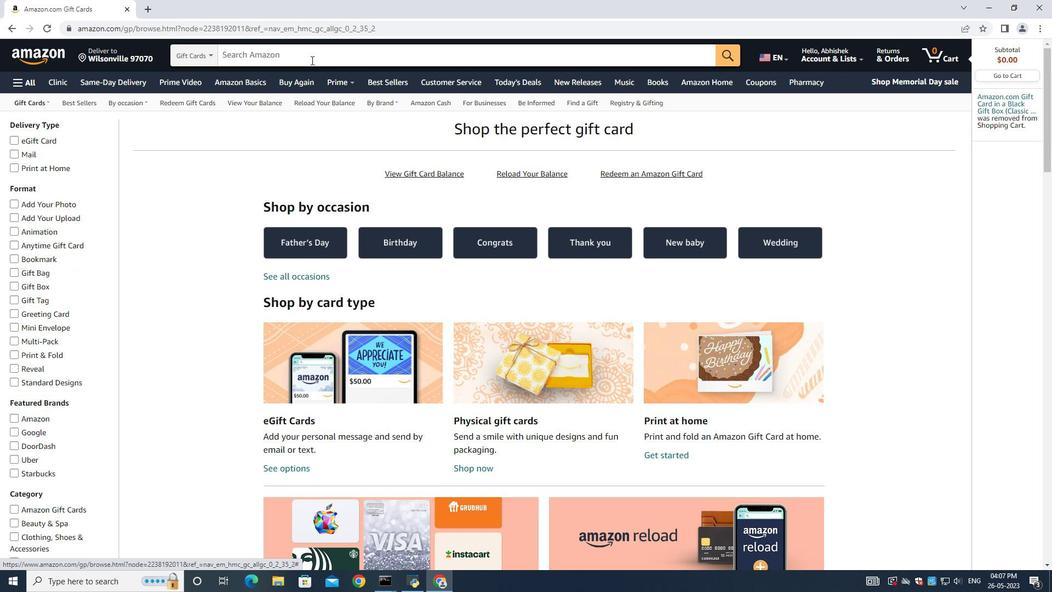 
Action: Key pressed <Key.shift>Amazin<Key.space><Key.backspace><Key.backspace><Key.backspace>oon<Key.space><Key.backspace><Key.backspace><Key.backspace><Key.space><Key.backspace>n<Key.space><Key.shift>Basics<Key.space>health<Key.space><Key.shift><Key.shift><Key.shift><Key.shift><Key.shift><Key.shift><Key.shift><Key.shift><Key.shift><Key.shift><Key.shift><Key.shift><Key.shift><Key.shift><Key.shift><Key.shift><Key.shift><Key.shift>&<Key.space>wellness<Key.enter>
Screenshot: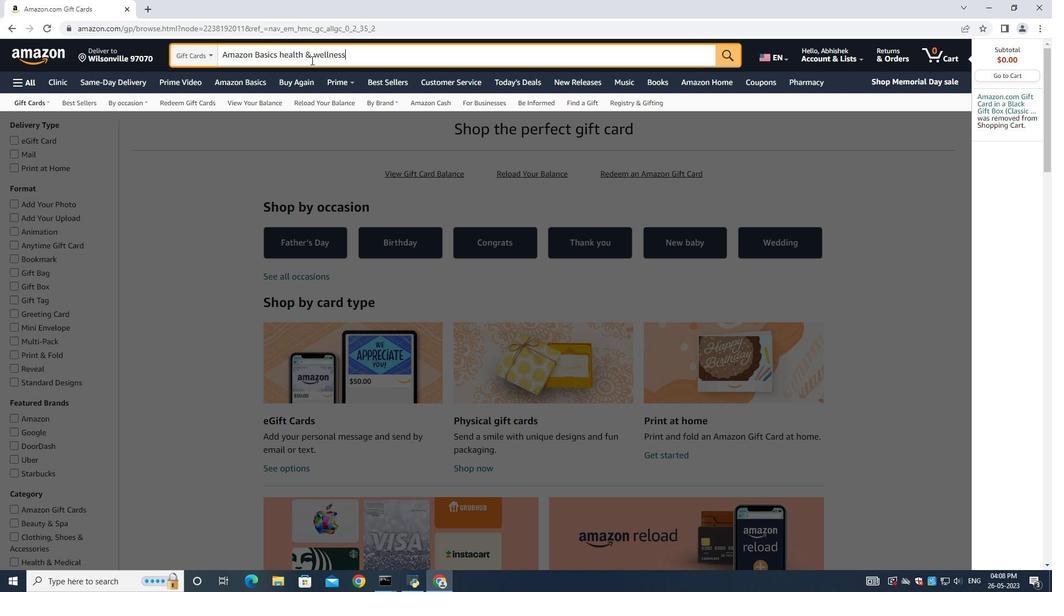 
Action: Mouse moved to (451, 285)
Screenshot: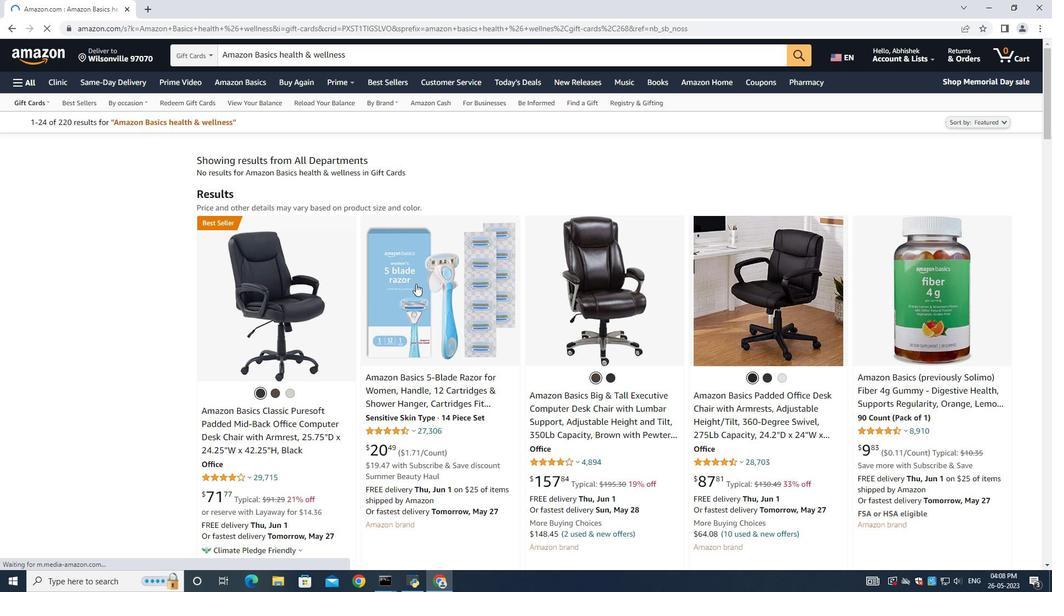 
Action: Mouse scrolled (451, 285) with delta (0, 0)
Screenshot: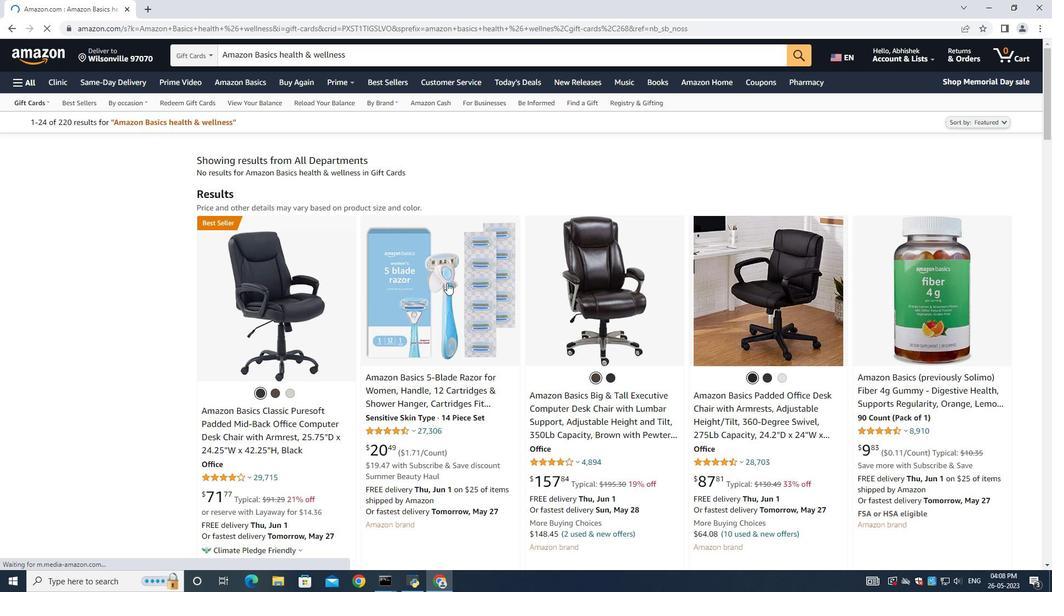 
Action: Mouse scrolled (451, 285) with delta (0, 0)
Screenshot: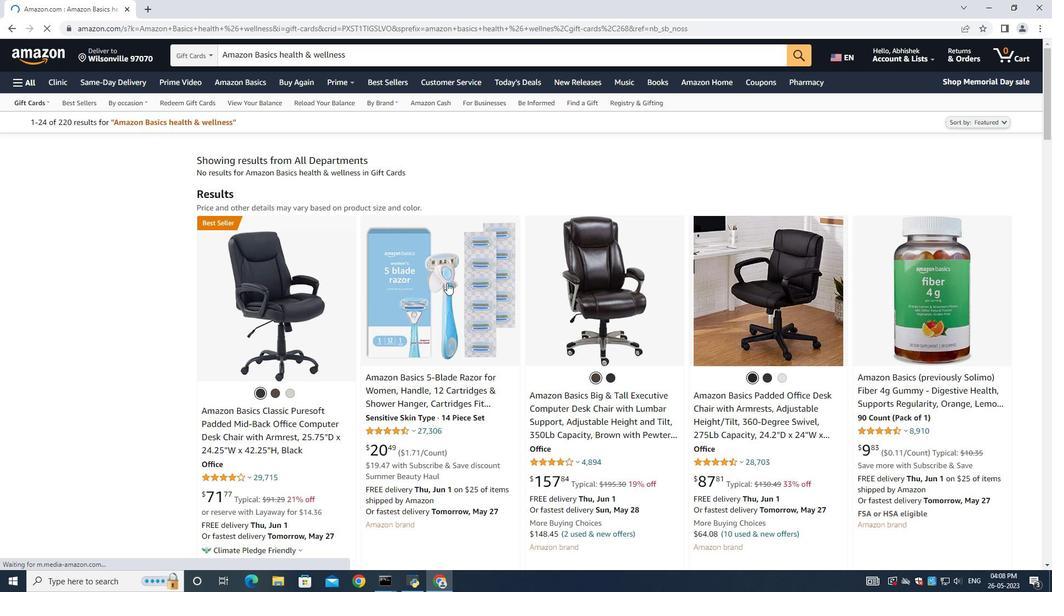
Action: Mouse moved to (452, 286)
Screenshot: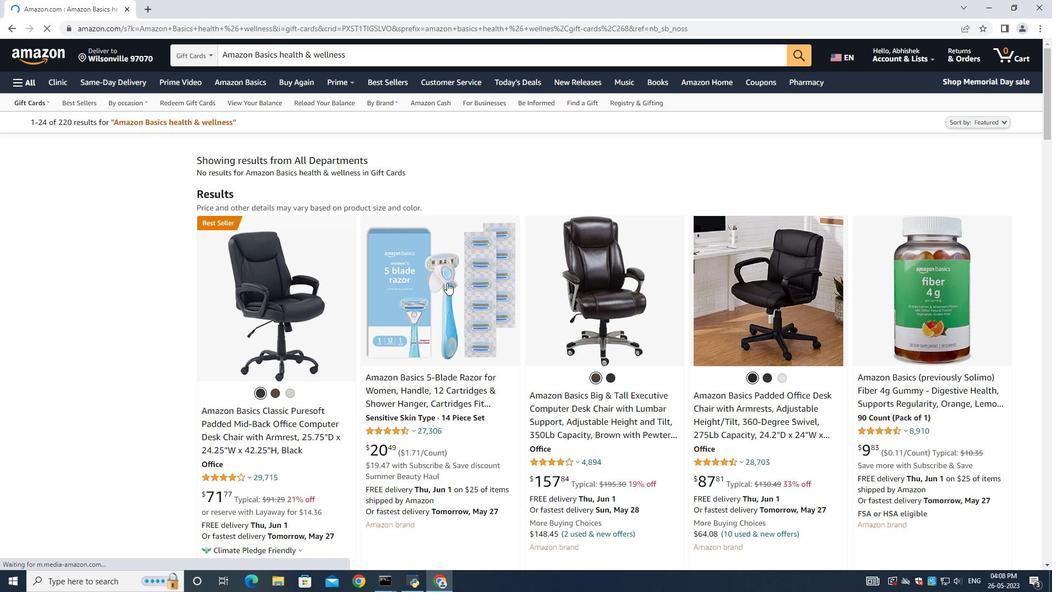 
Action: Mouse scrolled (452, 285) with delta (0, 0)
Screenshot: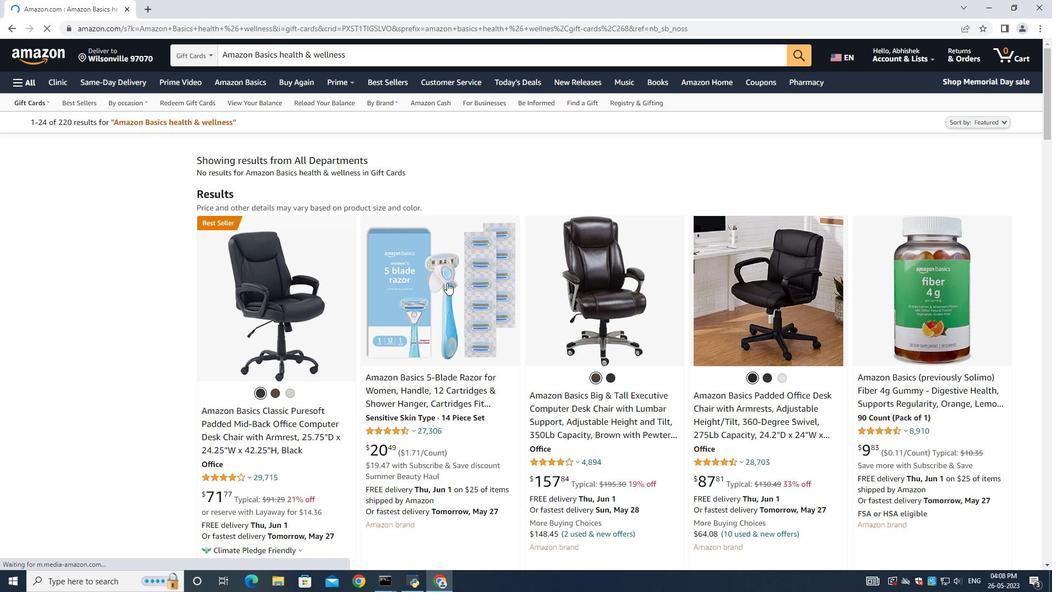
Action: Mouse scrolled (452, 285) with delta (0, 0)
Screenshot: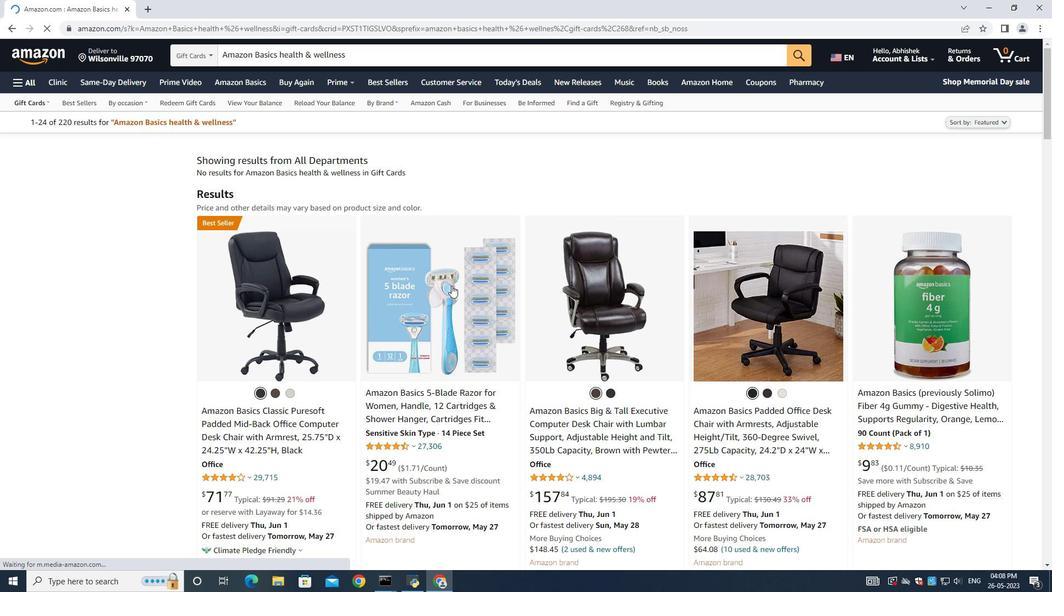 
Action: Mouse moved to (452, 285)
Screenshot: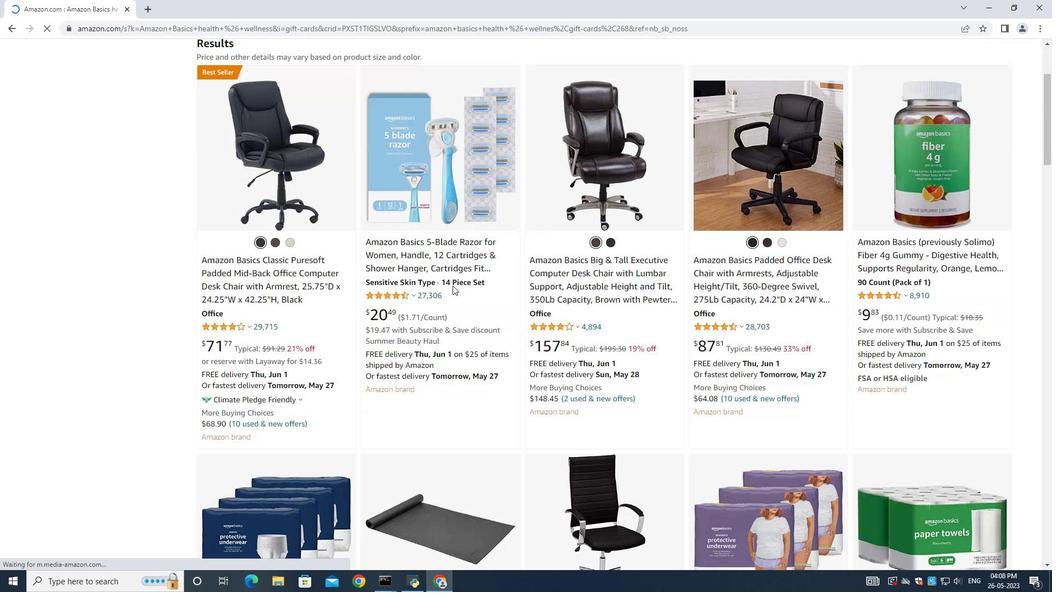 
Action: Mouse scrolled (452, 284) with delta (0, 0)
Screenshot: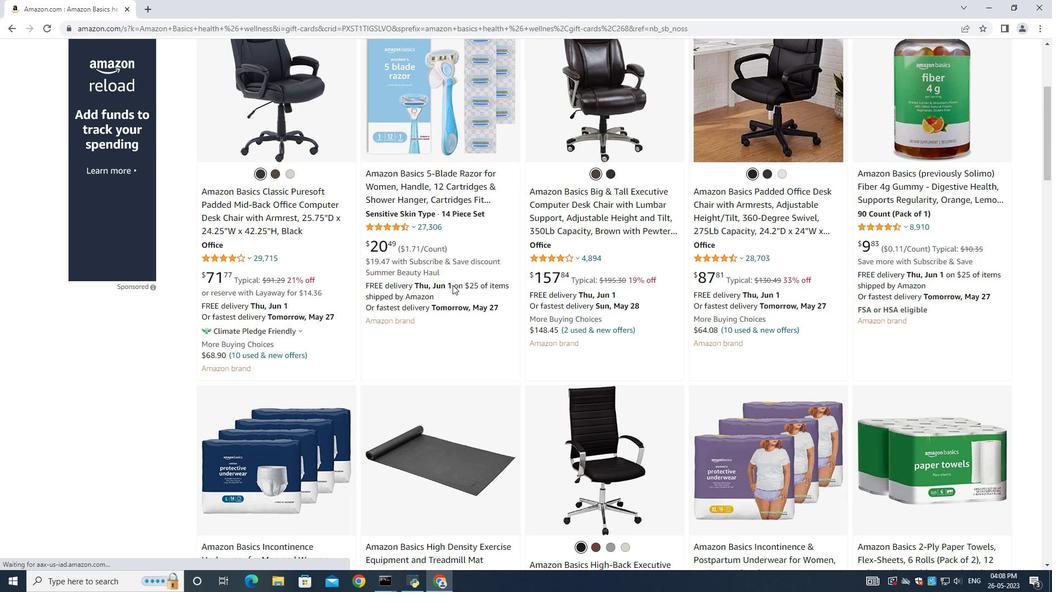 
Action: Mouse scrolled (452, 284) with delta (0, 0)
Screenshot: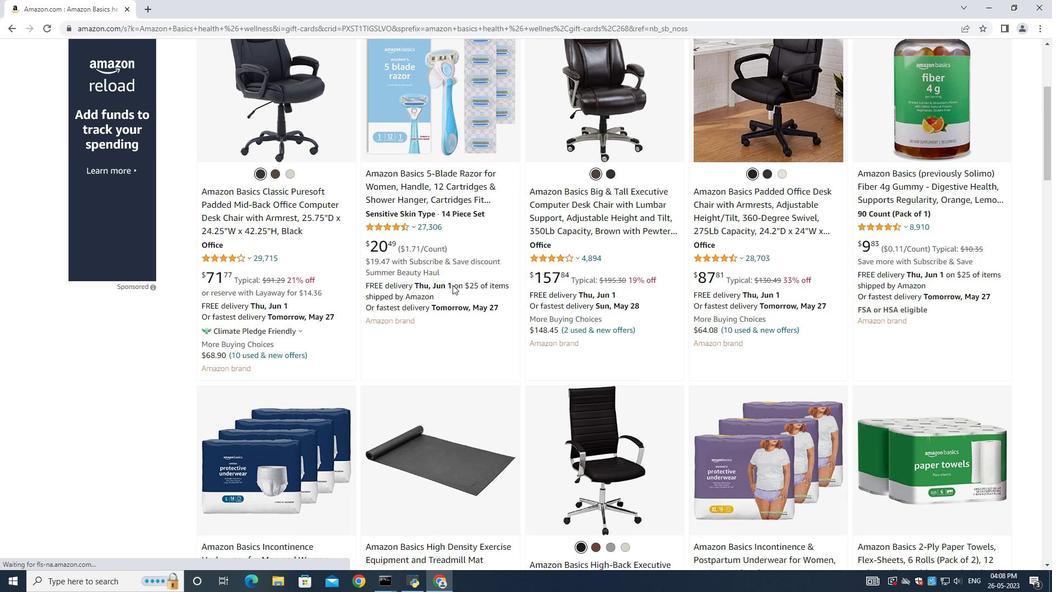 
Action: Mouse scrolled (452, 284) with delta (0, 0)
Screenshot: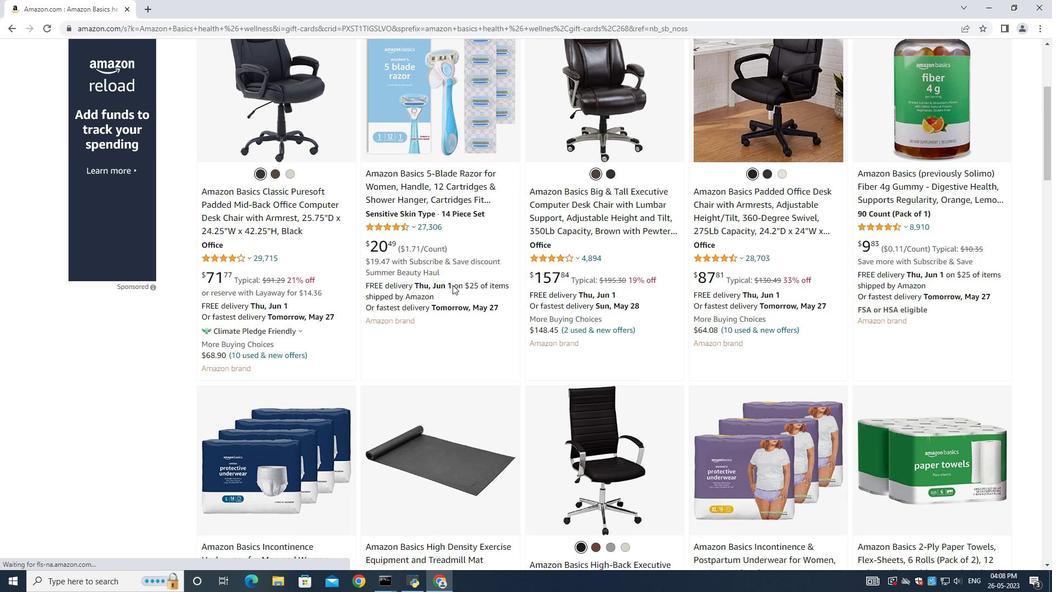 
Action: Mouse scrolled (452, 284) with delta (0, 0)
Screenshot: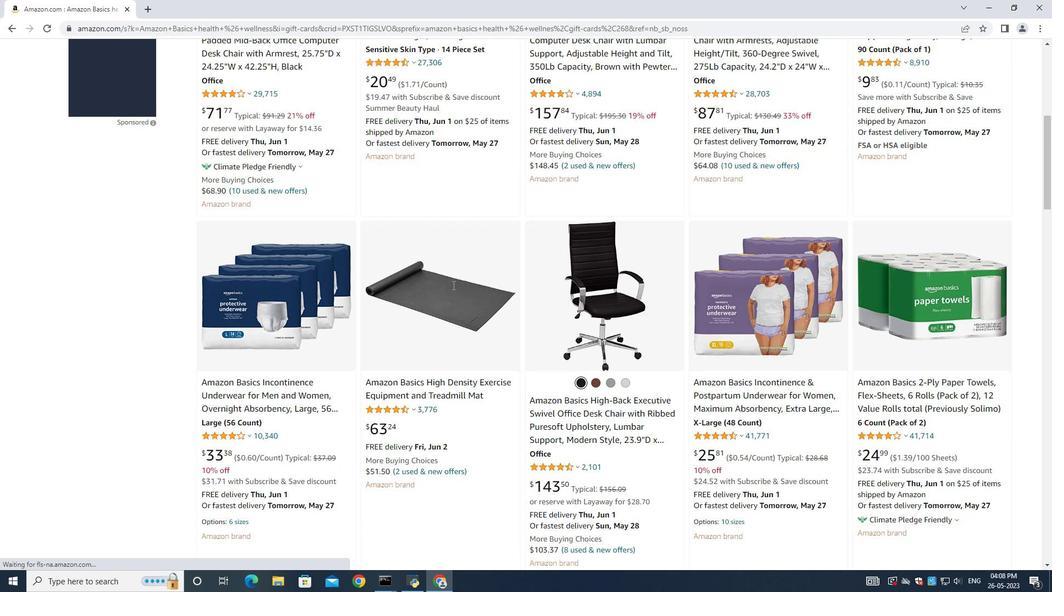 
Action: Mouse scrolled (452, 284) with delta (0, 0)
Screenshot: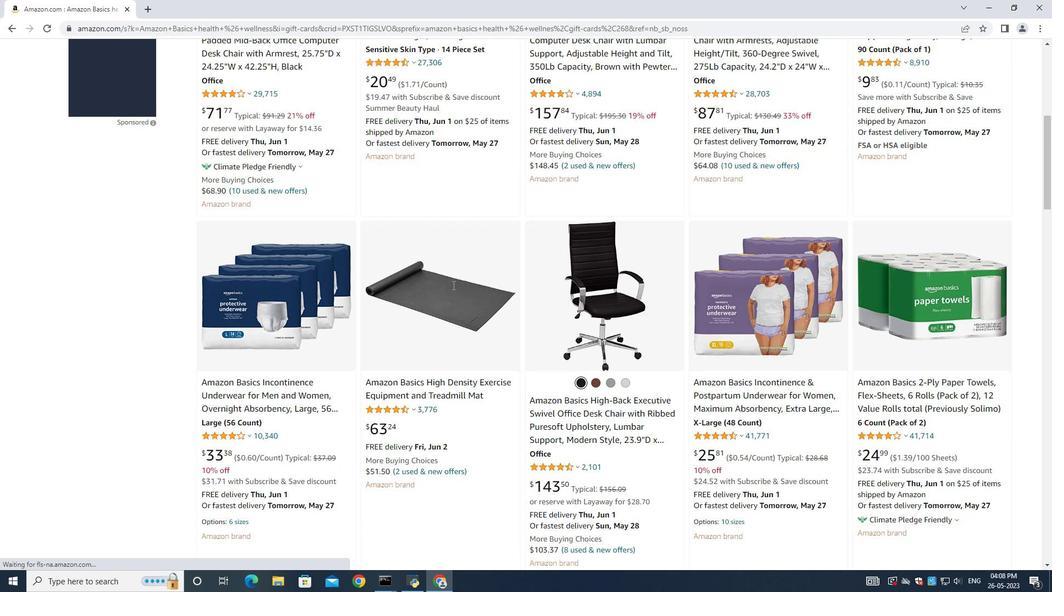 
Action: Mouse scrolled (452, 284) with delta (0, 0)
Screenshot: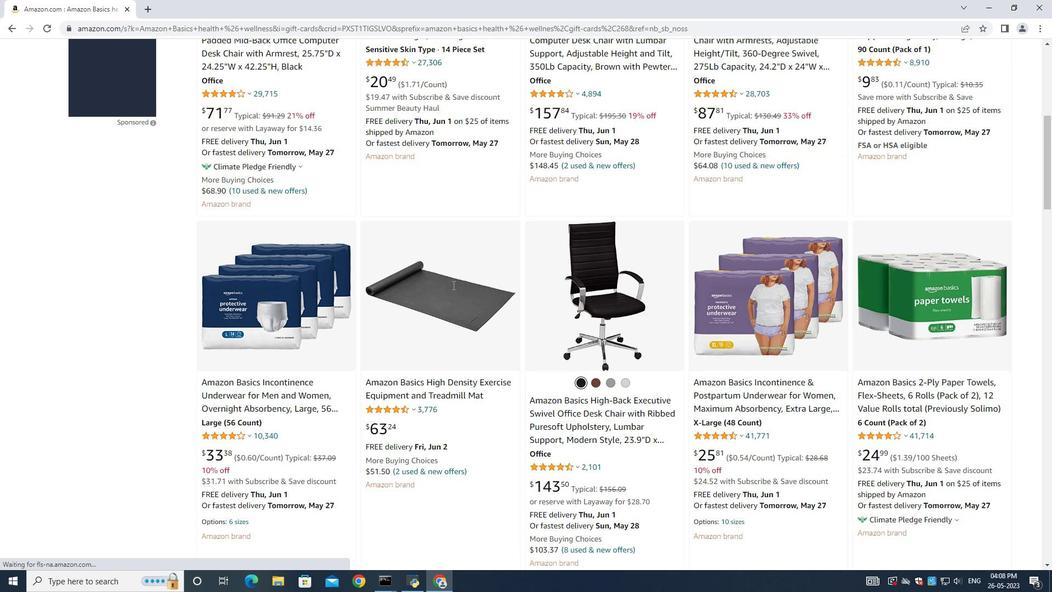 
Action: Mouse scrolled (452, 284) with delta (0, 0)
Screenshot: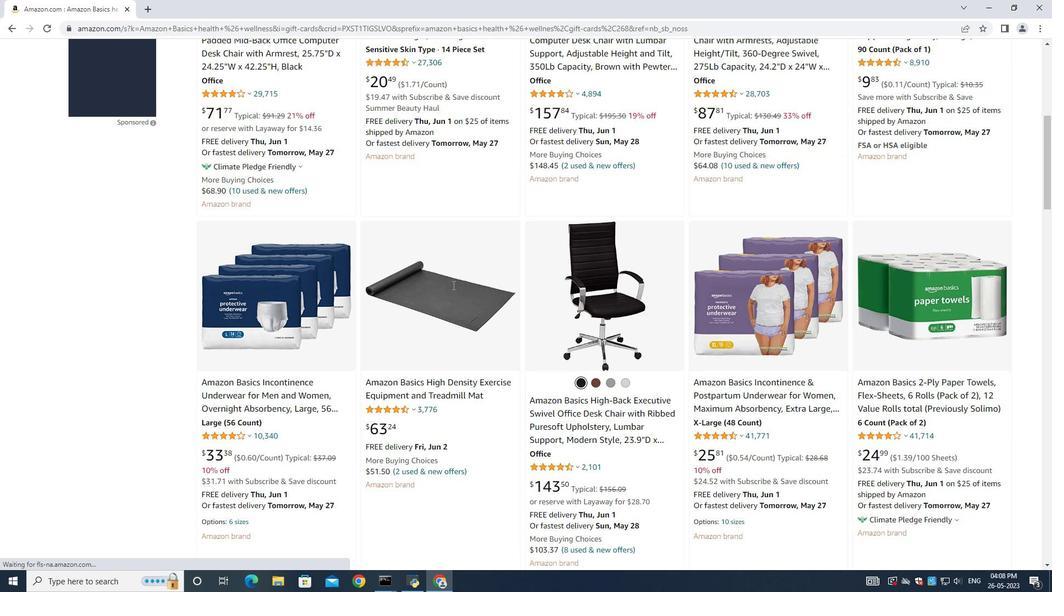 
Action: Mouse scrolled (452, 284) with delta (0, 0)
Screenshot: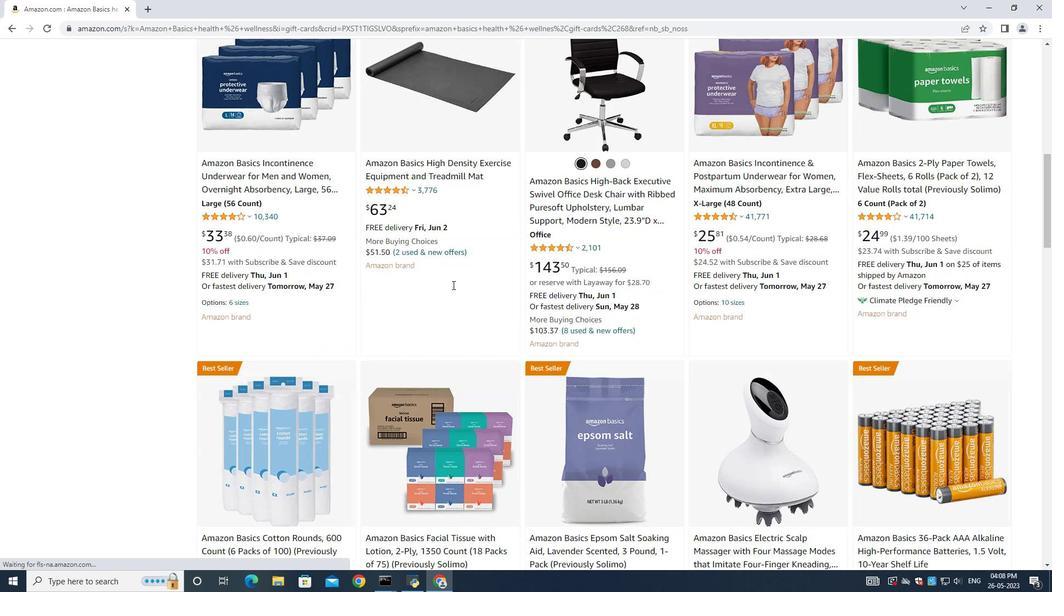 
Action: Mouse scrolled (452, 284) with delta (0, 0)
Screenshot: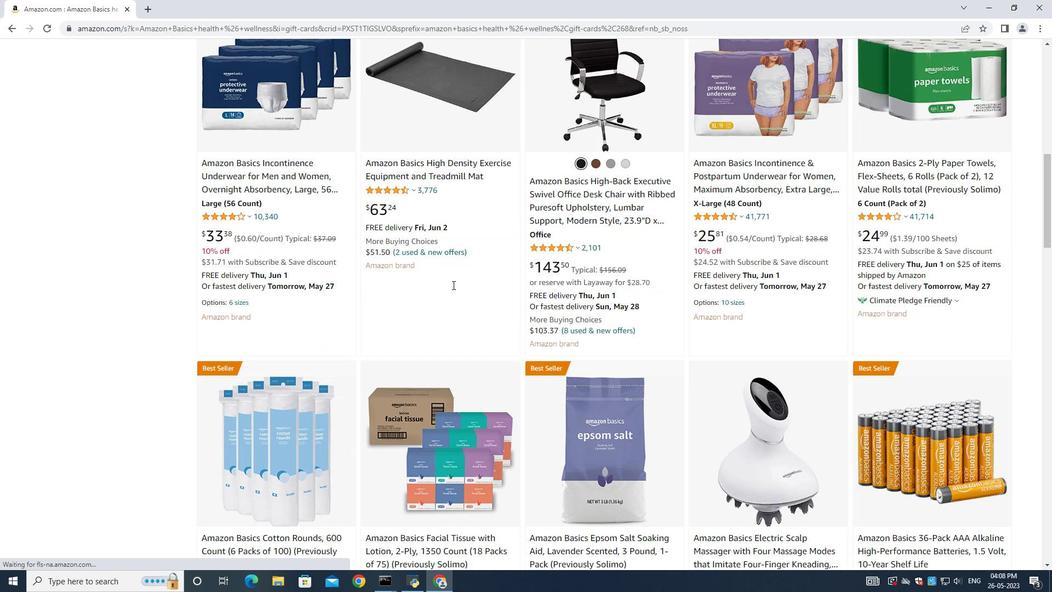 
Action: Mouse scrolled (452, 284) with delta (0, 0)
Screenshot: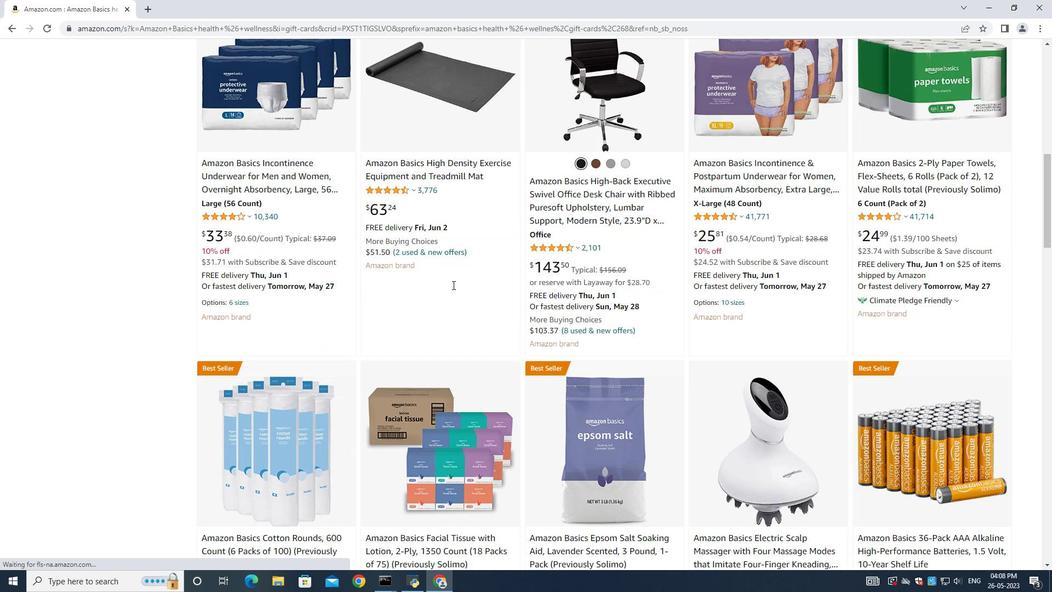 
Action: Mouse scrolled (452, 284) with delta (0, 0)
Screenshot: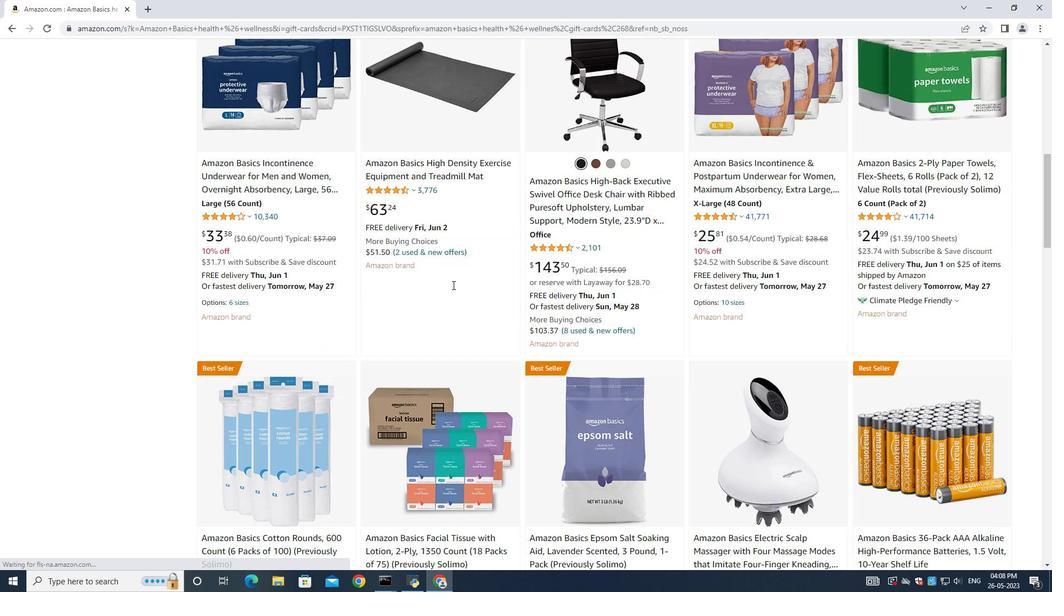 
Action: Mouse scrolled (452, 284) with delta (0, 0)
Screenshot: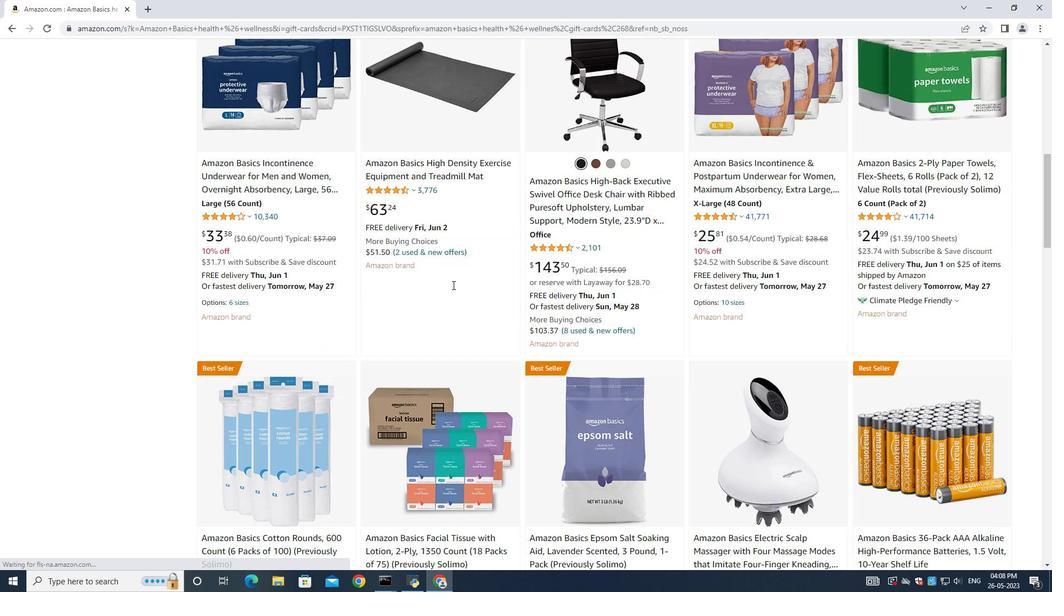 
Action: Mouse scrolled (452, 284) with delta (0, 0)
Screenshot: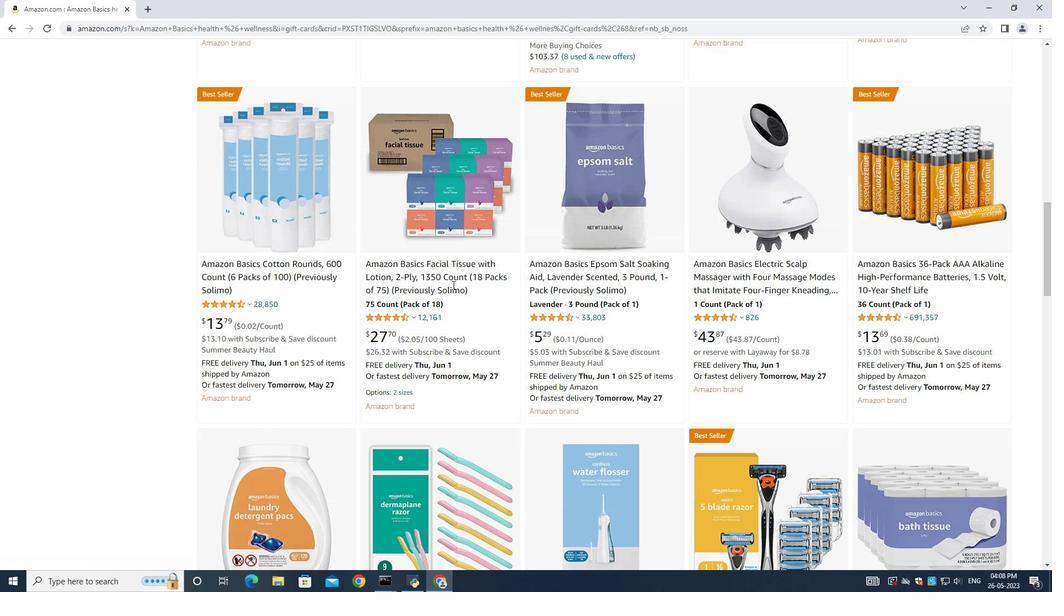 
Action: Mouse moved to (452, 285)
Screenshot: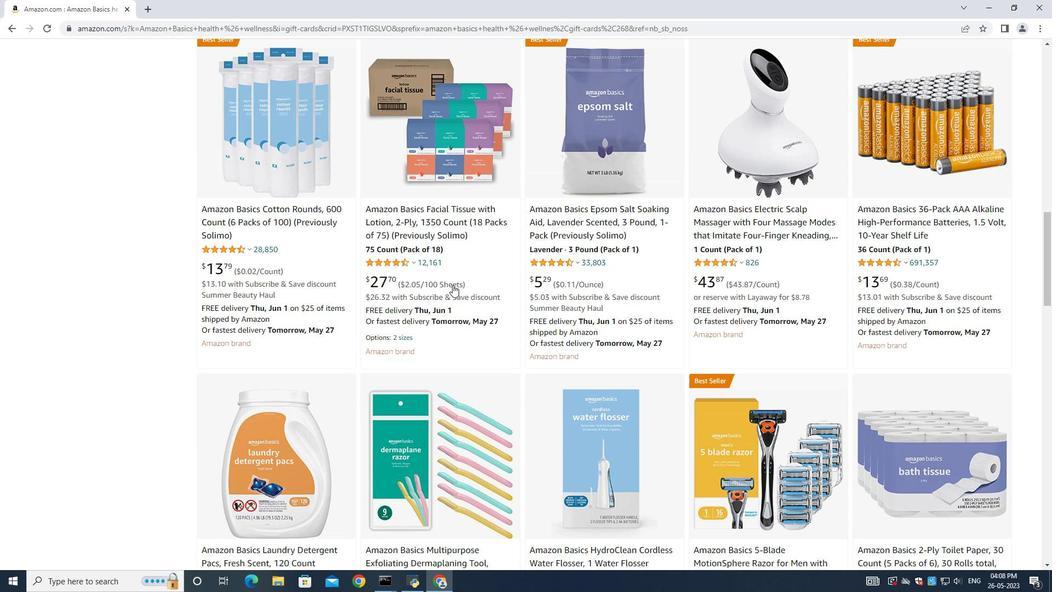 
Action: Mouse scrolled (452, 284) with delta (0, 0)
Screenshot: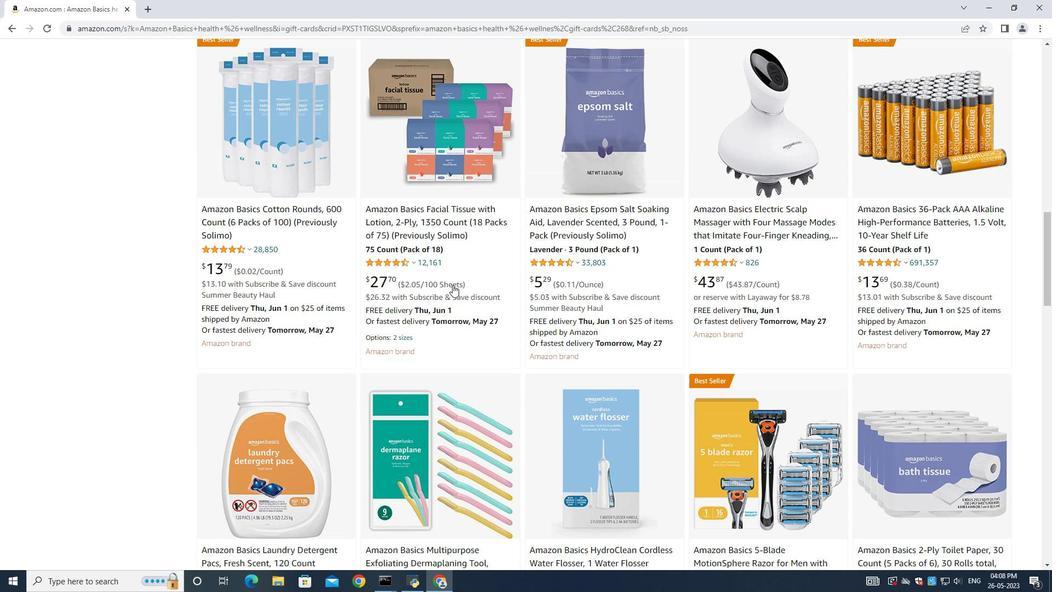 
Action: Mouse scrolled (452, 284) with delta (0, 0)
Screenshot: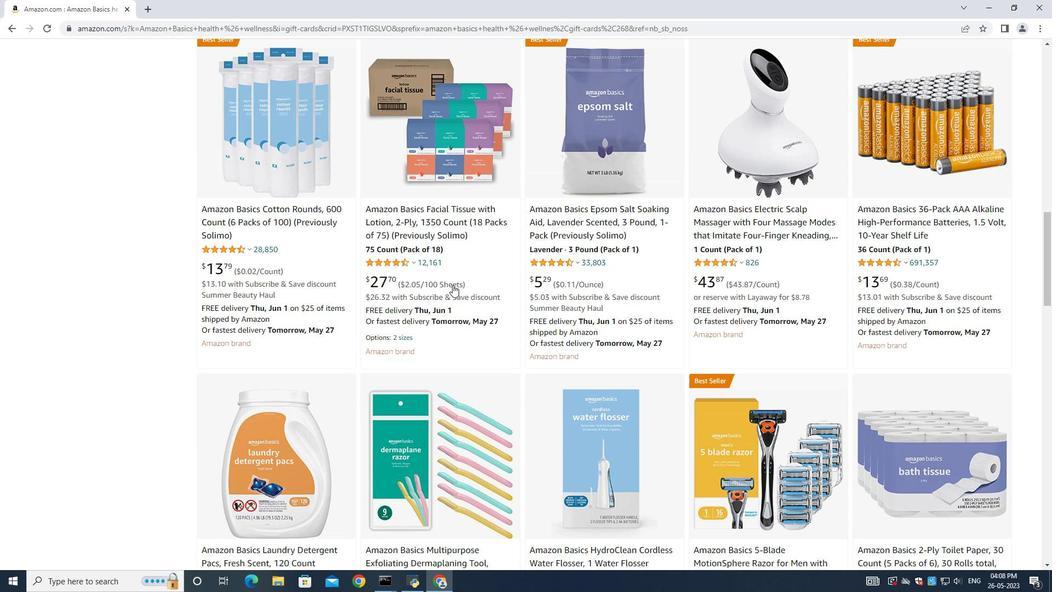 
Action: Mouse scrolled (452, 284) with delta (0, 0)
Screenshot: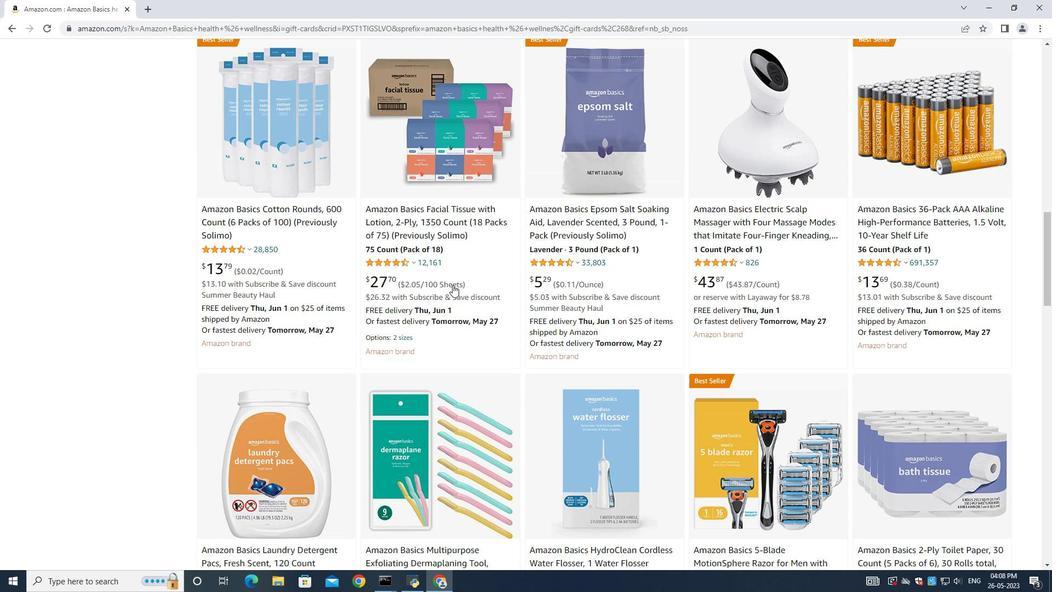 
Action: Mouse scrolled (452, 284) with delta (0, 0)
Screenshot: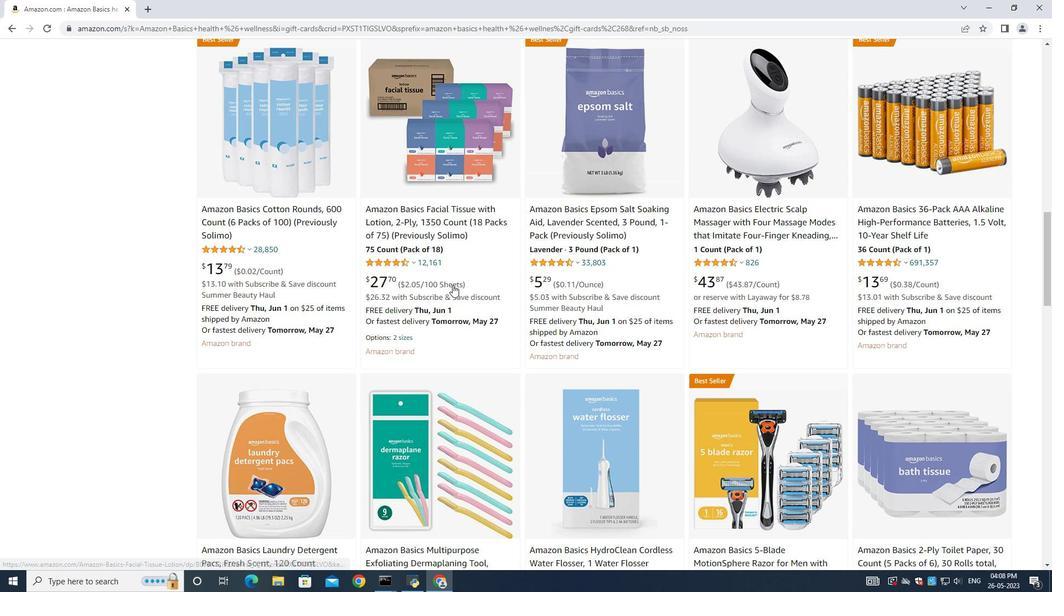 
Action: Mouse scrolled (452, 284) with delta (0, 0)
Screenshot: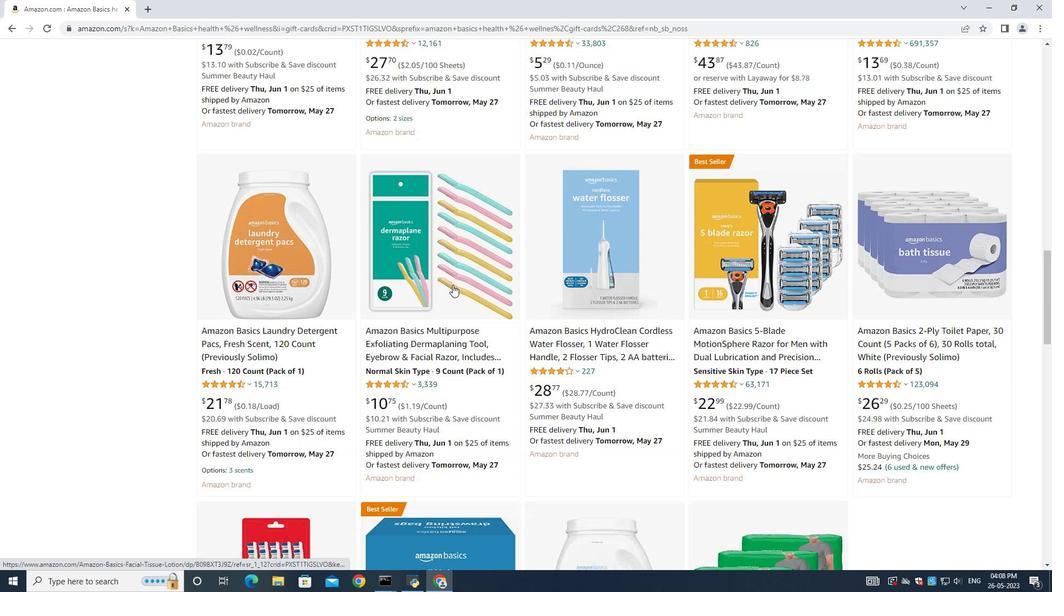 
Action: Mouse scrolled (452, 284) with delta (0, 0)
Screenshot: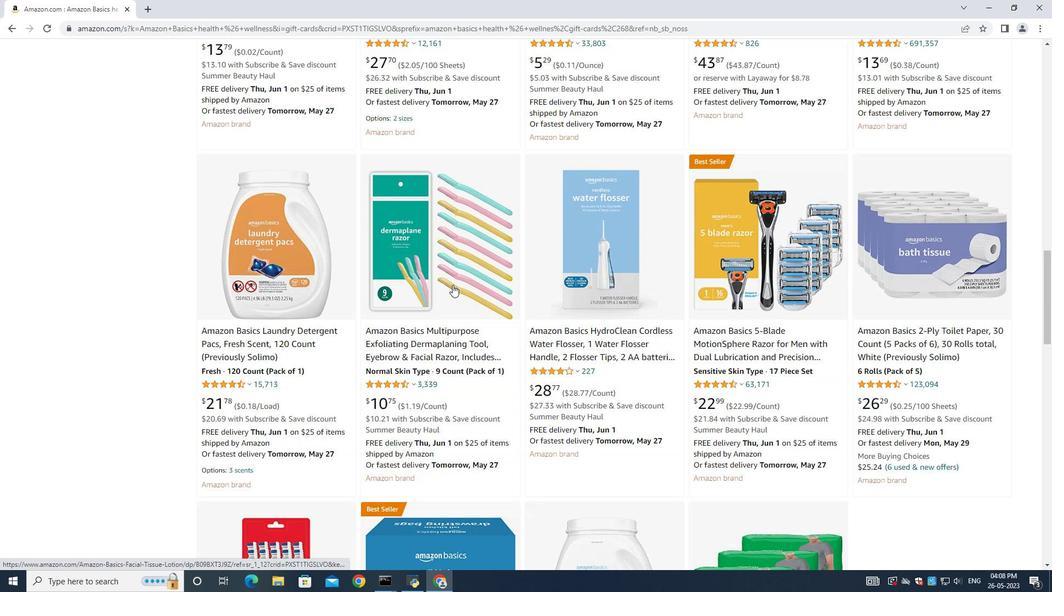 
Action: Mouse scrolled (452, 284) with delta (0, 0)
Screenshot: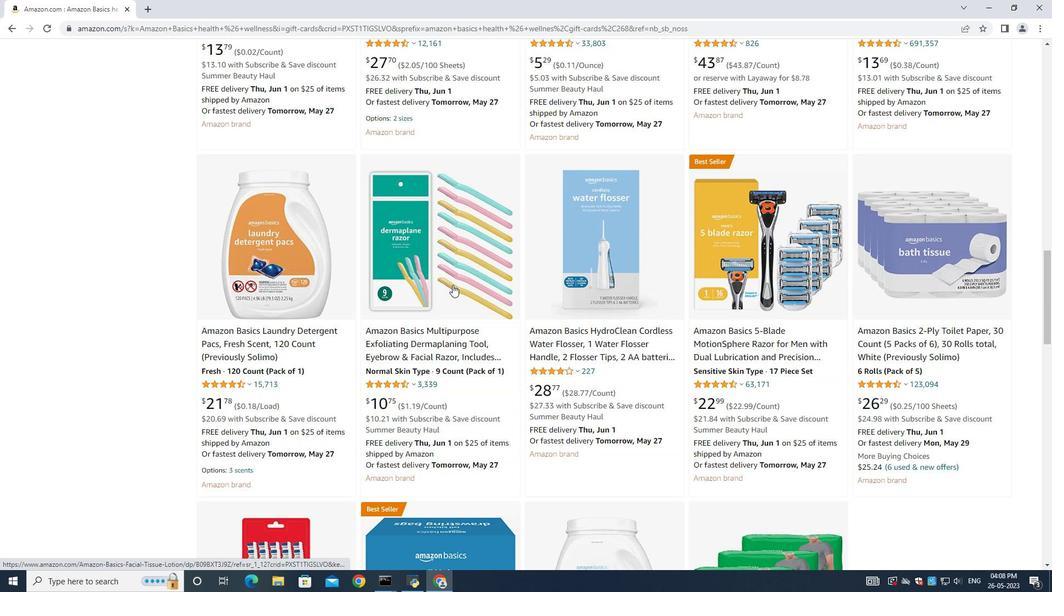 
Action: Mouse scrolled (452, 284) with delta (0, 0)
Screenshot: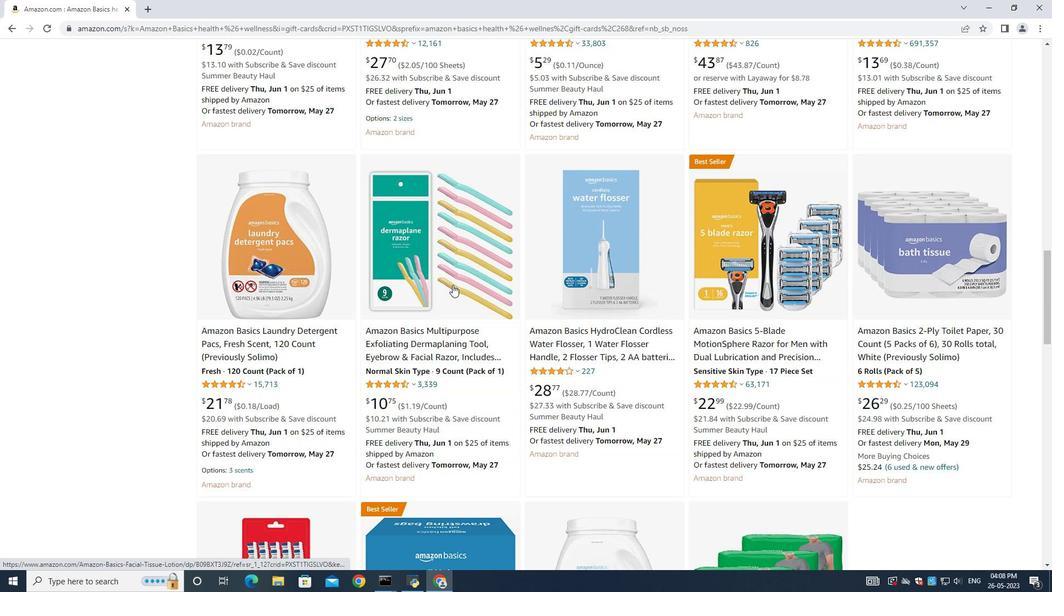 
Action: Mouse scrolled (452, 284) with delta (0, 0)
Screenshot: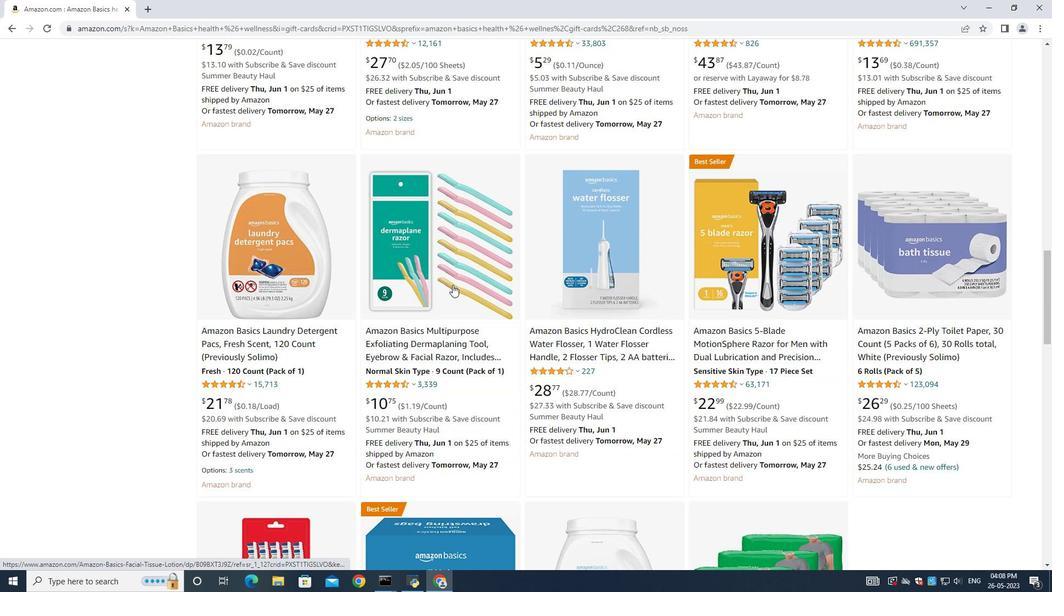
Action: Mouse scrolled (452, 284) with delta (0, 0)
Screenshot: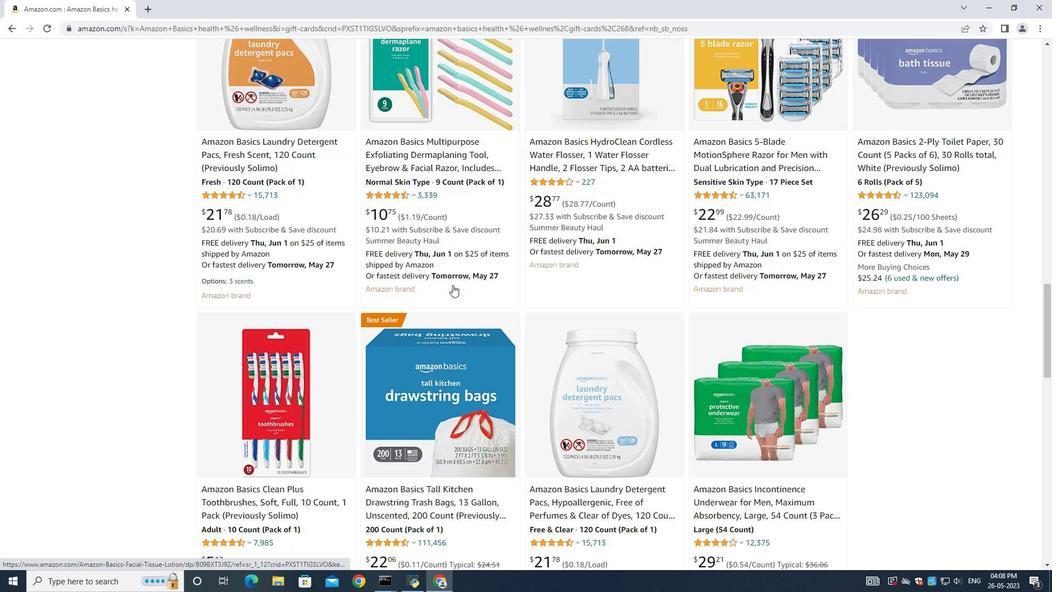 
Action: Mouse scrolled (452, 284) with delta (0, 0)
Screenshot: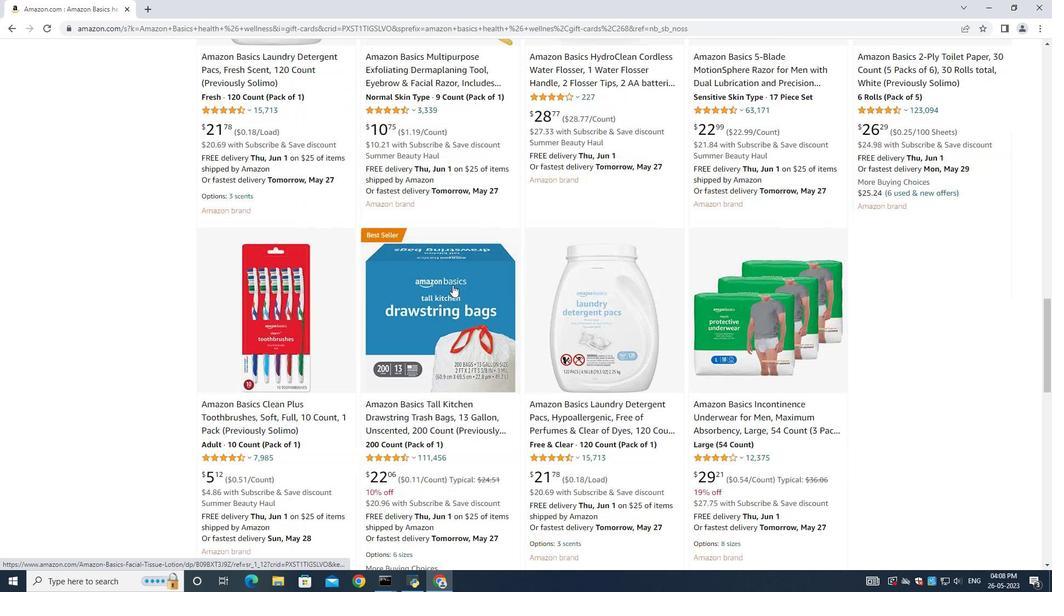 
Action: Mouse scrolled (452, 284) with delta (0, 0)
Screenshot: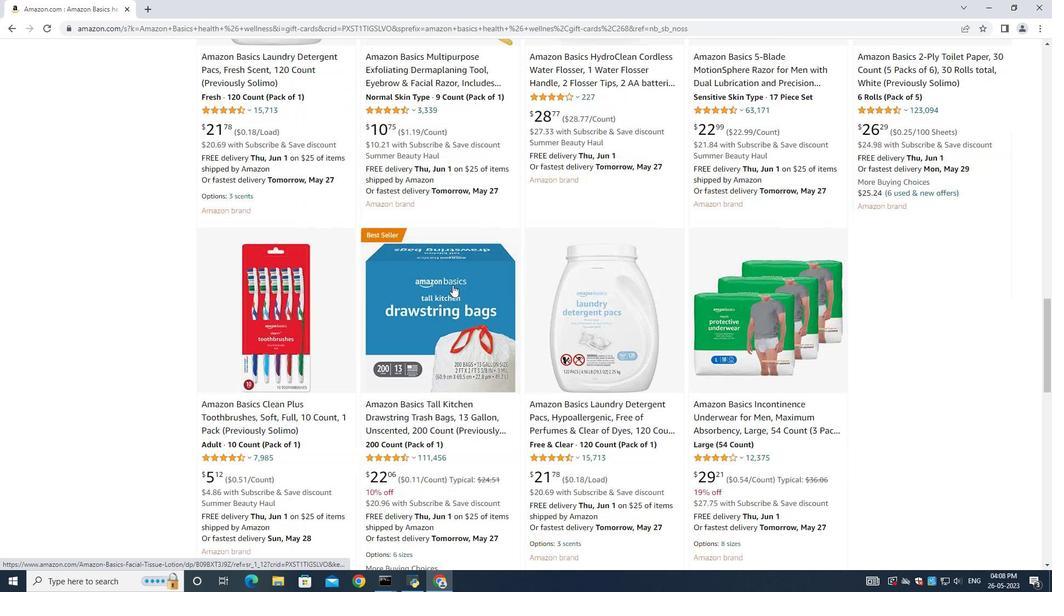 
Action: Mouse scrolled (452, 284) with delta (0, 0)
Screenshot: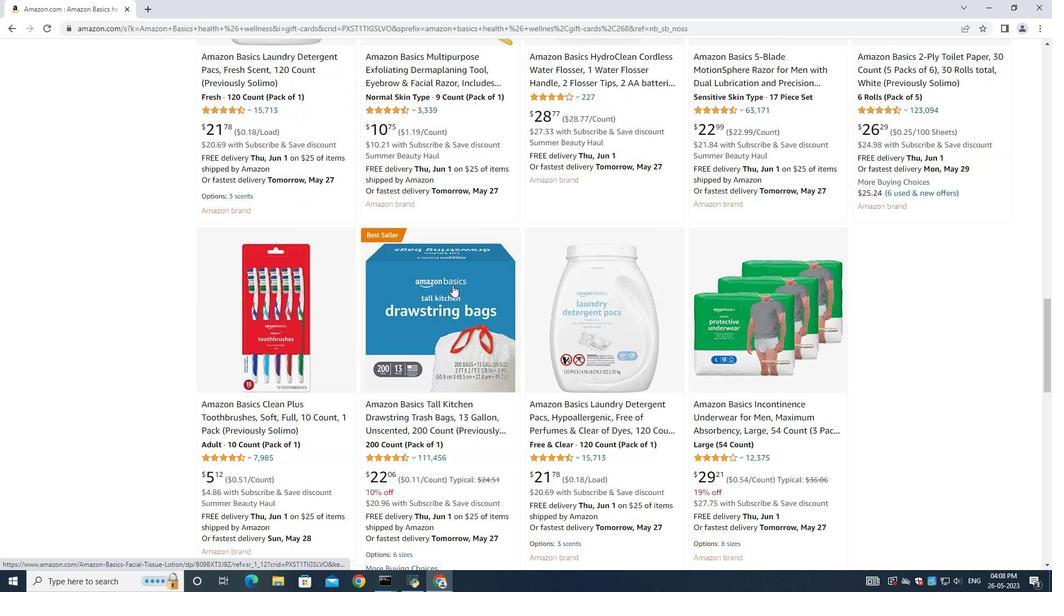 
Action: Mouse scrolled (452, 284) with delta (0, 0)
Screenshot: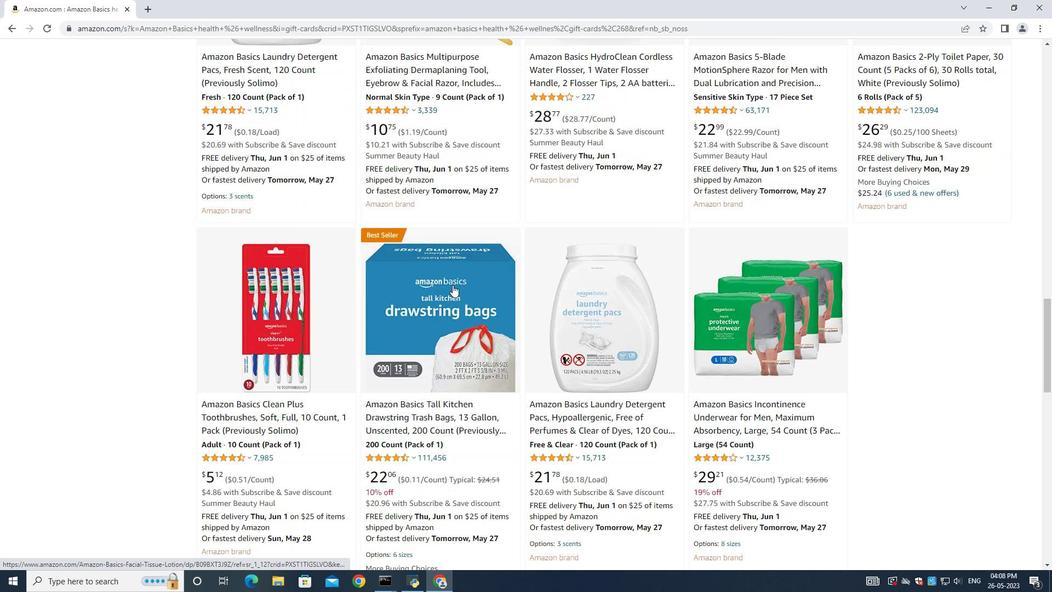 
Action: Mouse scrolled (452, 284) with delta (0, 0)
Screenshot: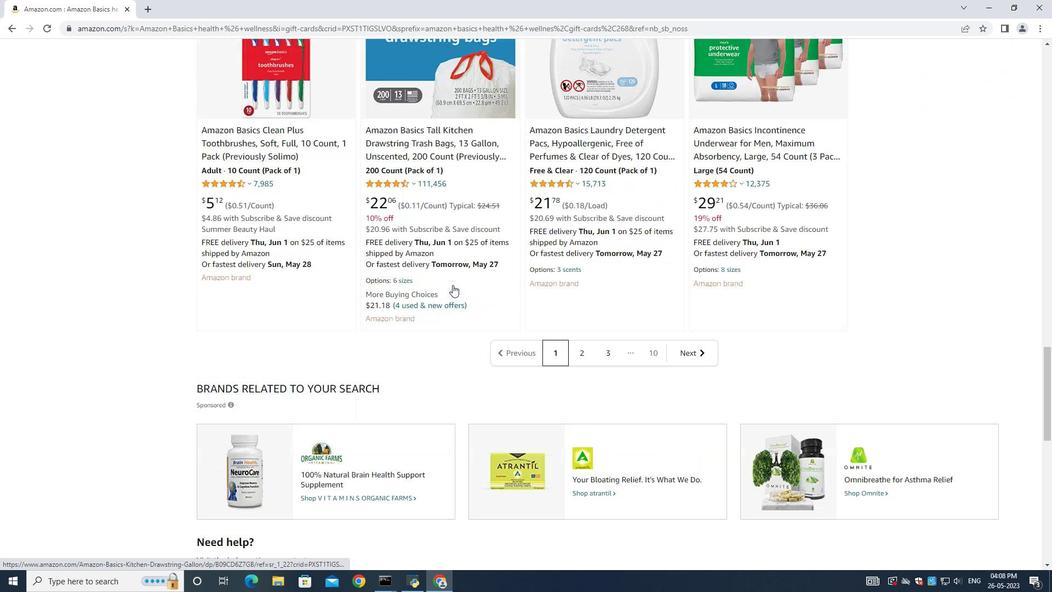 
Action: Mouse scrolled (452, 284) with delta (0, 0)
